 Task: Buy 4 Sensors from Replacement Parts section under best seller category for shipping address: Loretta Young, 304 Lake Floyd Circle, Hockessin, Delaware 19707, Cell Number 3022398079. Pay from credit card ending with 7965, CVV 549
Action: Mouse moved to (250, 0)
Screenshot: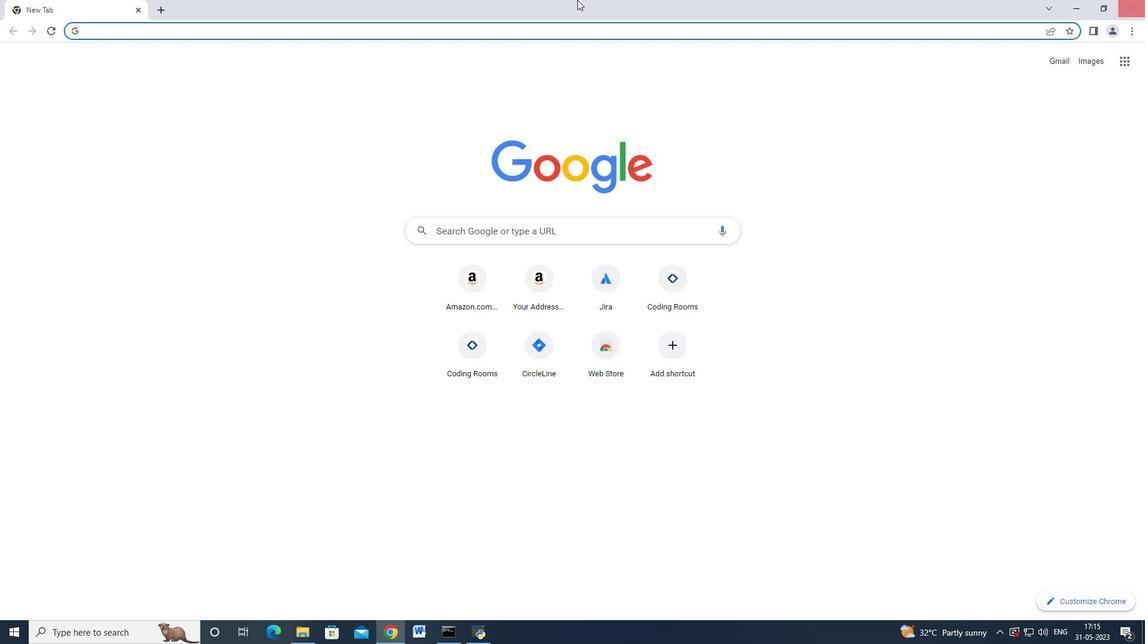 
Action: Key pressed amazon.com<Key.enter>
Screenshot: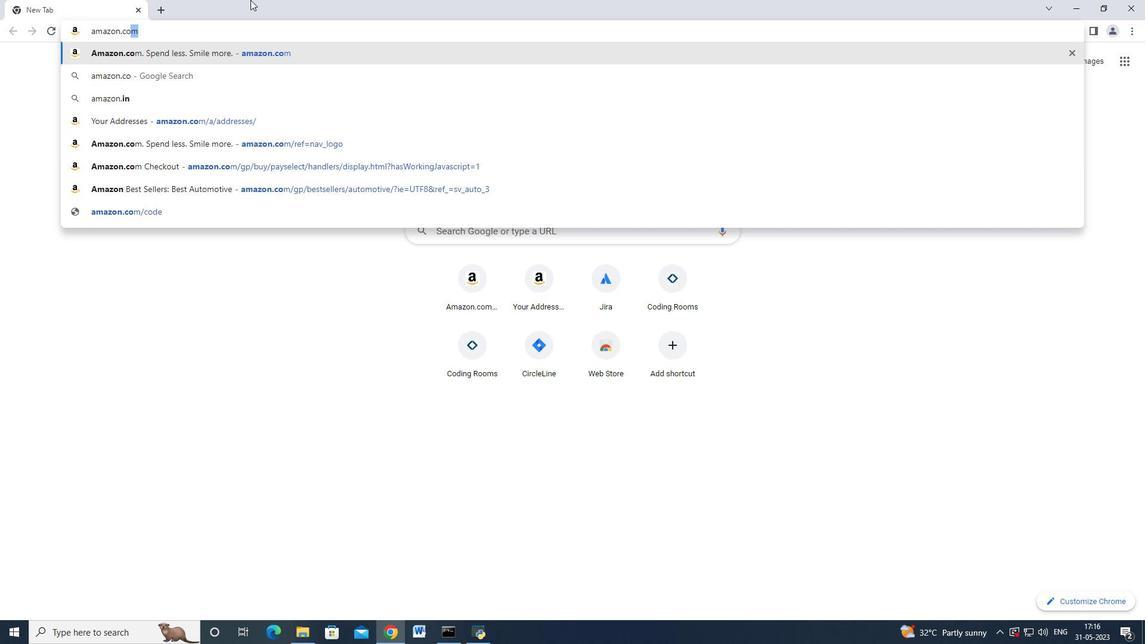 
Action: Mouse moved to (18, 89)
Screenshot: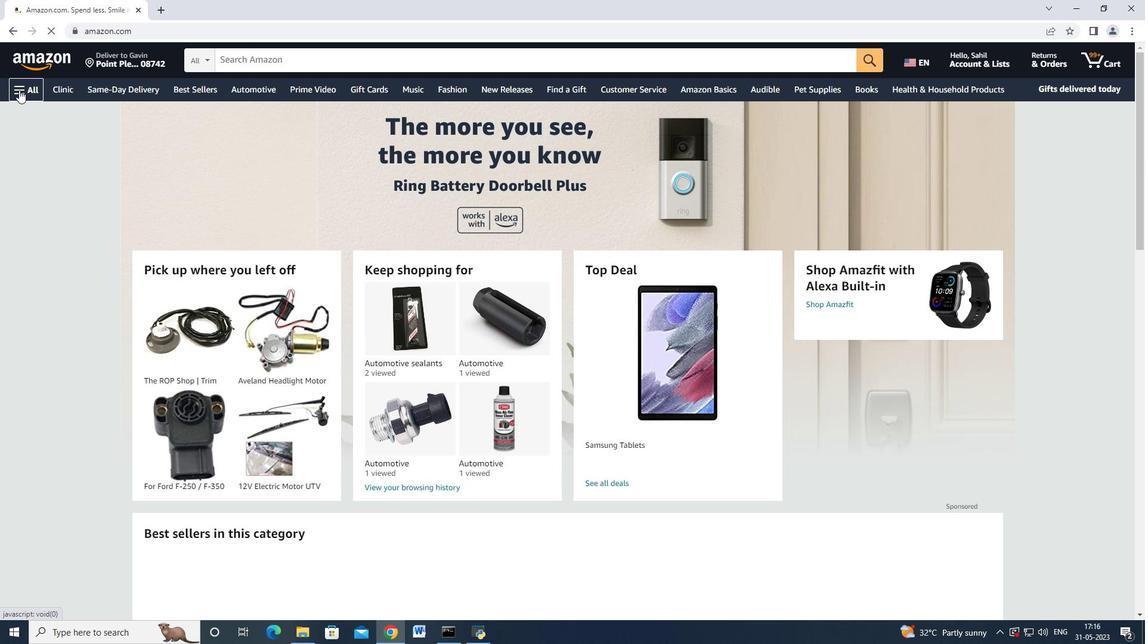 
Action: Mouse pressed left at (18, 89)
Screenshot: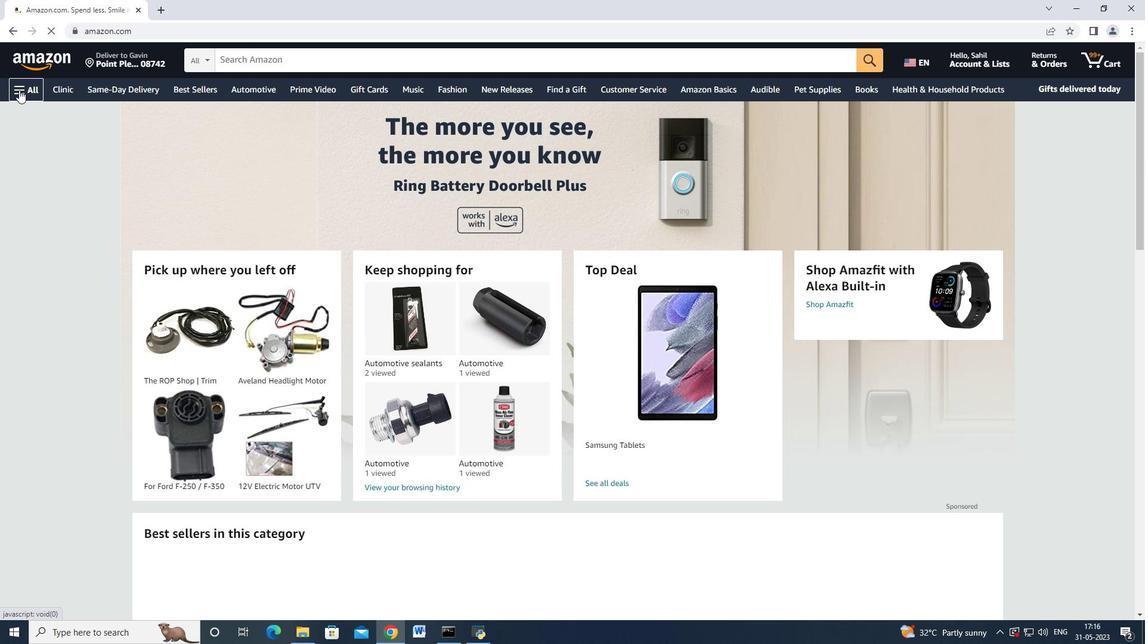 
Action: Mouse moved to (74, 243)
Screenshot: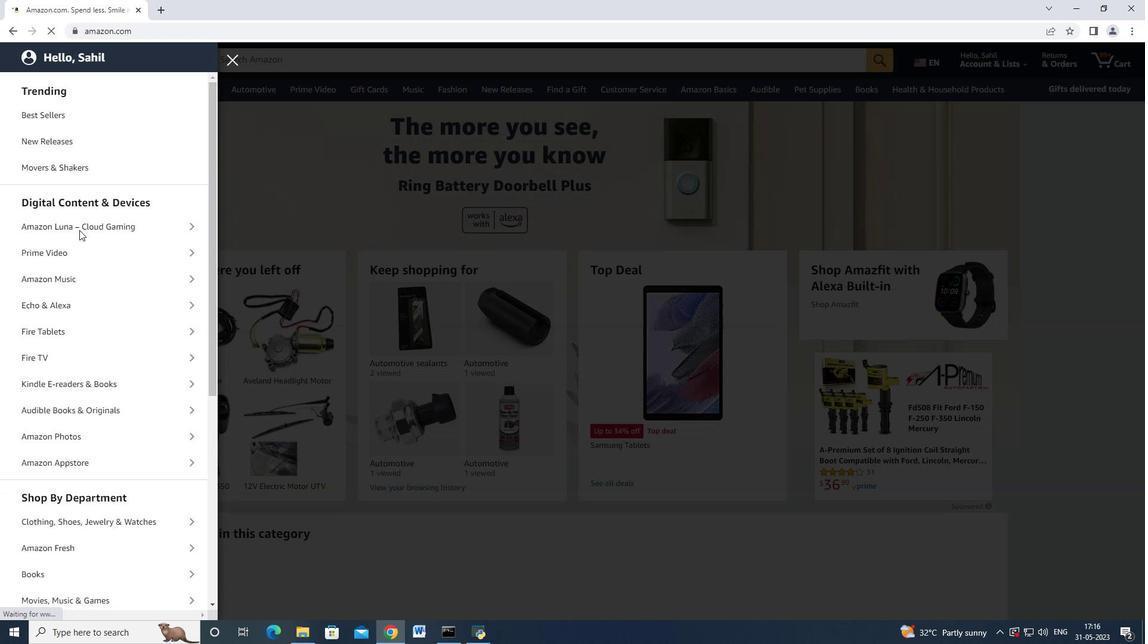
Action: Mouse scrolled (74, 242) with delta (0, 0)
Screenshot: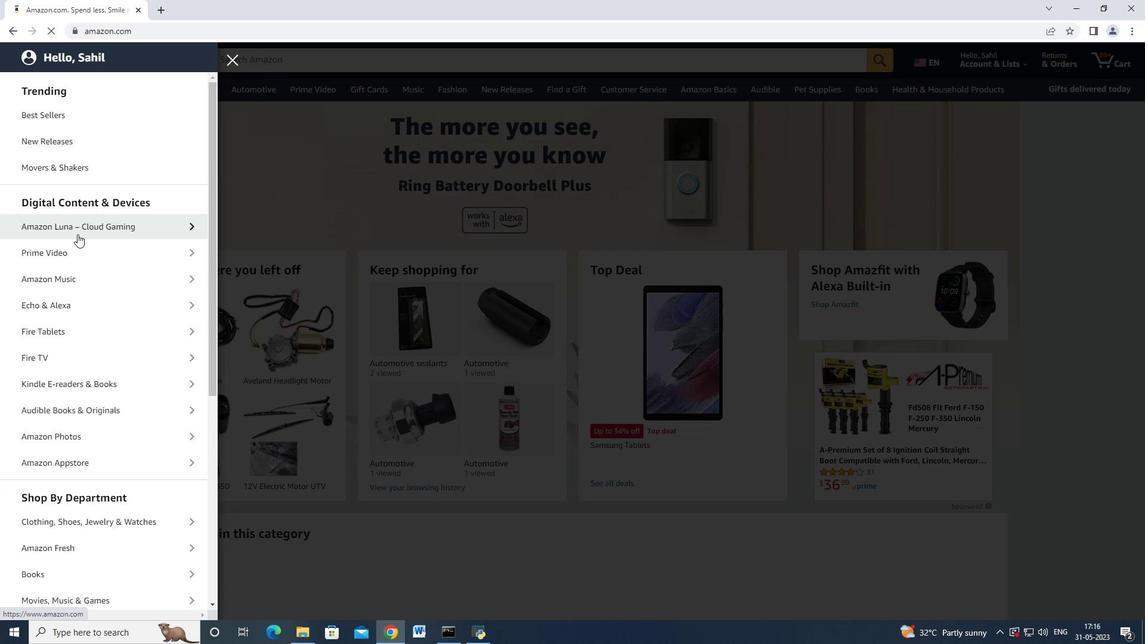 
Action: Mouse scrolled (74, 242) with delta (0, 0)
Screenshot: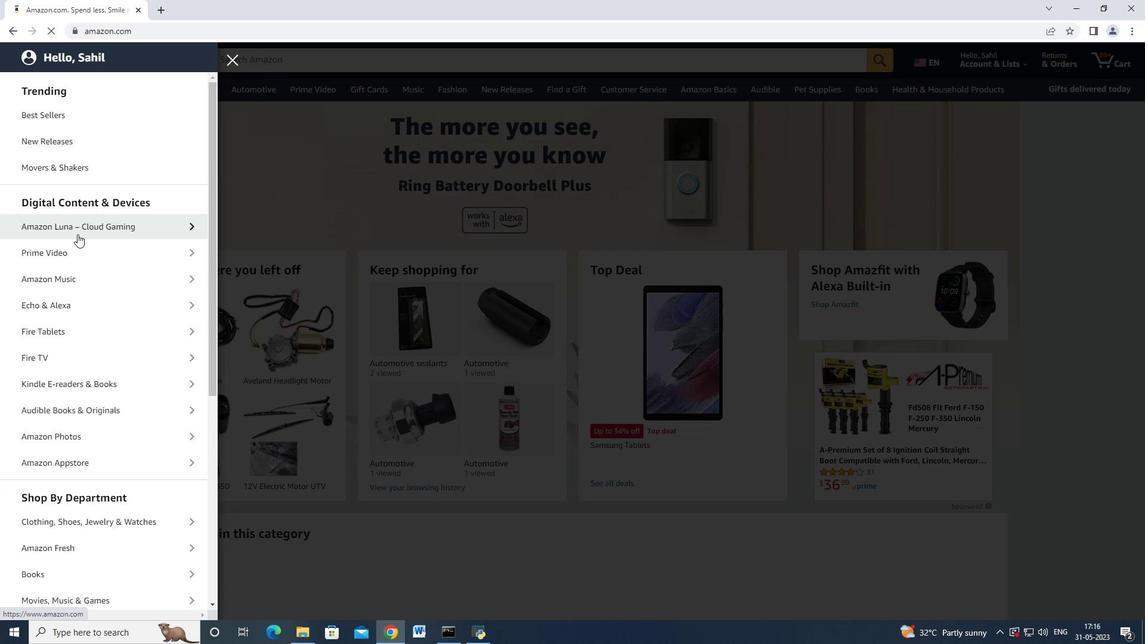 
Action: Mouse scrolled (74, 242) with delta (0, 0)
Screenshot: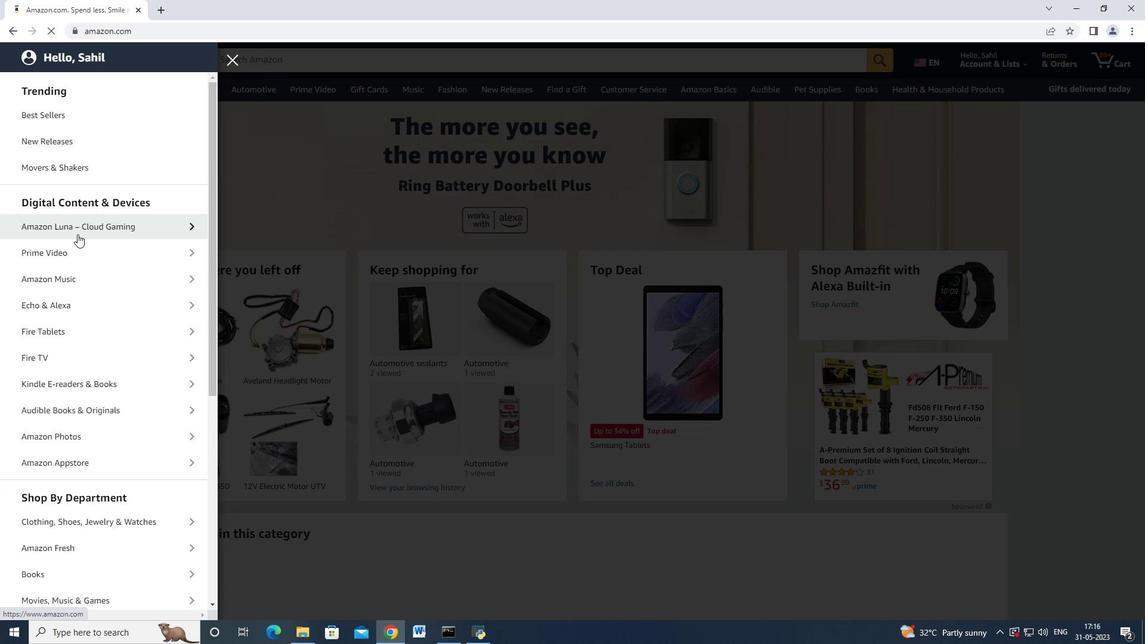 
Action: Mouse scrolled (74, 242) with delta (0, 0)
Screenshot: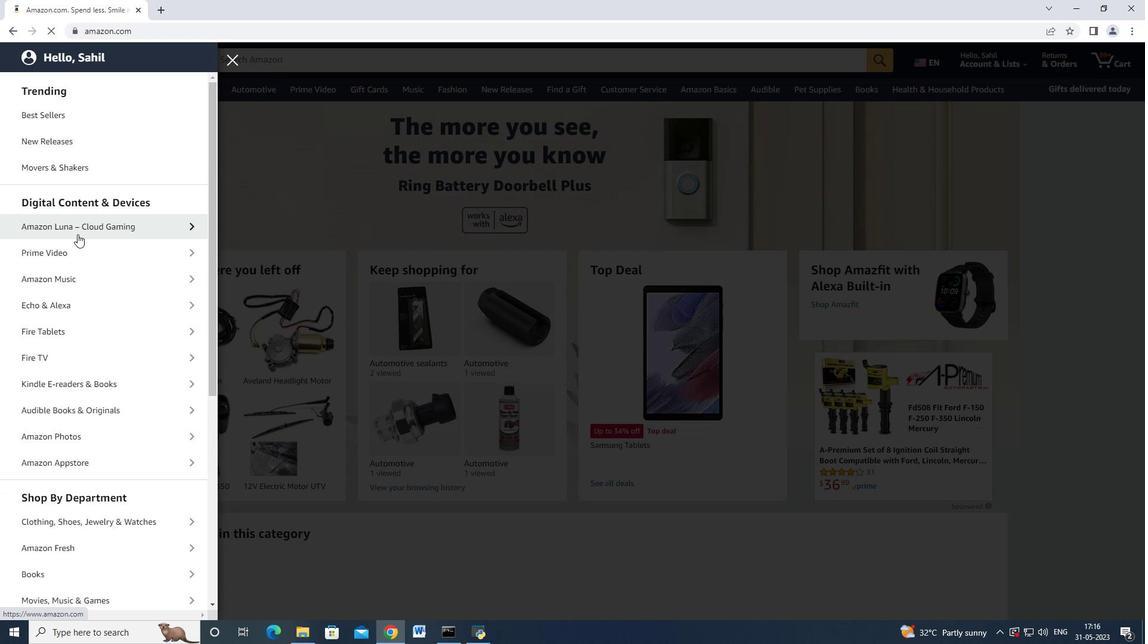 
Action: Mouse moved to (45, 389)
Screenshot: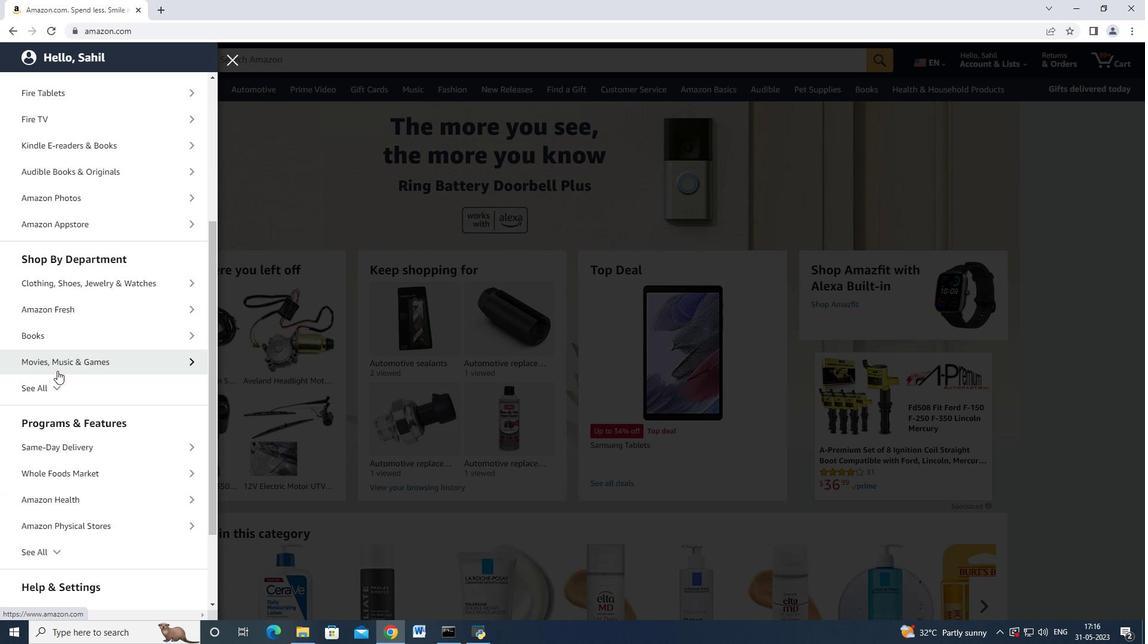 
Action: Mouse pressed left at (45, 389)
Screenshot: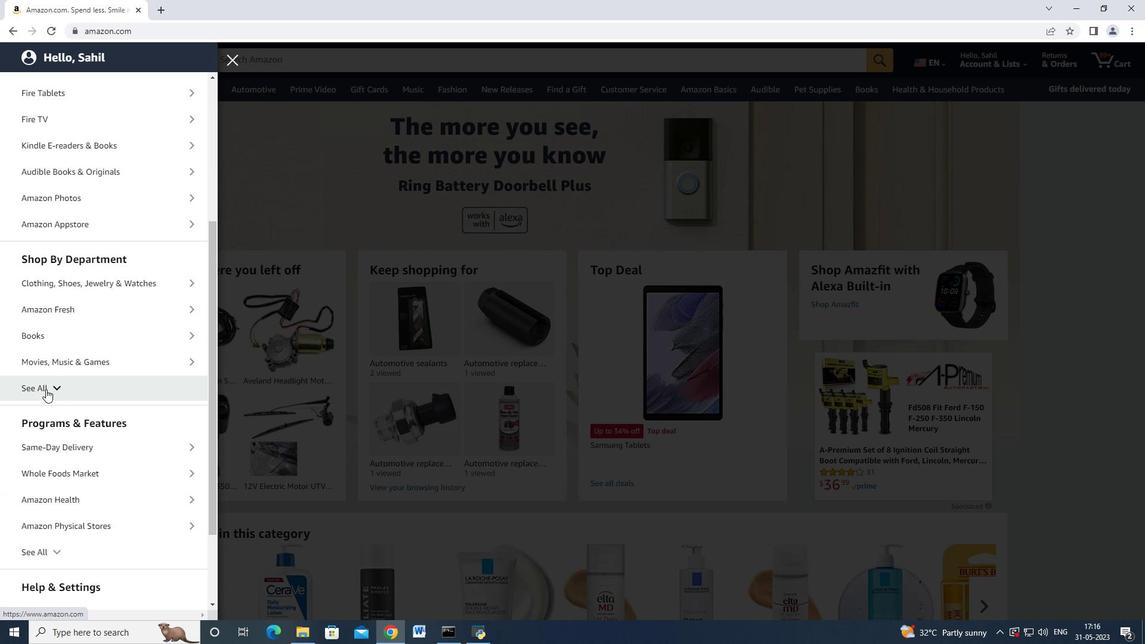 
Action: Mouse moved to (63, 365)
Screenshot: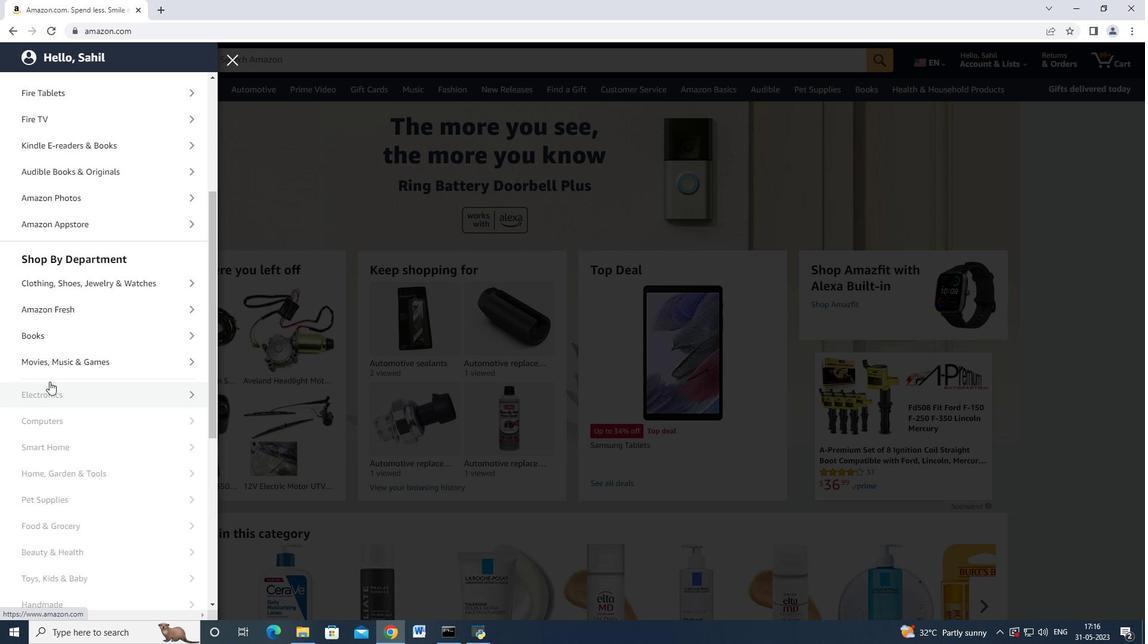 
Action: Mouse scrolled (63, 364) with delta (0, 0)
Screenshot: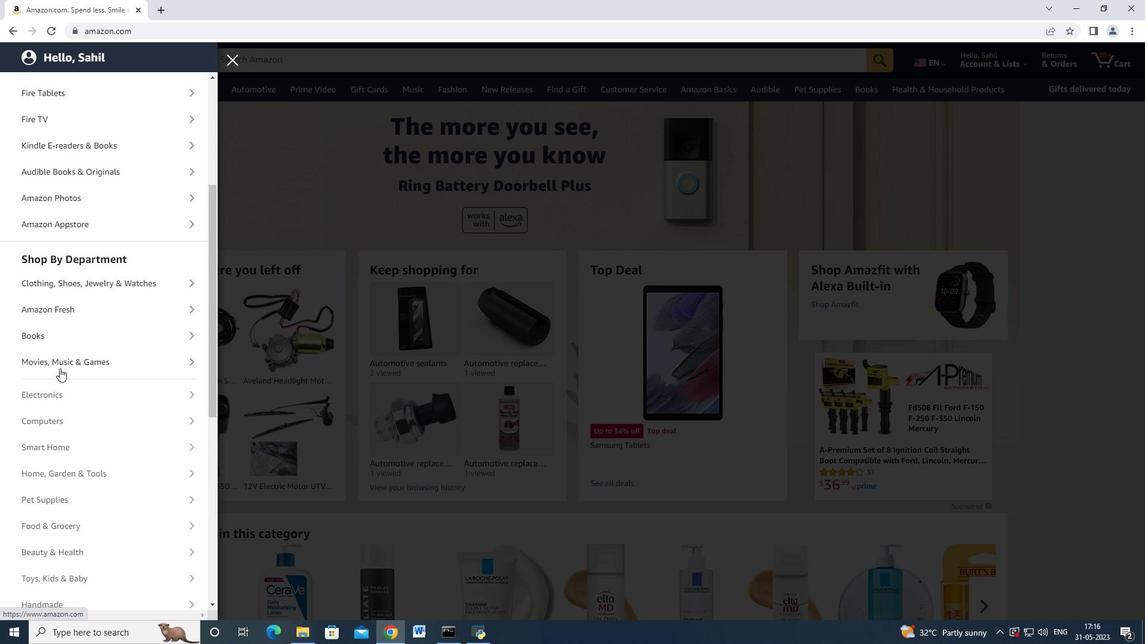
Action: Mouse moved to (63, 365)
Screenshot: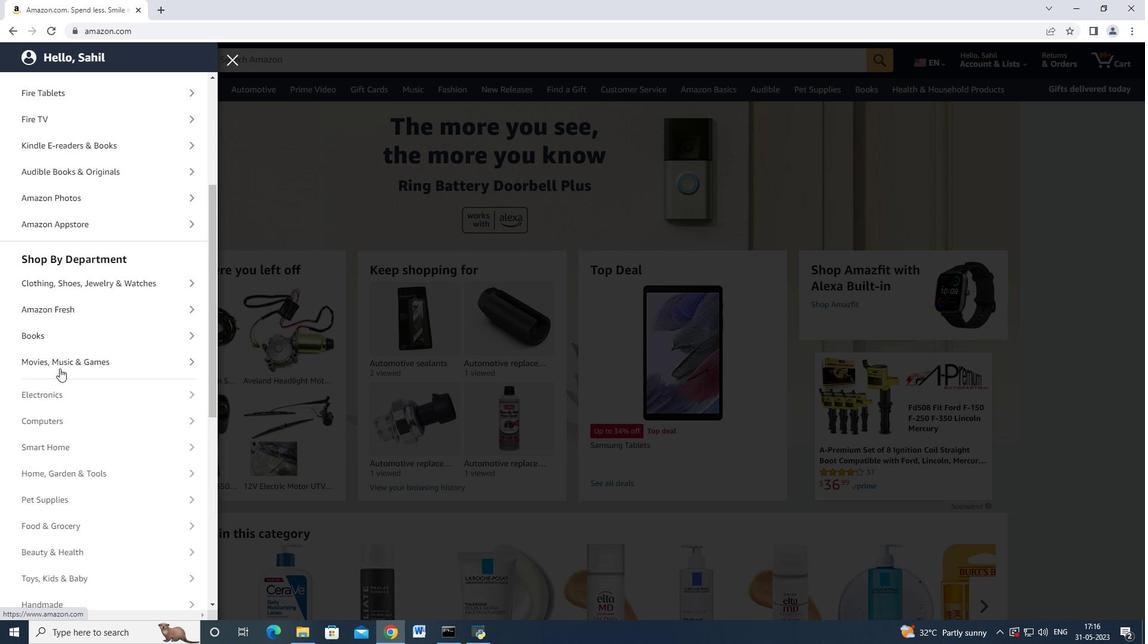 
Action: Mouse scrolled (63, 364) with delta (0, 0)
Screenshot: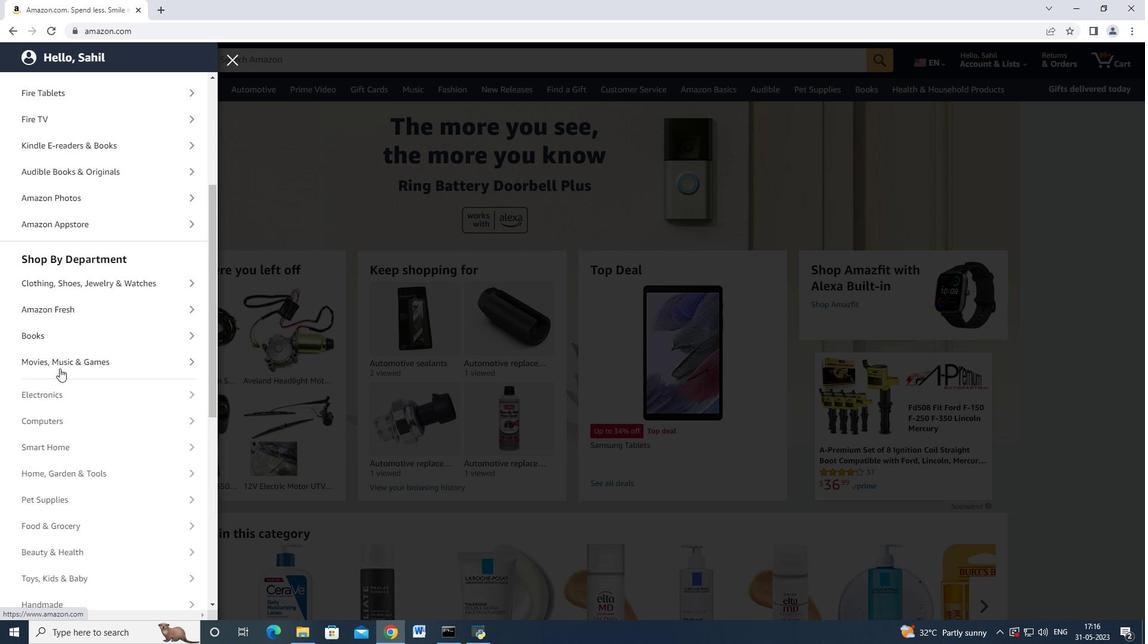 
Action: Mouse scrolled (63, 364) with delta (0, 0)
Screenshot: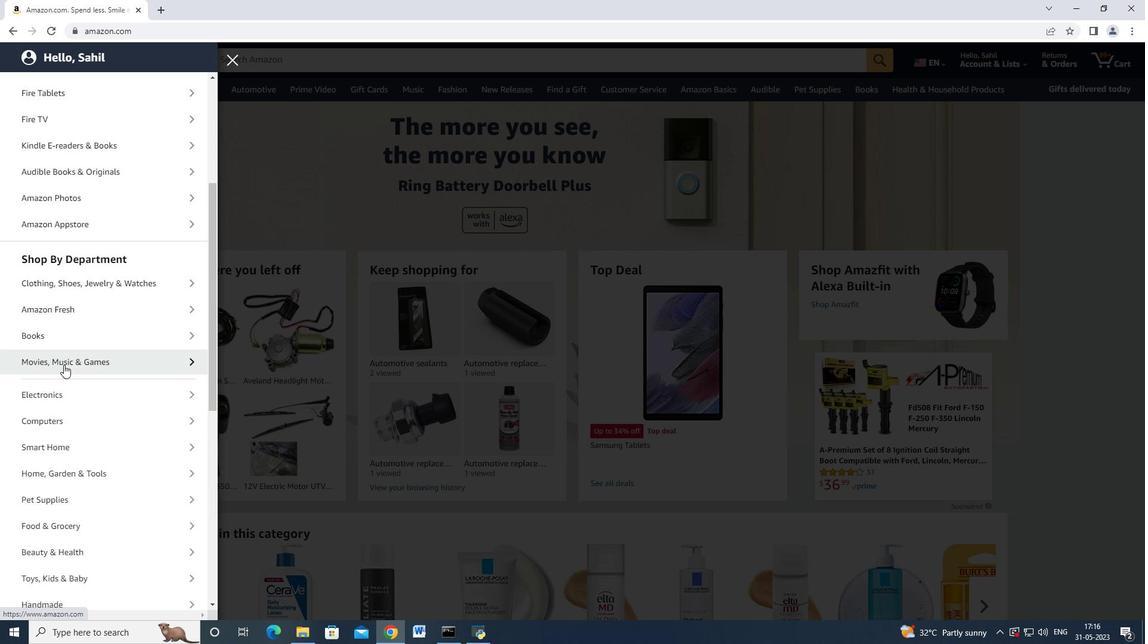 
Action: Mouse scrolled (63, 364) with delta (0, 0)
Screenshot: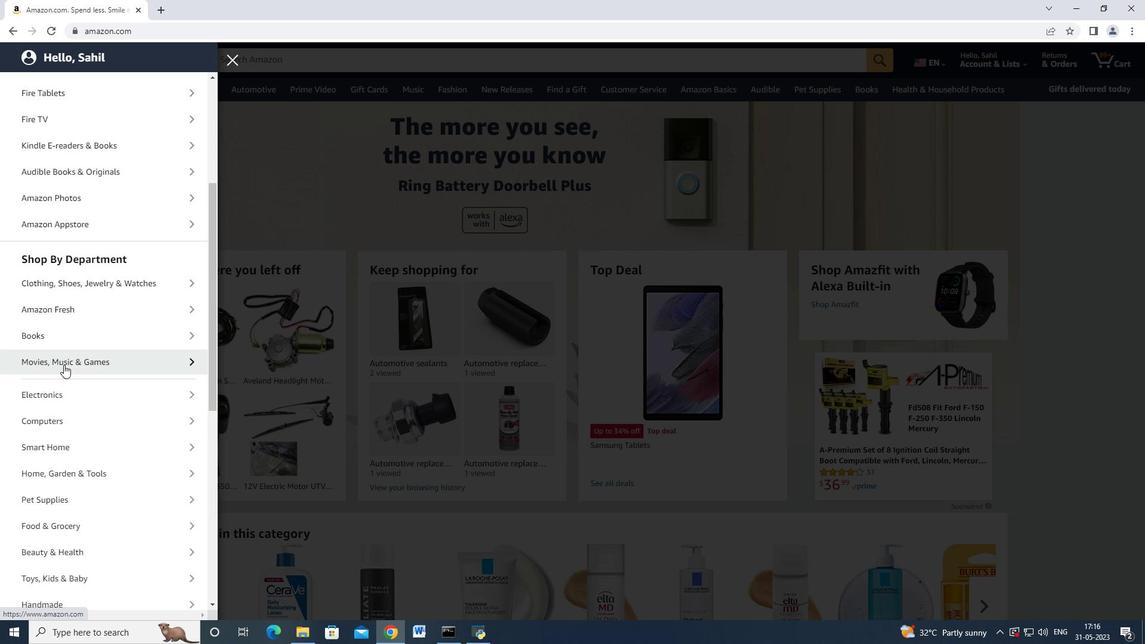 
Action: Mouse moved to (72, 438)
Screenshot: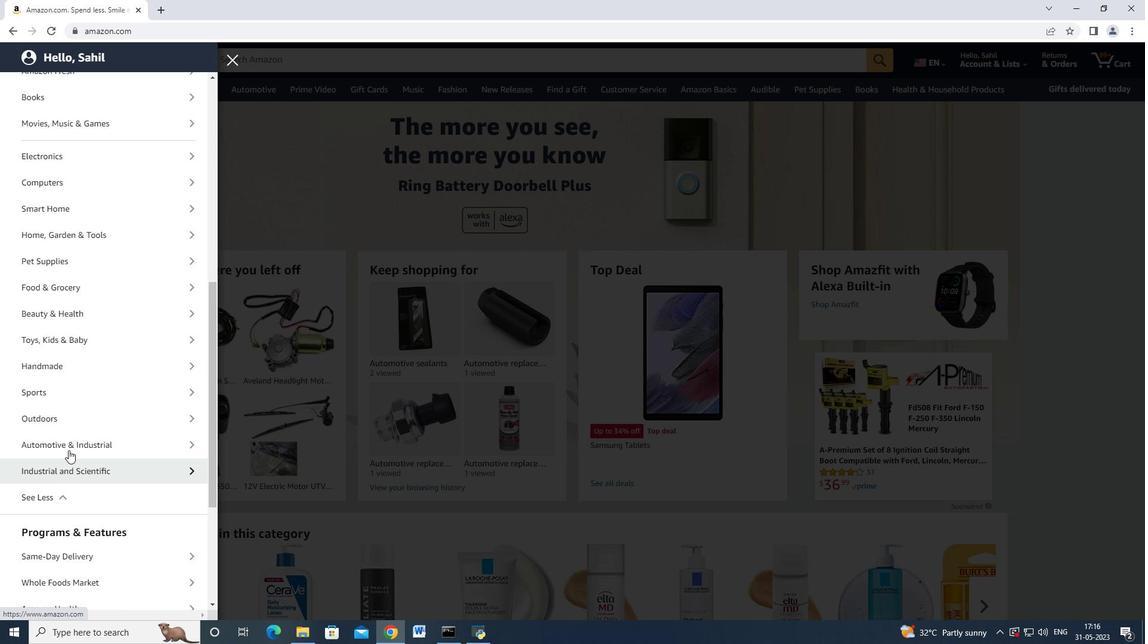 
Action: Mouse pressed left at (72, 438)
Screenshot: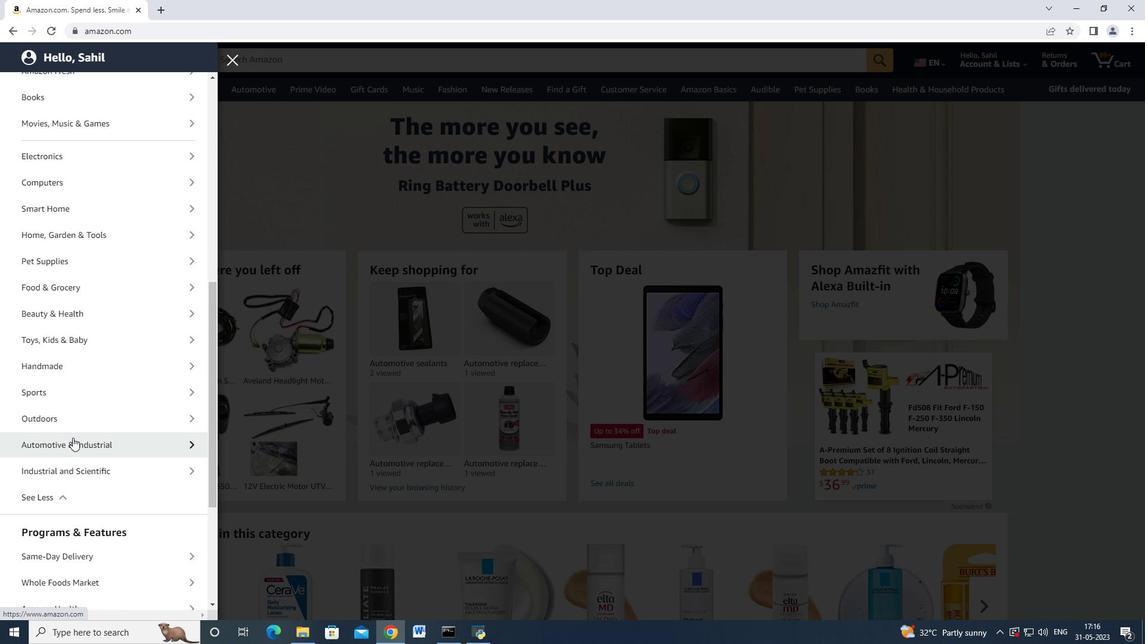
Action: Mouse moved to (81, 139)
Screenshot: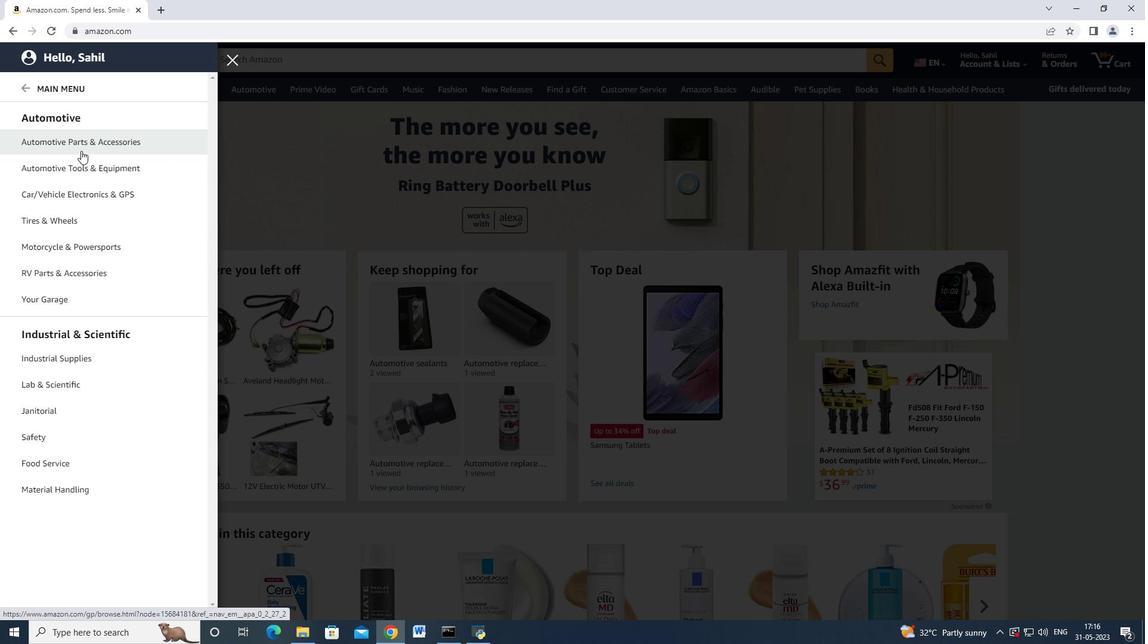 
Action: Mouse pressed left at (81, 139)
Screenshot: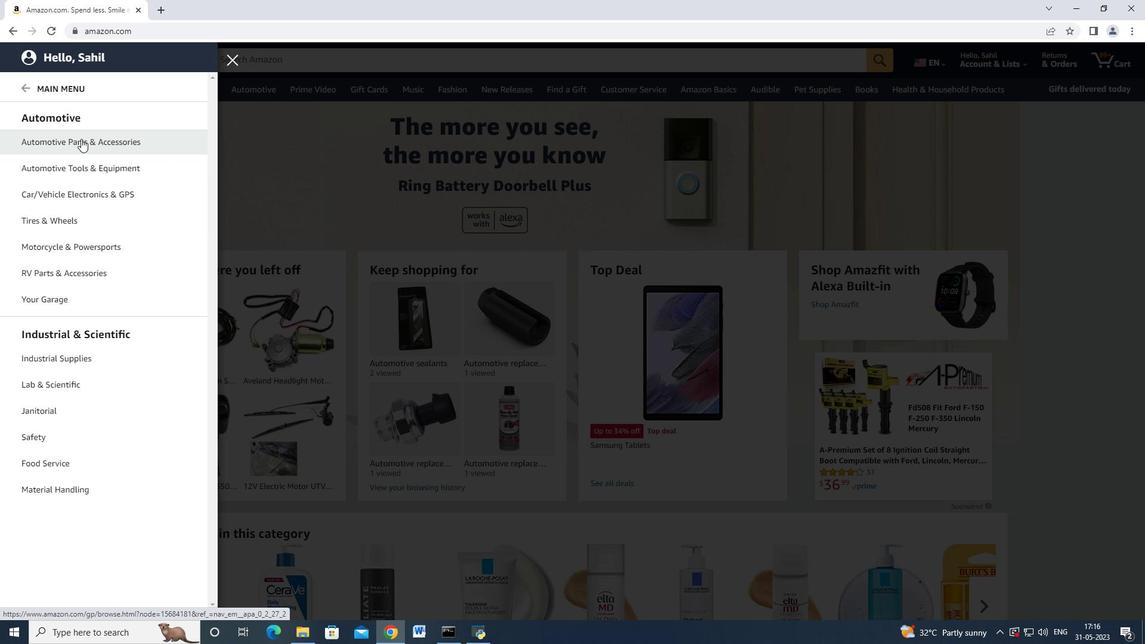 
Action: Mouse moved to (222, 111)
Screenshot: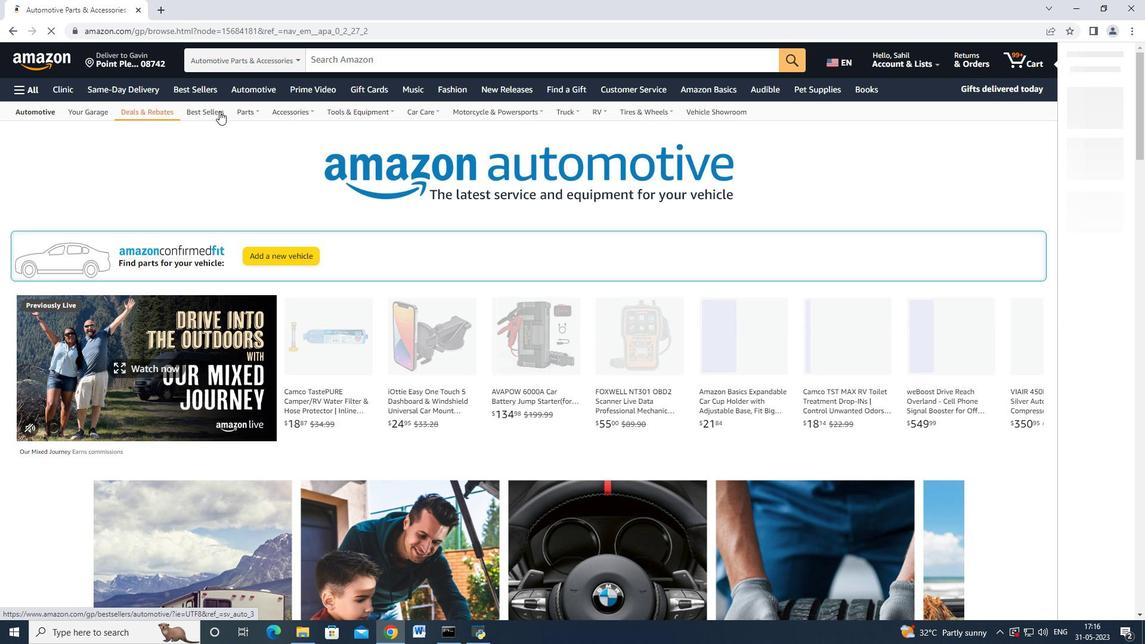 
Action: Mouse pressed left at (222, 111)
Screenshot: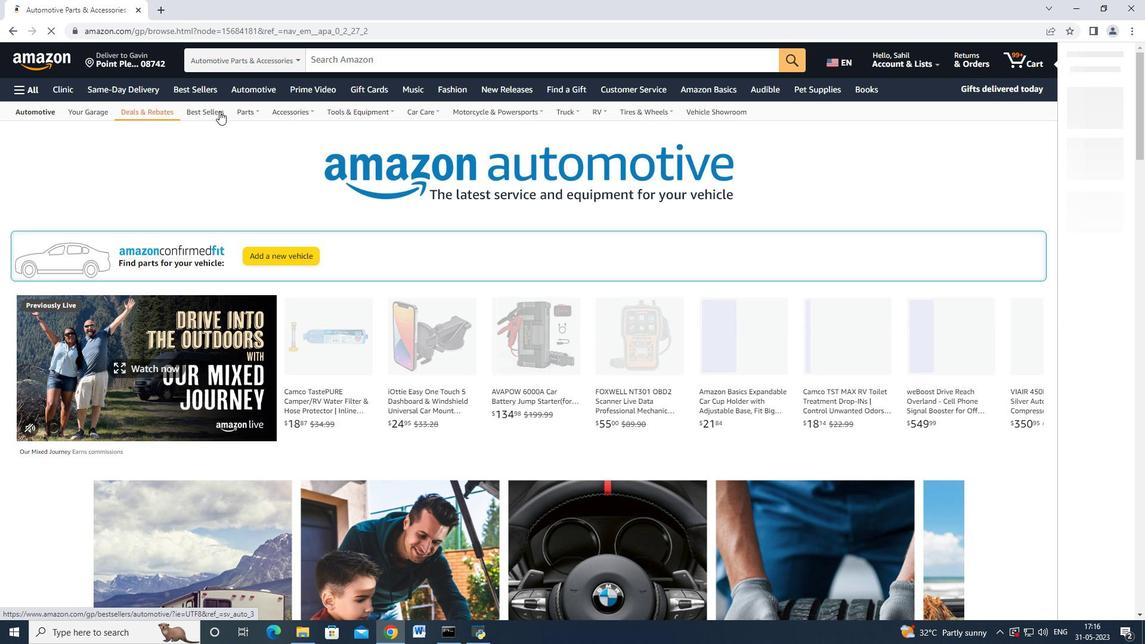 
Action: Mouse moved to (74, 380)
Screenshot: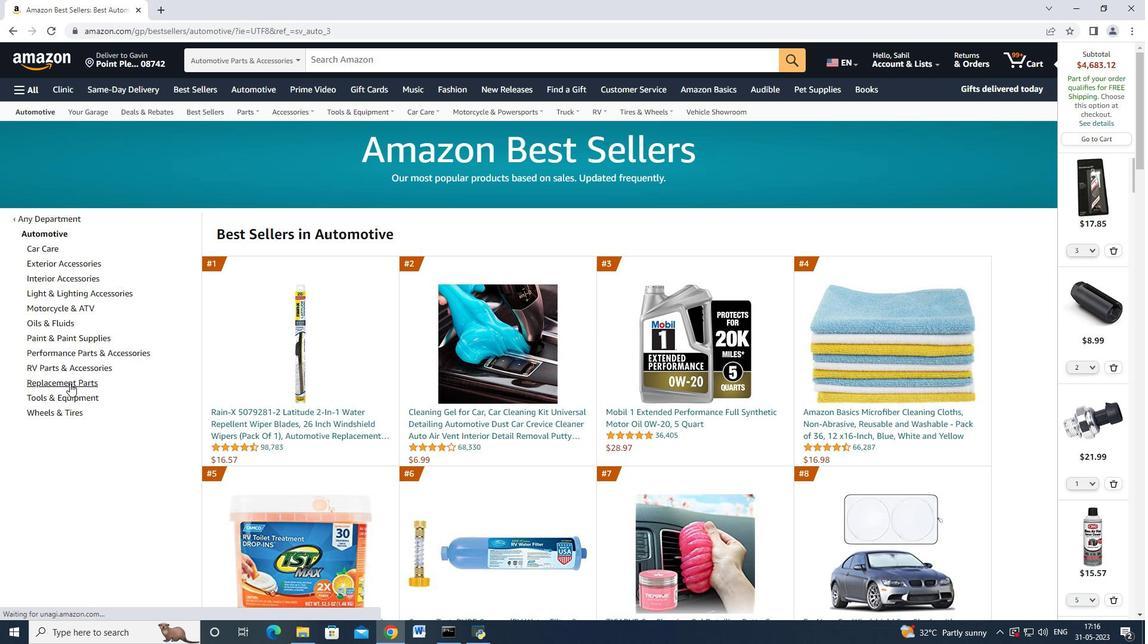 
Action: Mouse pressed left at (74, 380)
Screenshot: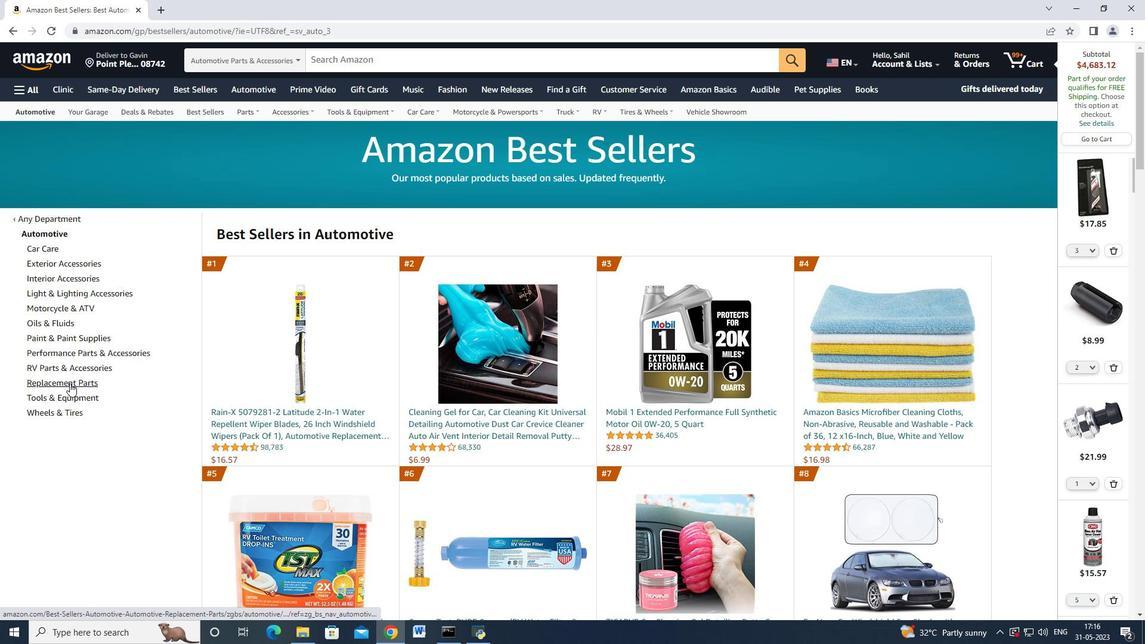 
Action: Mouse moved to (137, 235)
Screenshot: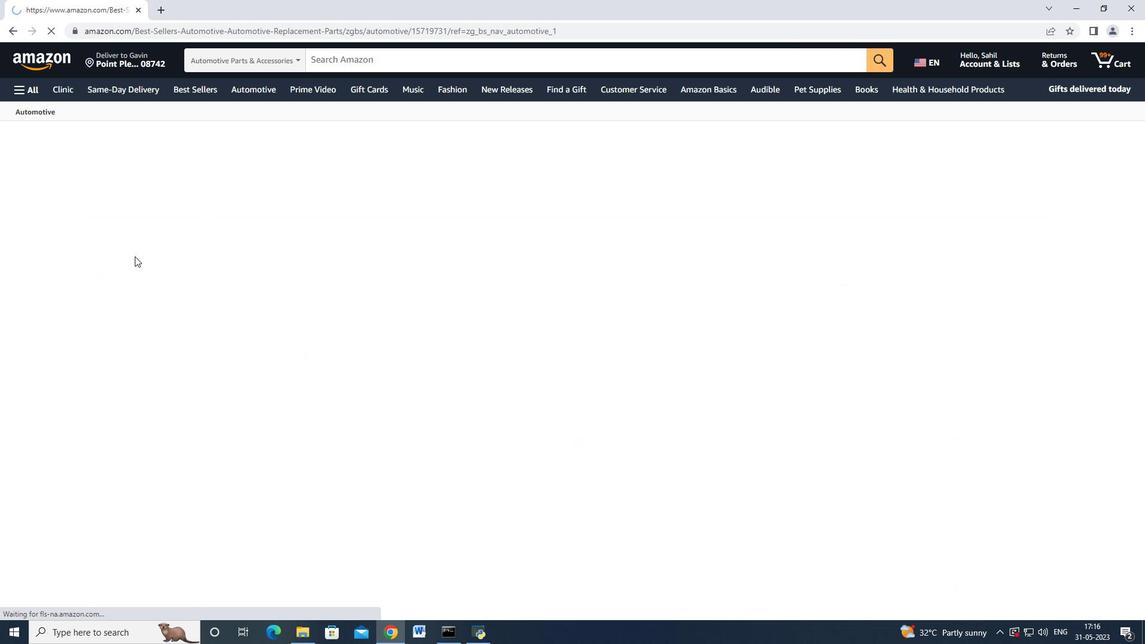 
Action: Mouse scrolled (137, 234) with delta (0, 0)
Screenshot: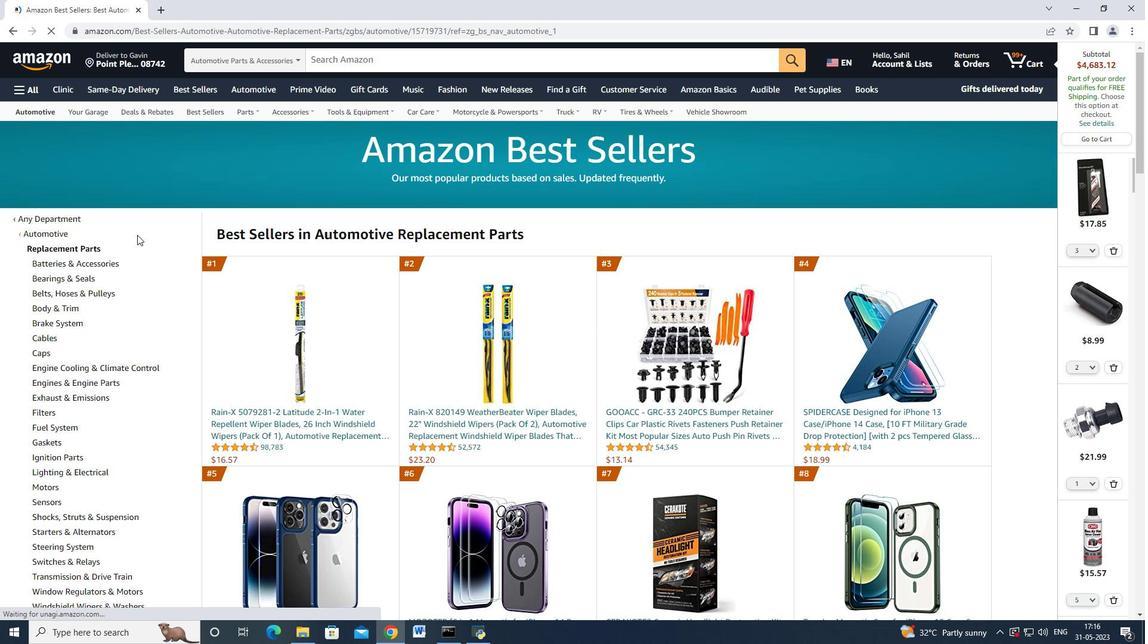 
Action: Mouse moved to (53, 439)
Screenshot: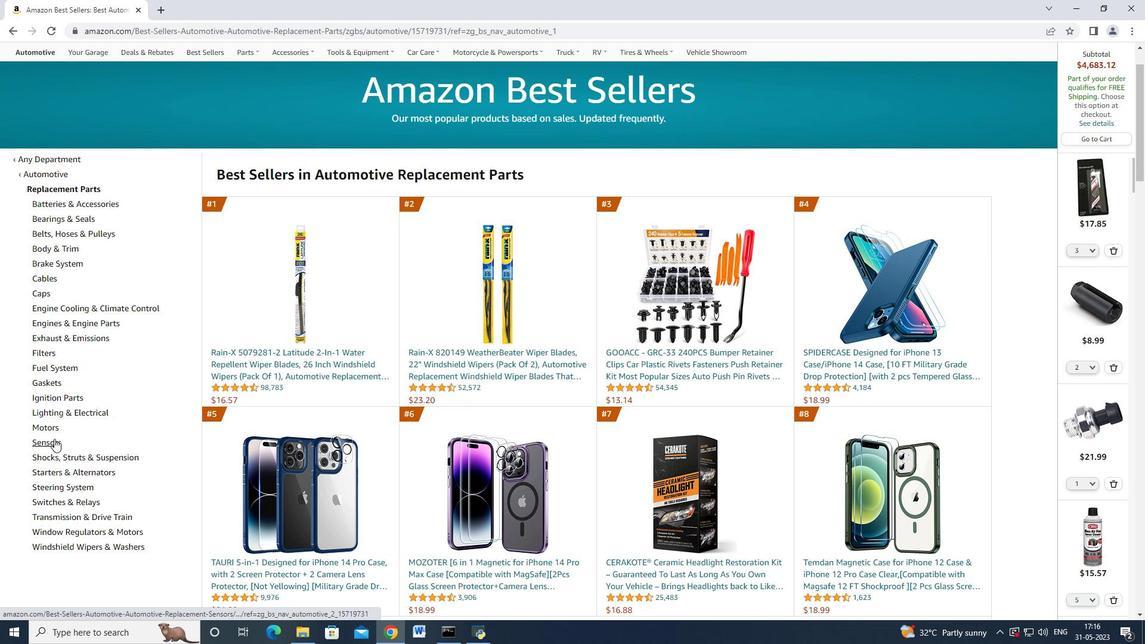 
Action: Mouse pressed left at (53, 439)
Screenshot: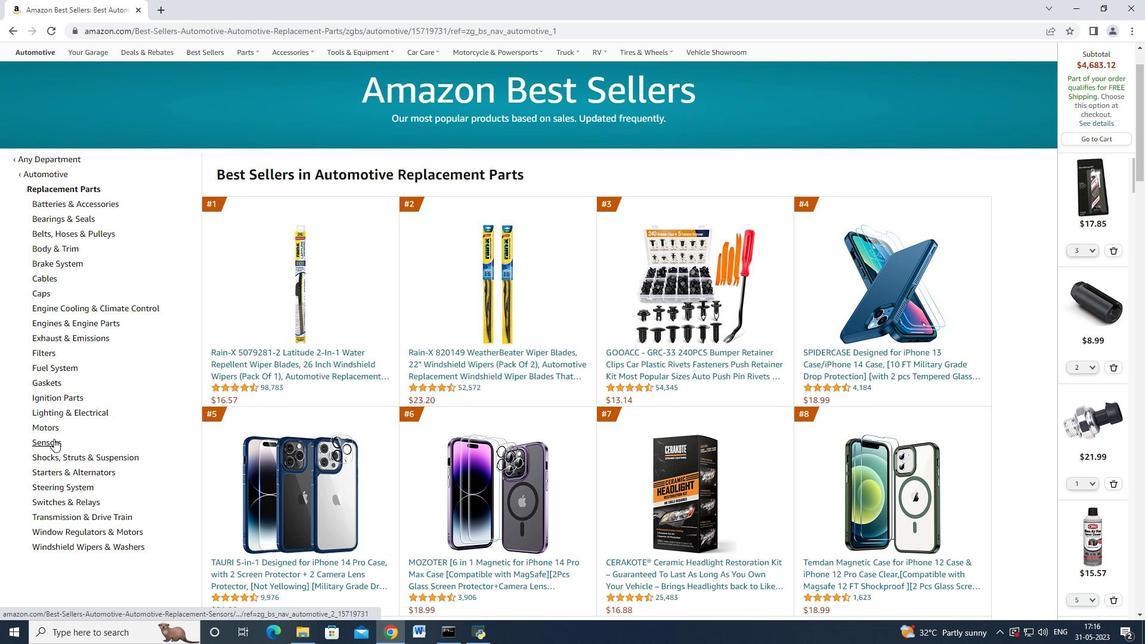 
Action: Mouse moved to (142, 333)
Screenshot: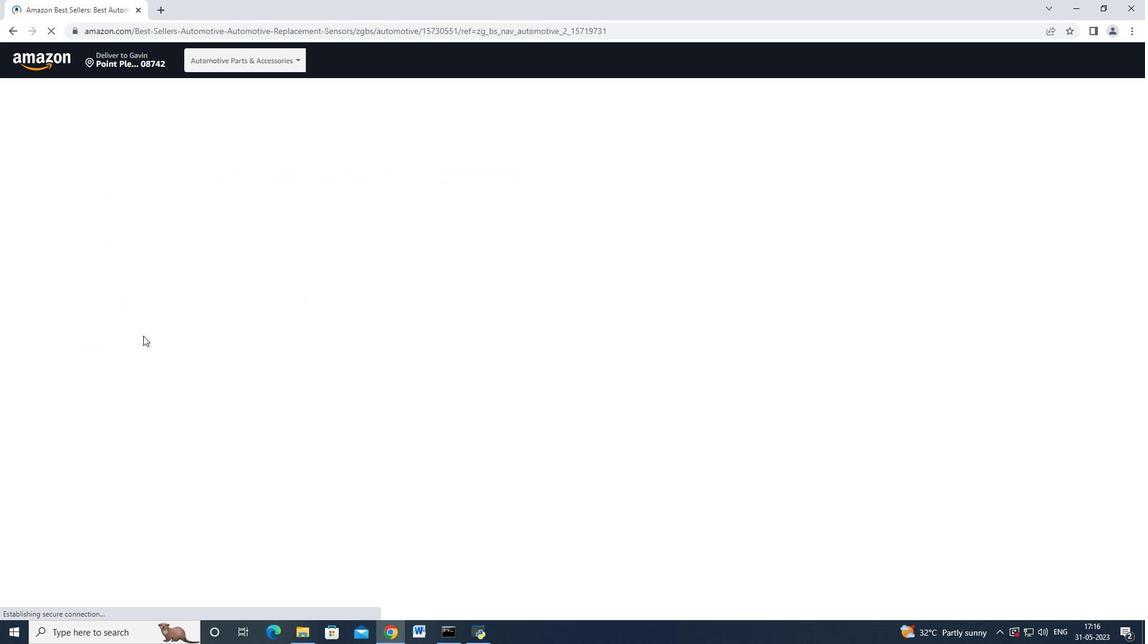 
Action: Mouse scrolled (142, 333) with delta (0, 0)
Screenshot: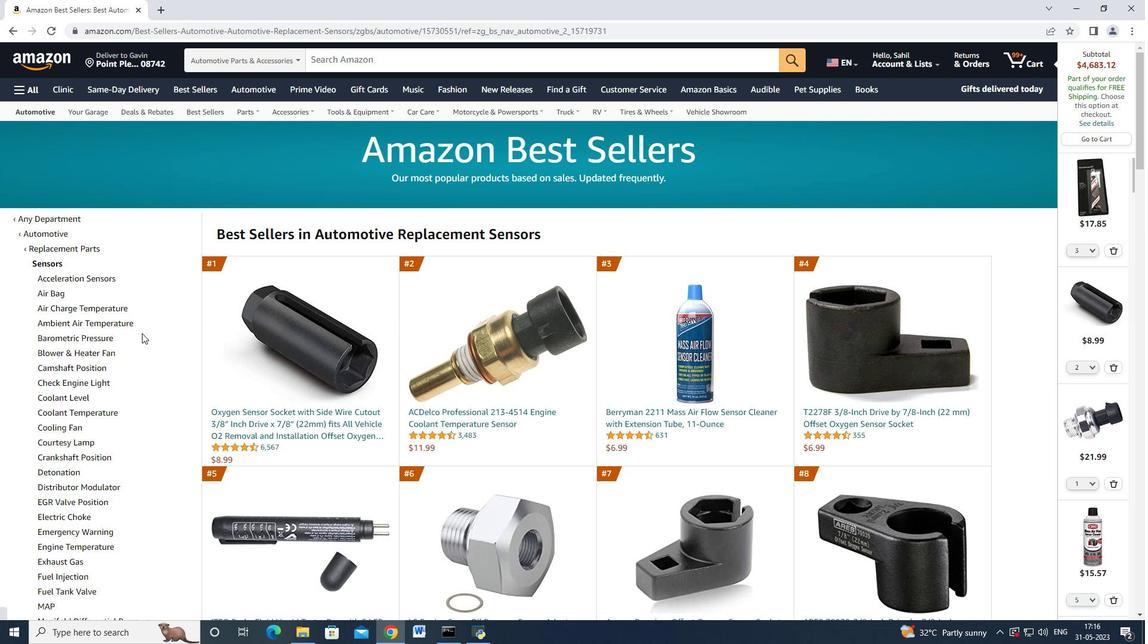 
Action: Mouse scrolled (142, 333) with delta (0, 0)
Screenshot: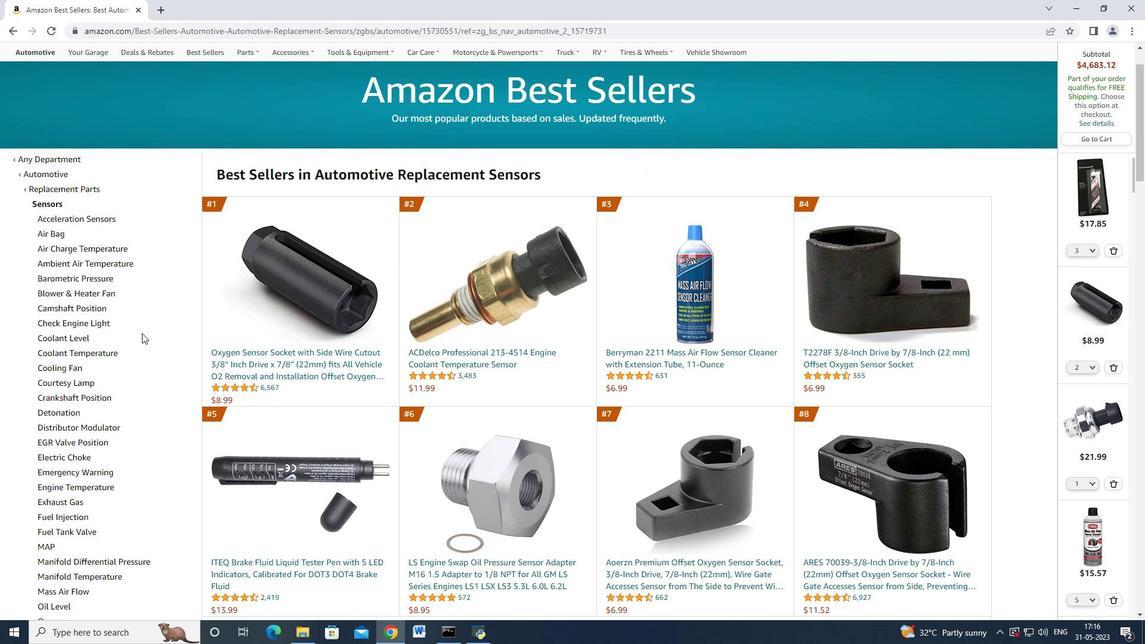 
Action: Mouse scrolled (142, 333) with delta (0, 0)
Screenshot: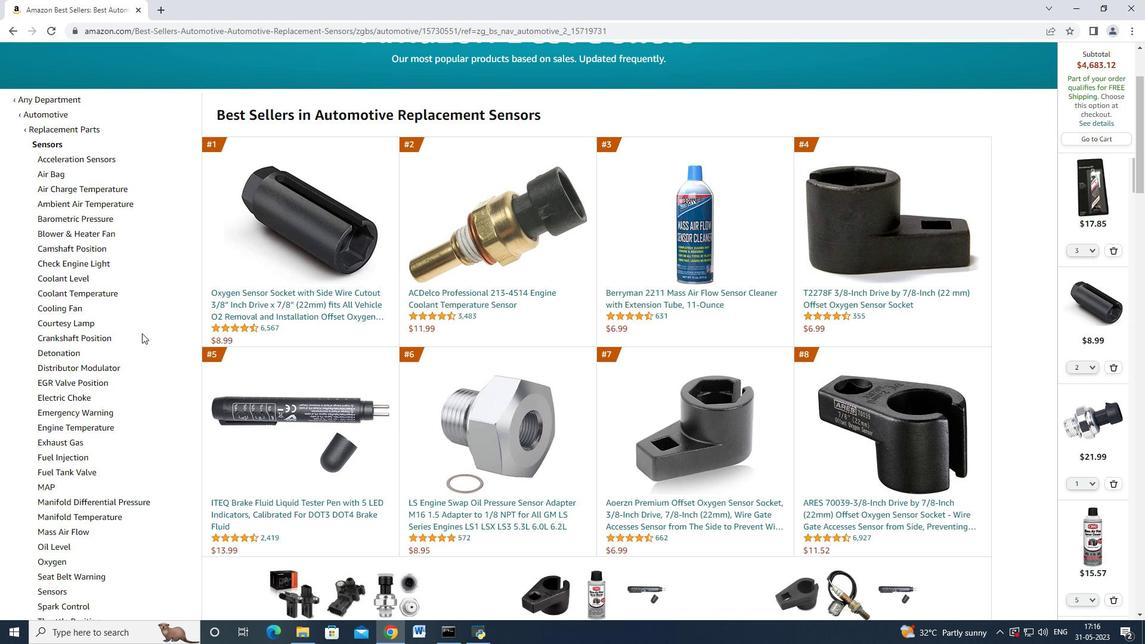 
Action: Mouse scrolled (142, 333) with delta (0, 0)
Screenshot: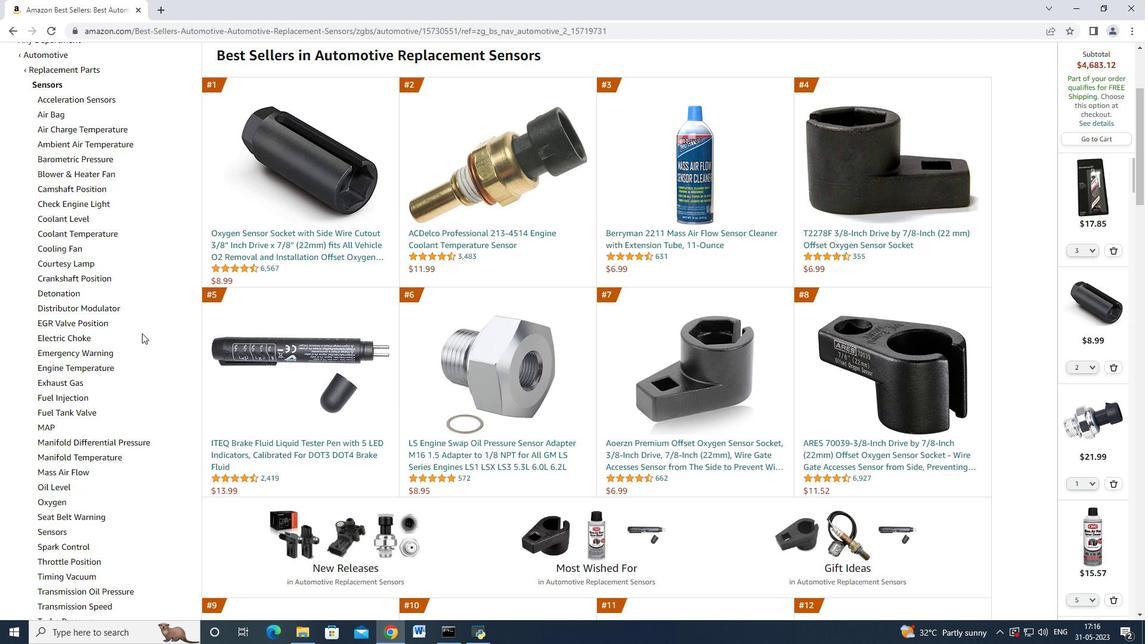 
Action: Mouse scrolled (142, 333) with delta (0, 0)
Screenshot: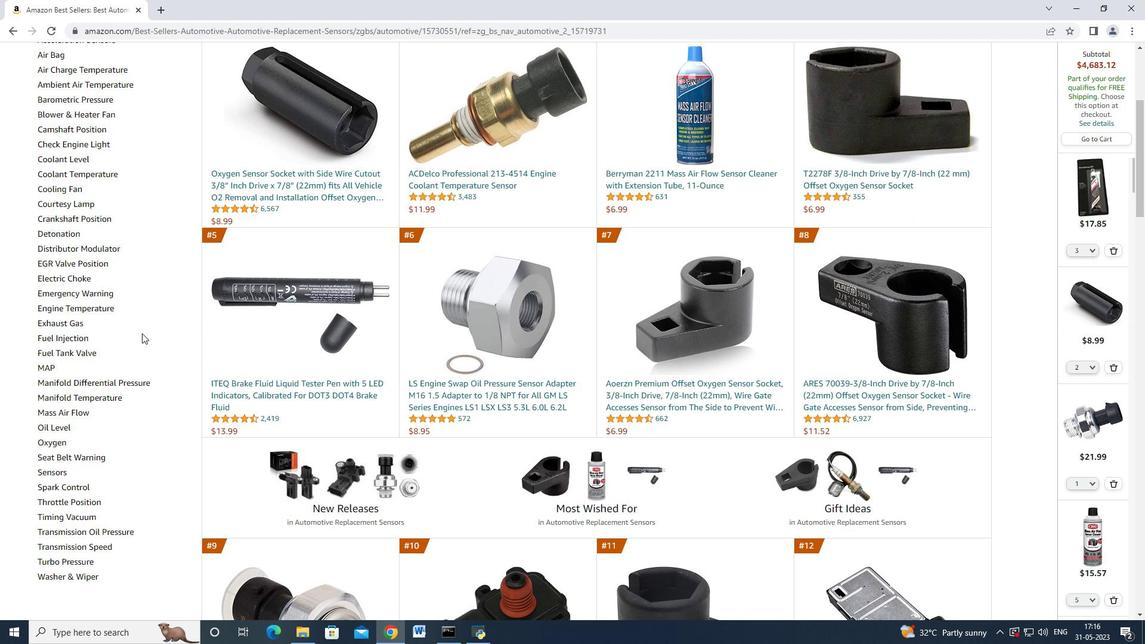 
Action: Mouse scrolled (142, 334) with delta (0, 0)
Screenshot: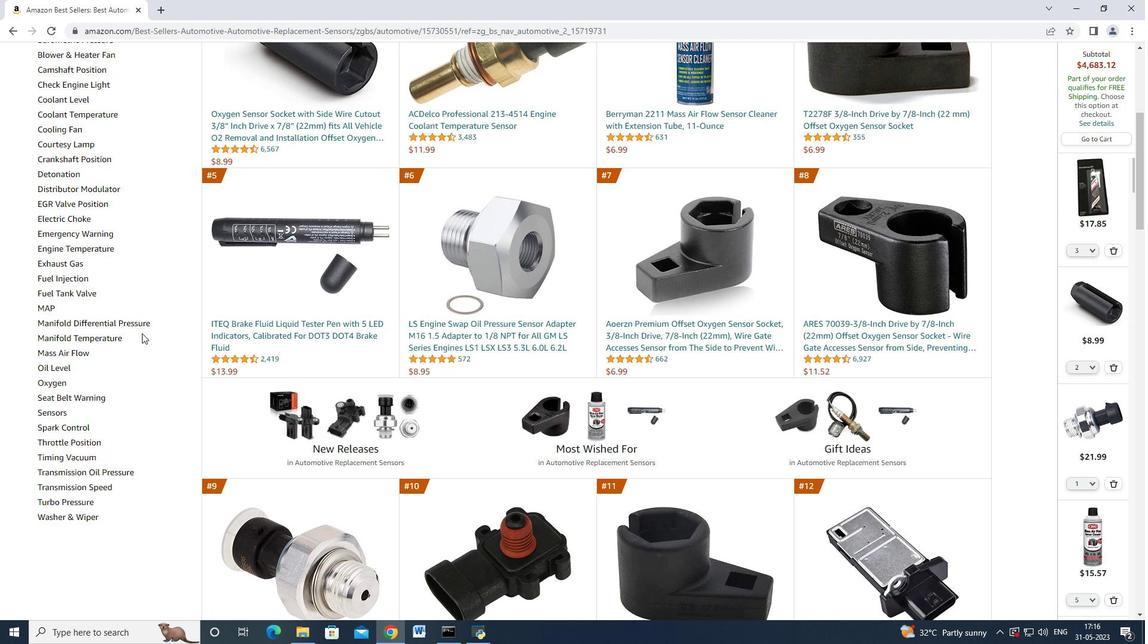 
Action: Mouse moved to (65, 469)
Screenshot: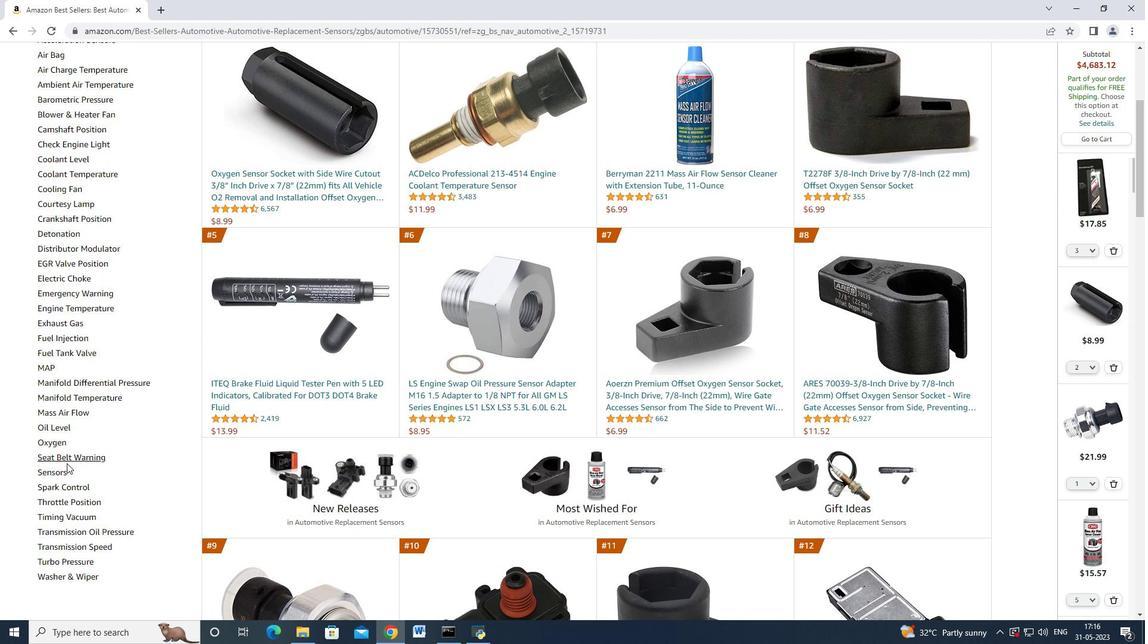 
Action: Mouse pressed left at (65, 469)
Screenshot: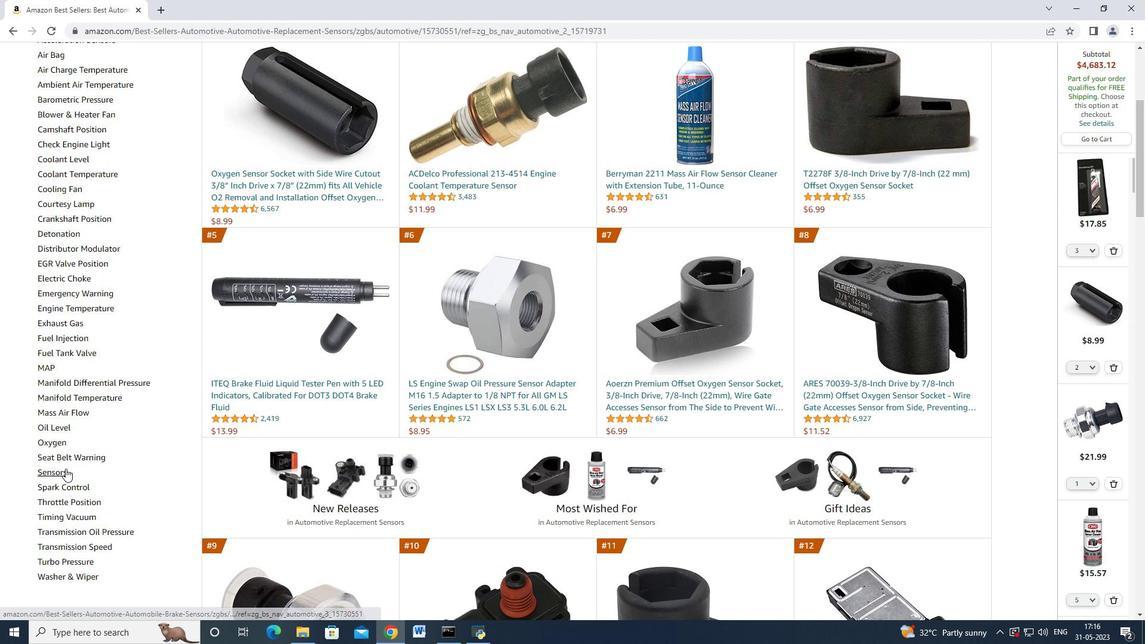 
Action: Mouse moved to (82, 369)
Screenshot: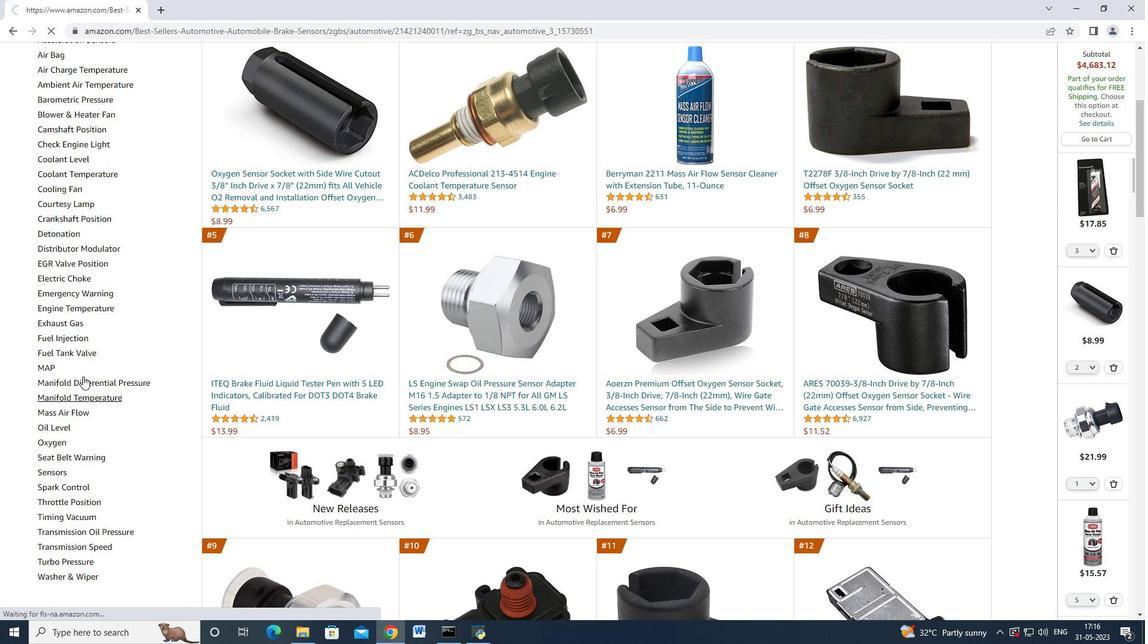 
Action: Mouse scrolled (82, 370) with delta (0, 0)
Screenshot: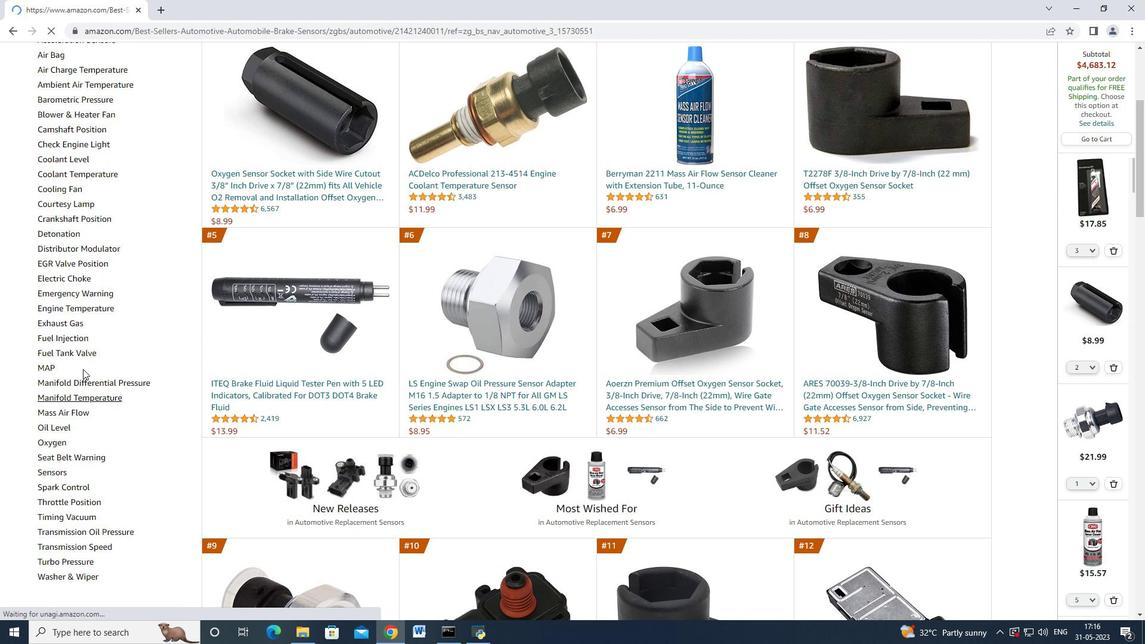 
Action: Mouse moved to (82, 368)
Screenshot: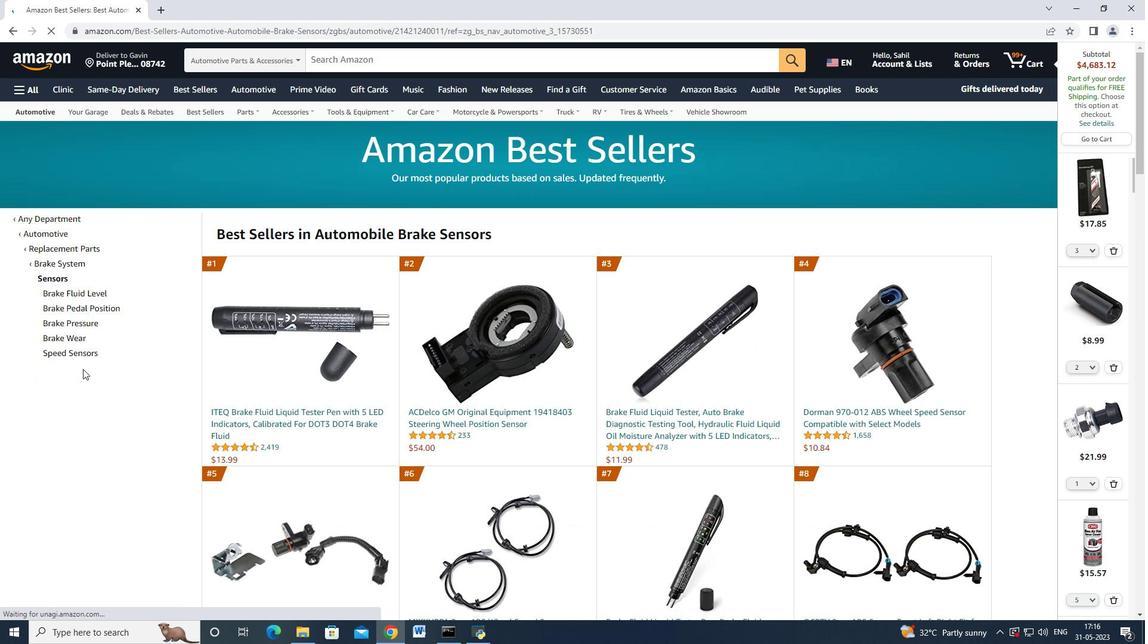 
Action: Mouse scrolled (82, 369) with delta (0, 0)
Screenshot: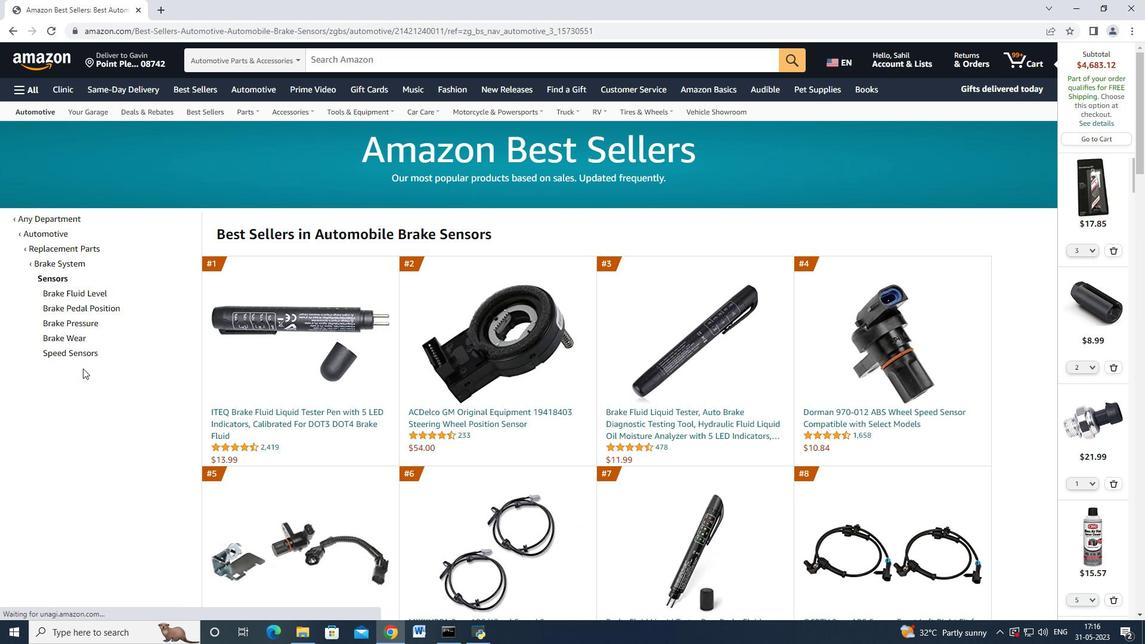 
Action: Mouse moved to (128, 287)
Screenshot: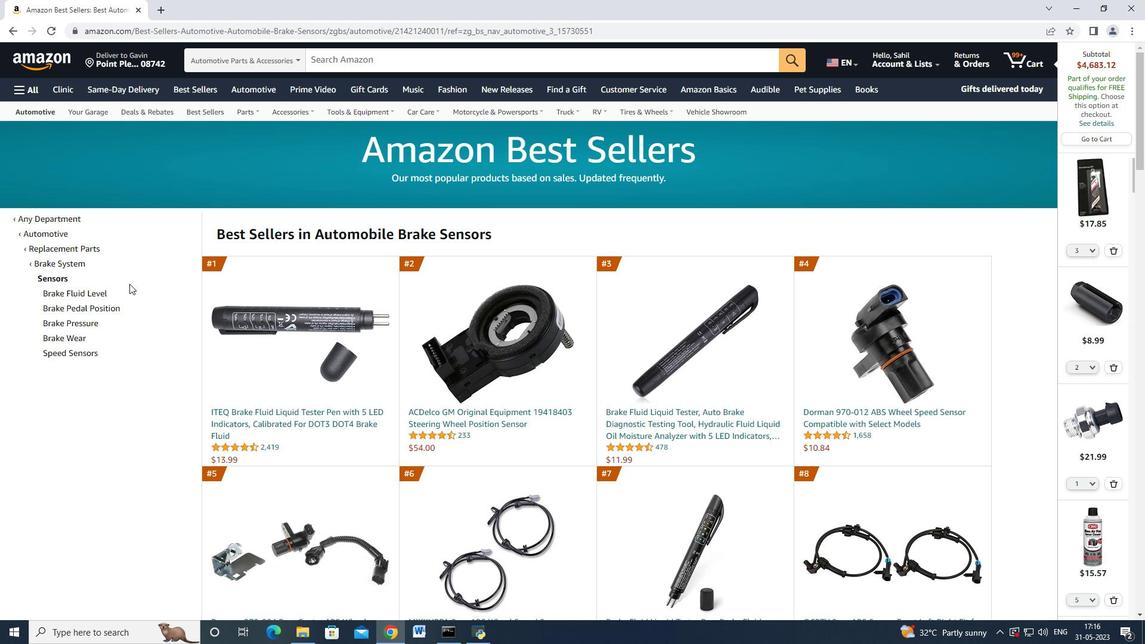 
Action: Mouse scrolled (128, 287) with delta (0, 0)
Screenshot: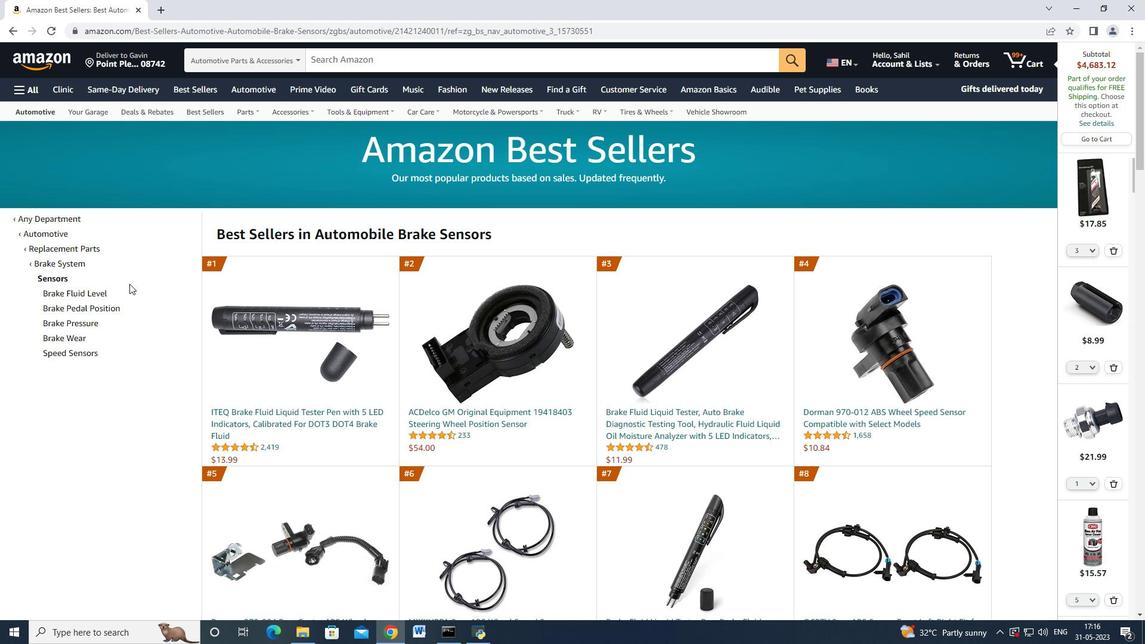 
Action: Mouse moved to (111, 313)
Screenshot: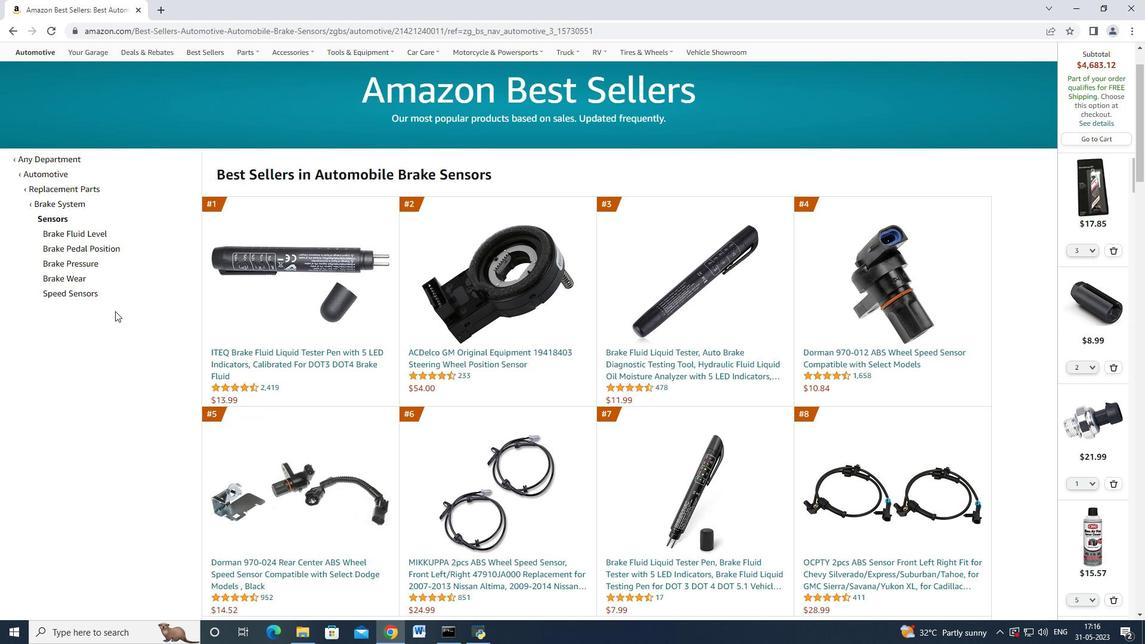 
Action: Mouse scrolled (111, 314) with delta (0, 0)
Screenshot: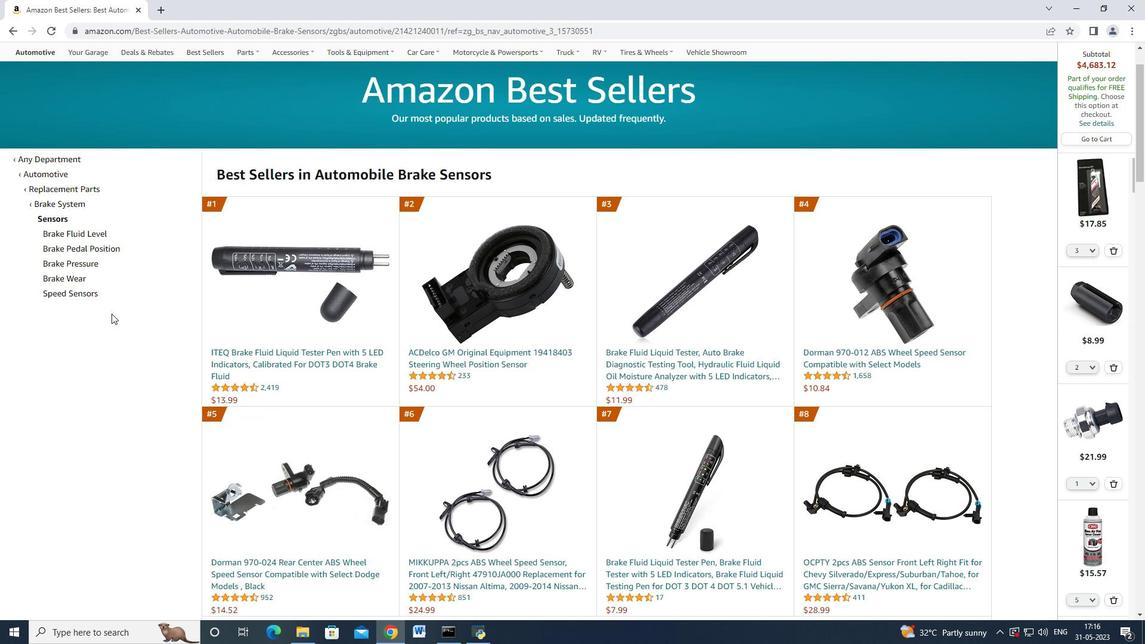 
Action: Mouse moved to (116, 319)
Screenshot: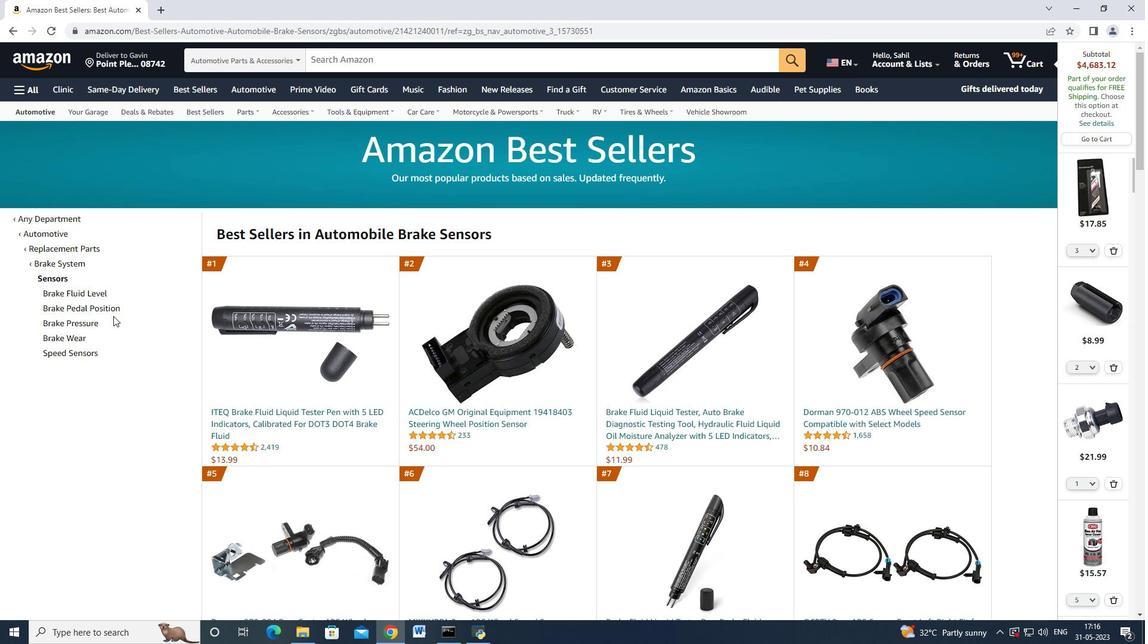 
Action: Mouse scrolled (116, 318) with delta (0, 0)
Screenshot: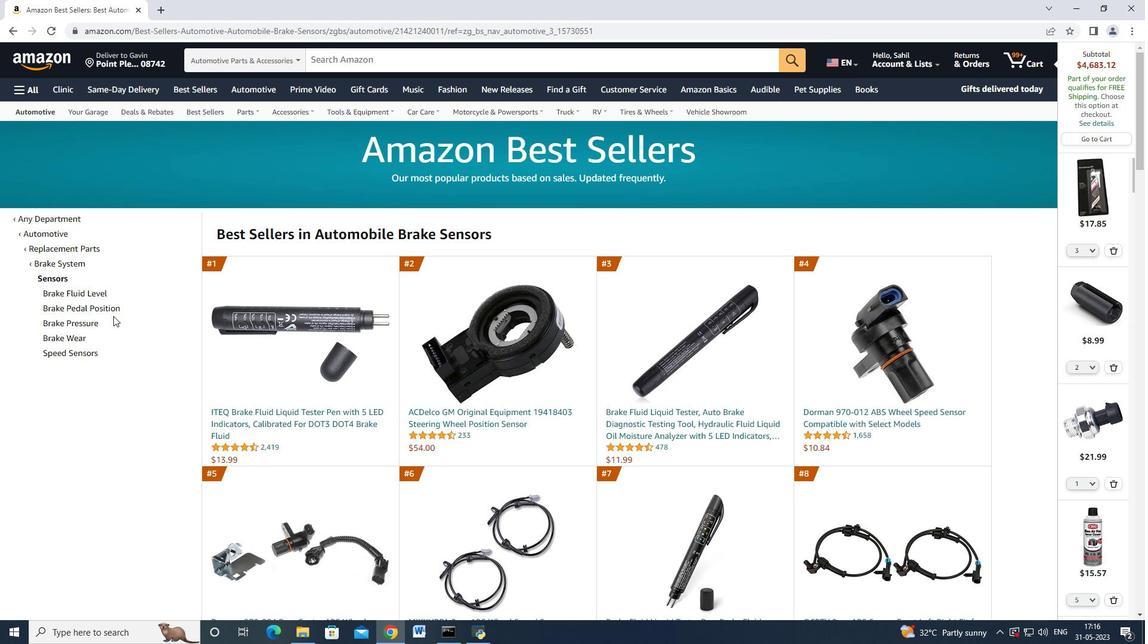 
Action: Mouse moved to (63, 186)
Screenshot: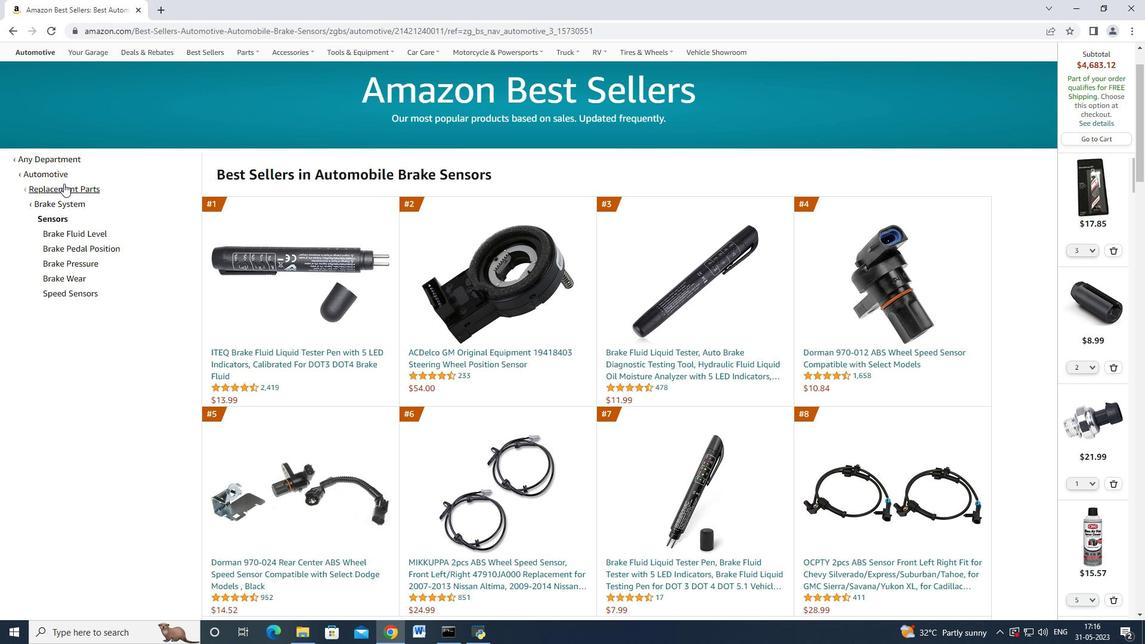 
Action: Mouse pressed left at (63, 186)
Screenshot: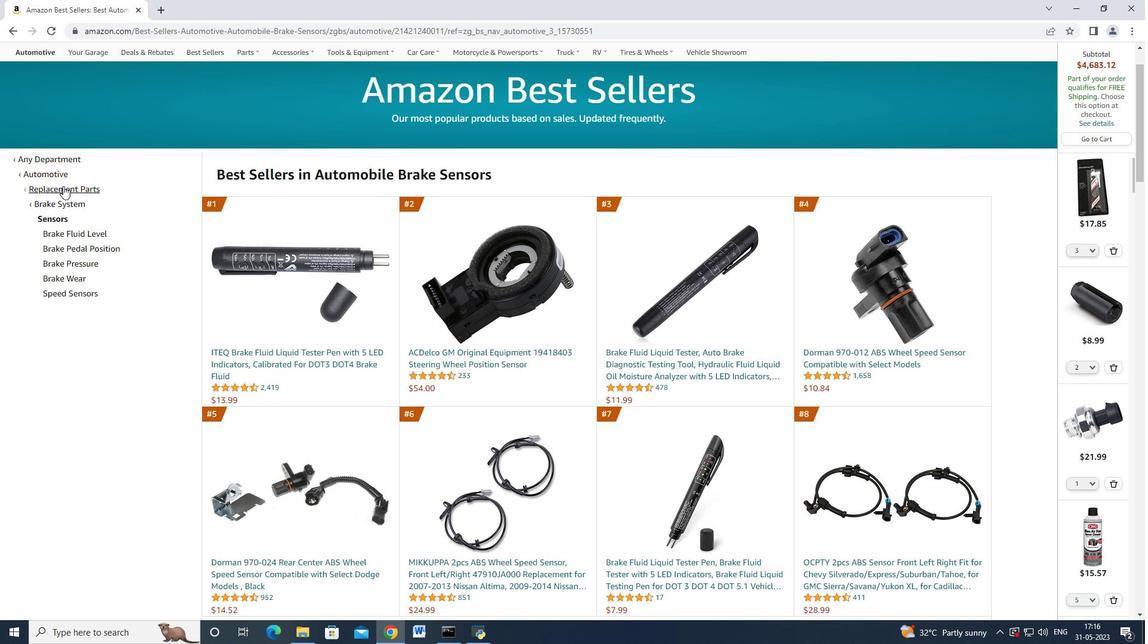 
Action: Mouse moved to (78, 341)
Screenshot: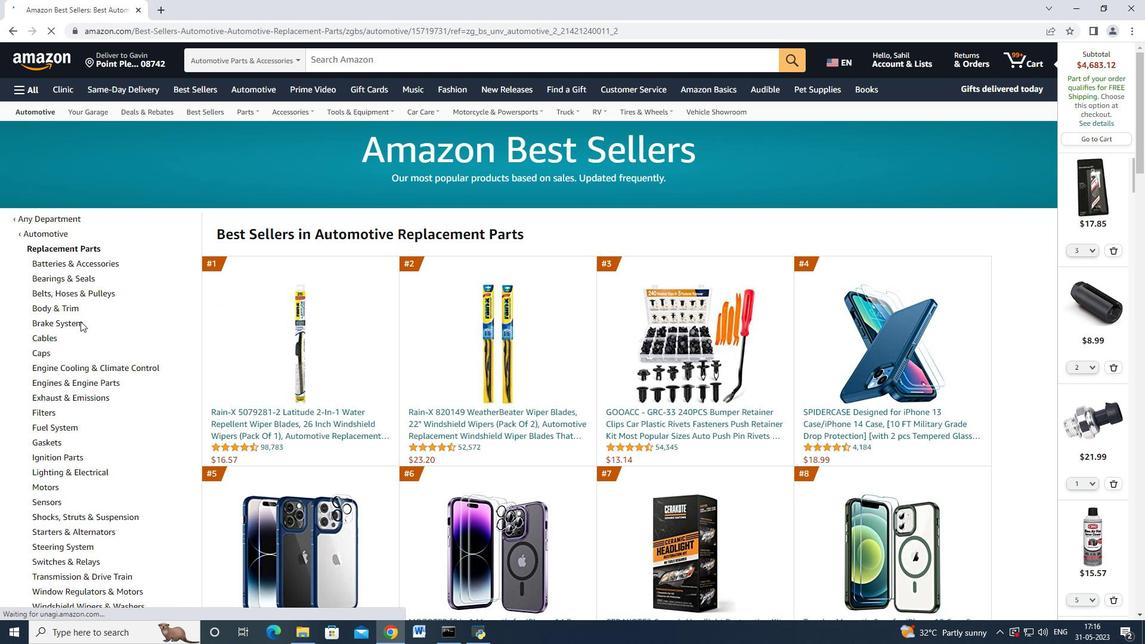 
Action: Mouse scrolled (78, 340) with delta (0, 0)
Screenshot: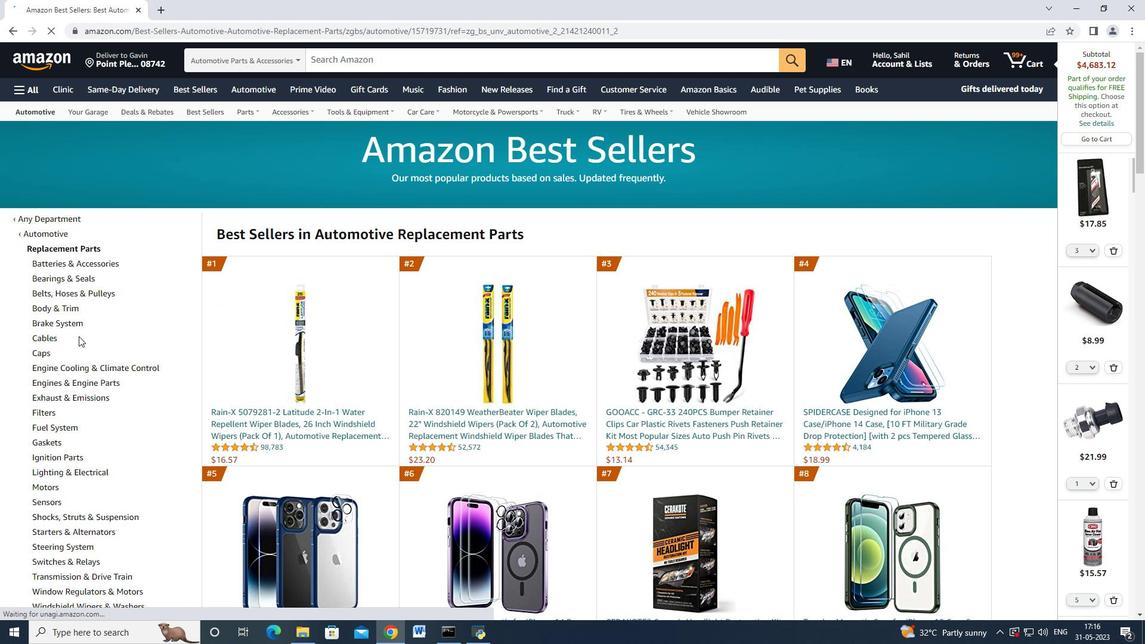 
Action: Mouse scrolled (78, 340) with delta (0, 0)
Screenshot: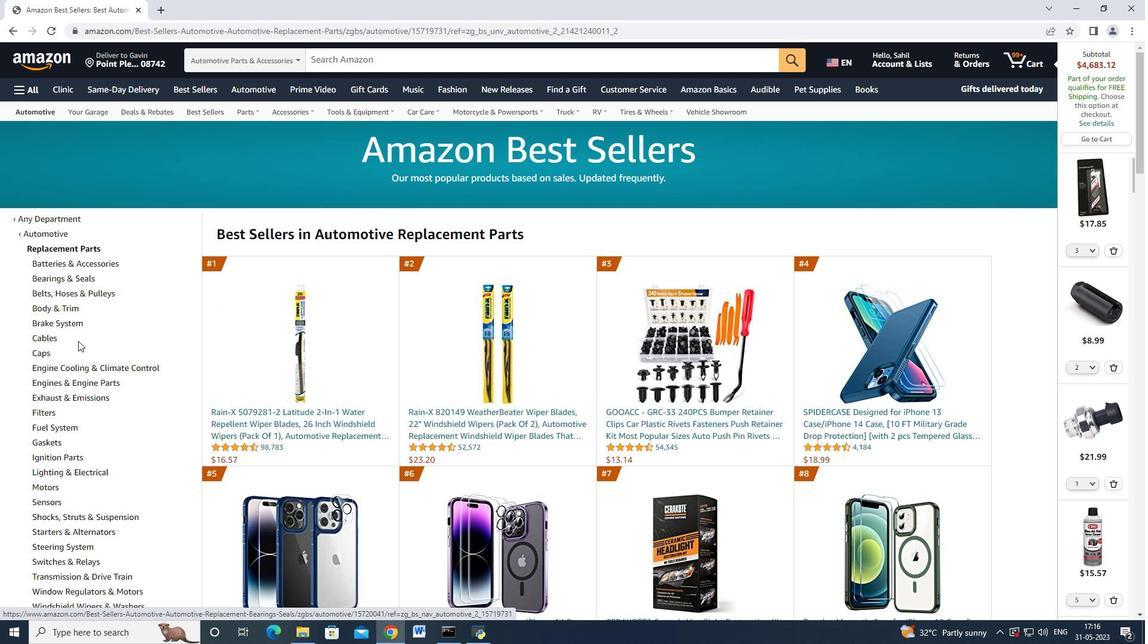 
Action: Mouse moved to (48, 377)
Screenshot: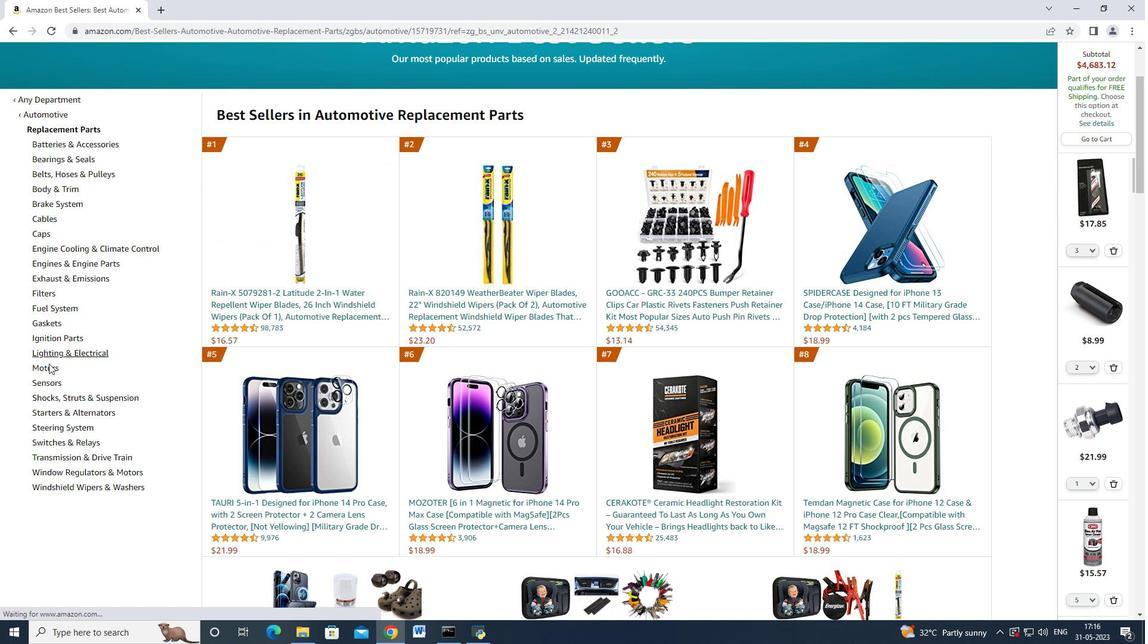 
Action: Mouse pressed left at (48, 377)
Screenshot: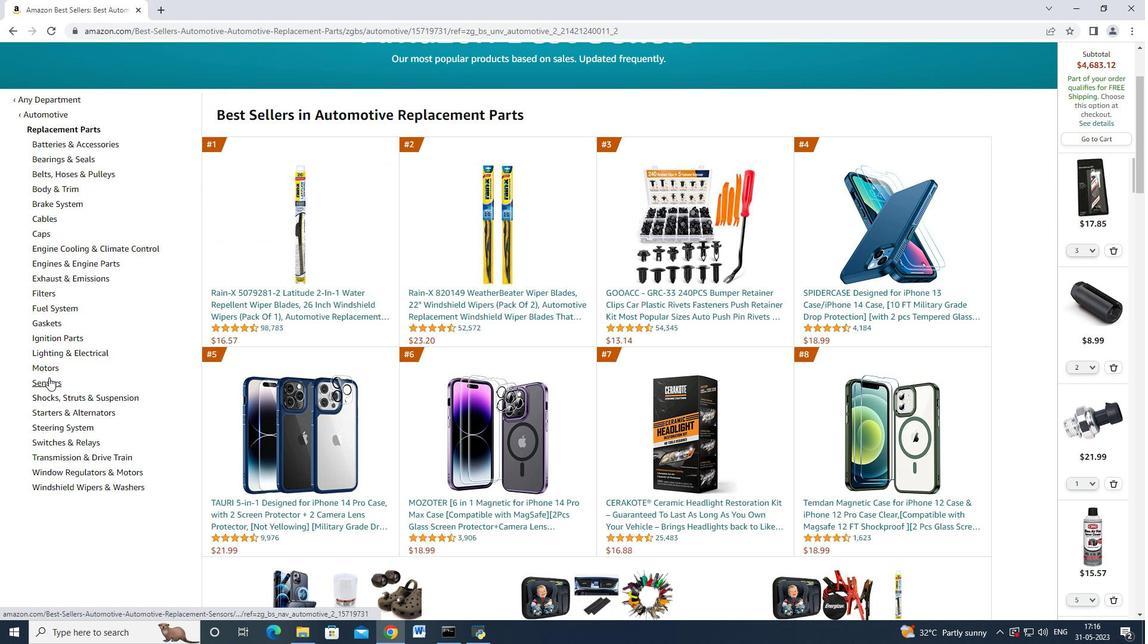 
Action: Mouse moved to (131, 324)
Screenshot: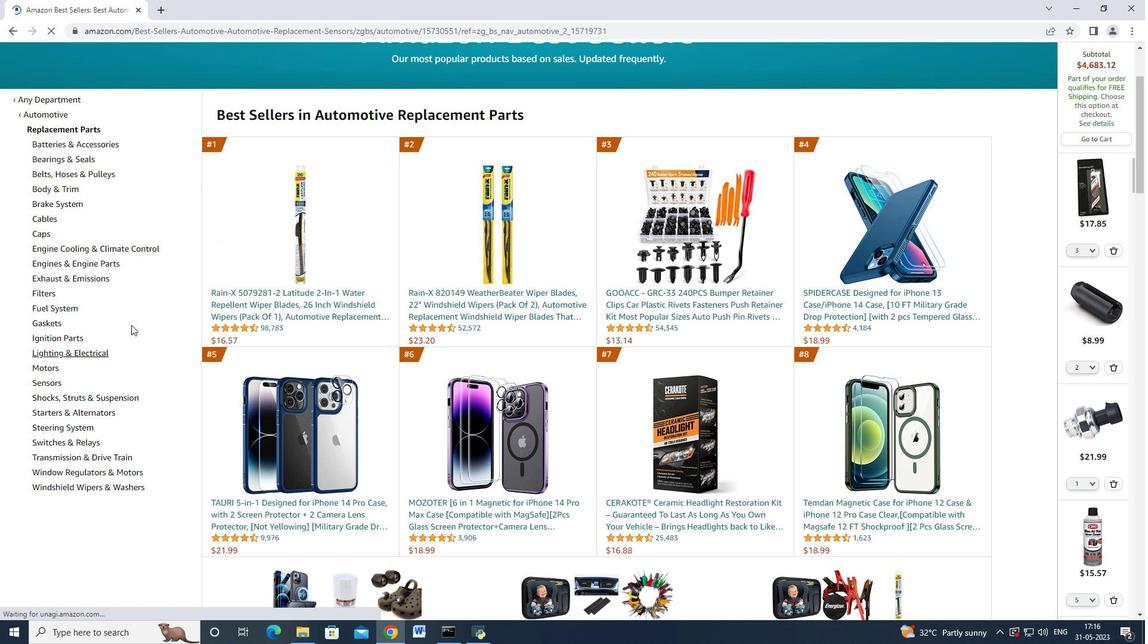 
Action: Mouse scrolled (131, 323) with delta (0, 0)
Screenshot: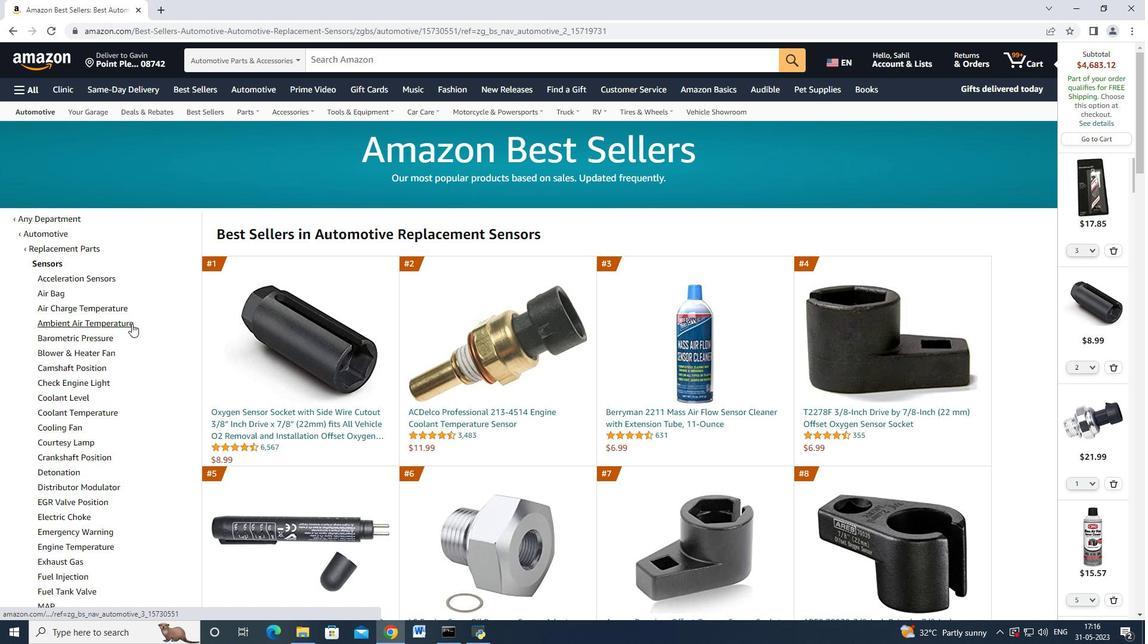
Action: Mouse moved to (129, 327)
Screenshot: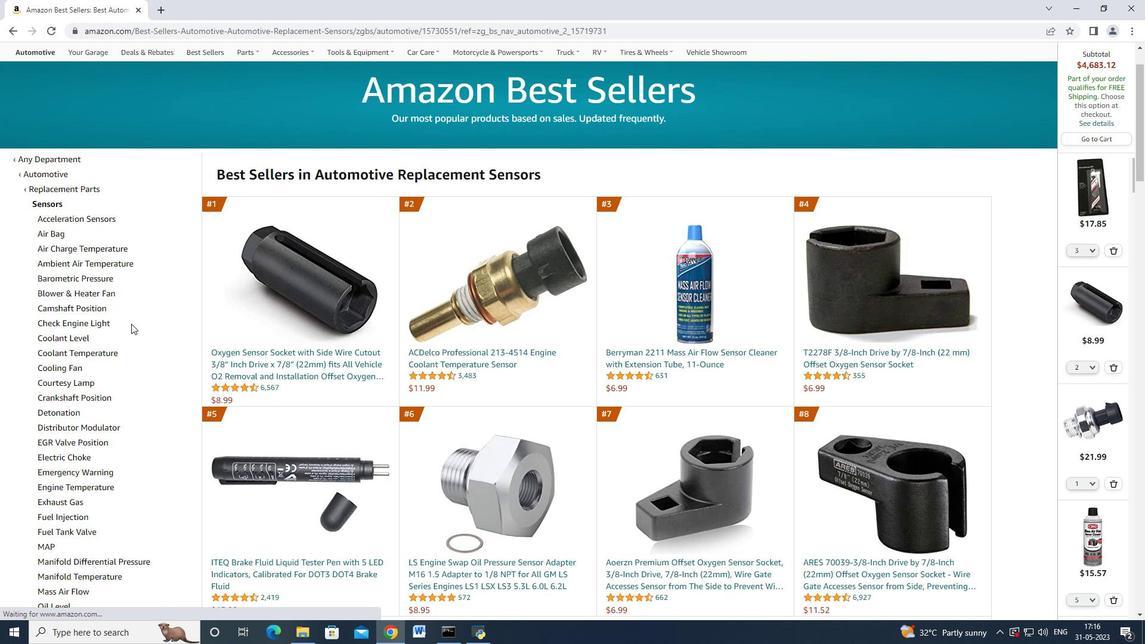 
Action: Mouse scrolled (129, 326) with delta (0, 0)
Screenshot: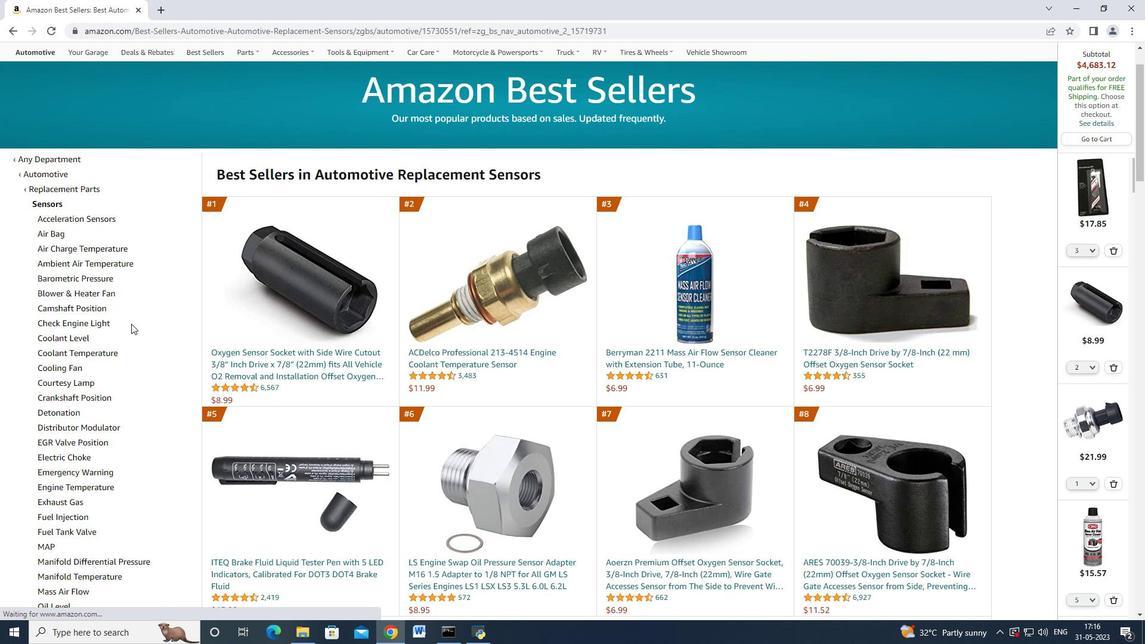 
Action: Mouse scrolled (129, 326) with delta (0, 0)
Screenshot: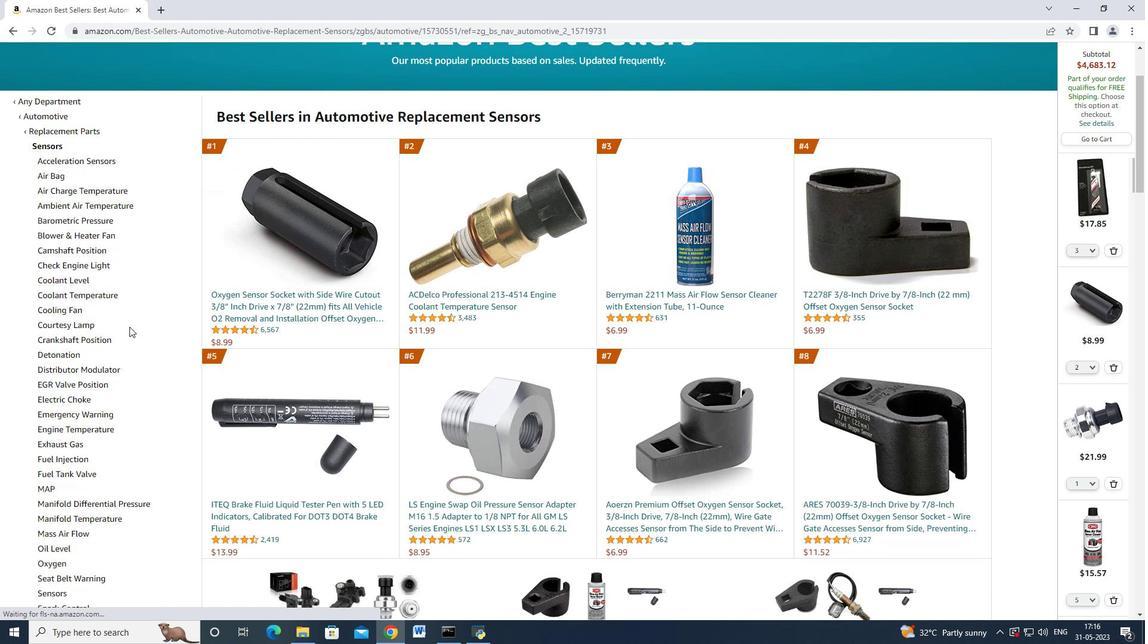 
Action: Mouse moved to (99, 331)
Screenshot: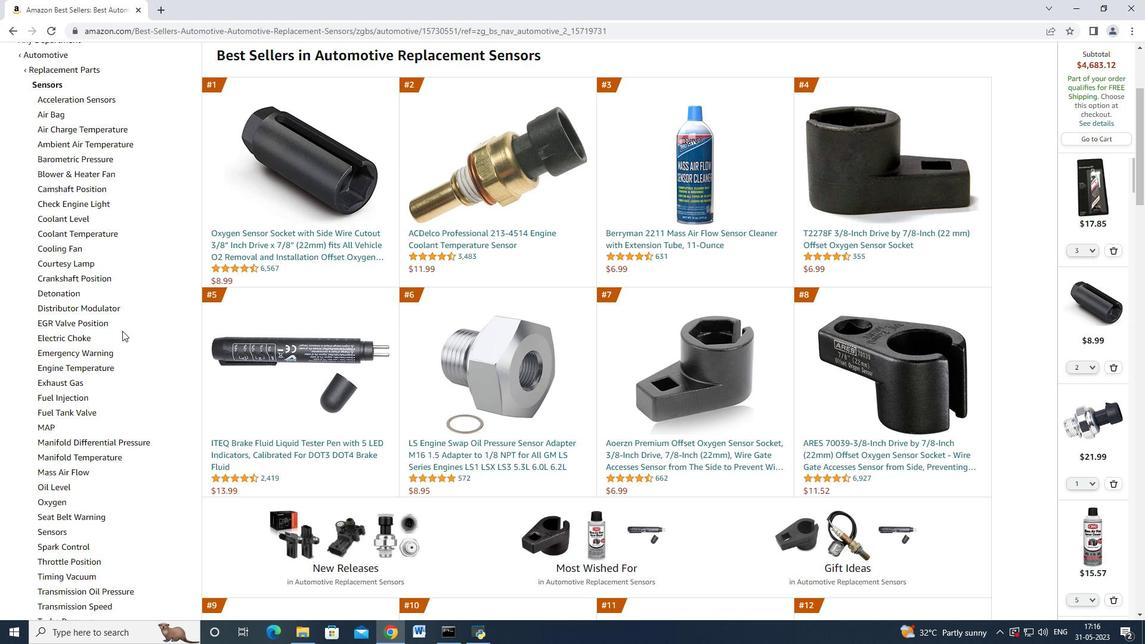 
Action: Mouse scrolled (99, 330) with delta (0, 0)
Screenshot: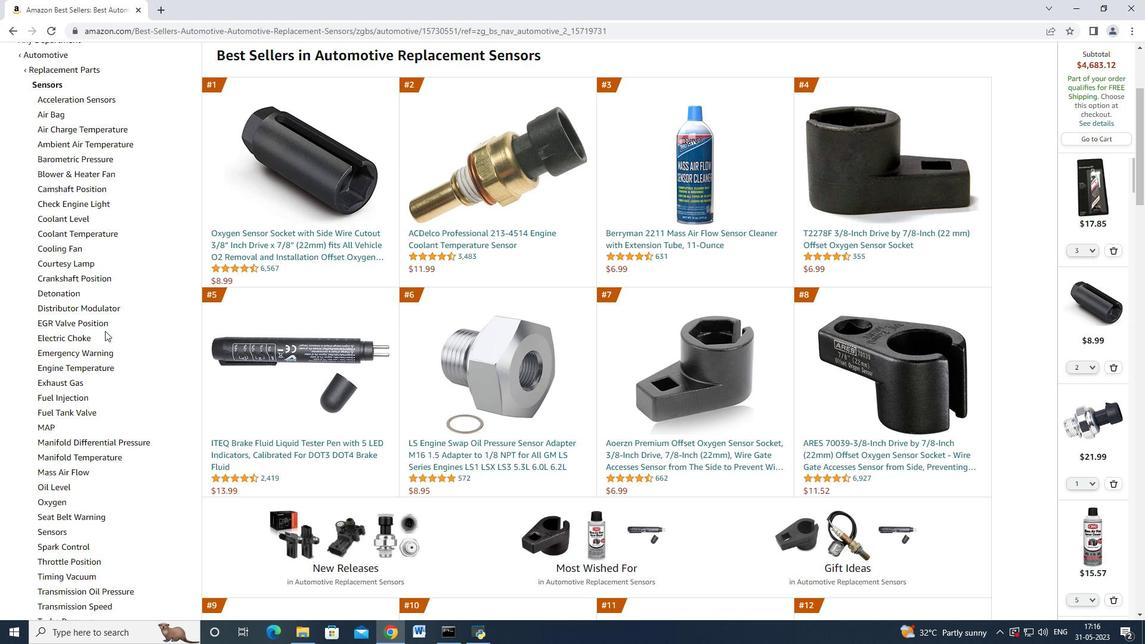 
Action: Mouse moved to (92, 321)
Screenshot: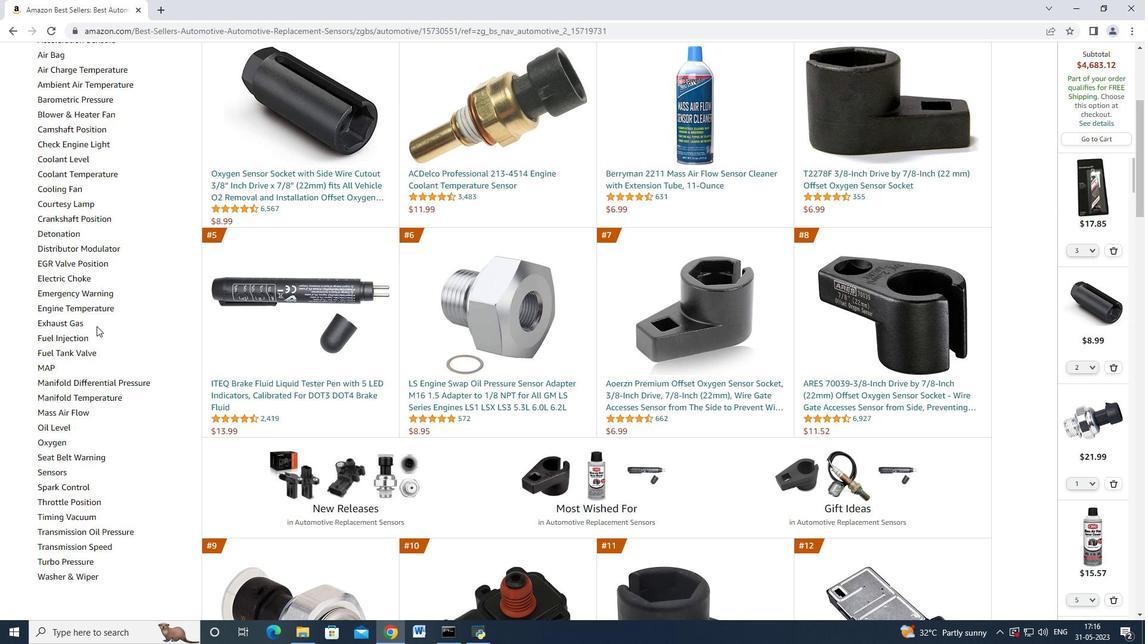 
Action: Mouse scrolled (92, 320) with delta (0, 0)
Screenshot: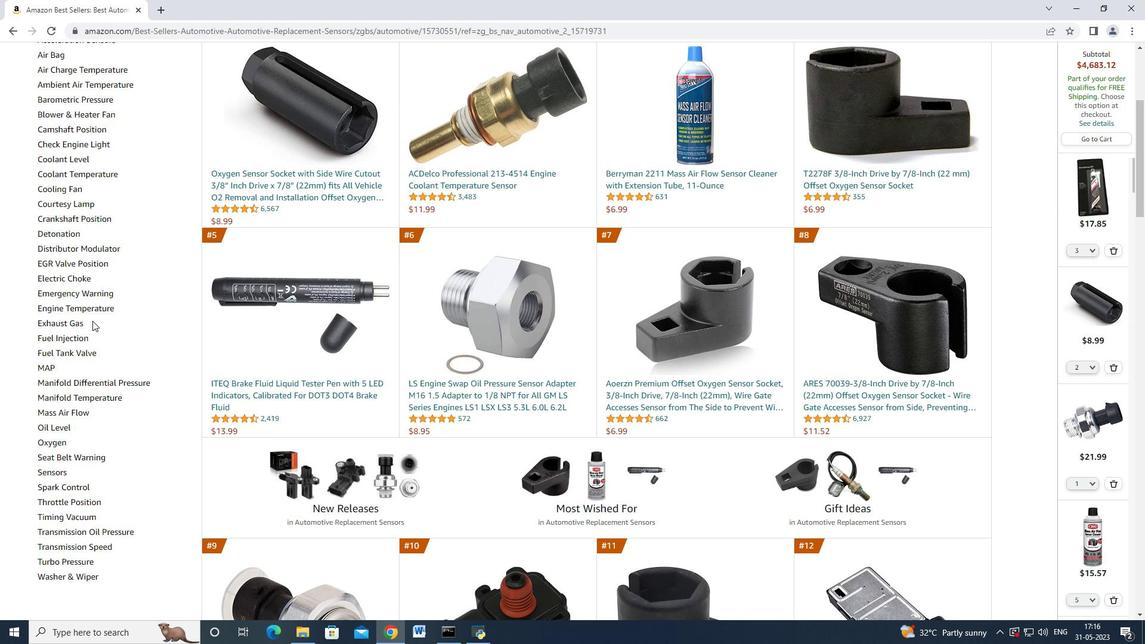 
Action: Mouse moved to (108, 291)
Screenshot: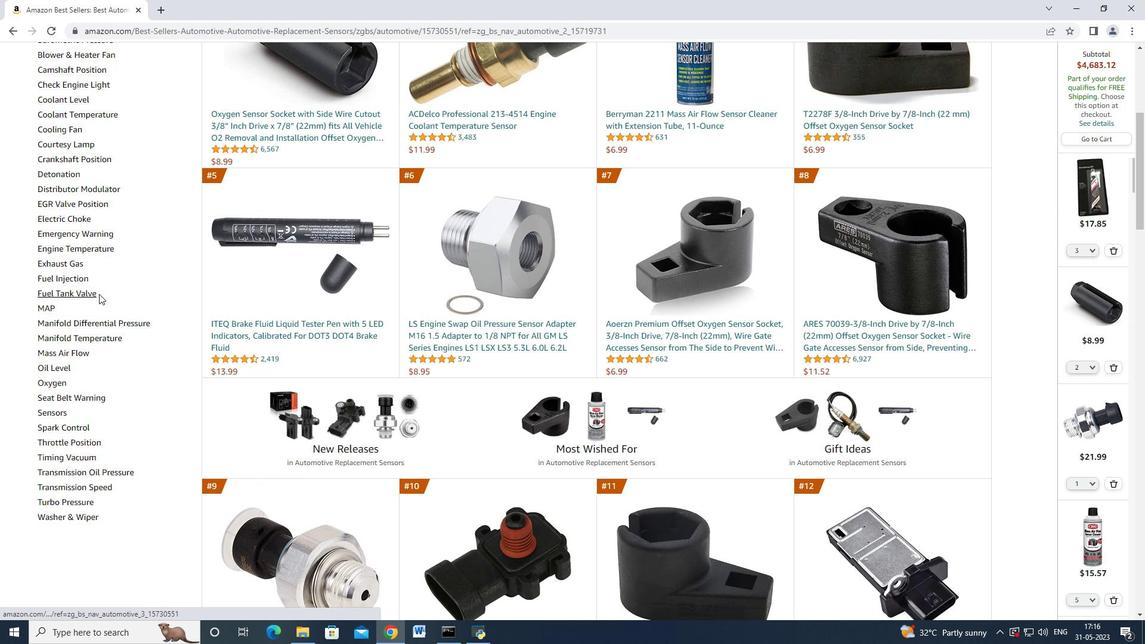 
Action: Mouse scrolled (108, 291) with delta (0, 0)
Screenshot: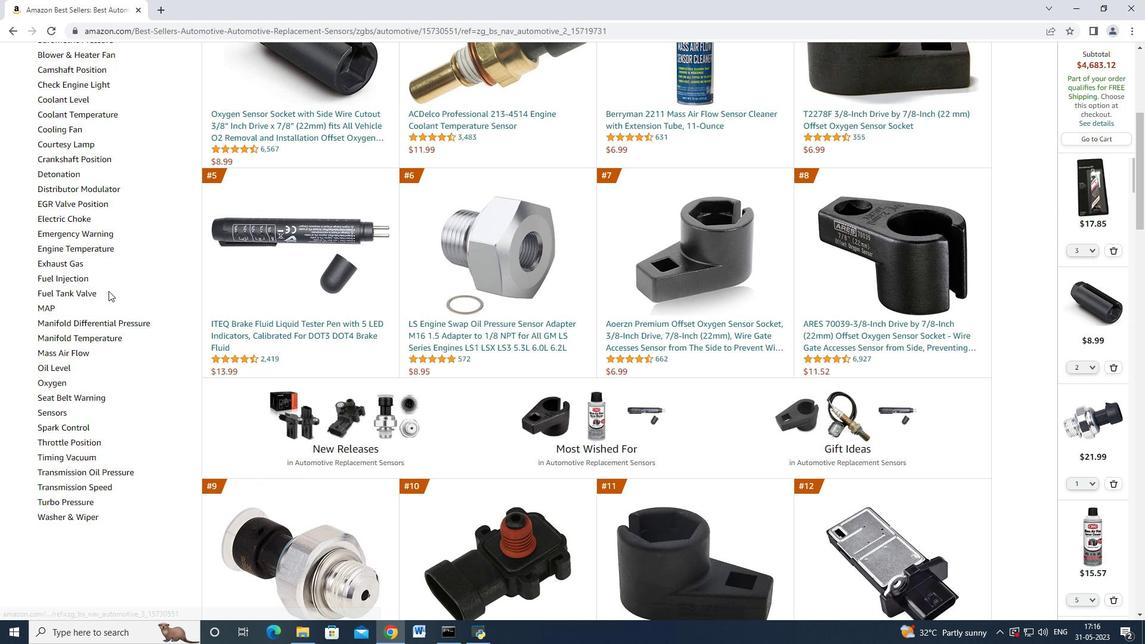 
Action: Mouse moved to (109, 291)
Screenshot: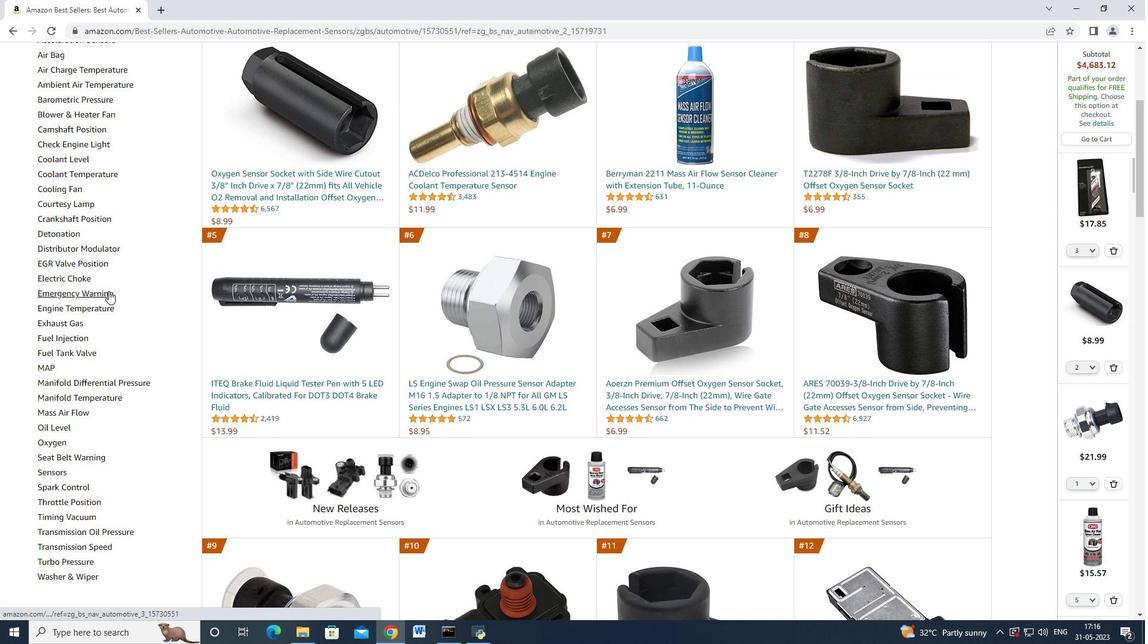 
Action: Mouse scrolled (109, 291) with delta (0, 0)
Screenshot: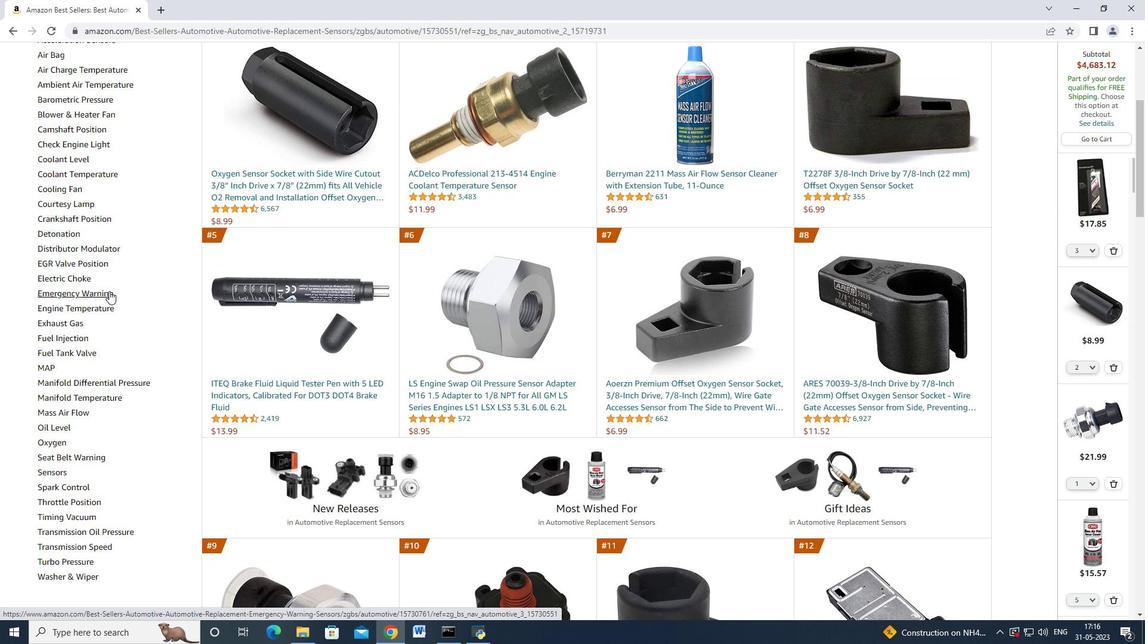 
Action: Mouse scrolled (109, 291) with delta (0, 0)
Screenshot: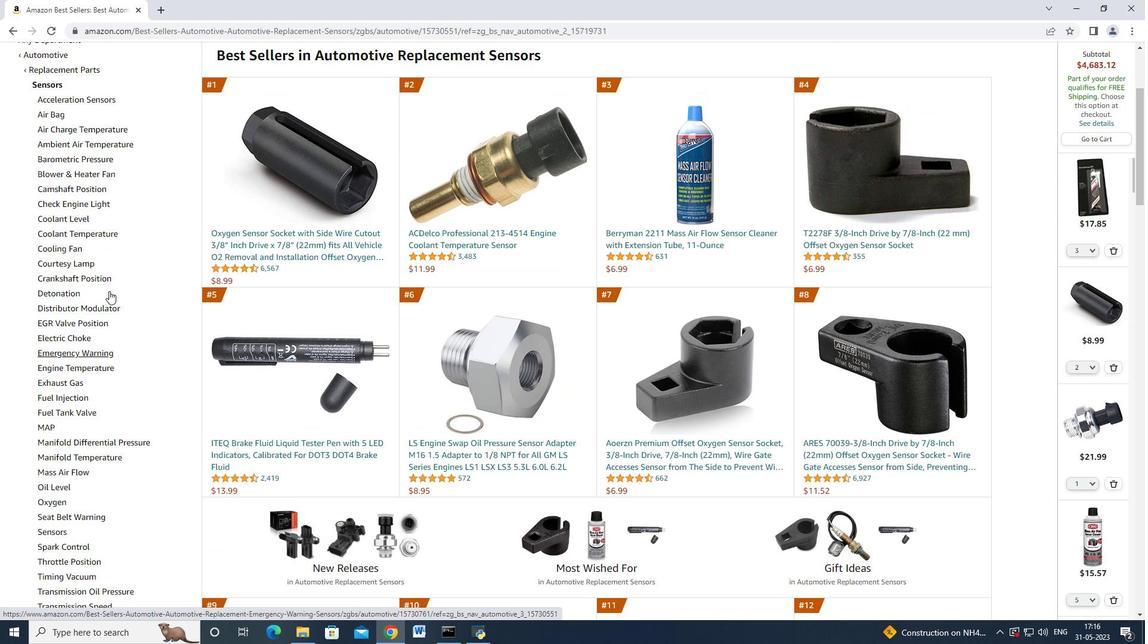 
Action: Mouse scrolled (109, 291) with delta (0, 0)
Screenshot: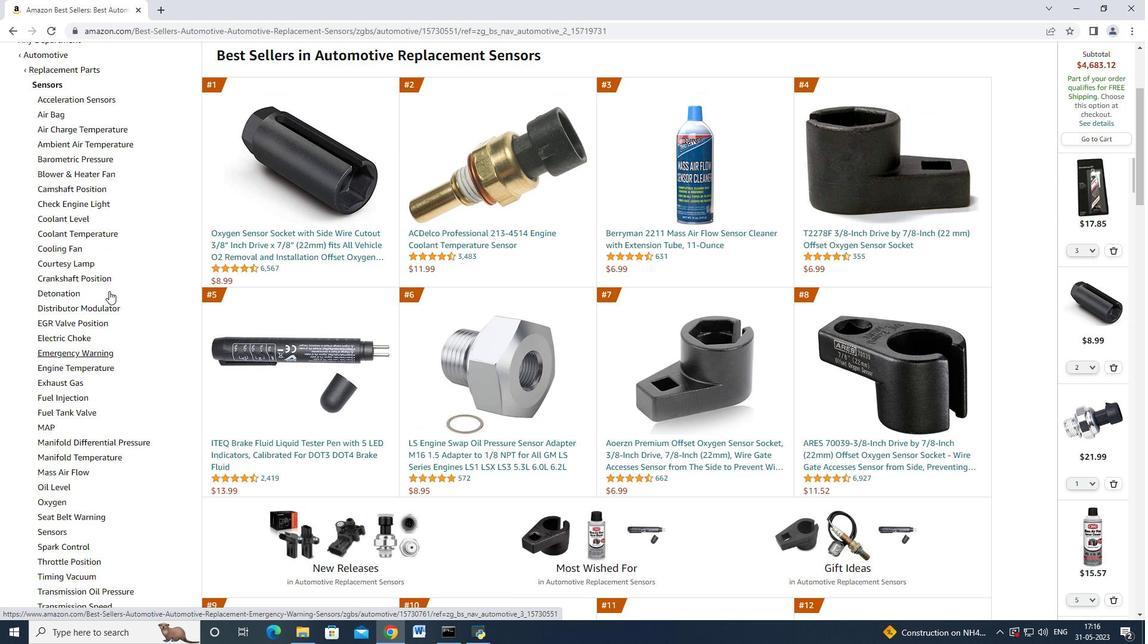 
Action: Mouse scrolled (109, 290) with delta (0, 0)
Screenshot: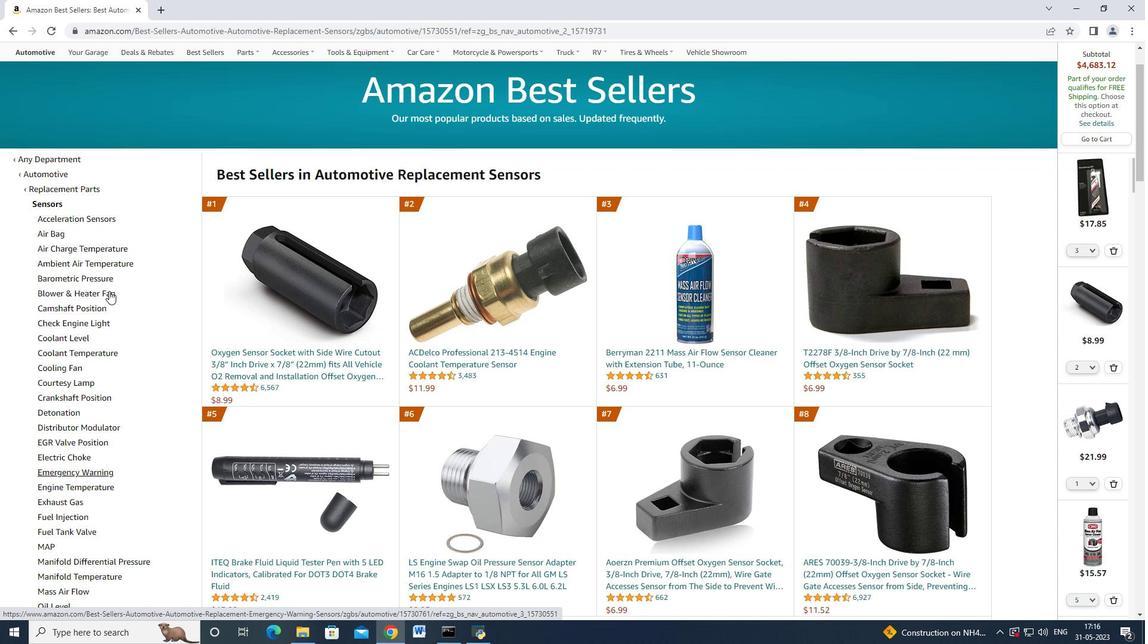 
Action: Mouse moved to (332, 304)
Screenshot: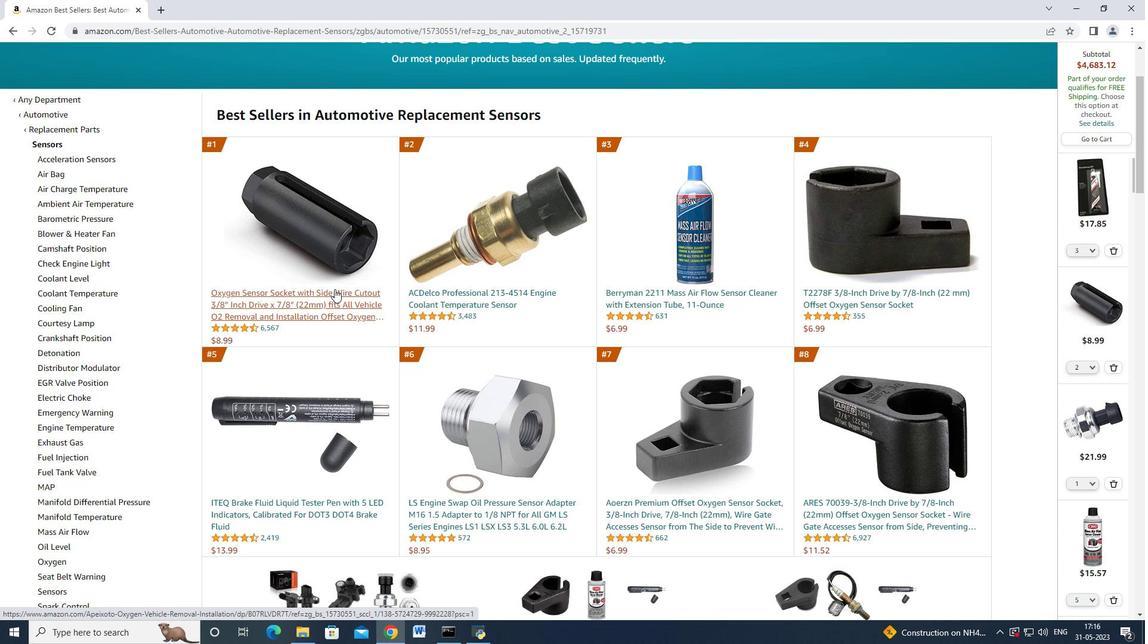 
Action: Mouse scrolled (332, 303) with delta (0, 0)
Screenshot: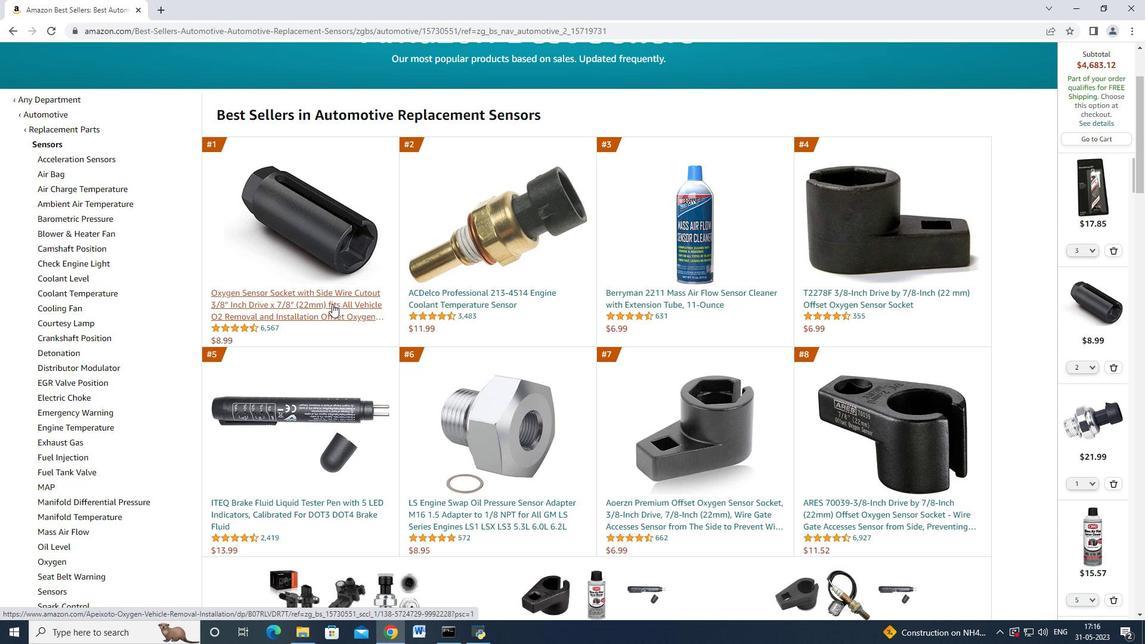 
Action: Mouse scrolled (332, 303) with delta (0, 0)
Screenshot: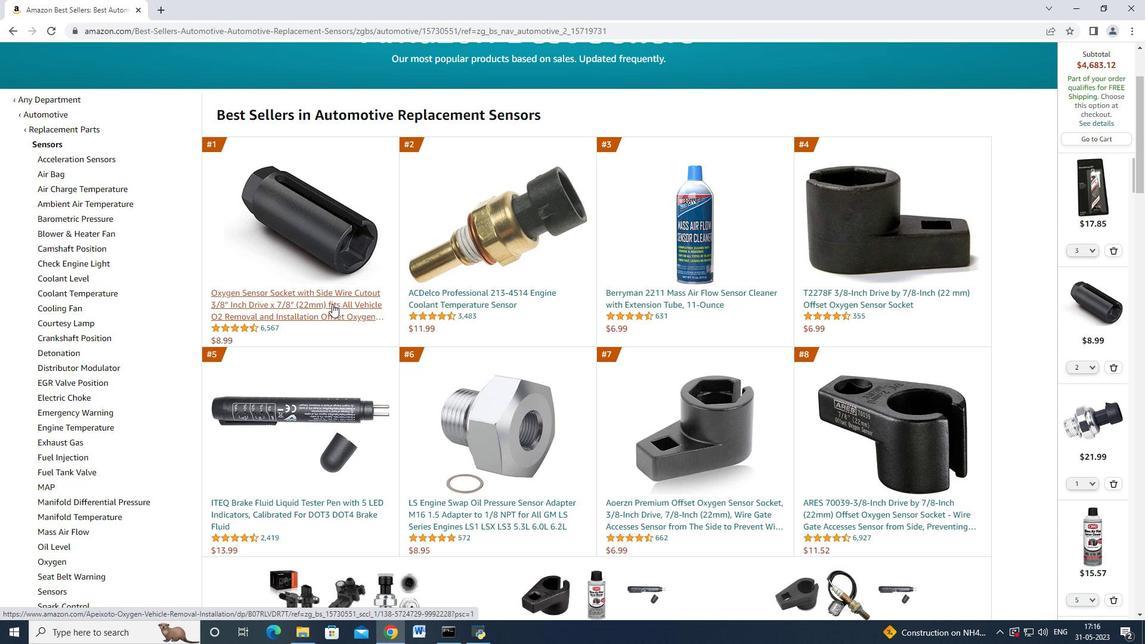 
Action: Mouse scrolled (332, 304) with delta (0, 0)
Screenshot: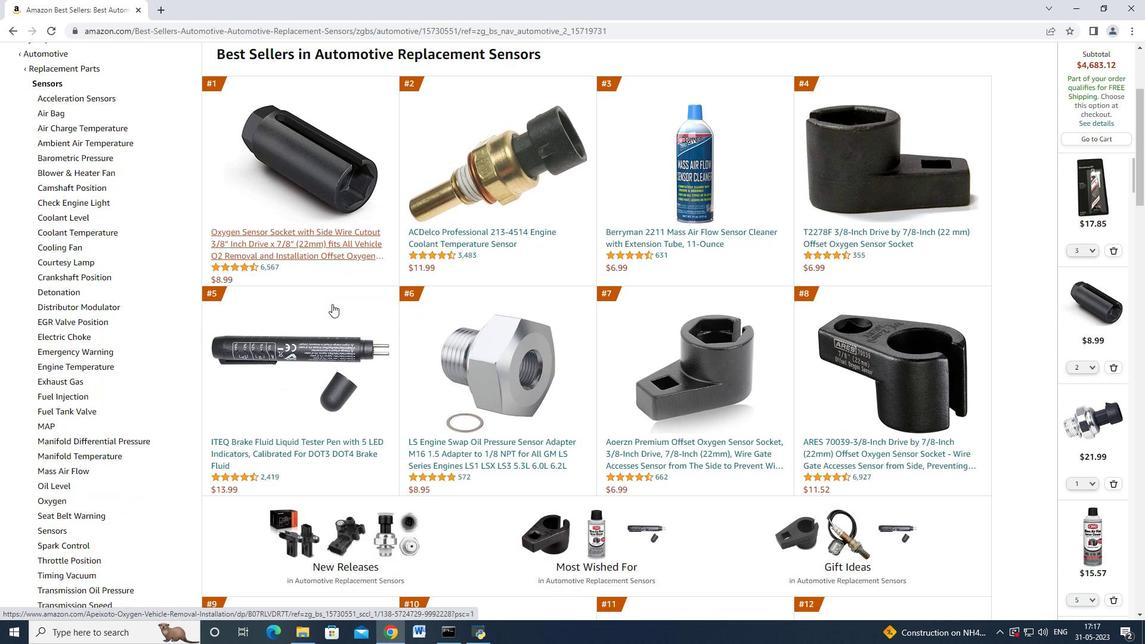 
Action: Mouse scrolled (332, 304) with delta (0, 0)
Screenshot: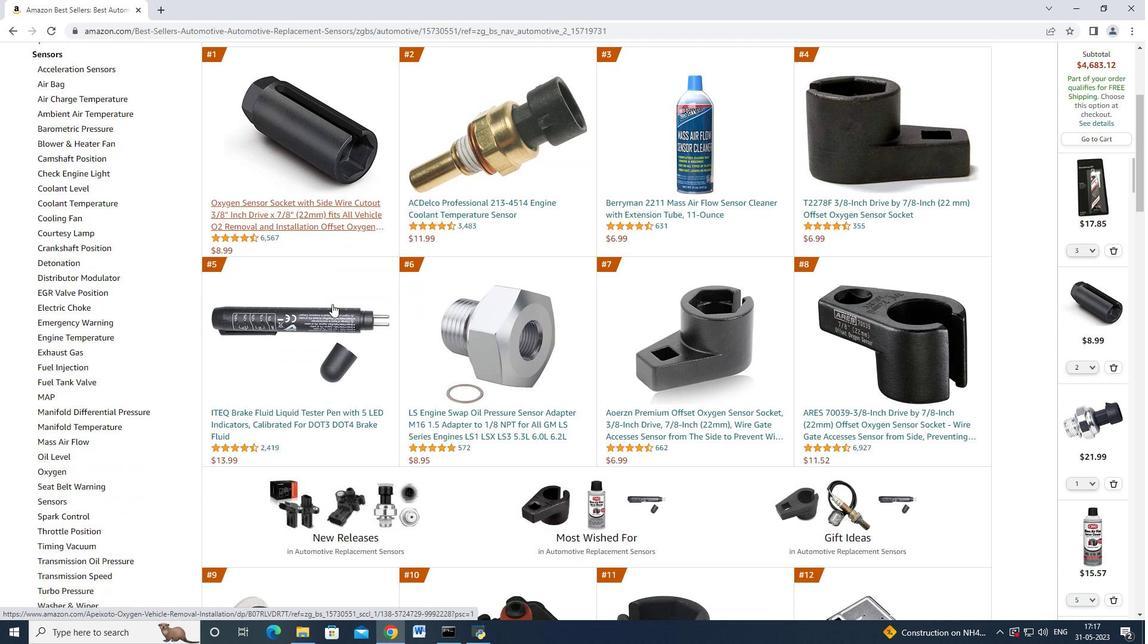 
Action: Mouse moved to (333, 302)
Screenshot: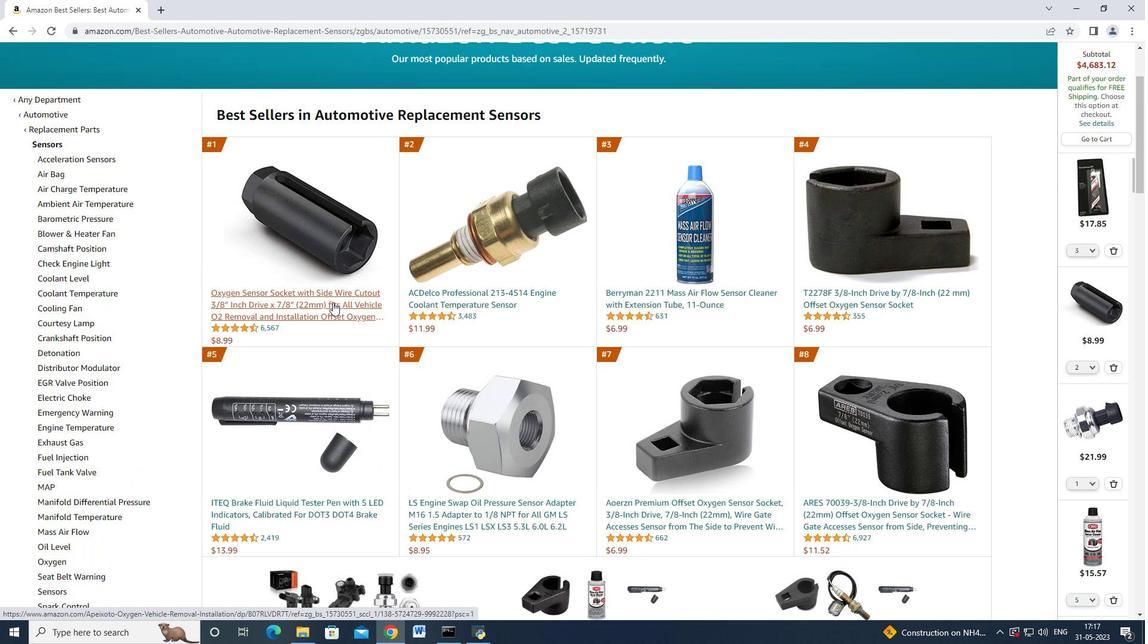
Action: Mouse scrolled (333, 301) with delta (0, 0)
Screenshot: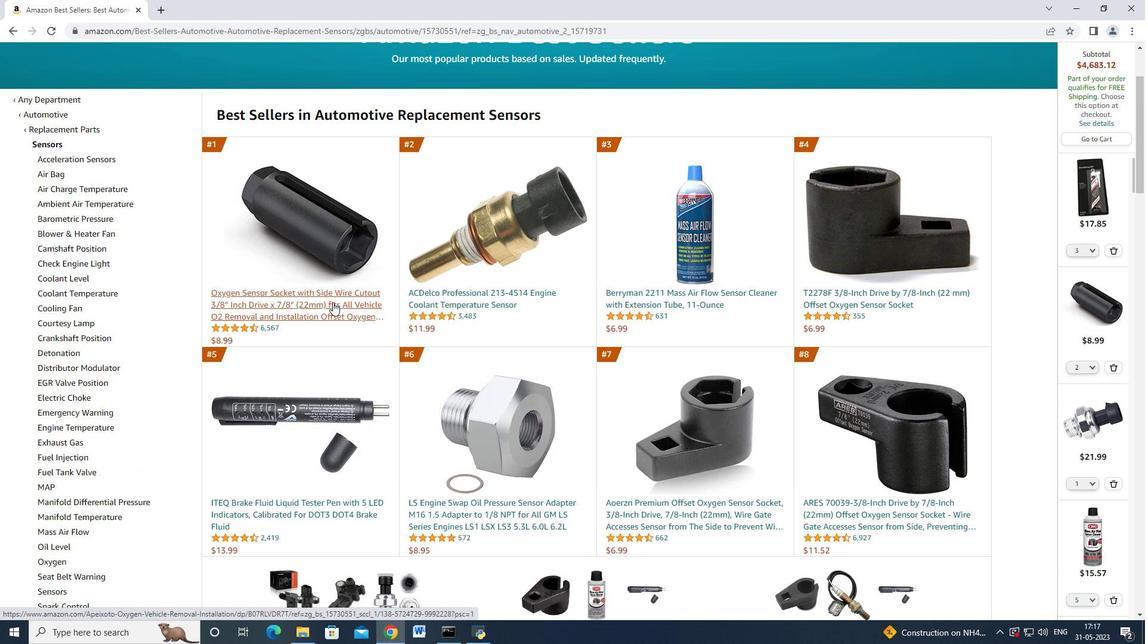 
Action: Mouse moved to (54, 531)
Screenshot: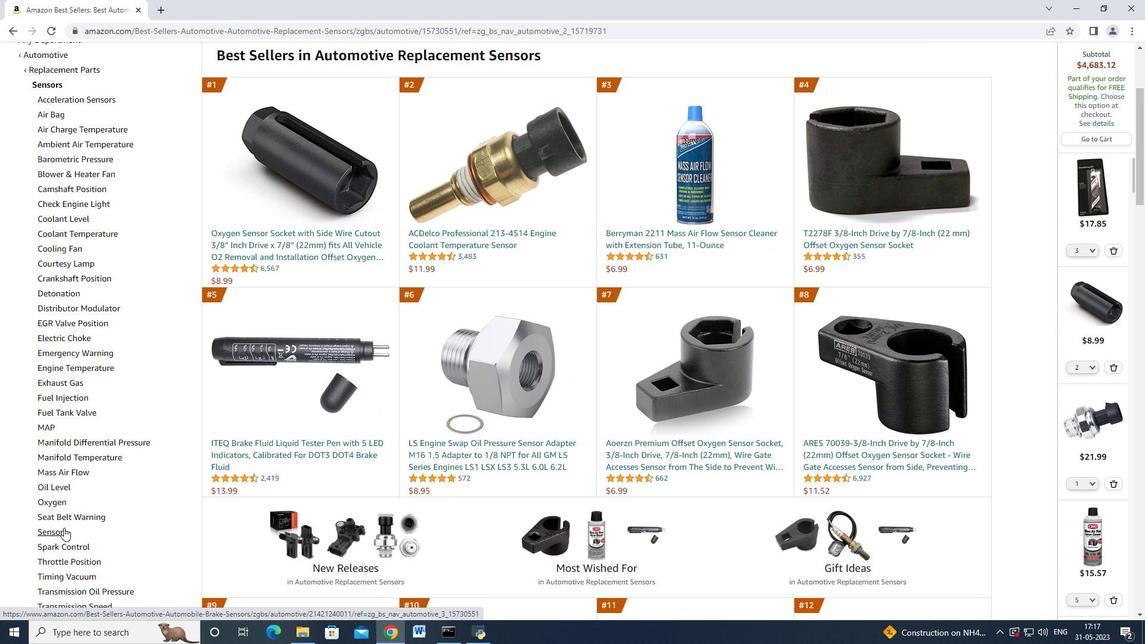 
Action: Mouse pressed left at (54, 531)
Screenshot: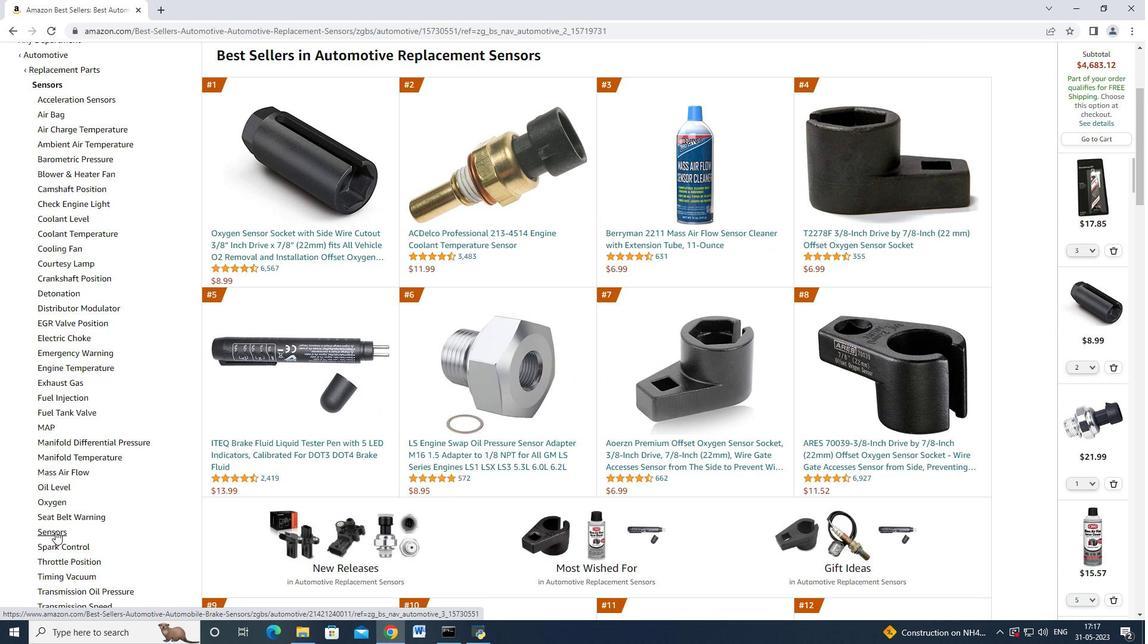 
Action: Mouse moved to (251, 370)
Screenshot: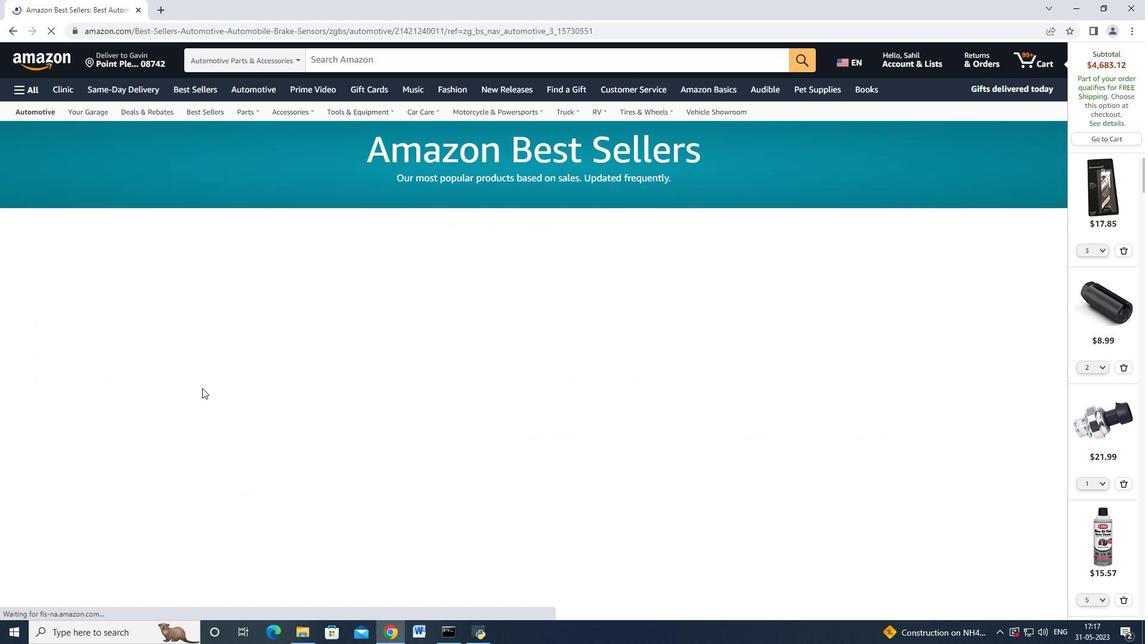 
Action: Mouse scrolled (251, 369) with delta (0, 0)
Screenshot: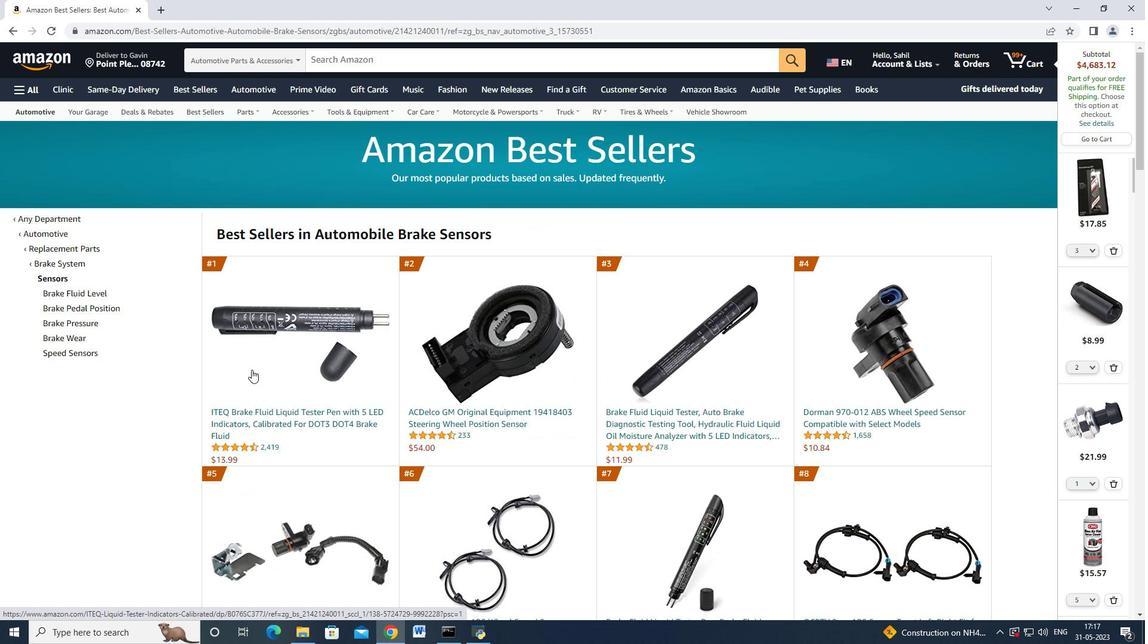 
Action: Mouse moved to (441, 362)
Screenshot: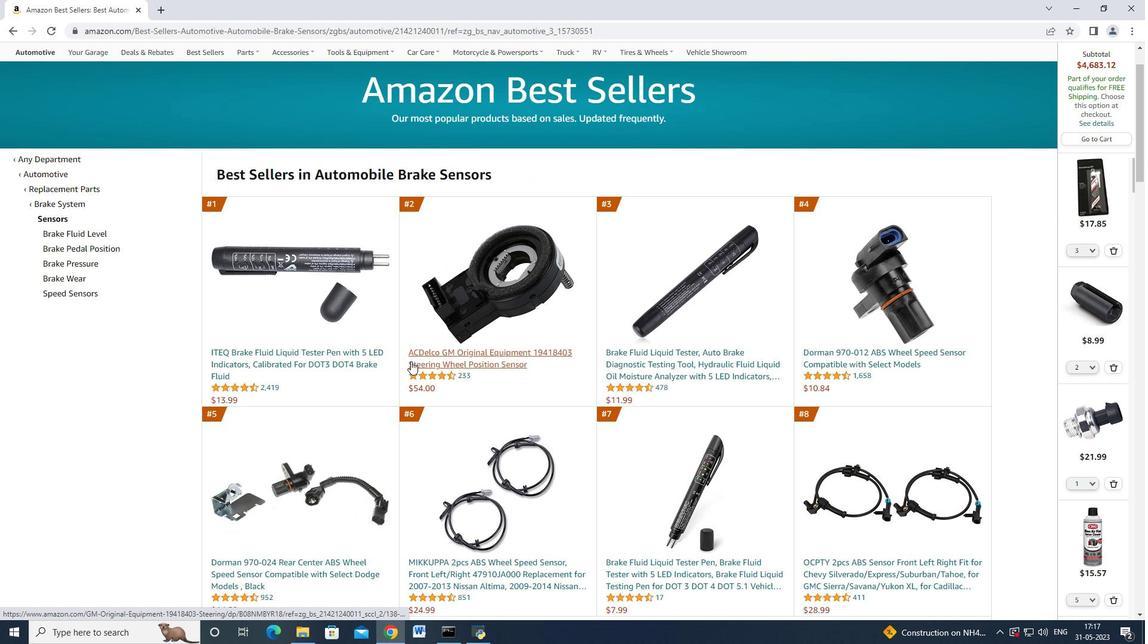 
Action: Mouse pressed left at (441, 362)
Screenshot: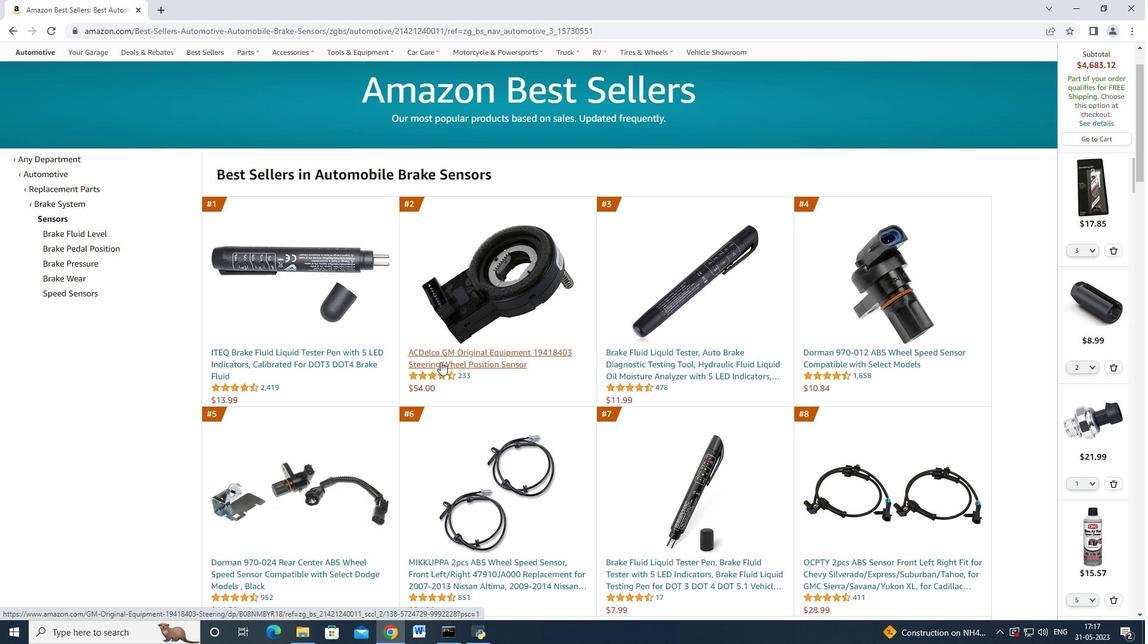 
Action: Mouse moved to (451, 325)
Screenshot: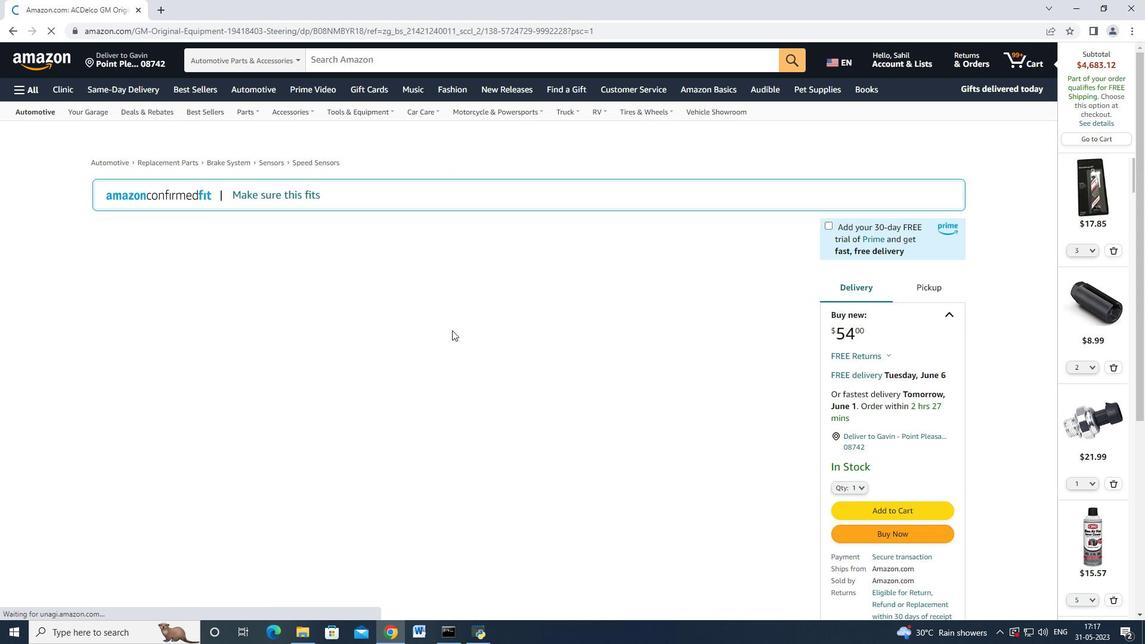 
Action: Mouse scrolled (451, 325) with delta (0, 0)
Screenshot: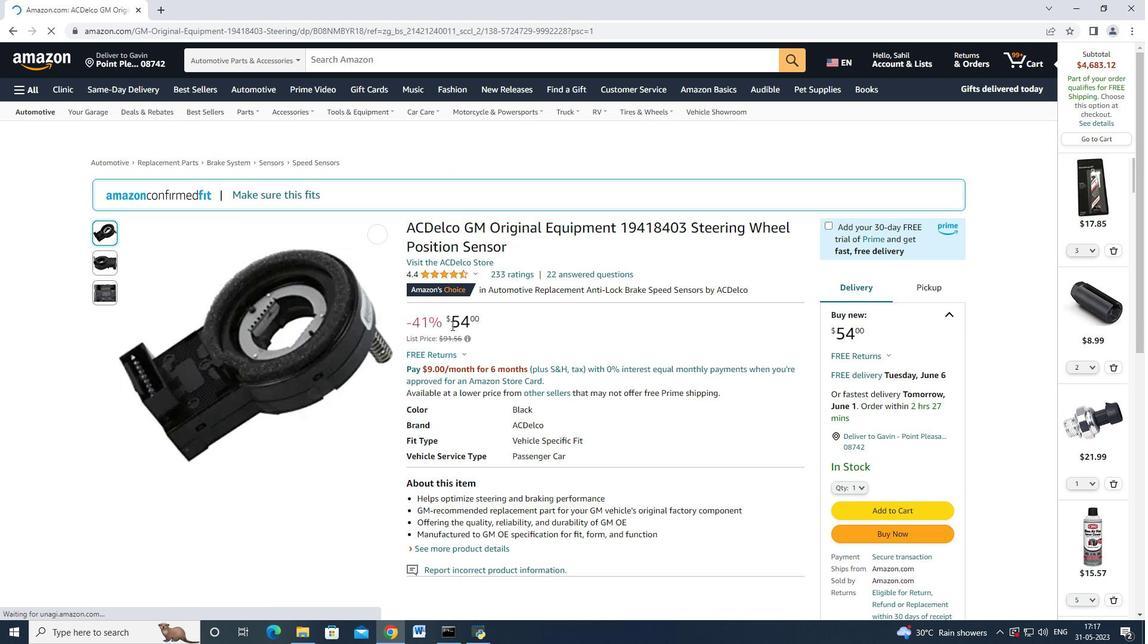 
Action: Mouse scrolled (451, 325) with delta (0, 0)
Screenshot: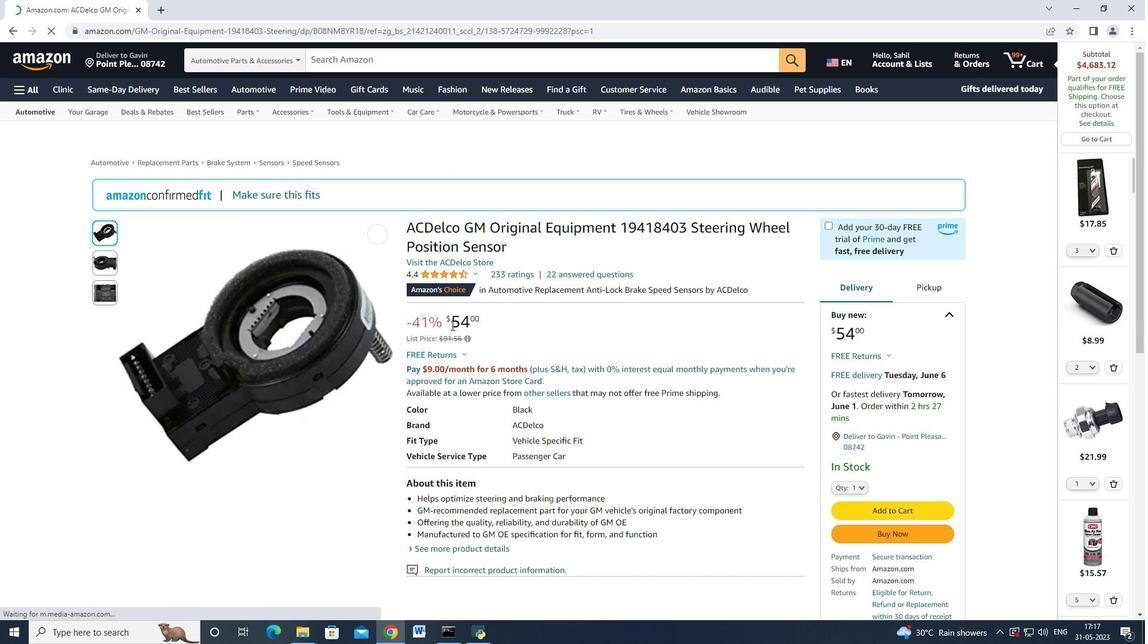 
Action: Mouse moved to (846, 368)
Screenshot: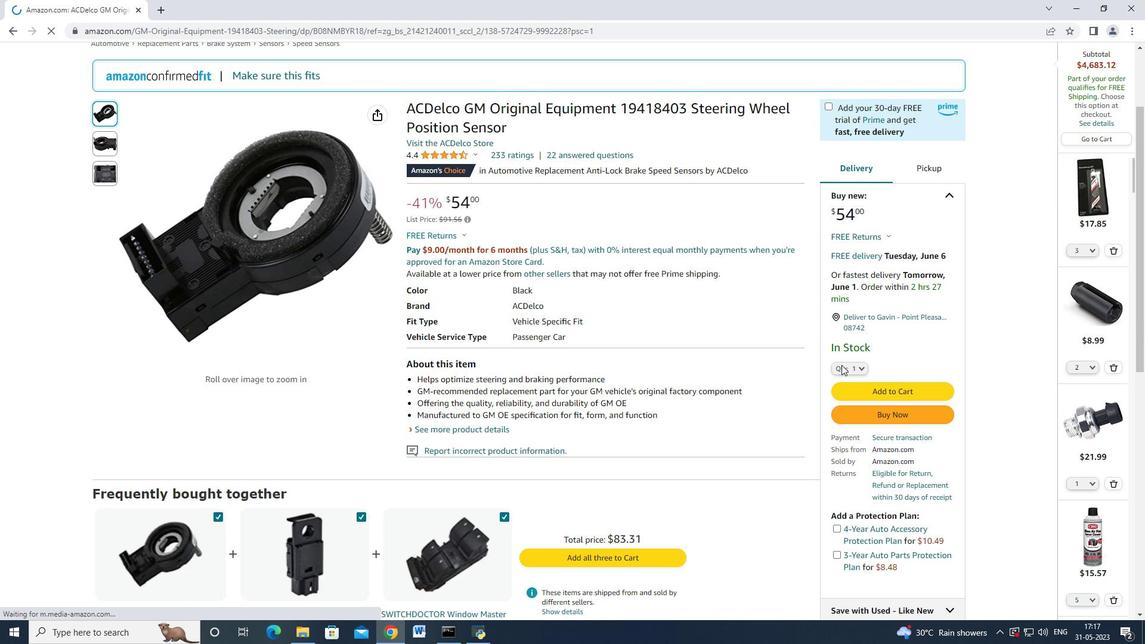 
Action: Mouse pressed left at (846, 368)
Screenshot: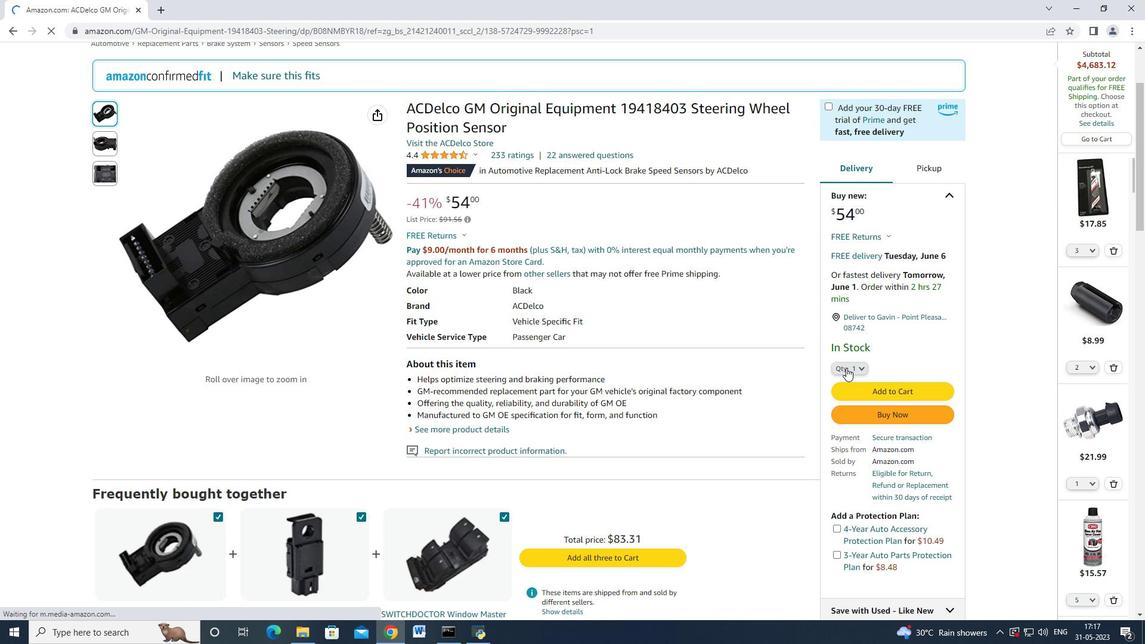 
Action: Mouse moved to (854, 111)
Screenshot: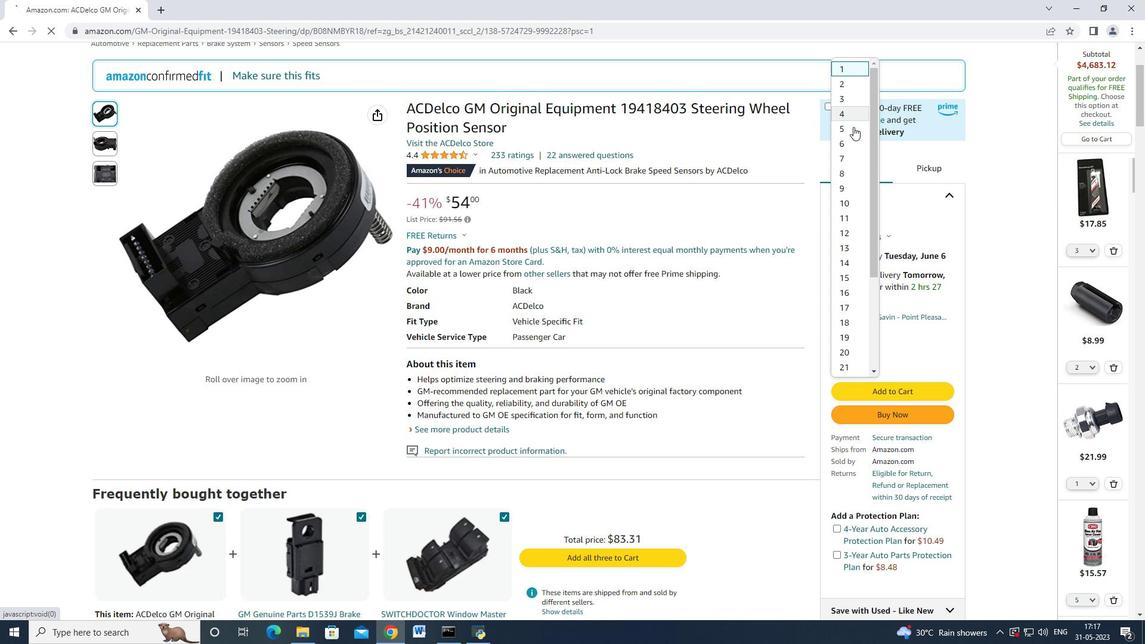 
Action: Mouse pressed left at (854, 111)
Screenshot: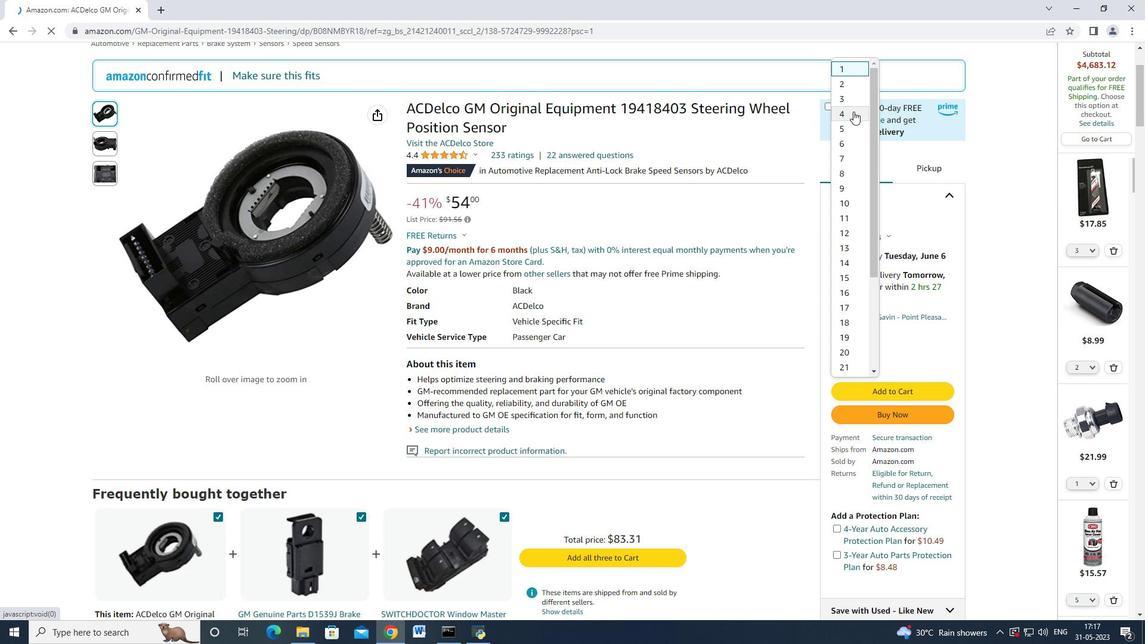 
Action: Mouse moved to (873, 411)
Screenshot: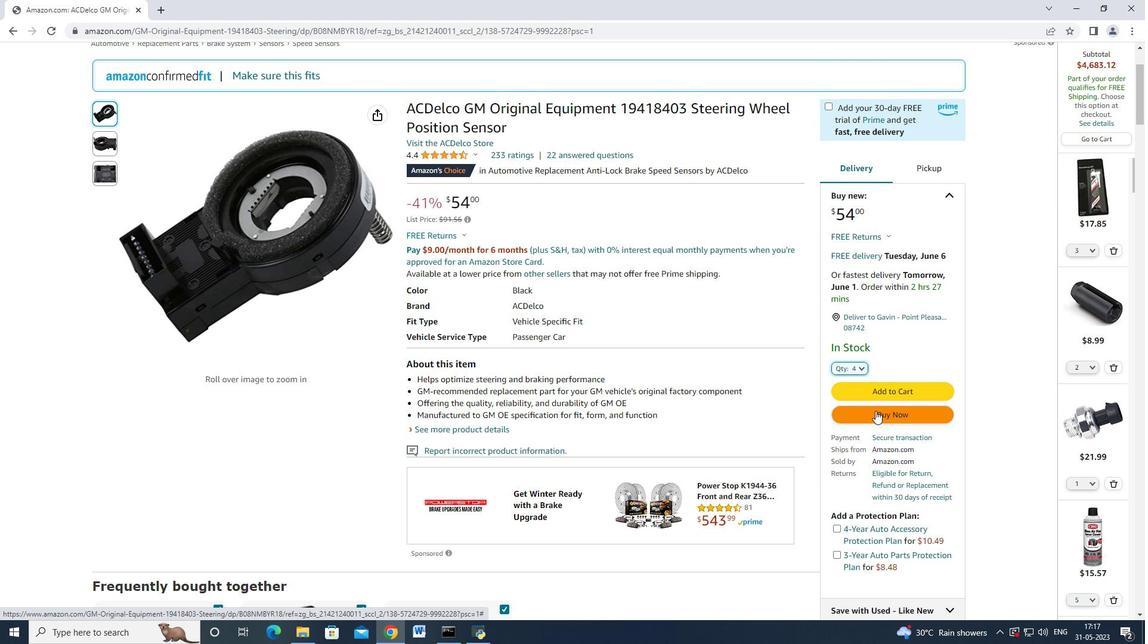 
Action: Mouse pressed left at (873, 411)
Screenshot: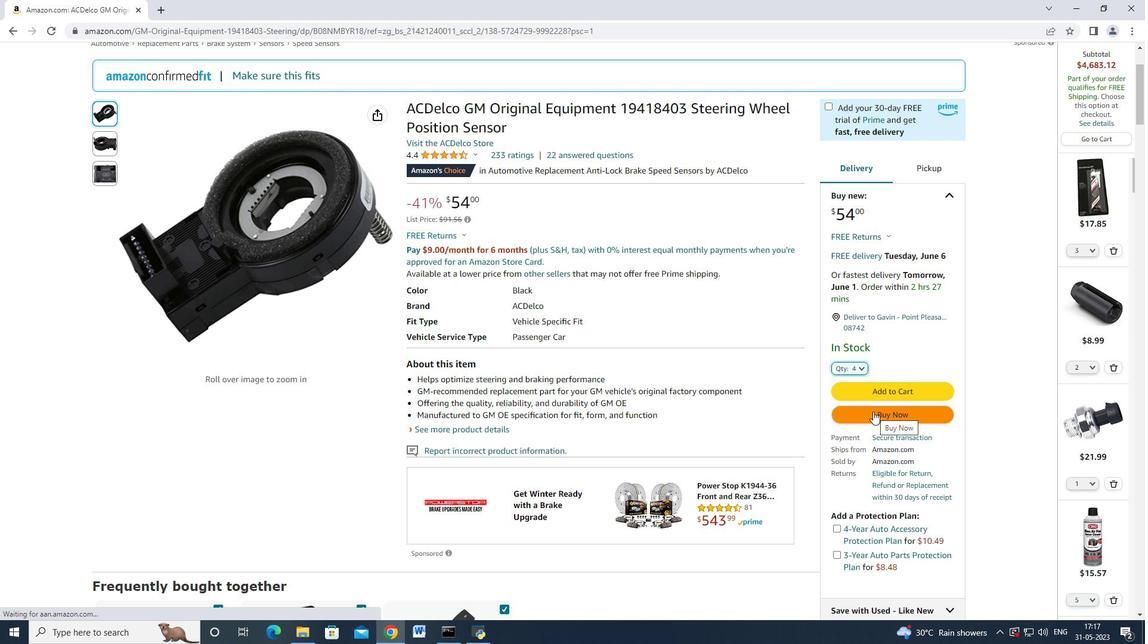 
Action: Mouse moved to (676, 99)
Screenshot: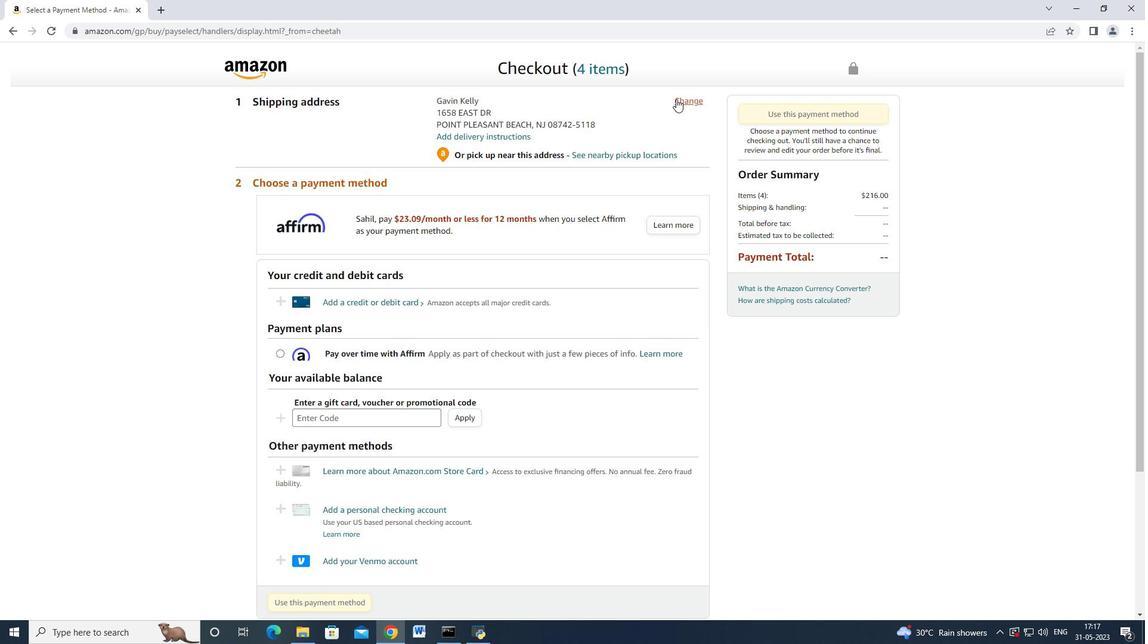 
Action: Mouse pressed left at (676, 99)
Screenshot: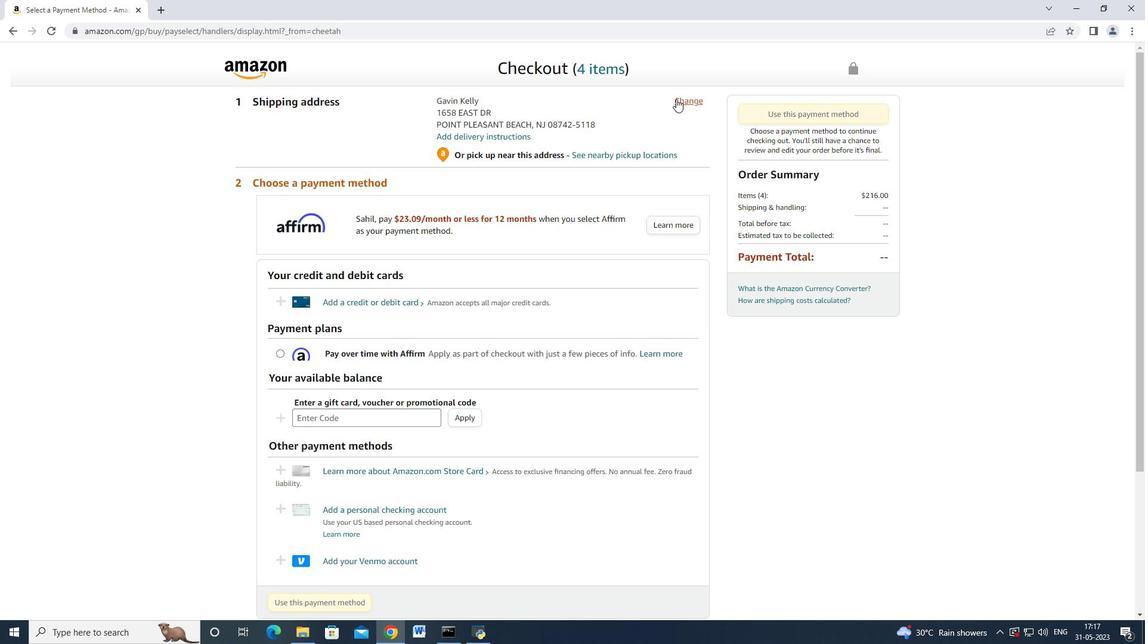 
Action: Mouse moved to (500, 267)
Screenshot: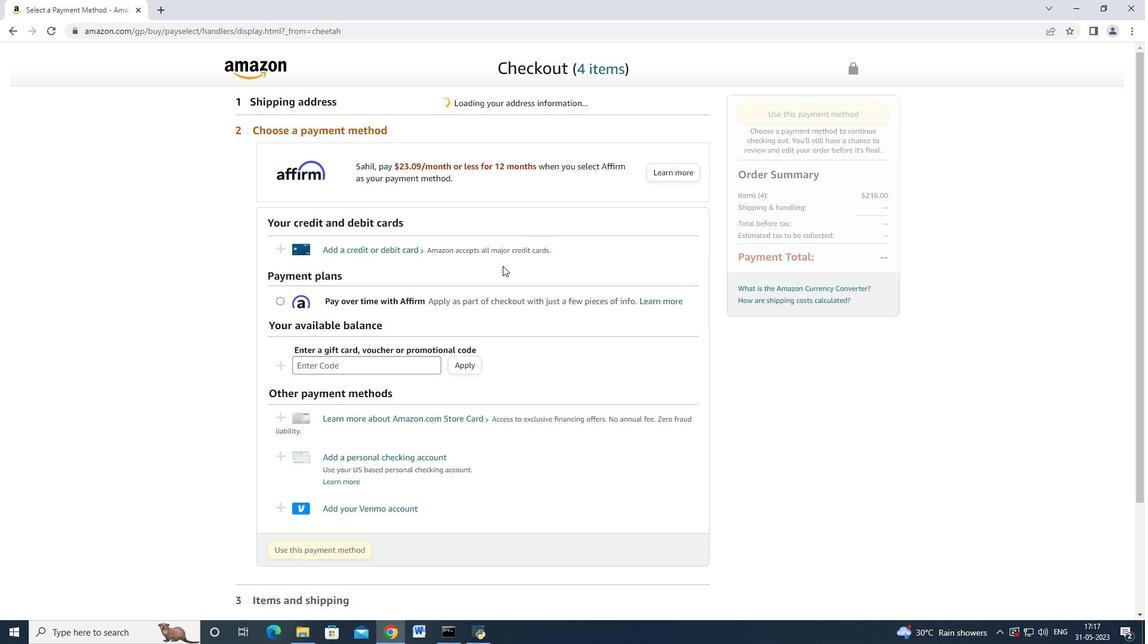 
Action: Mouse scrolled (500, 266) with delta (0, 0)
Screenshot: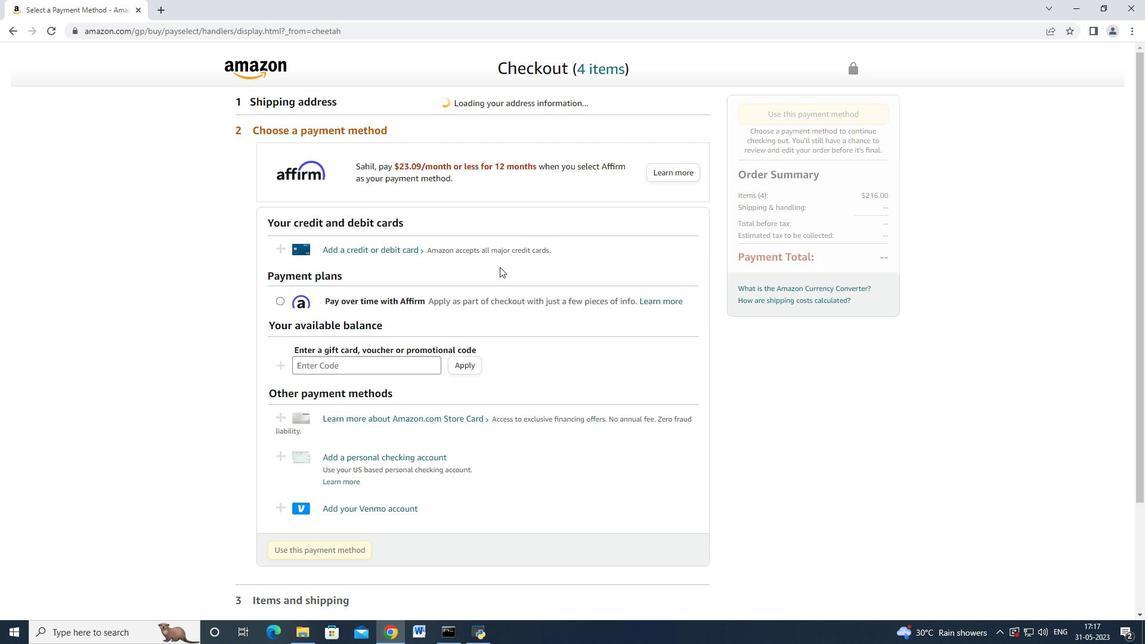 
Action: Mouse scrolled (500, 267) with delta (0, 0)
Screenshot: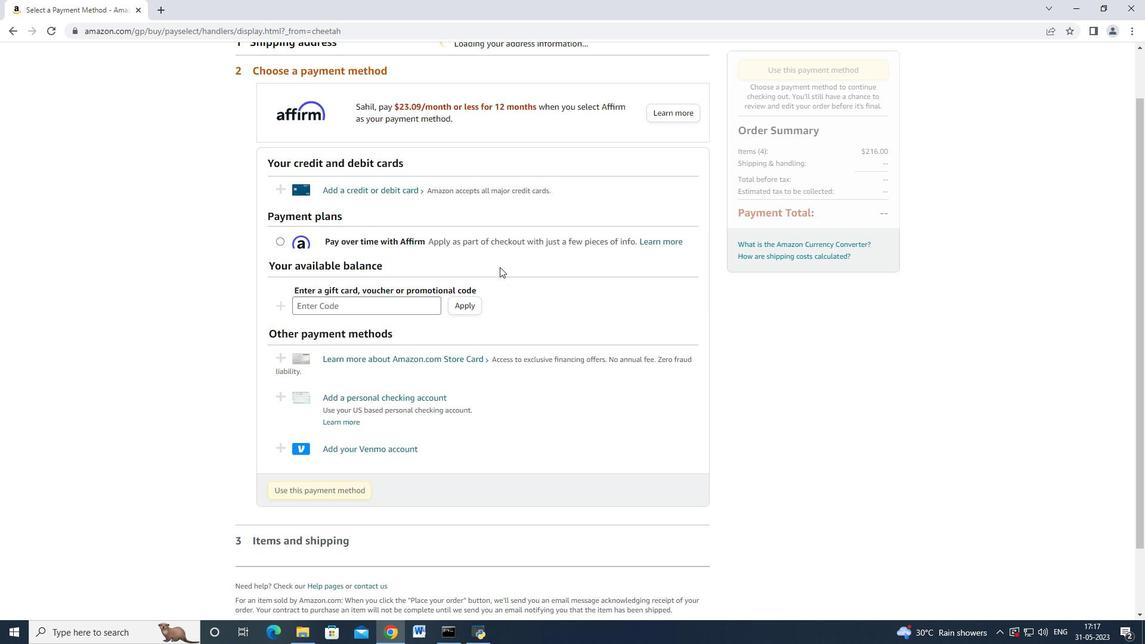 
Action: Mouse scrolled (500, 266) with delta (0, 0)
Screenshot: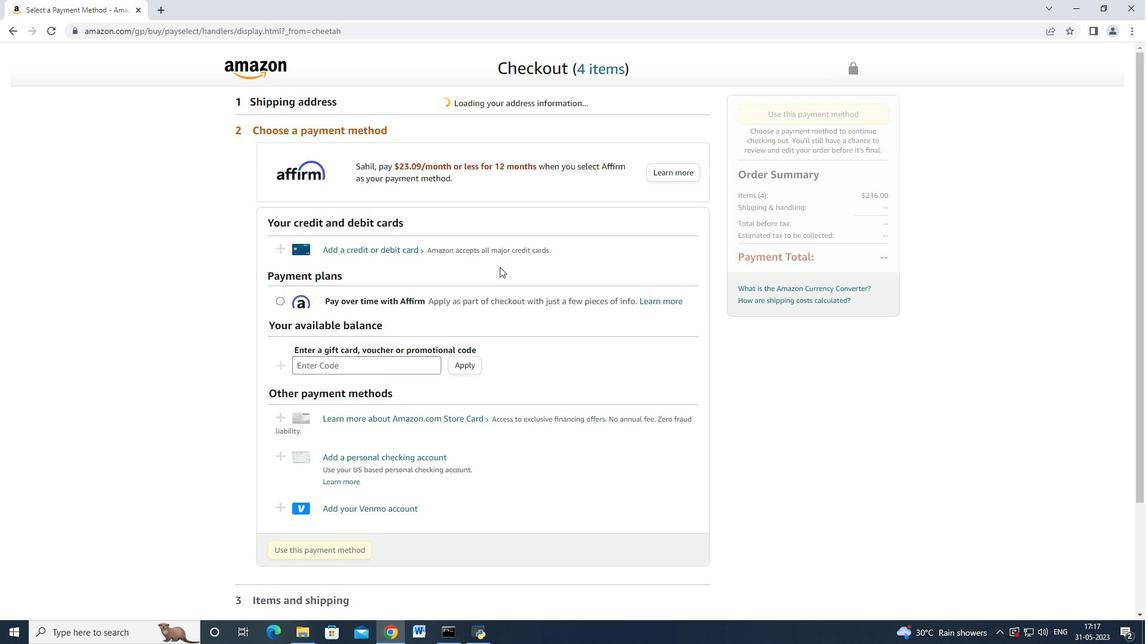 
Action: Mouse scrolled (500, 266) with delta (0, 0)
Screenshot: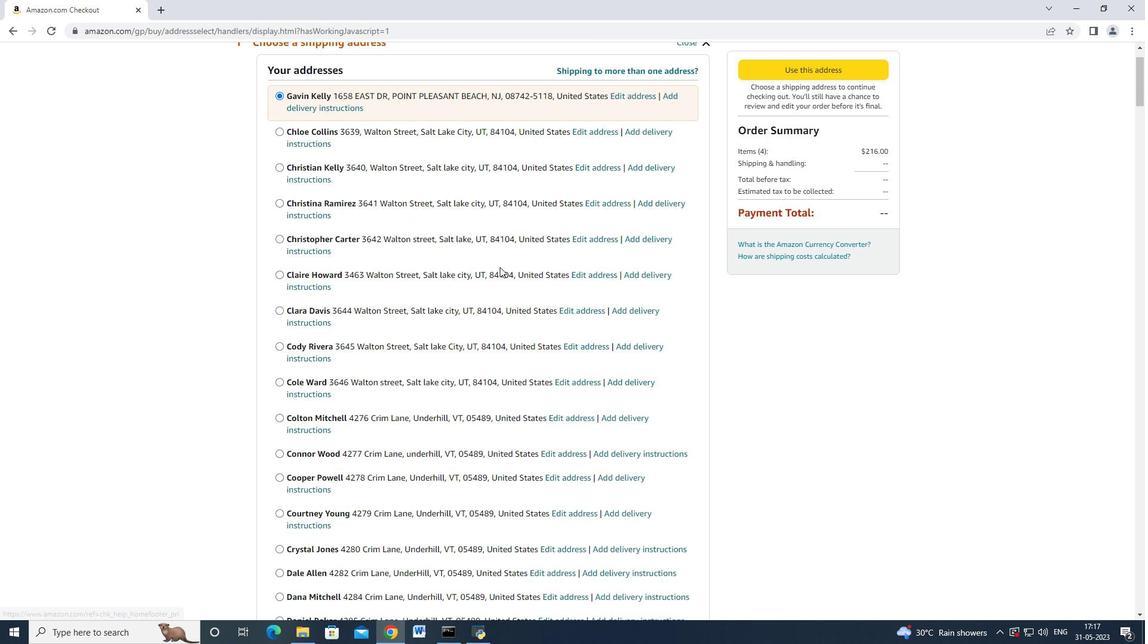 
Action: Mouse scrolled (500, 266) with delta (0, 0)
Screenshot: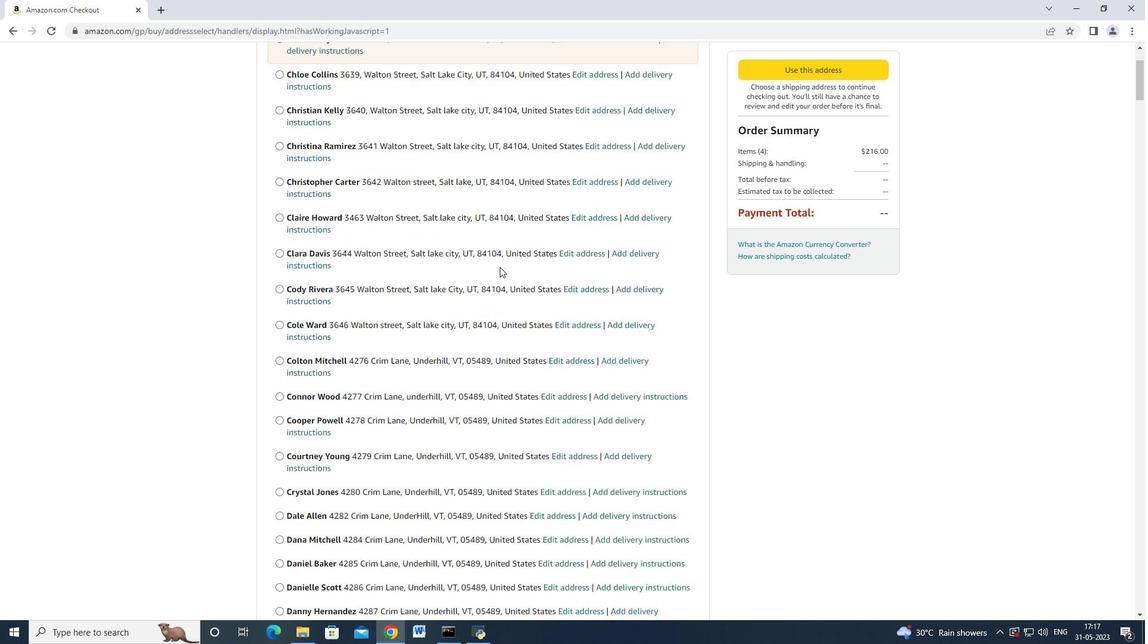
Action: Mouse scrolled (500, 266) with delta (0, 0)
Screenshot: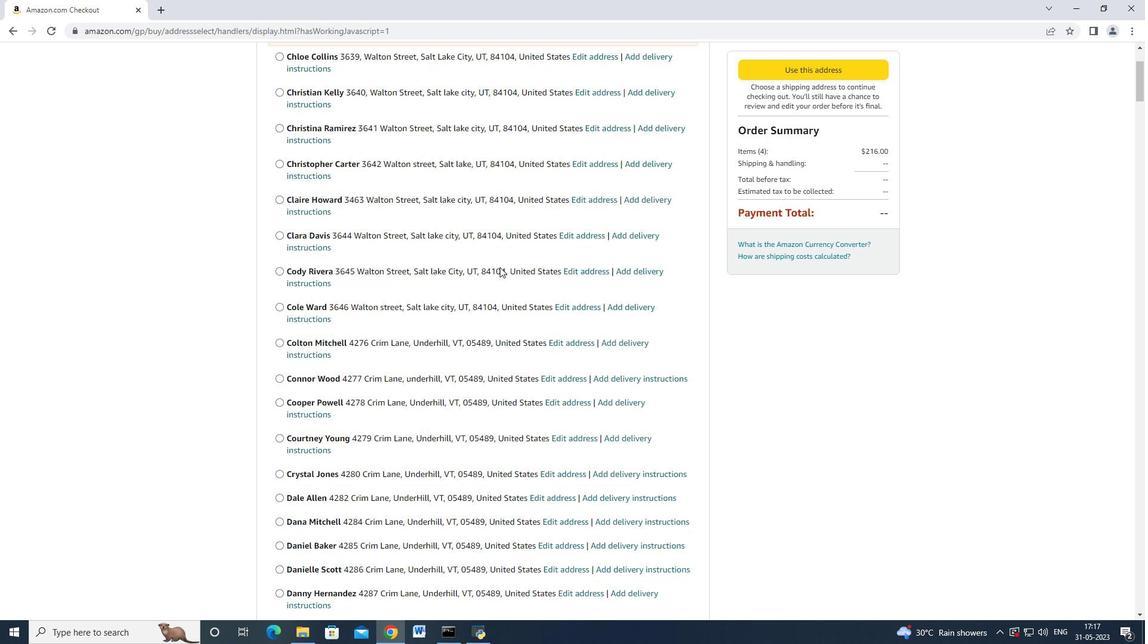 
Action: Mouse scrolled (500, 266) with delta (0, 0)
Screenshot: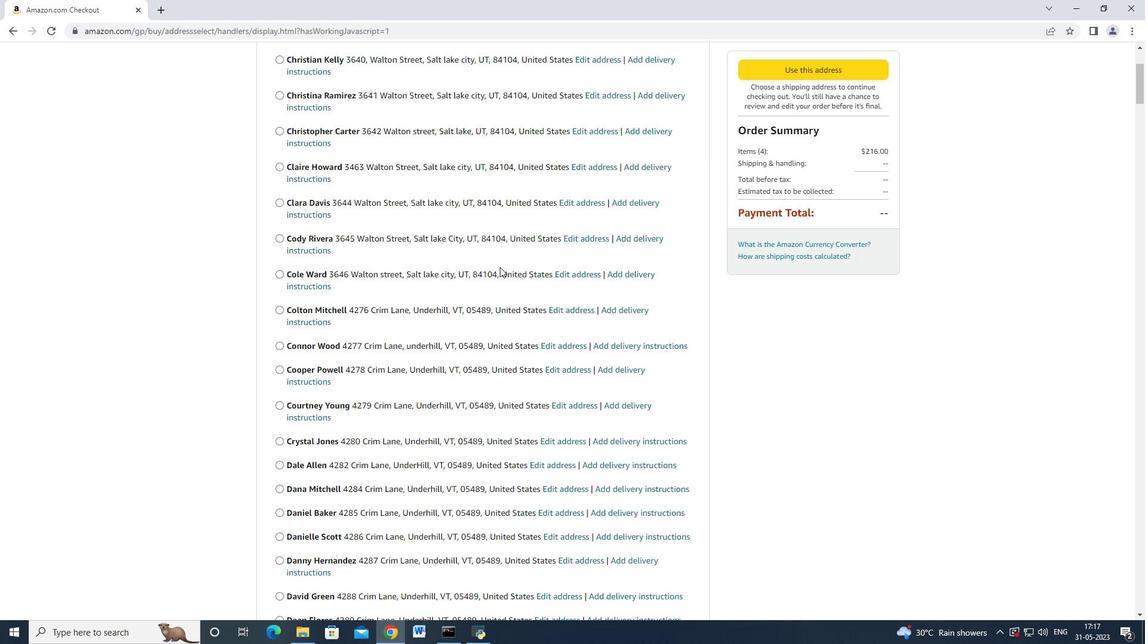 
Action: Mouse scrolled (500, 266) with delta (0, 0)
Screenshot: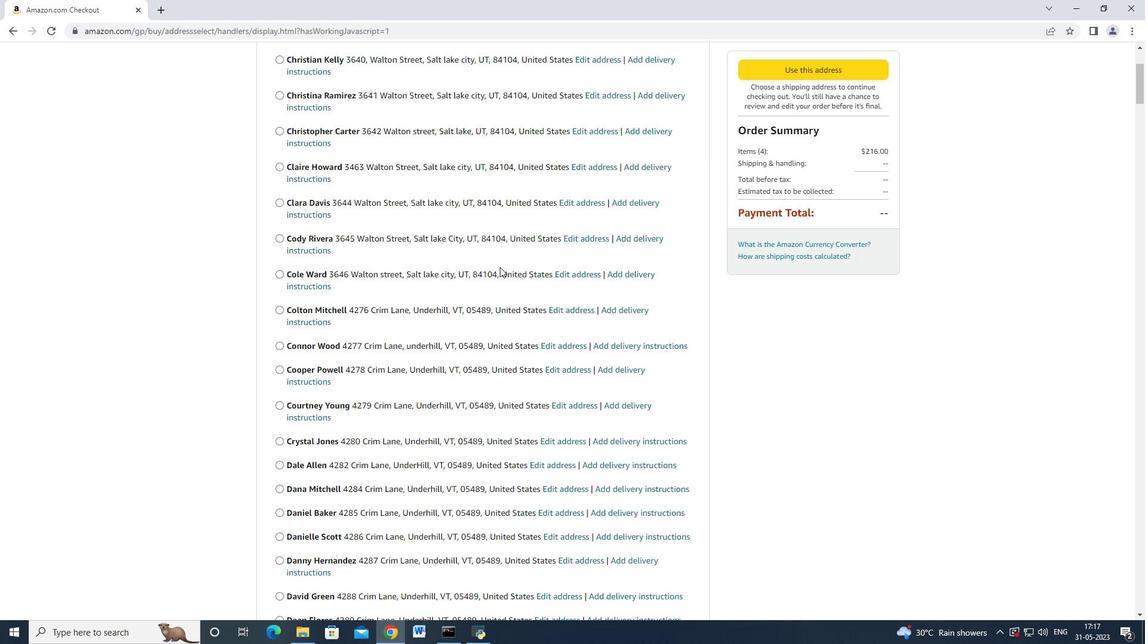 
Action: Mouse moved to (497, 265)
Screenshot: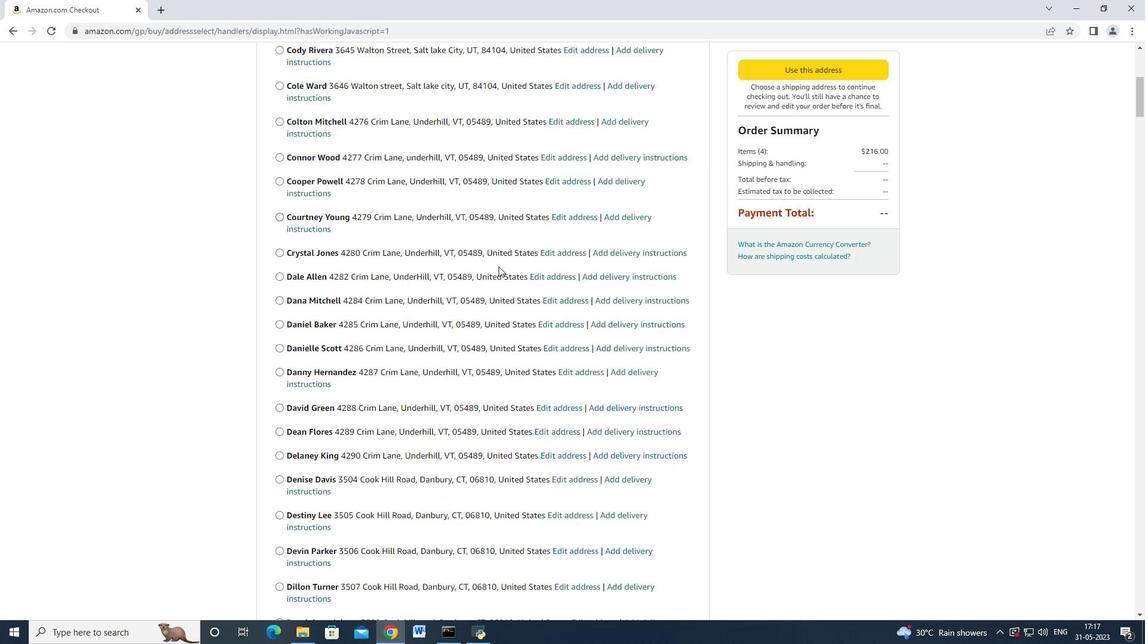 
Action: Mouse scrolled (497, 264) with delta (0, 0)
Screenshot: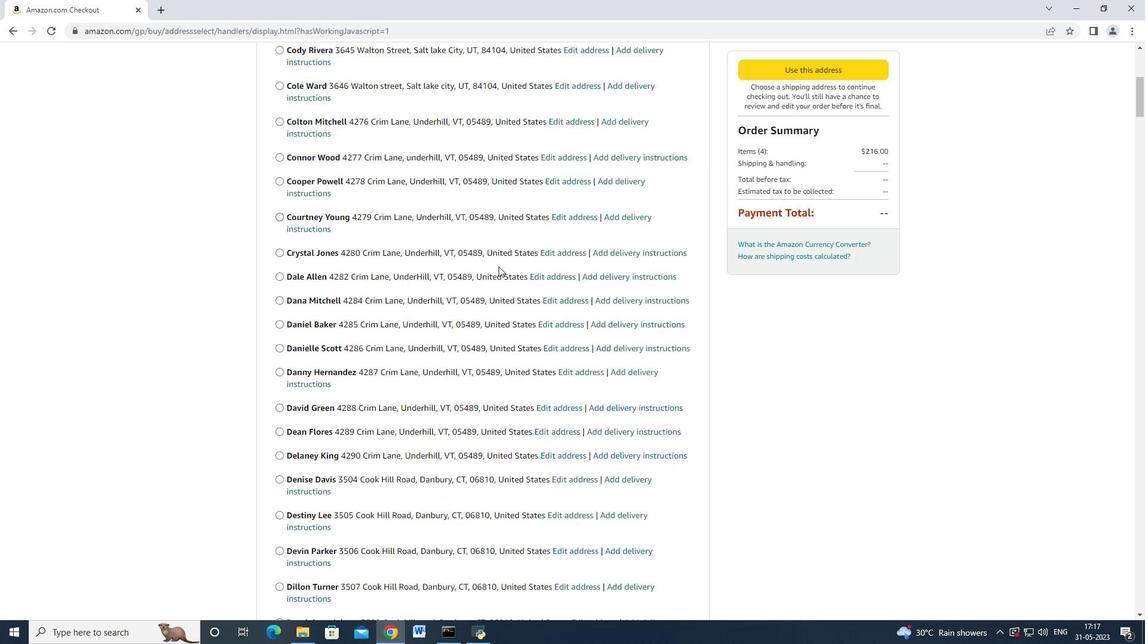 
Action: Mouse scrolled (497, 264) with delta (0, 0)
Screenshot: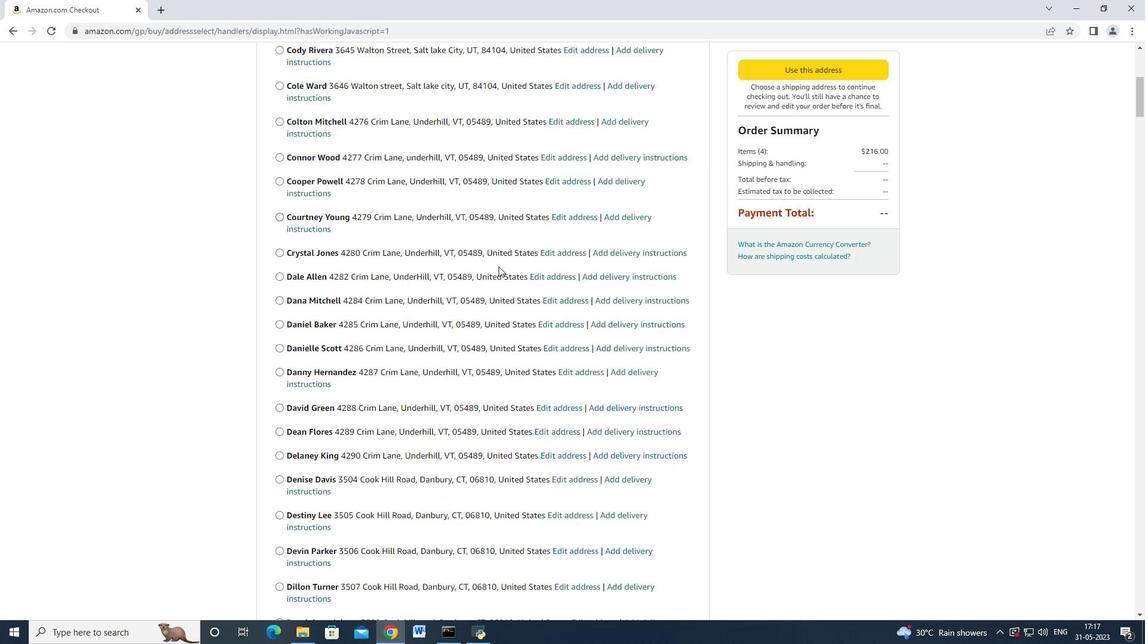 
Action: Mouse scrolled (497, 264) with delta (0, 0)
Screenshot: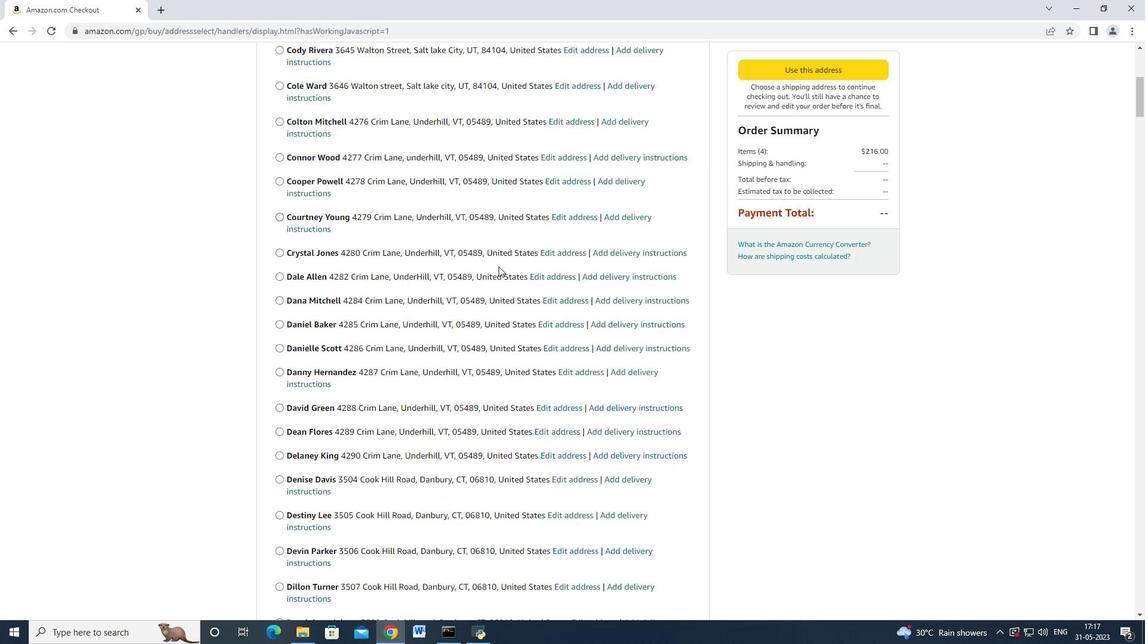 
Action: Mouse scrolled (497, 264) with delta (0, 0)
Screenshot: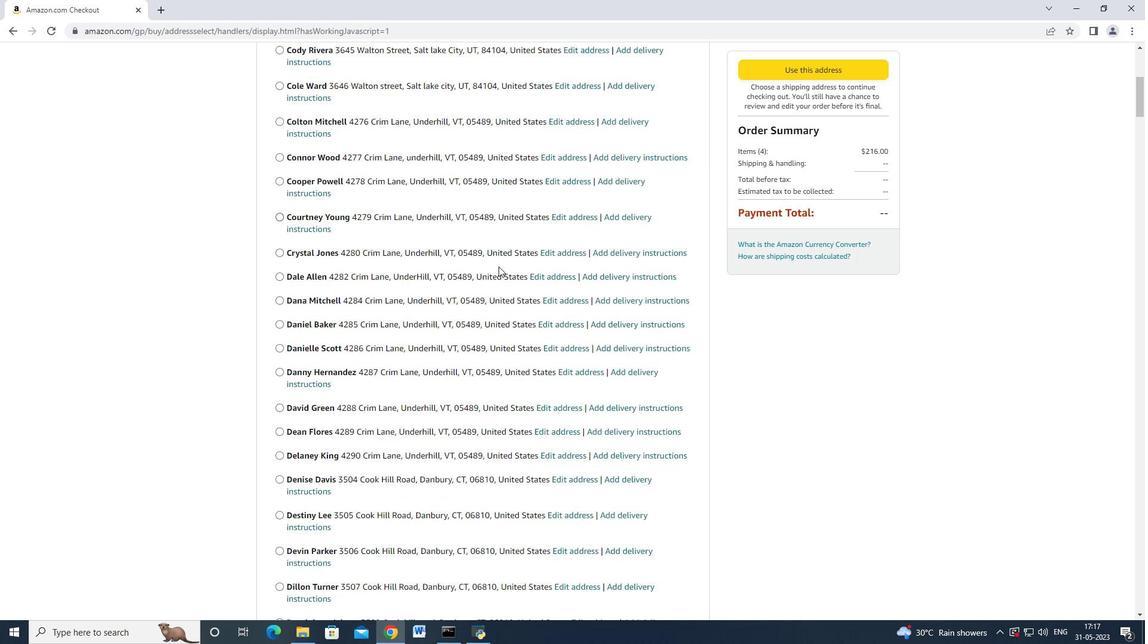 
Action: Mouse scrolled (497, 264) with delta (0, 0)
Screenshot: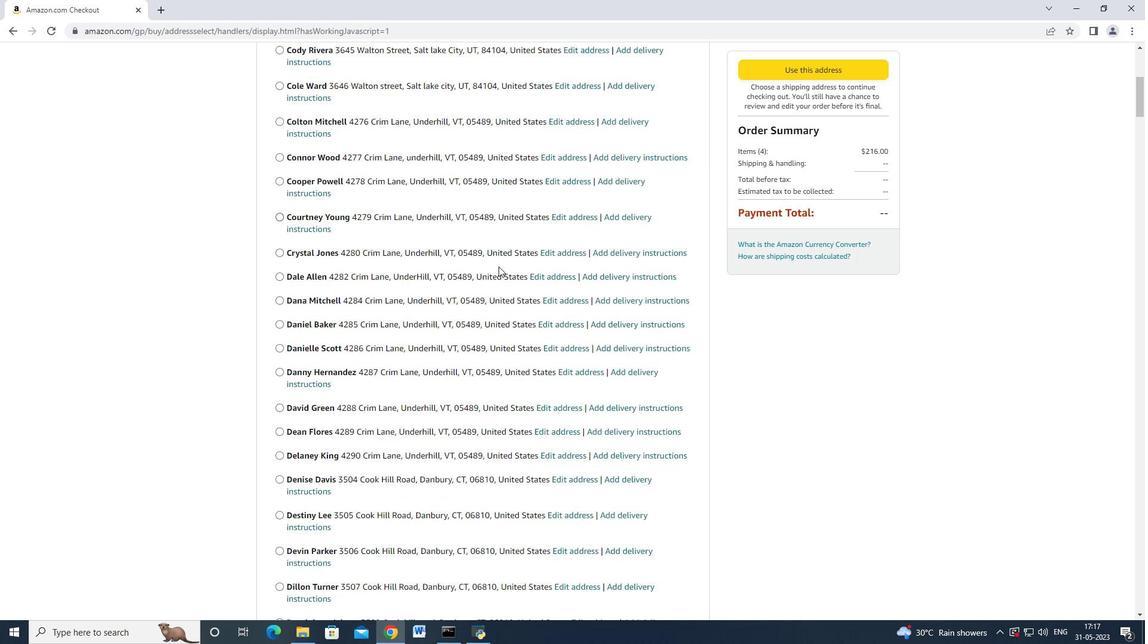 
Action: Mouse scrolled (497, 264) with delta (0, 0)
Screenshot: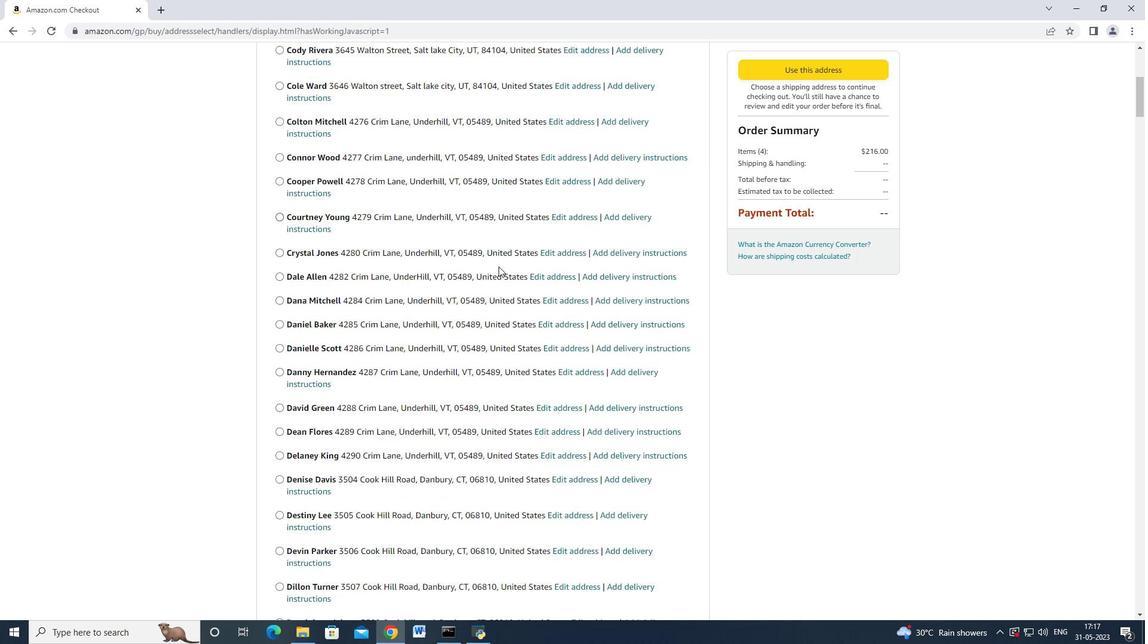 
Action: Mouse moved to (495, 265)
Screenshot: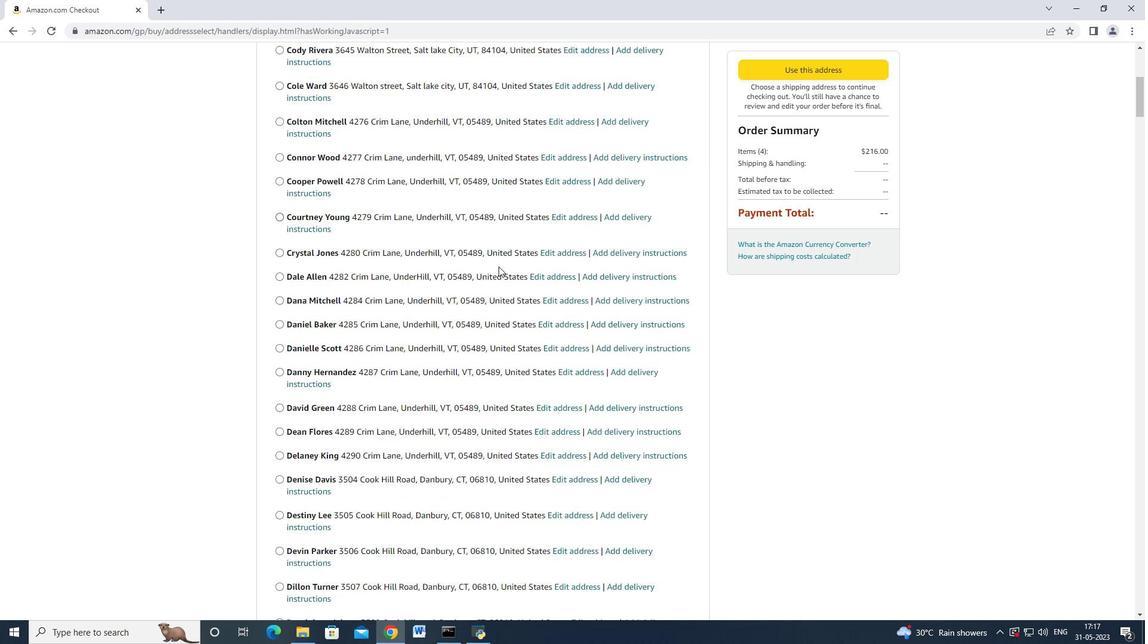 
Action: Mouse scrolled (497, 264) with delta (0, 0)
Screenshot: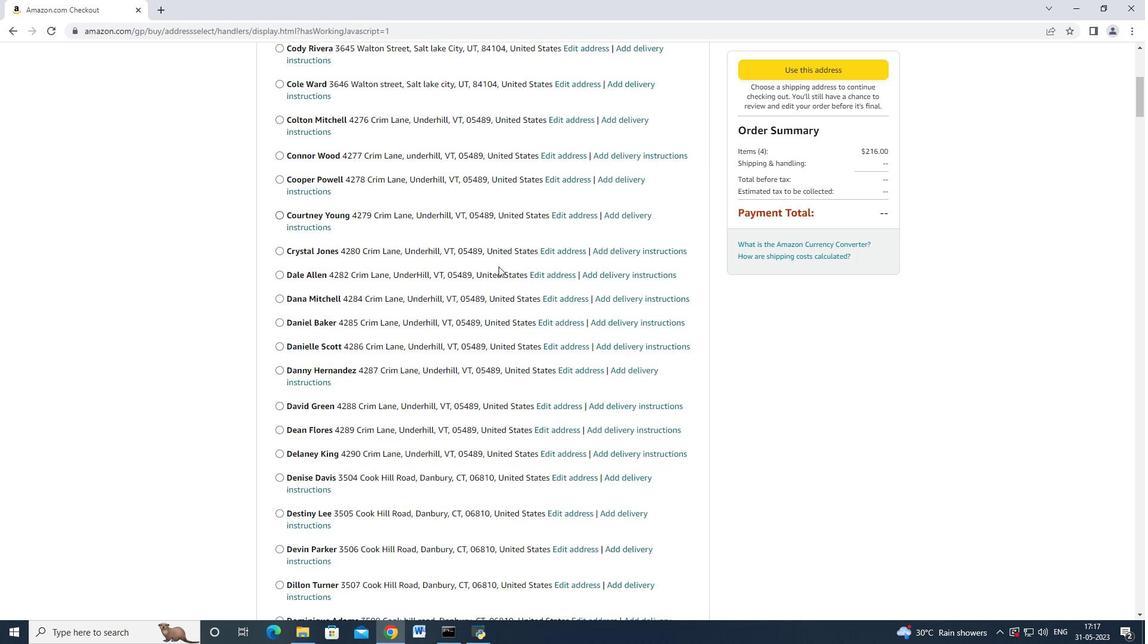 
Action: Mouse moved to (489, 266)
Screenshot: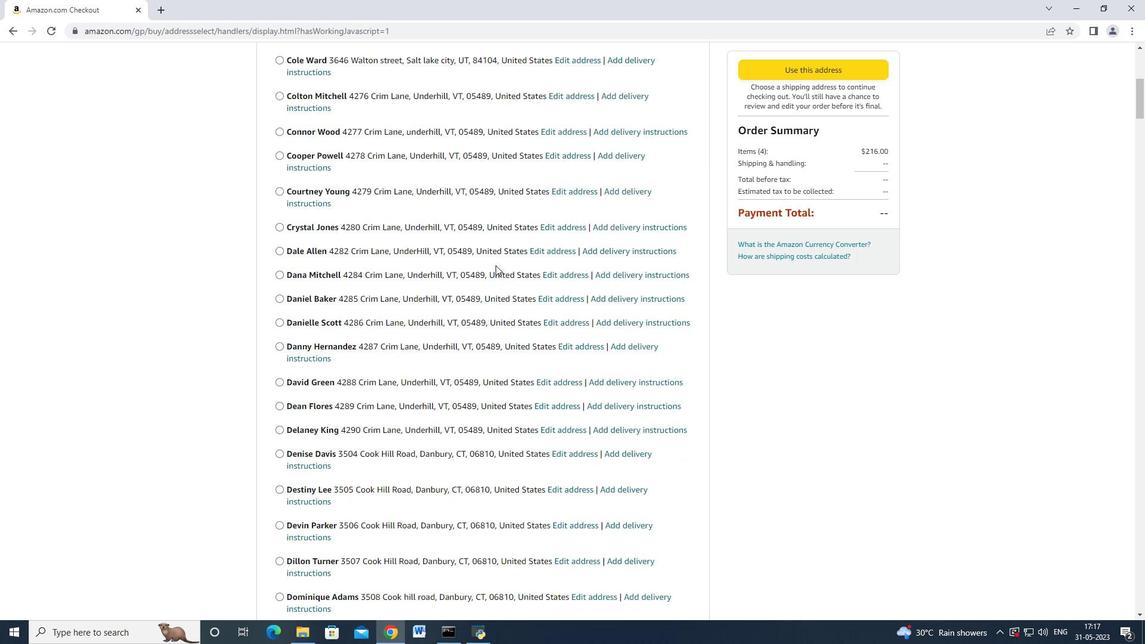 
Action: Mouse scrolled (489, 266) with delta (0, 0)
Screenshot: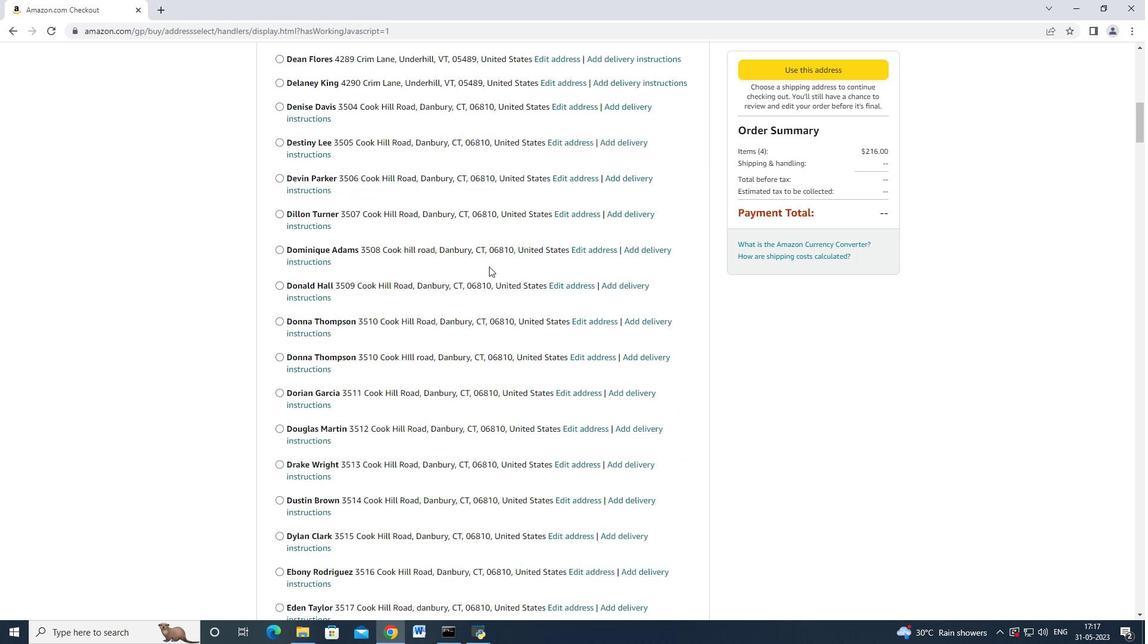 
Action: Mouse scrolled (489, 266) with delta (0, 0)
Screenshot: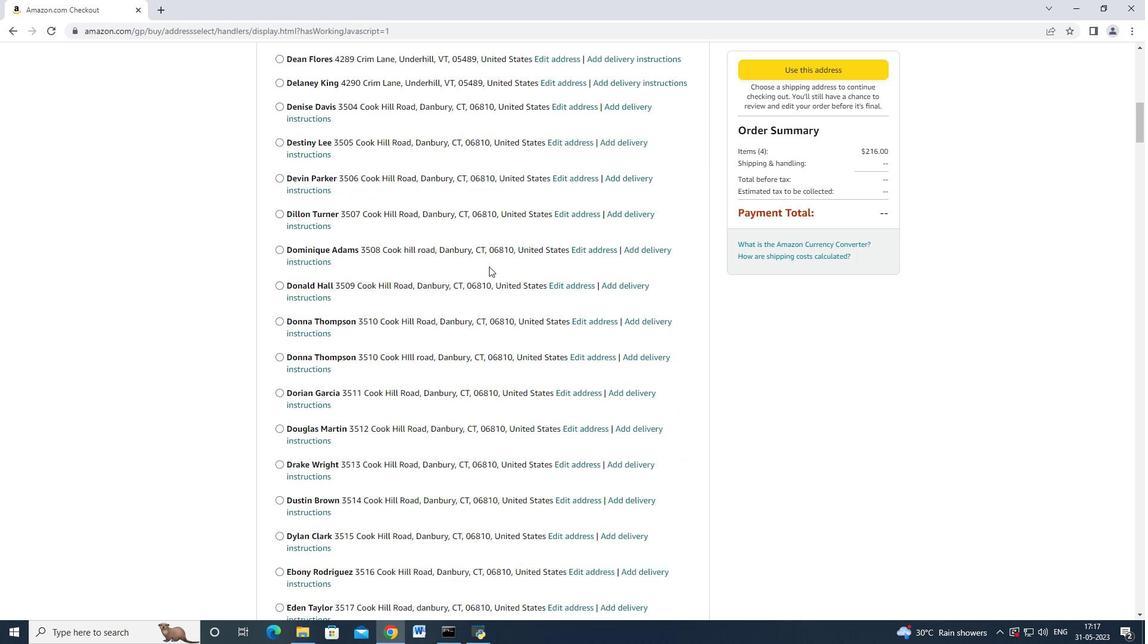 
Action: Mouse scrolled (489, 266) with delta (0, 0)
Screenshot: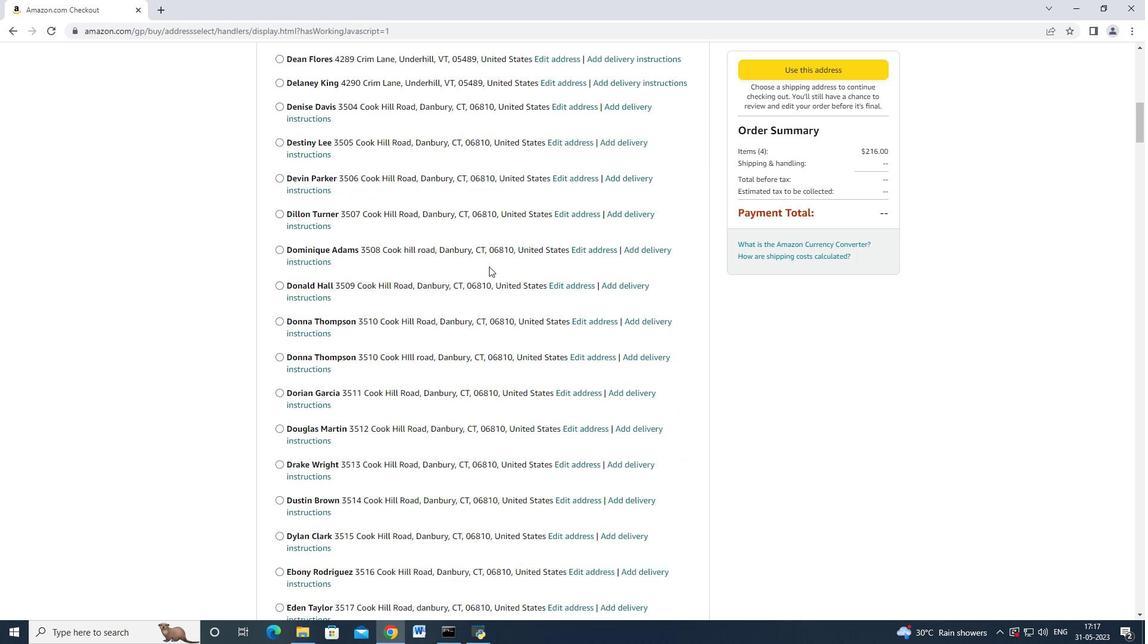 
Action: Mouse scrolled (489, 266) with delta (0, 0)
Screenshot: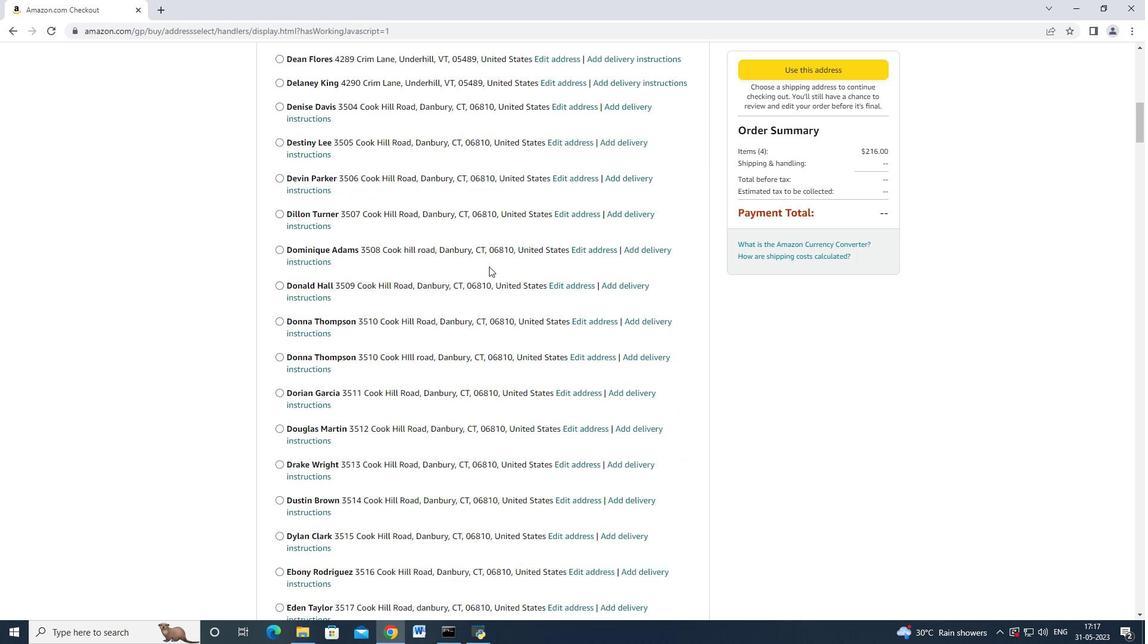 
Action: Mouse scrolled (489, 266) with delta (0, 0)
Screenshot: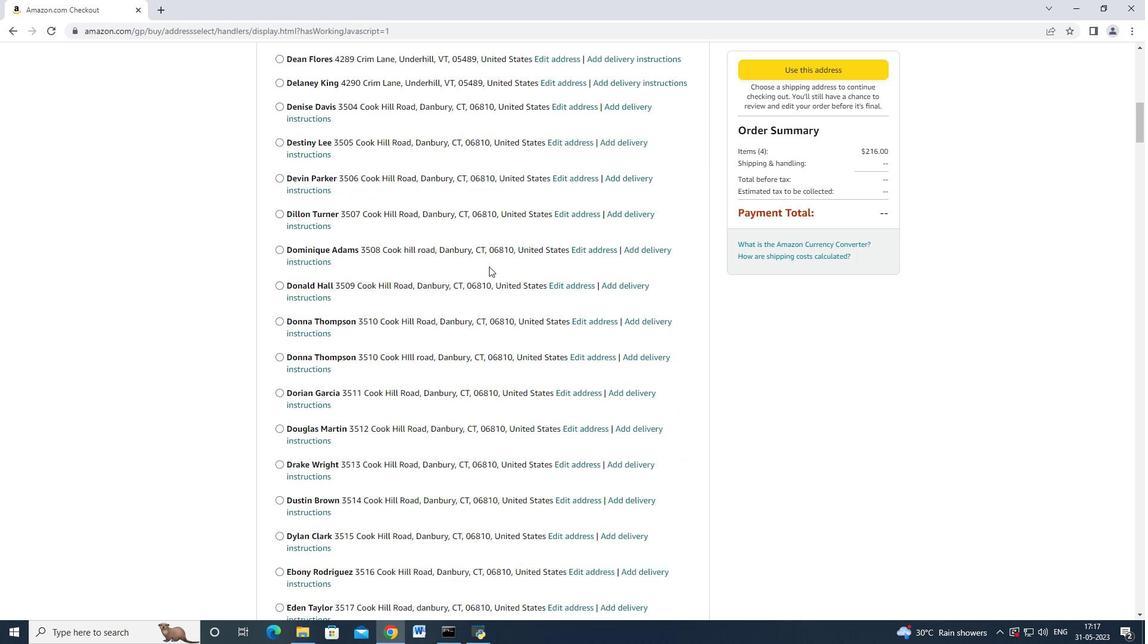 
Action: Mouse moved to (488, 266)
Screenshot: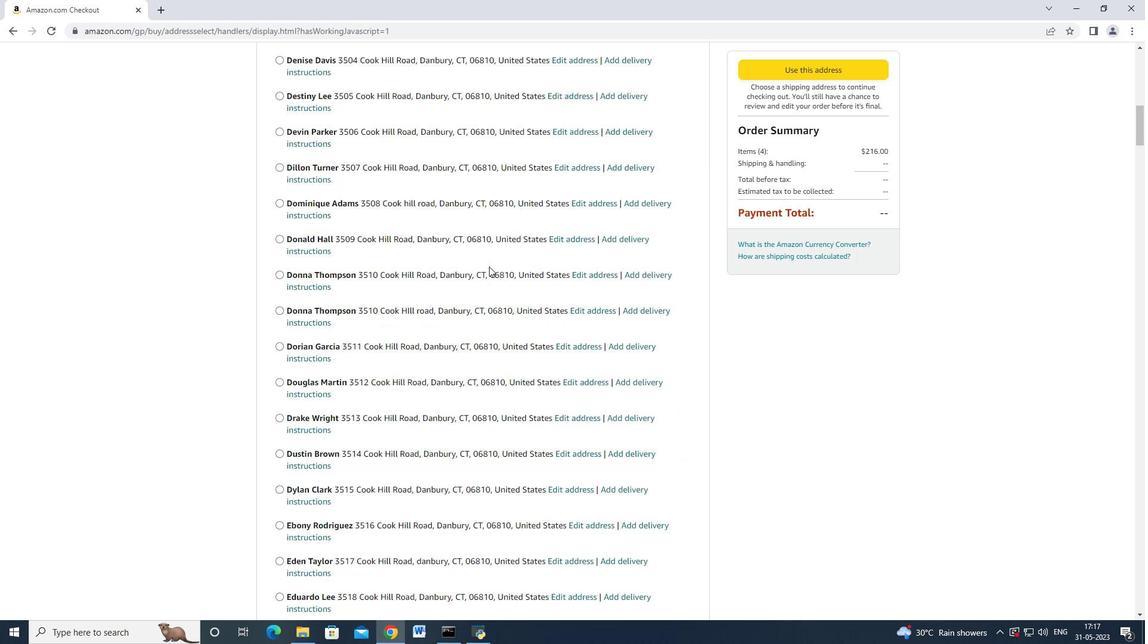 
Action: Mouse scrolled (488, 266) with delta (0, 0)
Screenshot: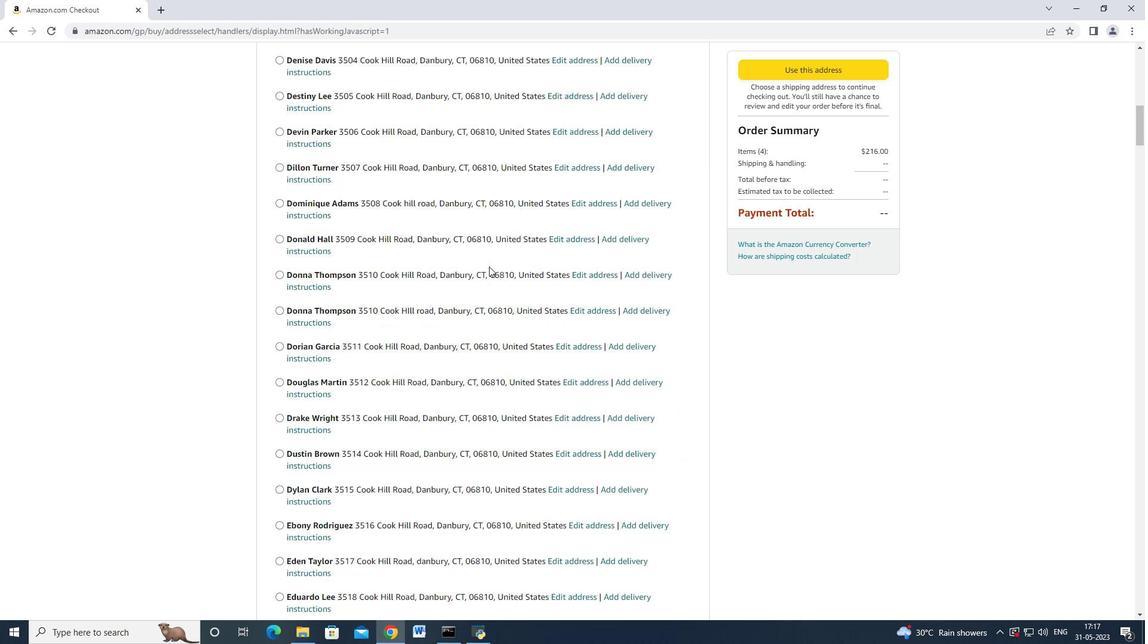 
Action: Mouse moved to (486, 265)
Screenshot: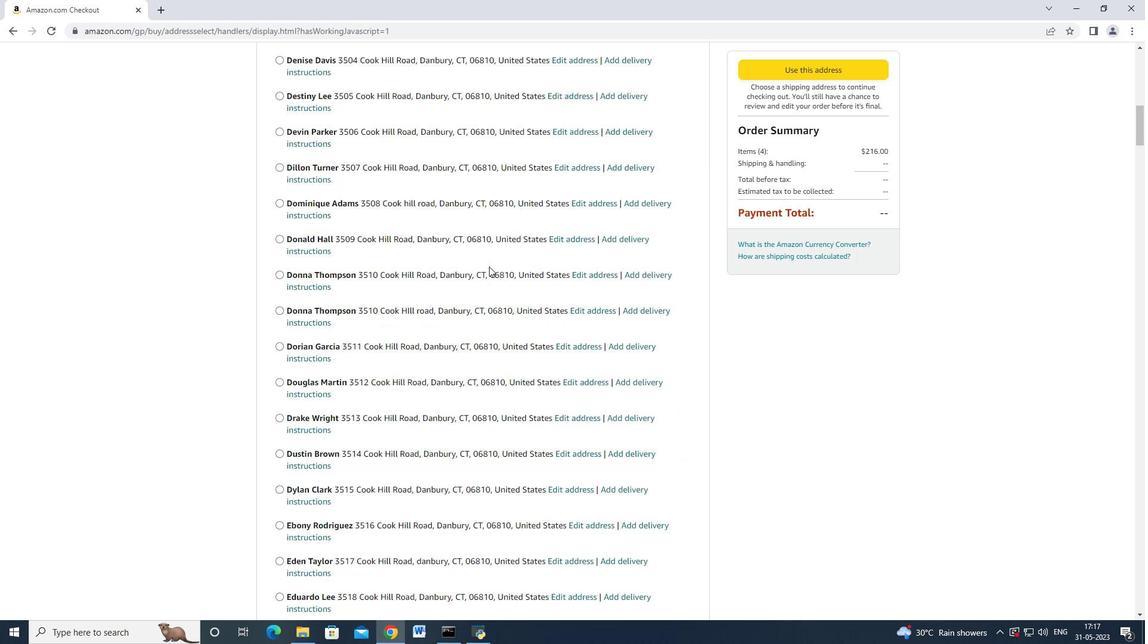 
Action: Mouse scrolled (486, 264) with delta (0, 0)
Screenshot: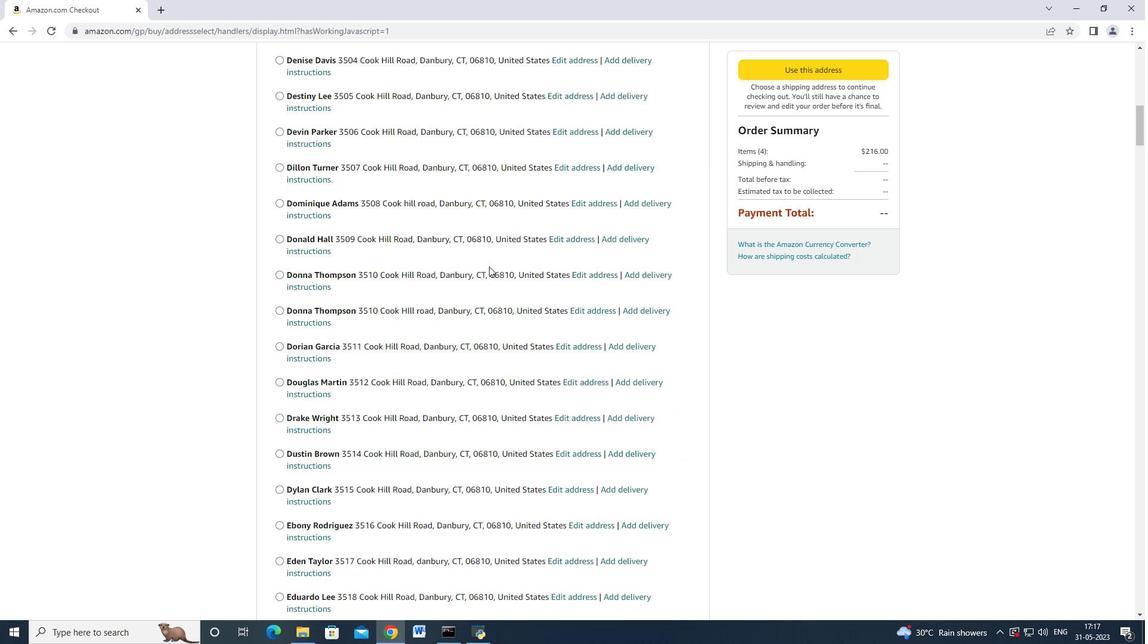 
Action: Mouse moved to (478, 277)
Screenshot: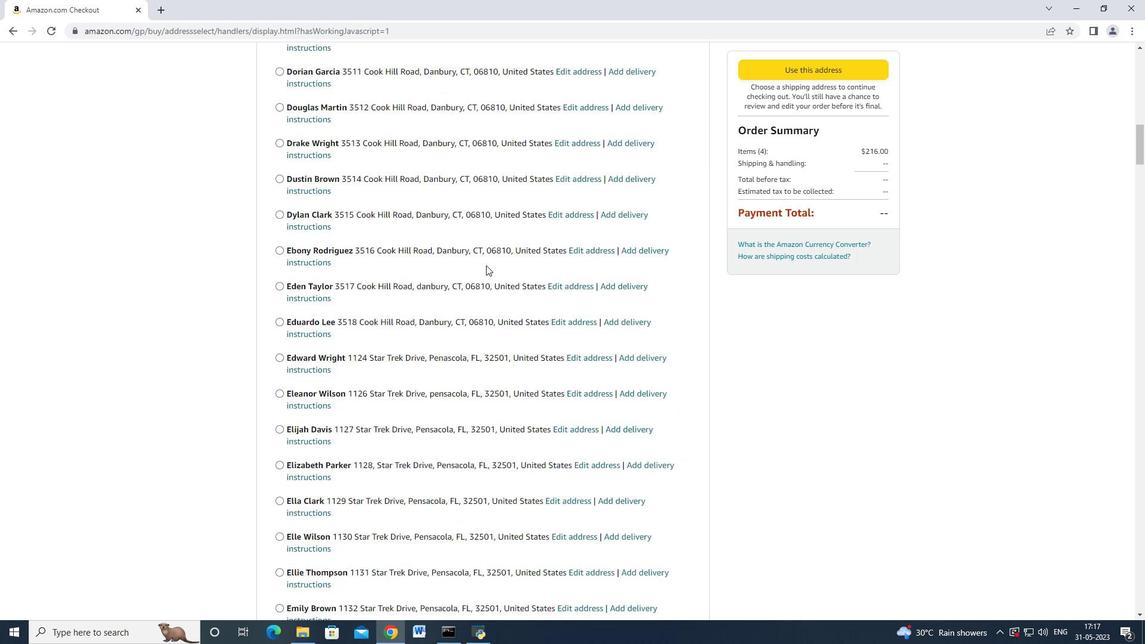 
Action: Mouse scrolled (478, 276) with delta (0, 0)
Screenshot: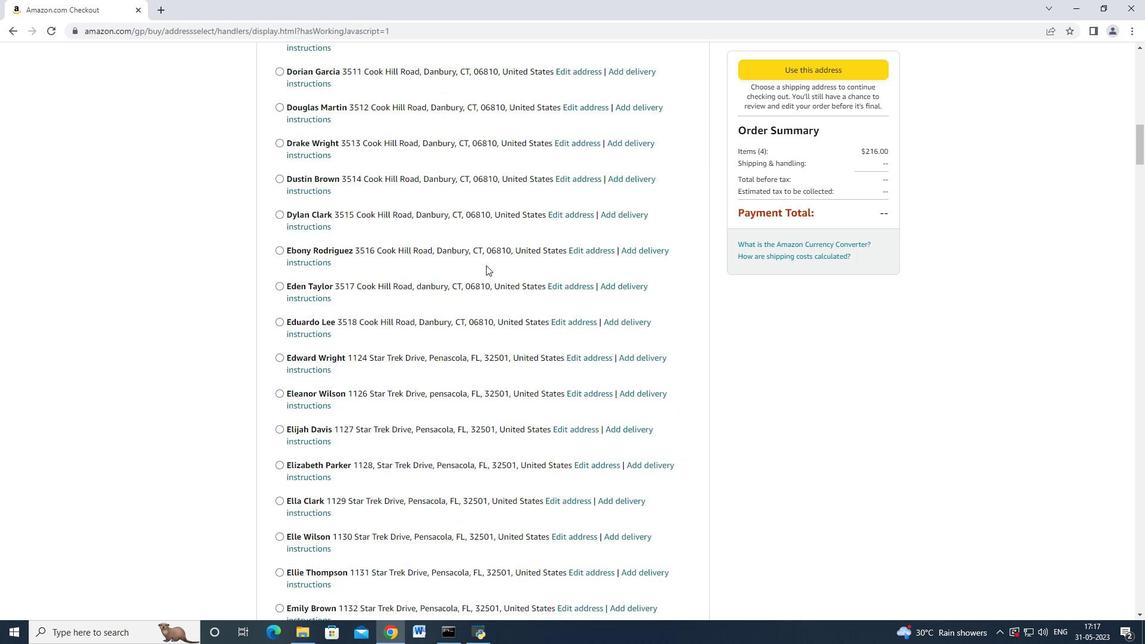 
Action: Mouse scrolled (478, 276) with delta (0, 0)
Screenshot: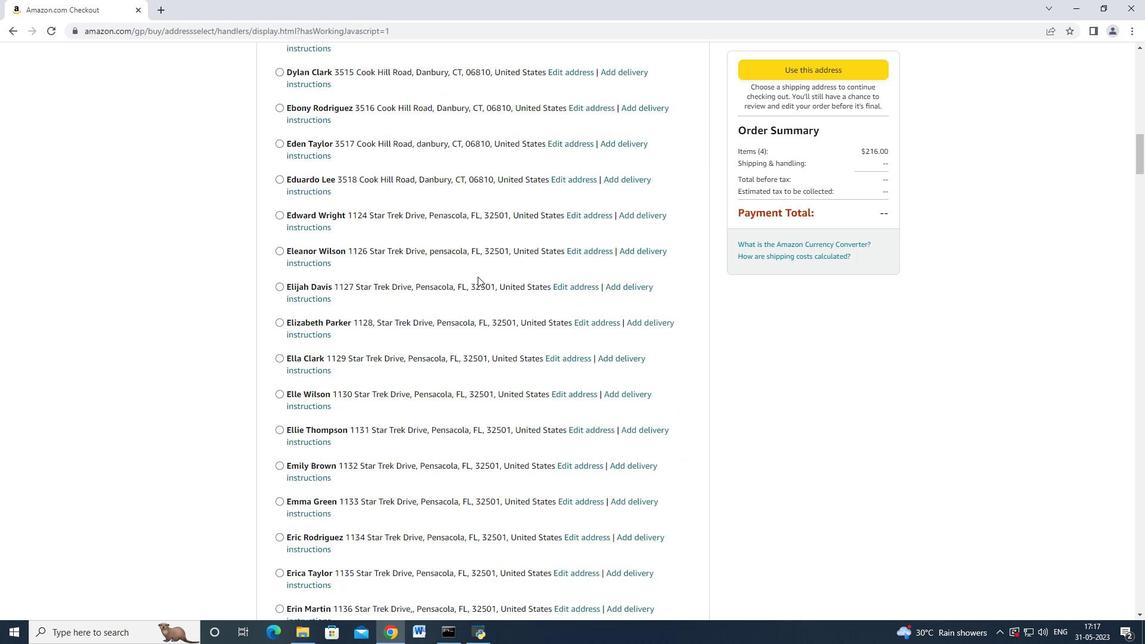 
Action: Mouse scrolled (478, 276) with delta (0, 0)
Screenshot: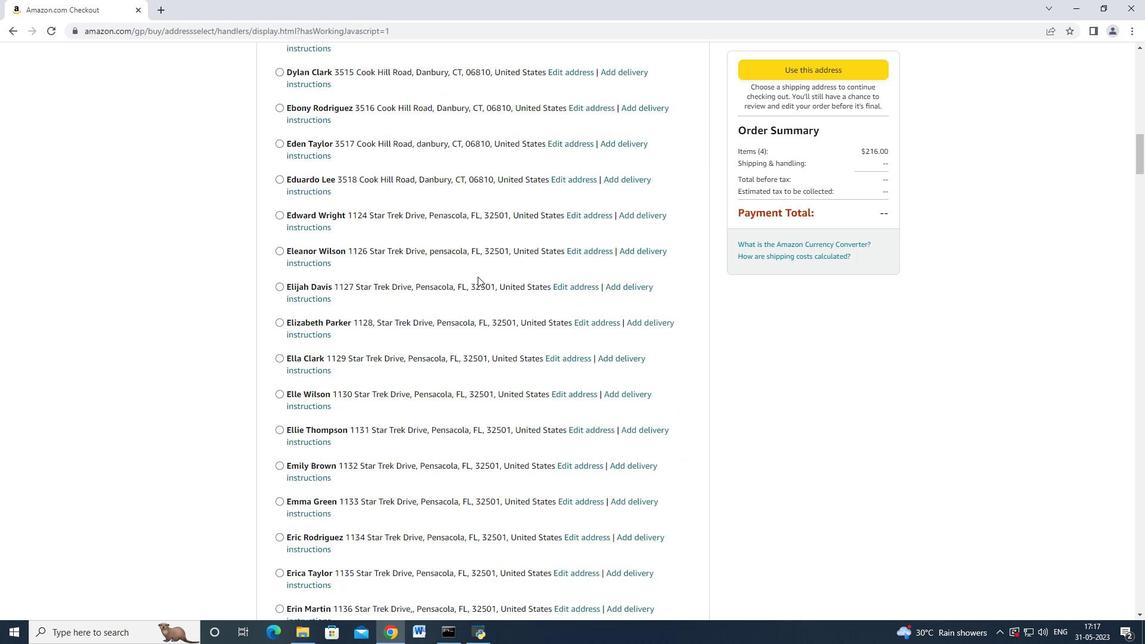 
Action: Mouse scrolled (478, 276) with delta (0, 0)
Screenshot: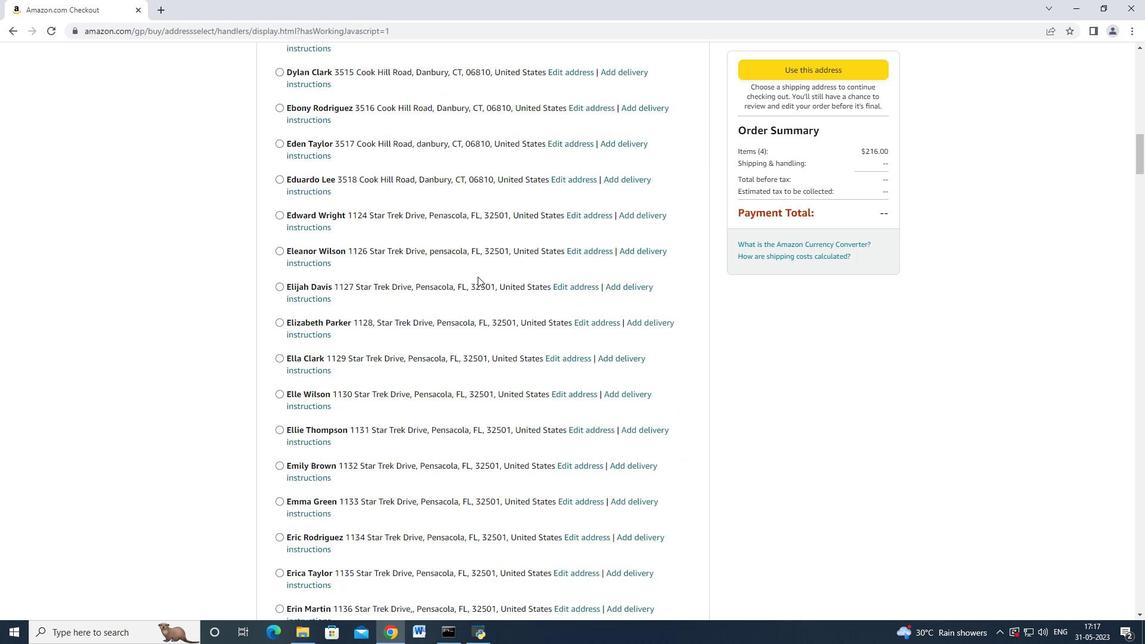 
Action: Mouse scrolled (478, 276) with delta (0, 0)
Screenshot: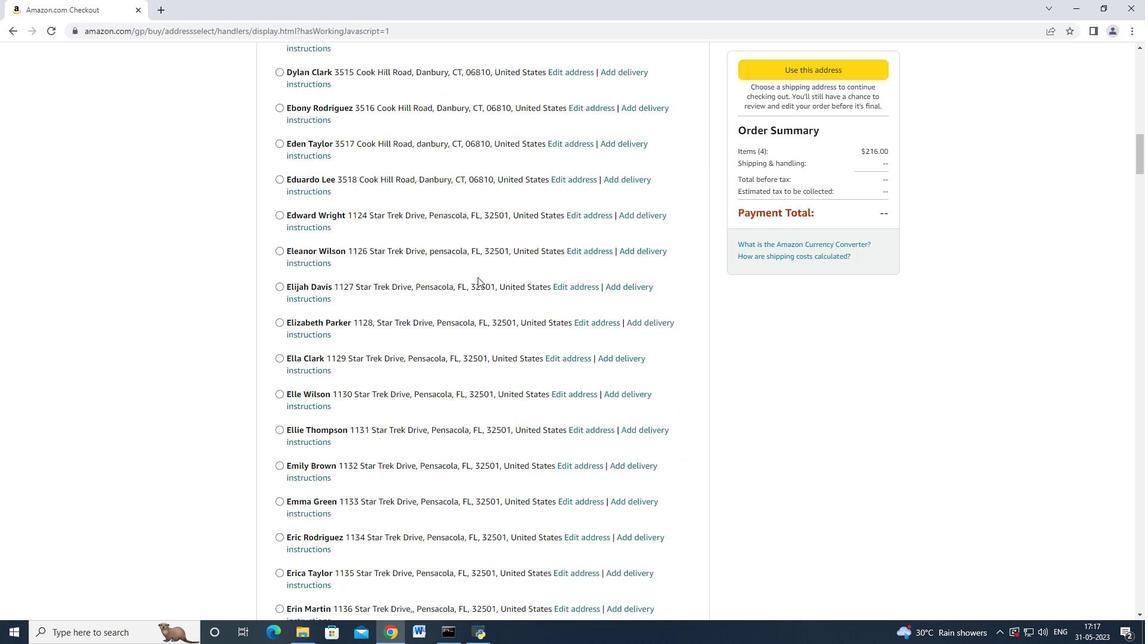 
Action: Mouse scrolled (478, 276) with delta (0, 0)
Screenshot: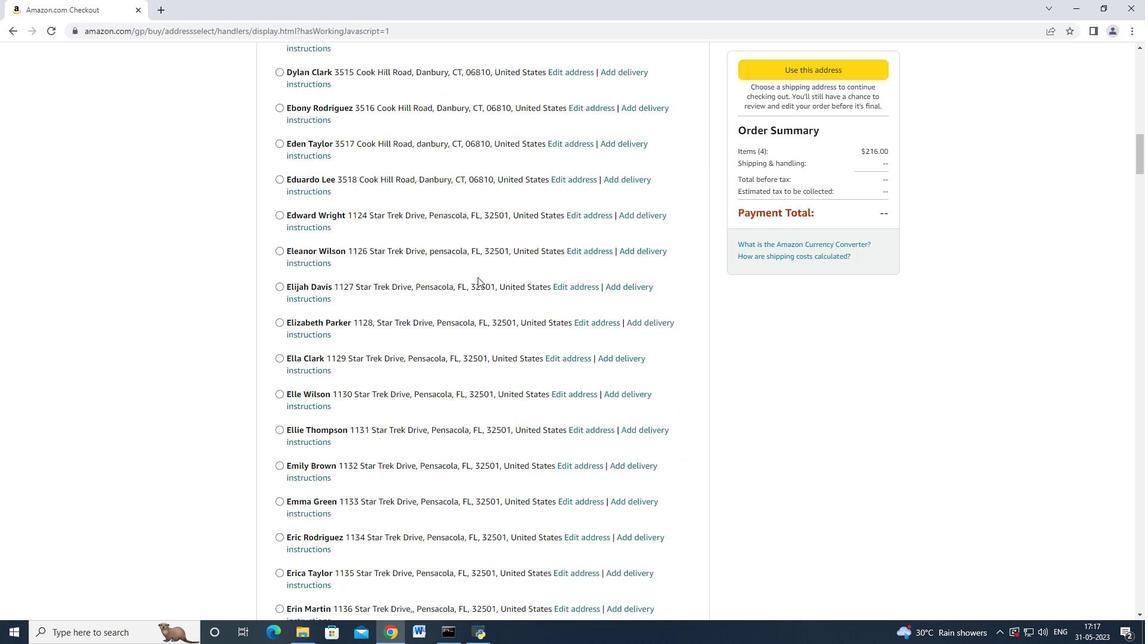 
Action: Mouse scrolled (478, 276) with delta (0, 0)
Screenshot: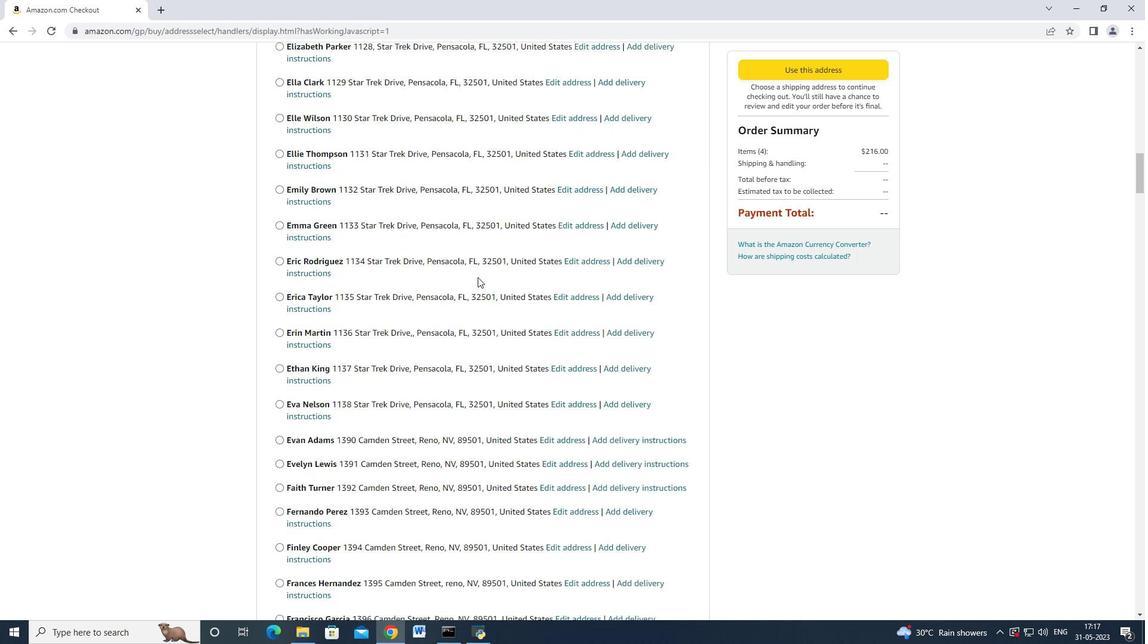 
Action: Mouse scrolled (478, 276) with delta (0, 0)
Screenshot: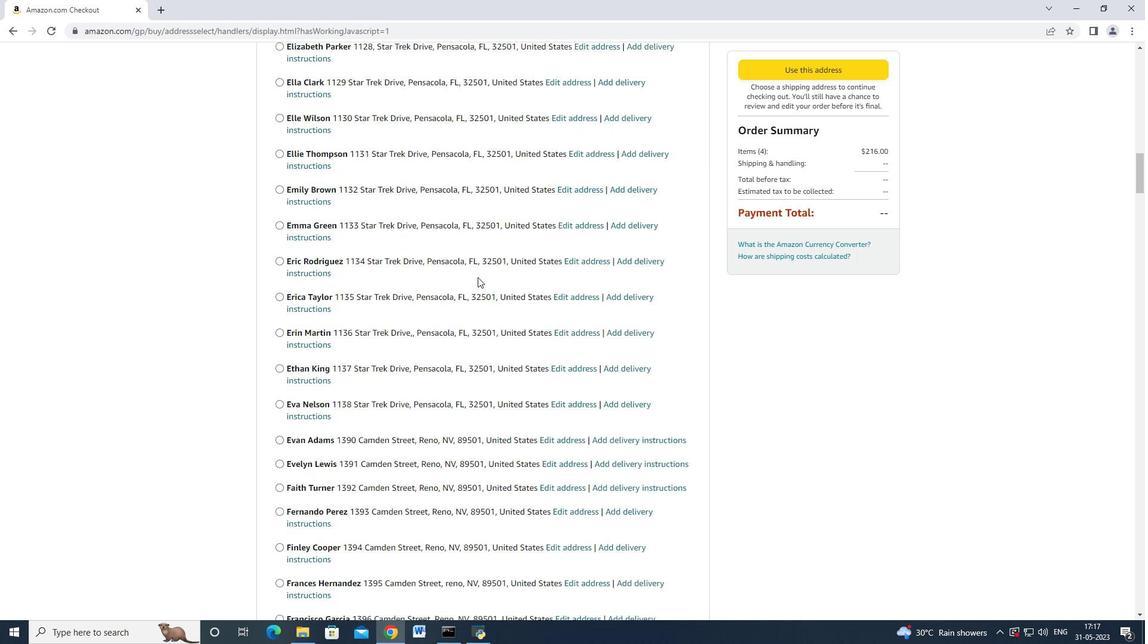 
Action: Mouse scrolled (478, 276) with delta (0, 0)
Screenshot: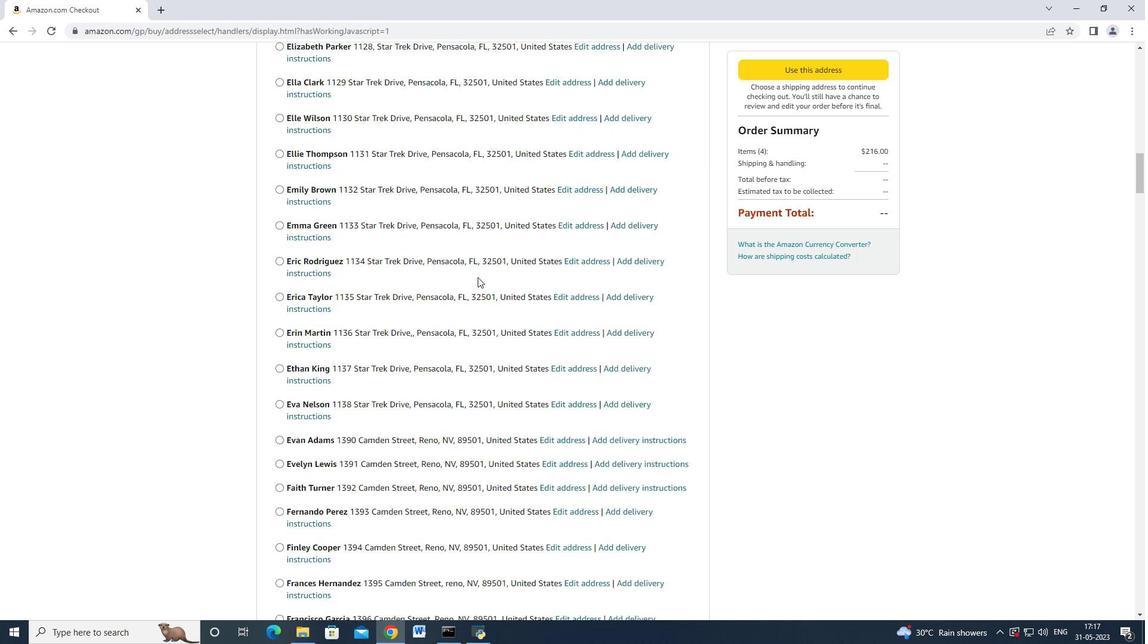 
Action: Mouse scrolled (478, 276) with delta (0, 0)
Screenshot: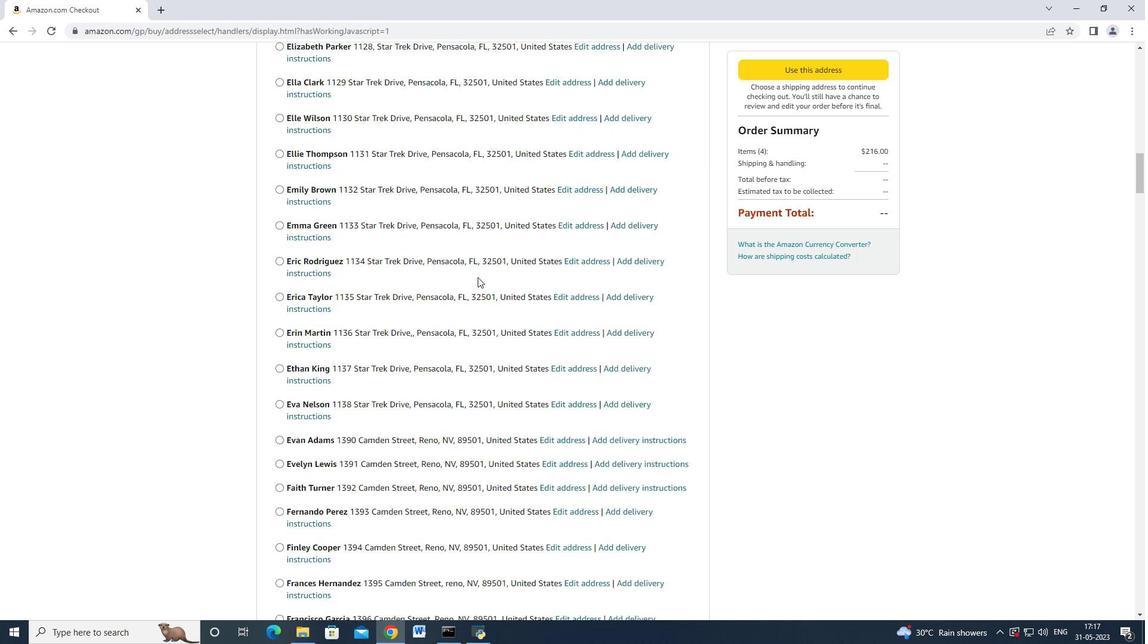 
Action: Mouse scrolled (478, 276) with delta (0, 0)
Screenshot: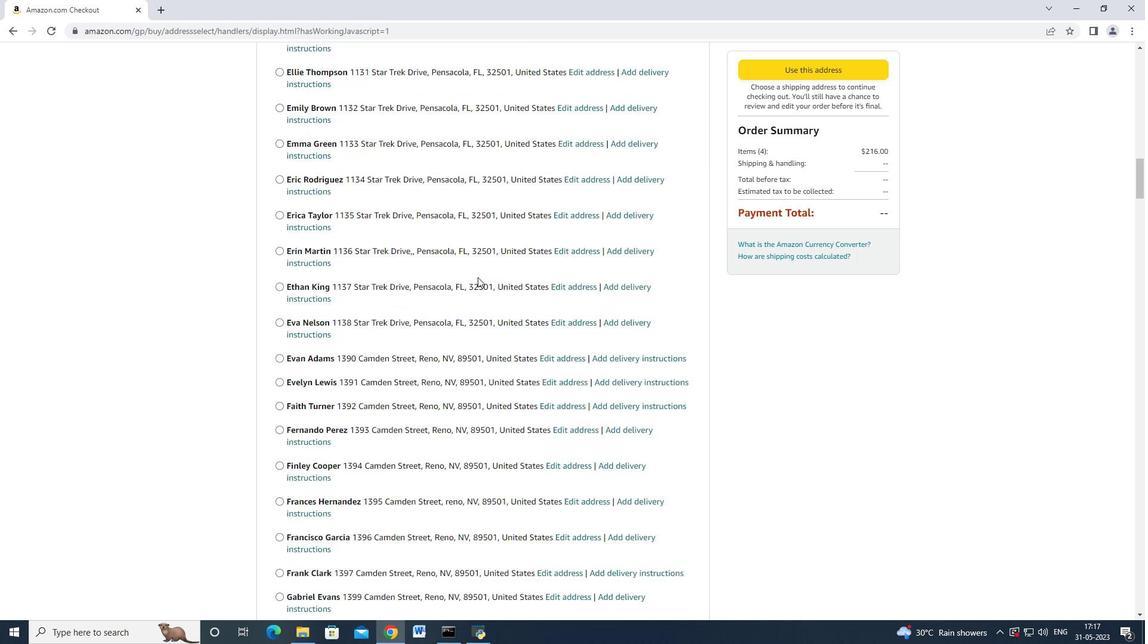 
Action: Mouse moved to (412, 325)
Screenshot: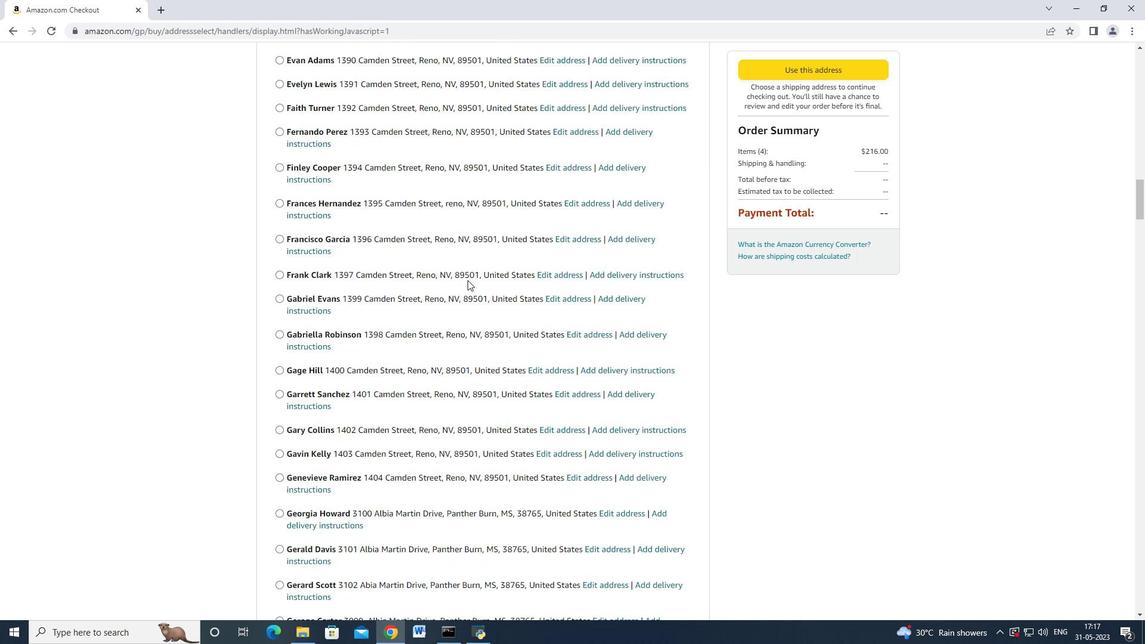 
Action: Mouse scrolled (415, 321) with delta (0, 0)
Screenshot: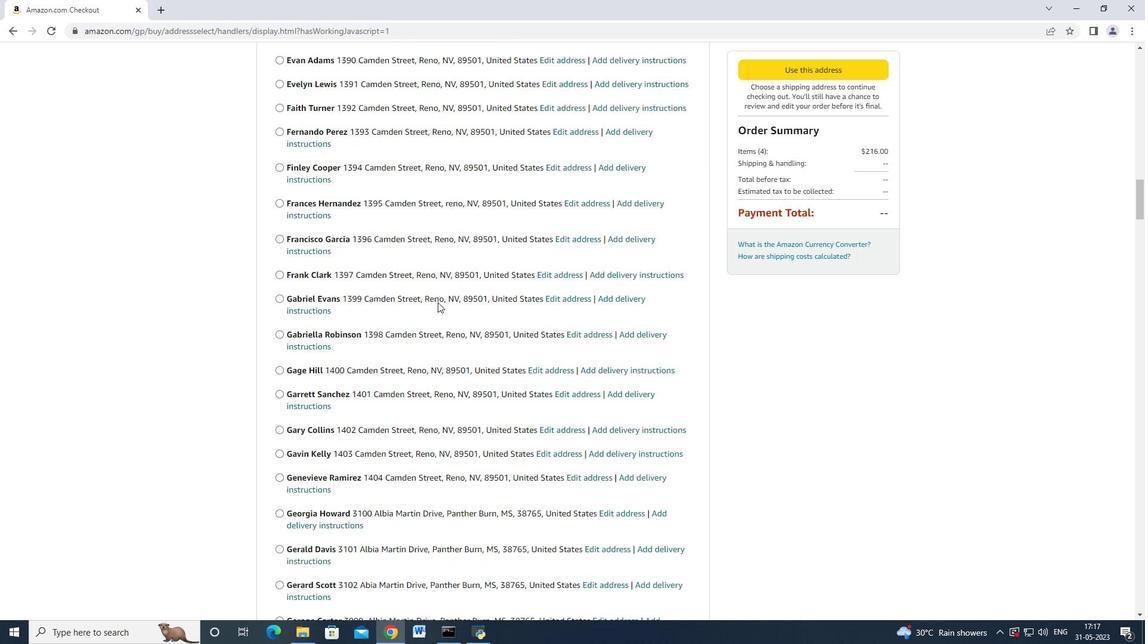 
Action: Mouse moved to (412, 325)
Screenshot: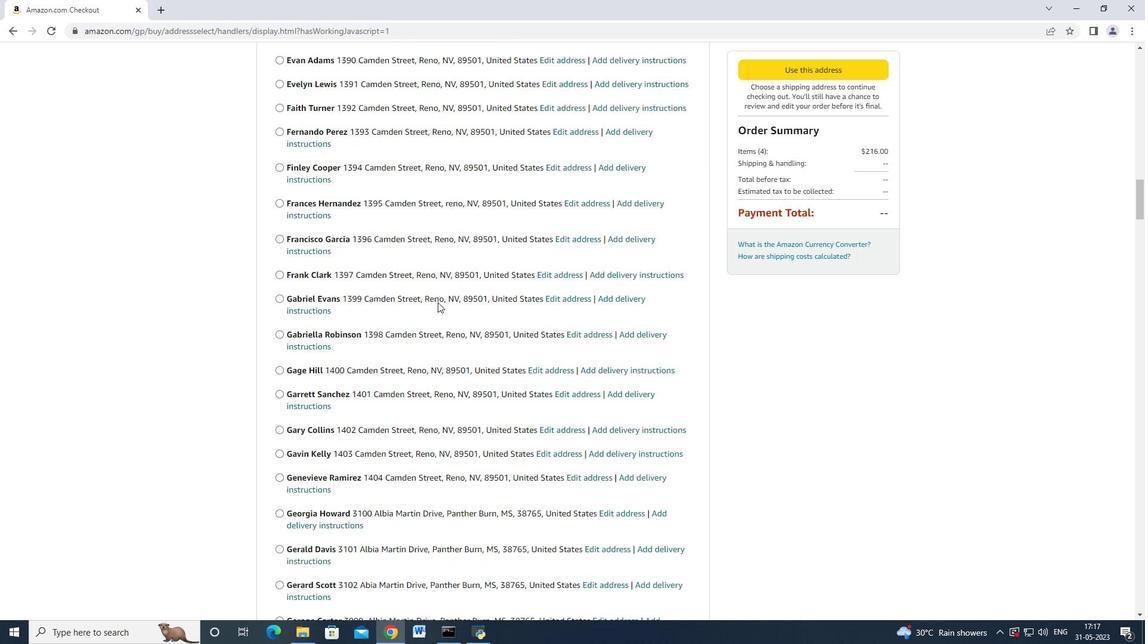 
Action: Mouse scrolled (412, 324) with delta (0, 0)
Screenshot: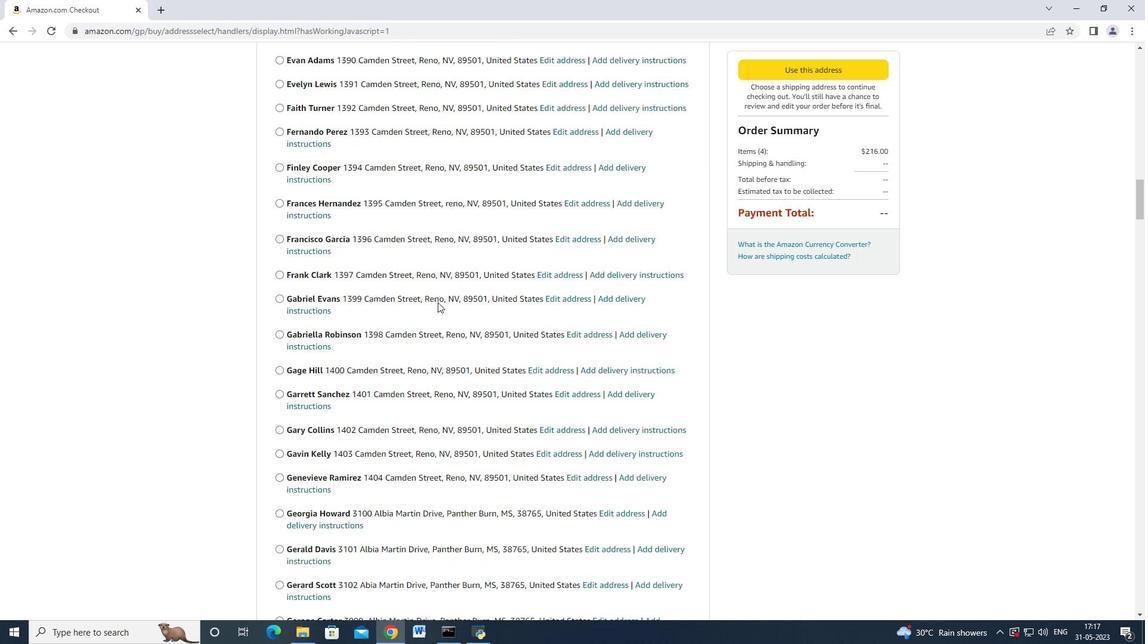 
Action: Mouse moved to (411, 326)
Screenshot: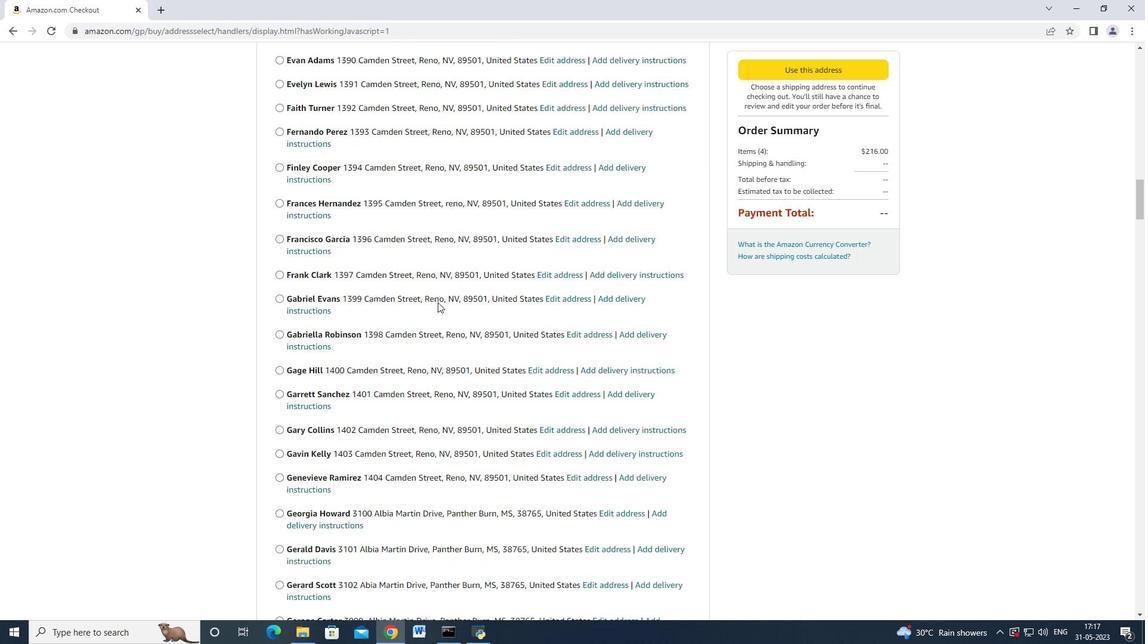 
Action: Mouse scrolled (412, 325) with delta (0, 0)
Screenshot: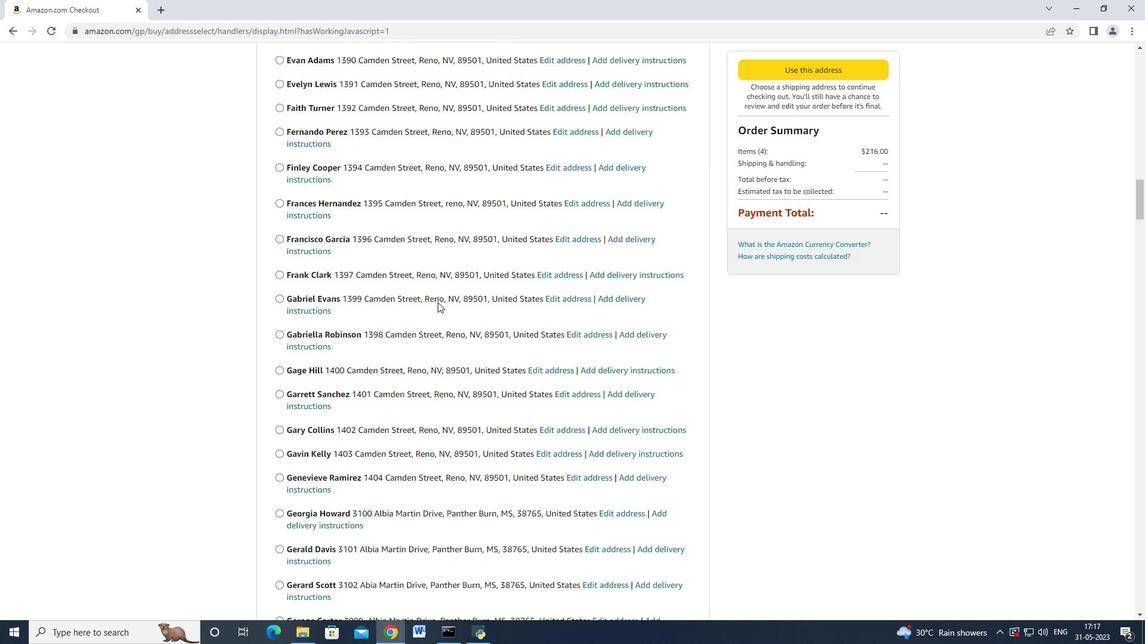
Action: Mouse scrolled (411, 325) with delta (0, 0)
Screenshot: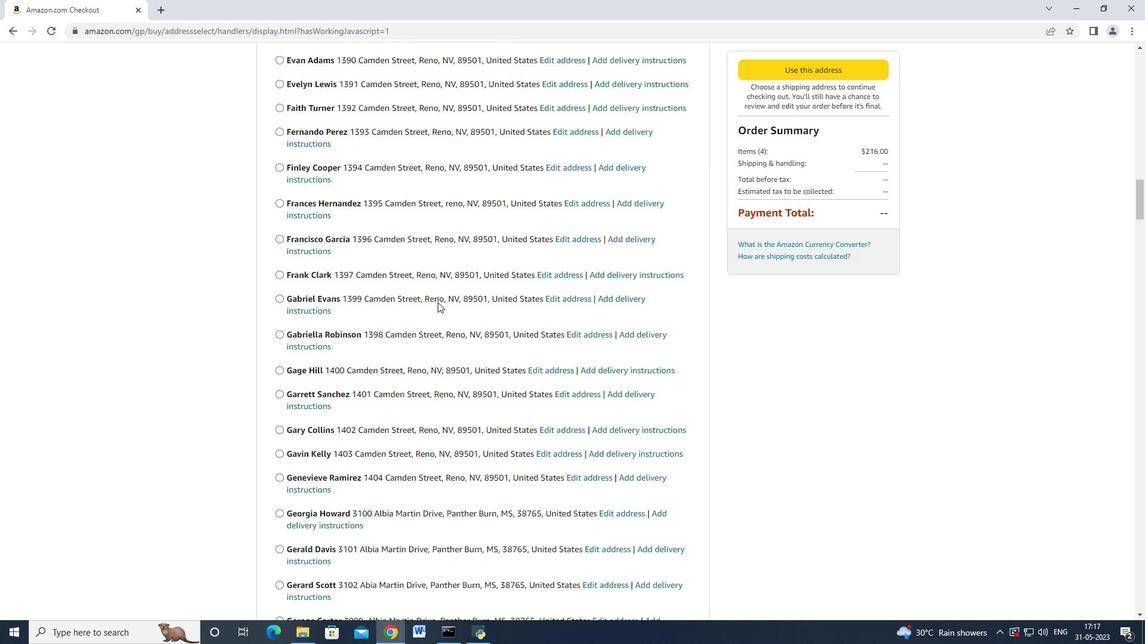 
Action: Mouse scrolled (411, 325) with delta (0, 0)
Screenshot: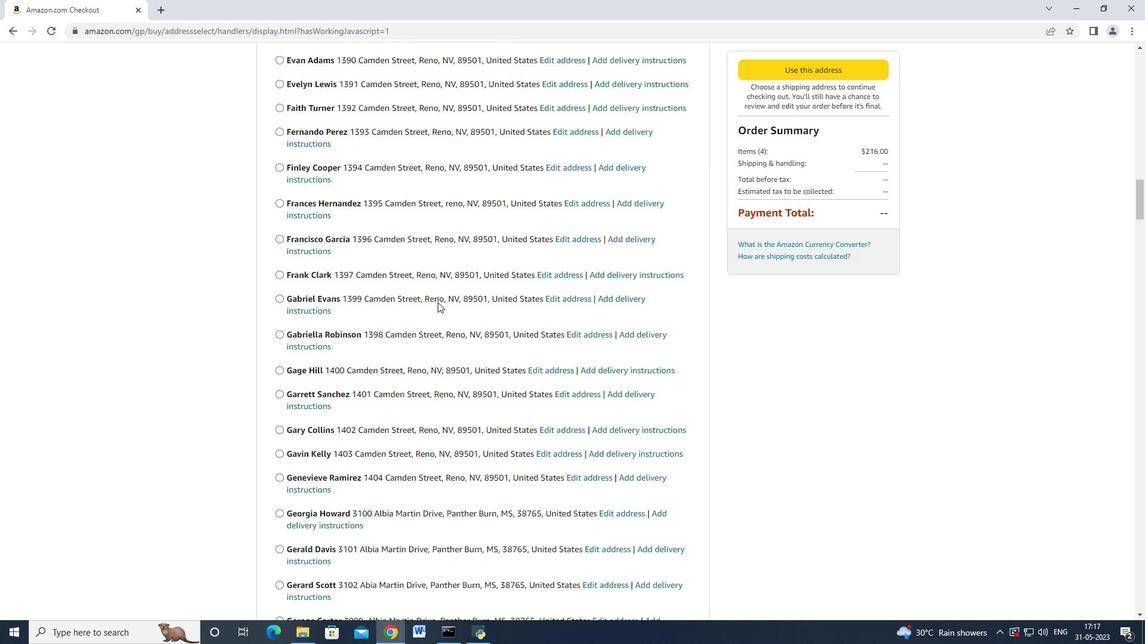 
Action: Mouse scrolled (411, 325) with delta (0, 0)
Screenshot: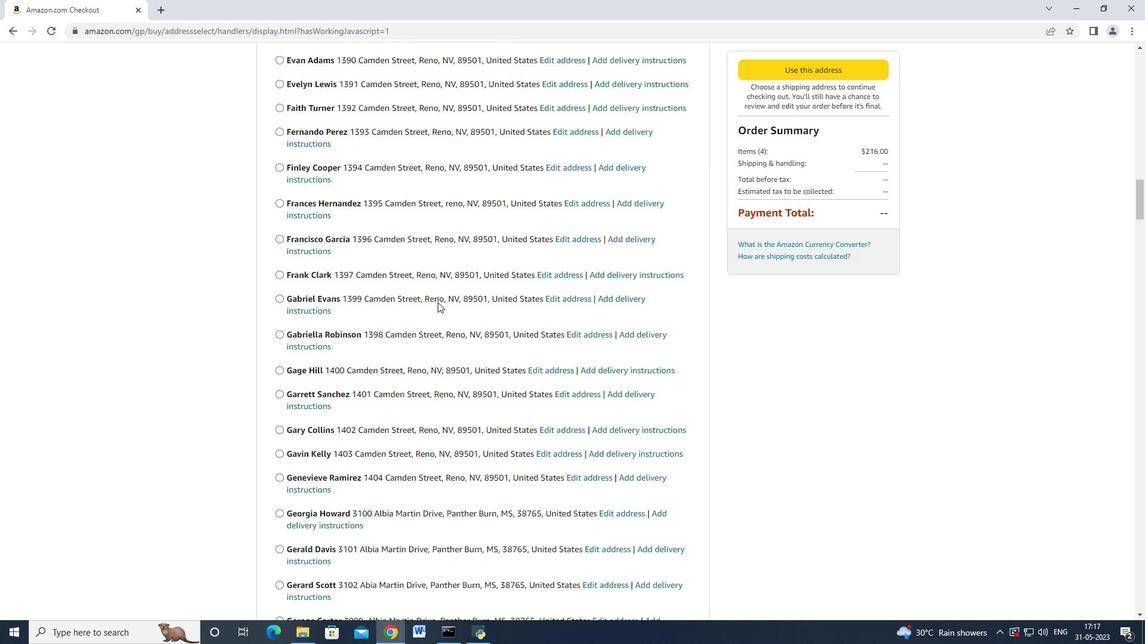 
Action: Mouse scrolled (411, 325) with delta (0, 0)
Screenshot: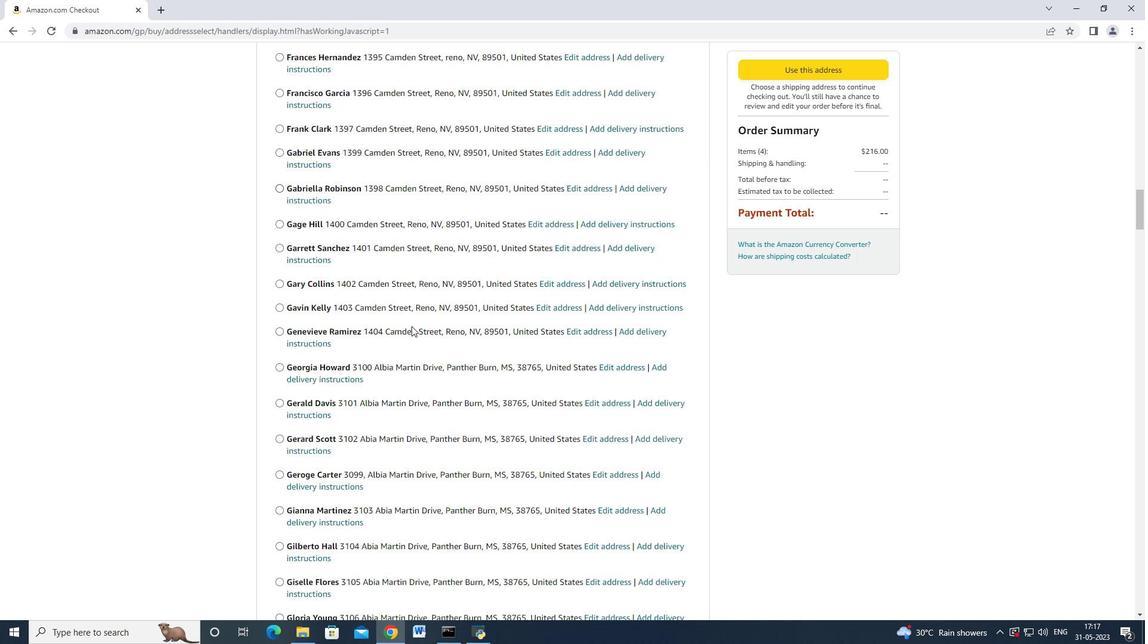 
Action: Mouse scrolled (411, 325) with delta (0, 0)
Screenshot: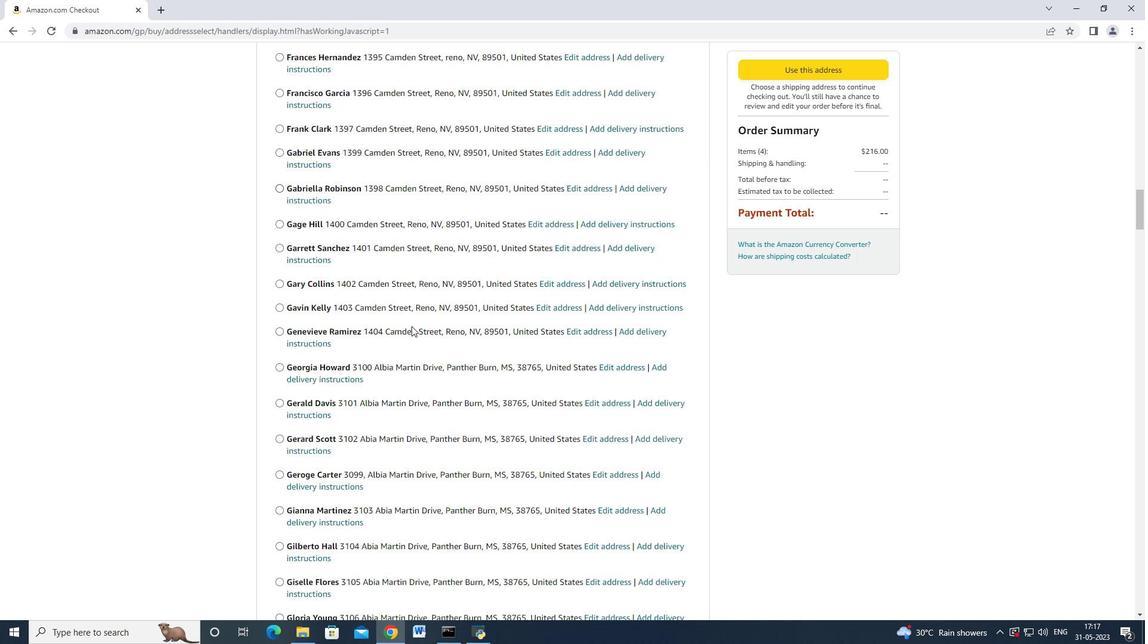 
Action: Mouse scrolled (411, 325) with delta (0, 0)
Screenshot: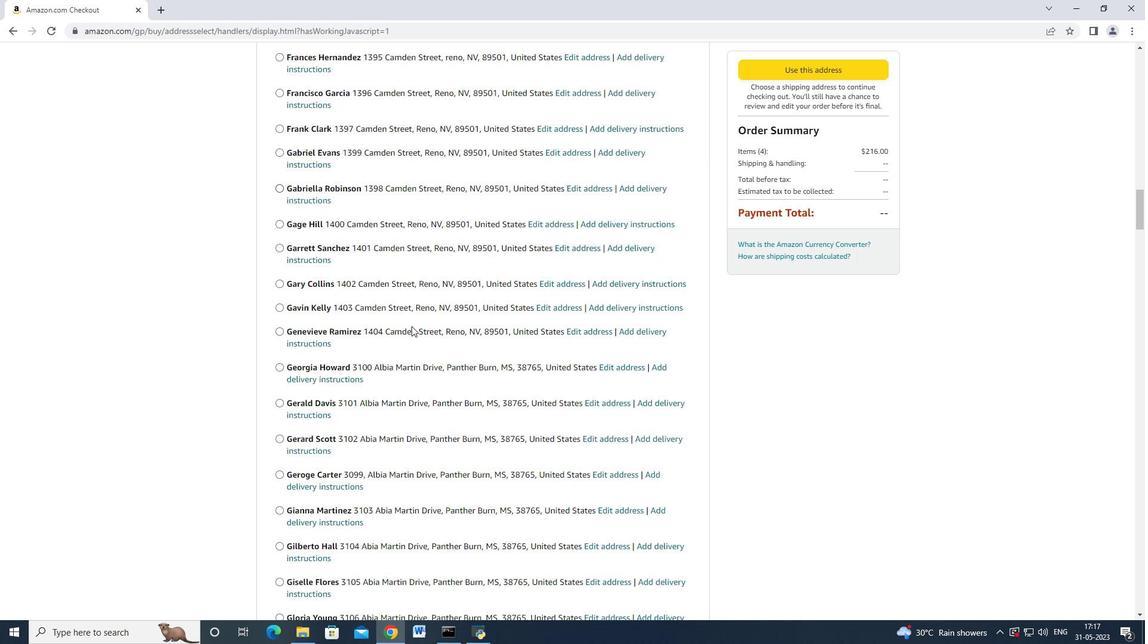 
Action: Mouse scrolled (411, 325) with delta (0, 0)
Screenshot: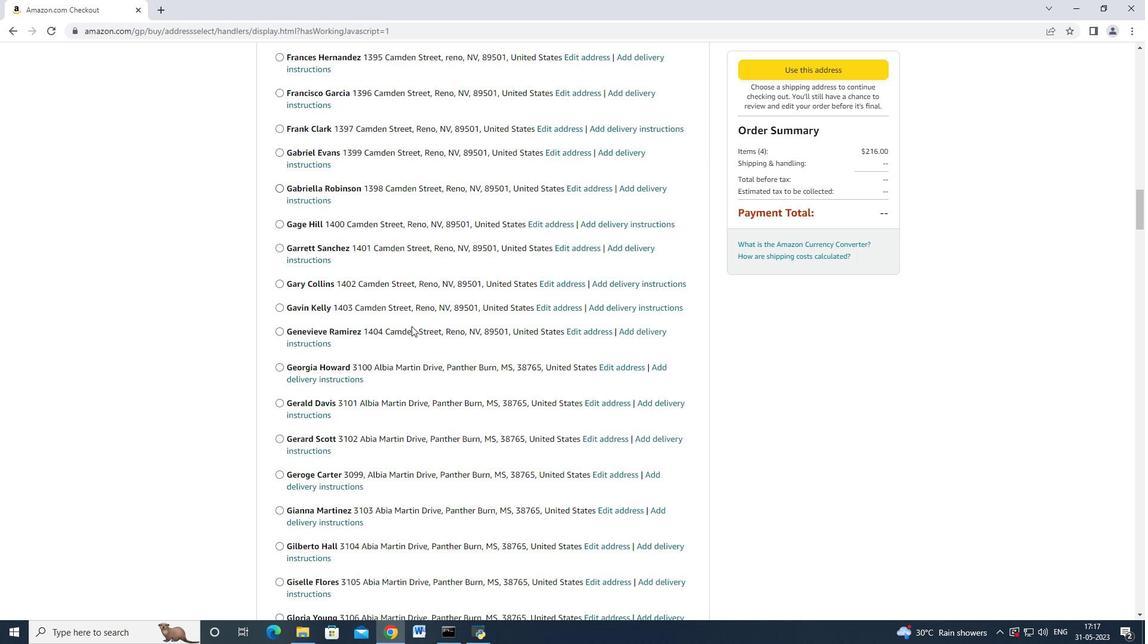 
Action: Mouse scrolled (411, 325) with delta (0, -1)
Screenshot: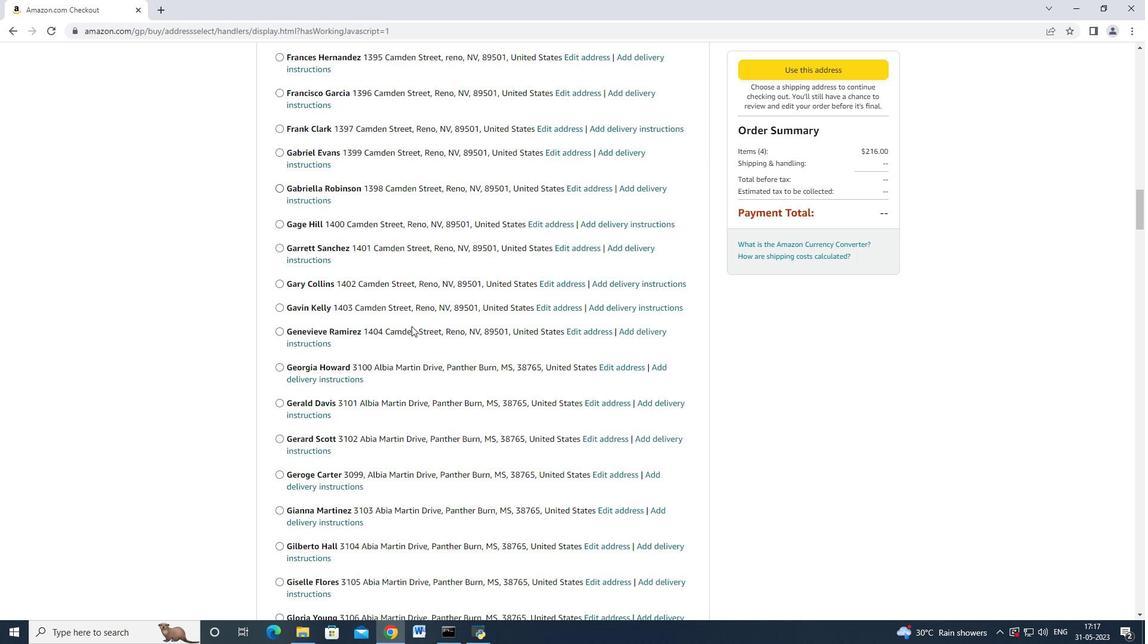 
Action: Mouse scrolled (411, 325) with delta (0, 0)
Screenshot: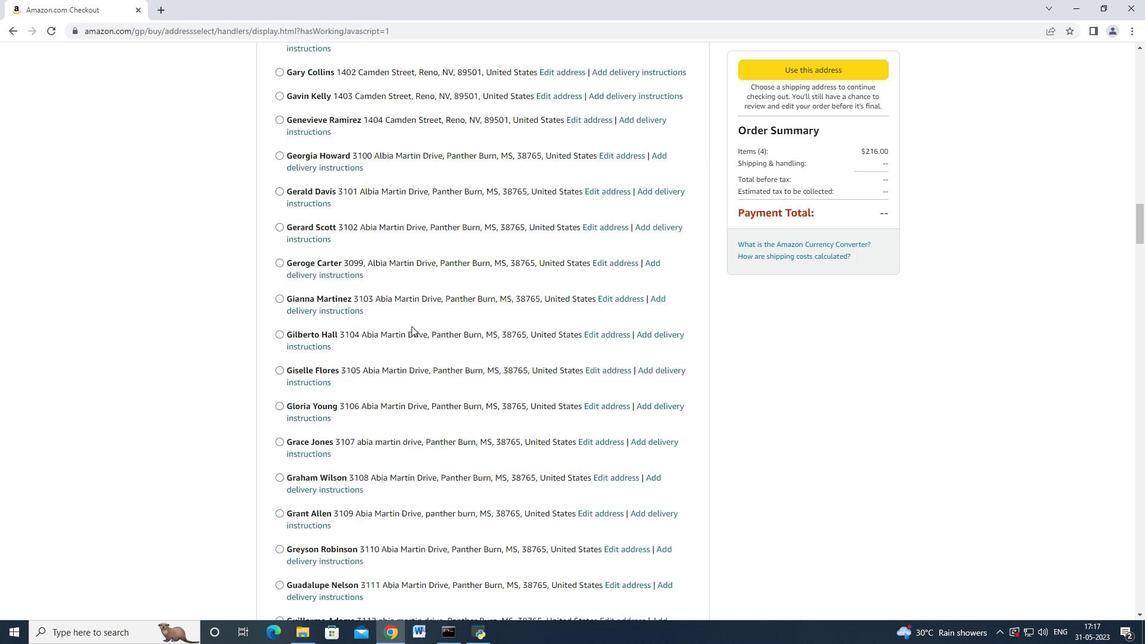
Action: Mouse scrolled (411, 325) with delta (0, 0)
Screenshot: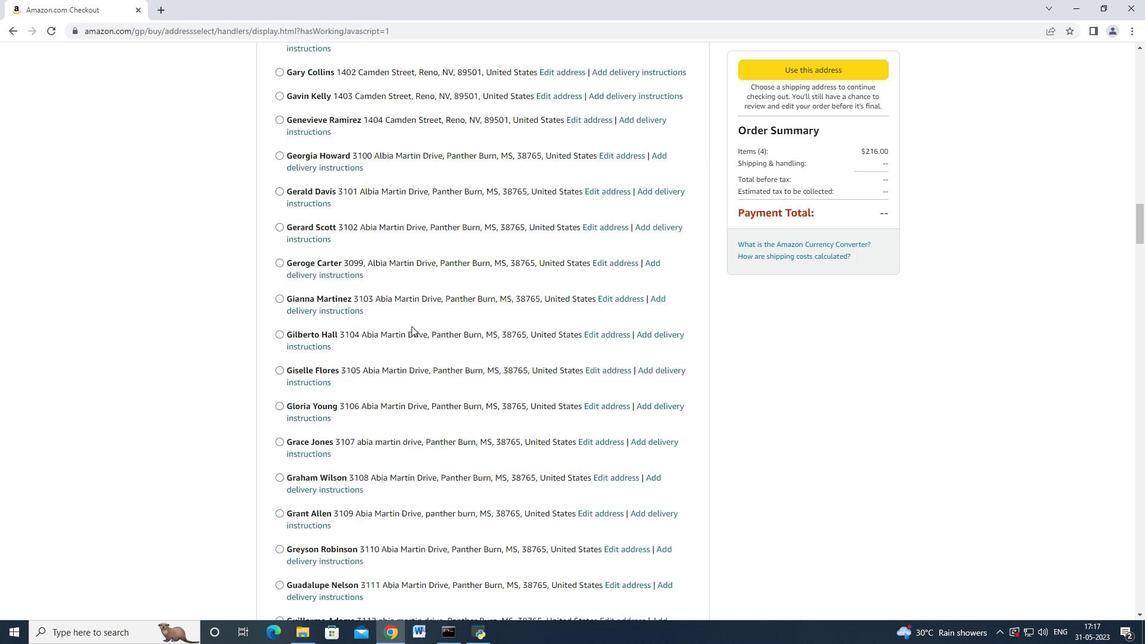 
Action: Mouse scrolled (411, 325) with delta (0, 0)
Screenshot: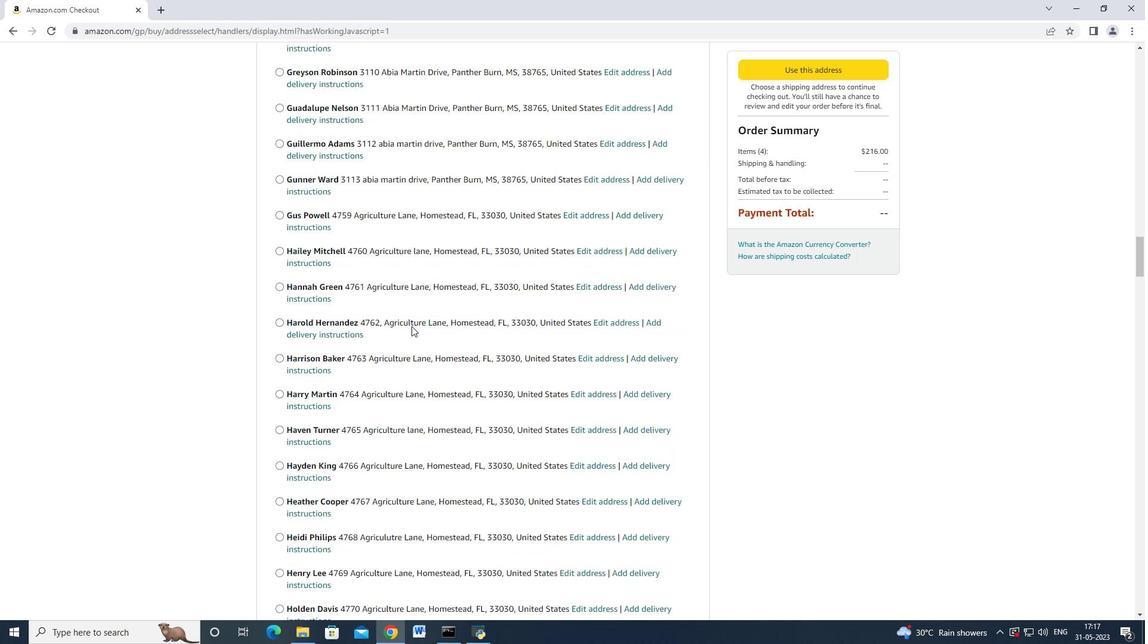 
Action: Mouse scrolled (411, 325) with delta (0, 0)
Screenshot: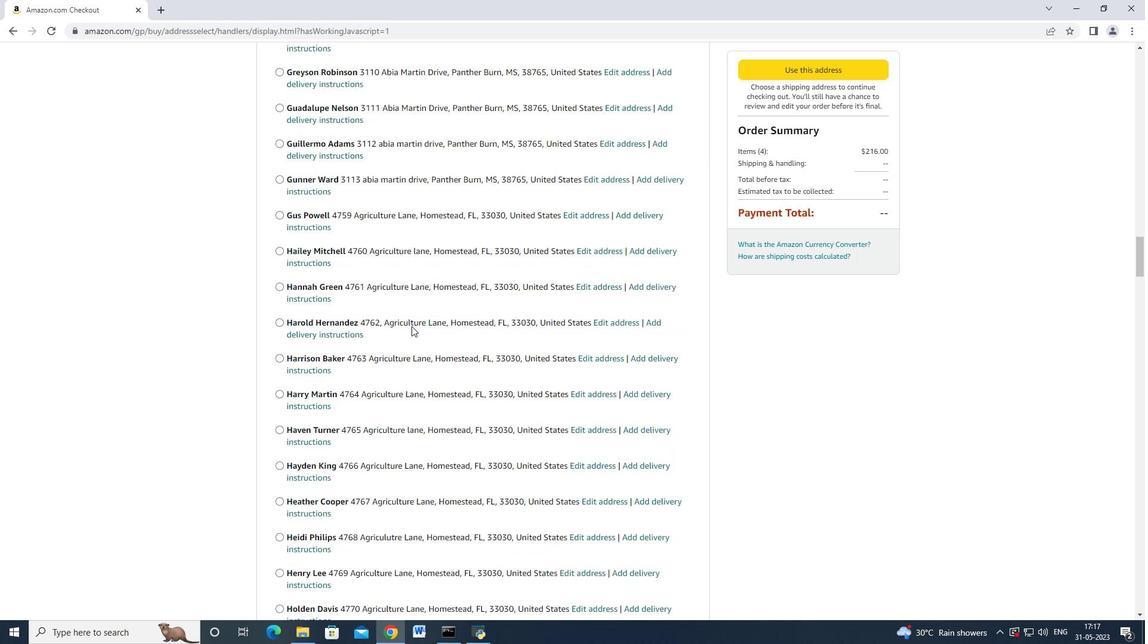 
Action: Mouse scrolled (411, 325) with delta (0, 0)
Screenshot: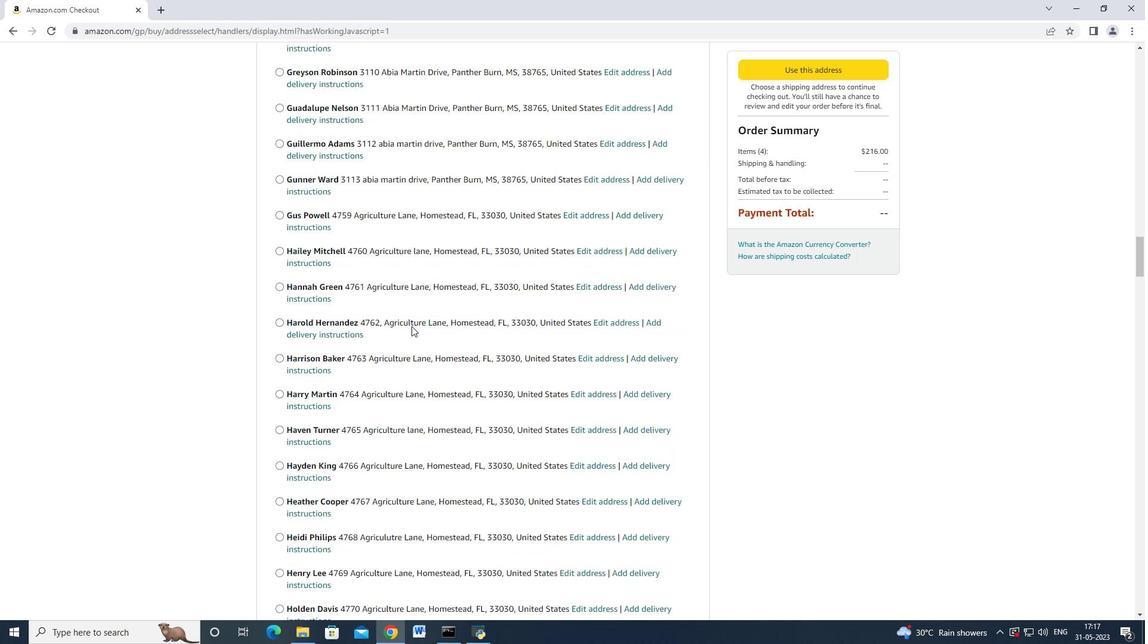 
Action: Mouse scrolled (411, 325) with delta (0, 0)
Screenshot: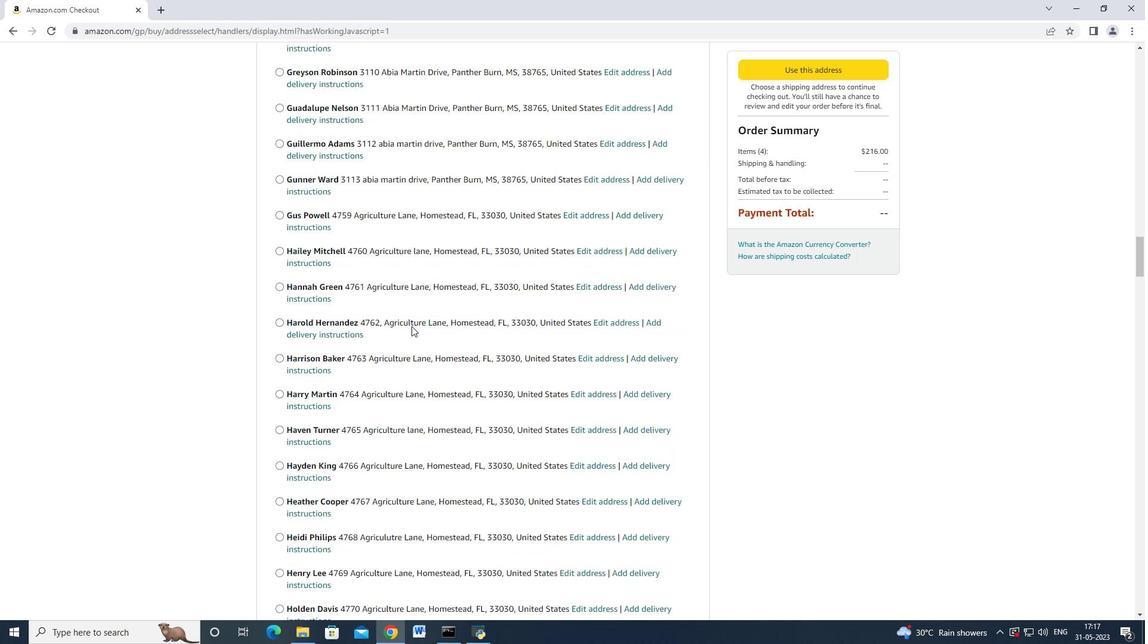 
Action: Mouse scrolled (411, 325) with delta (0, 0)
Screenshot: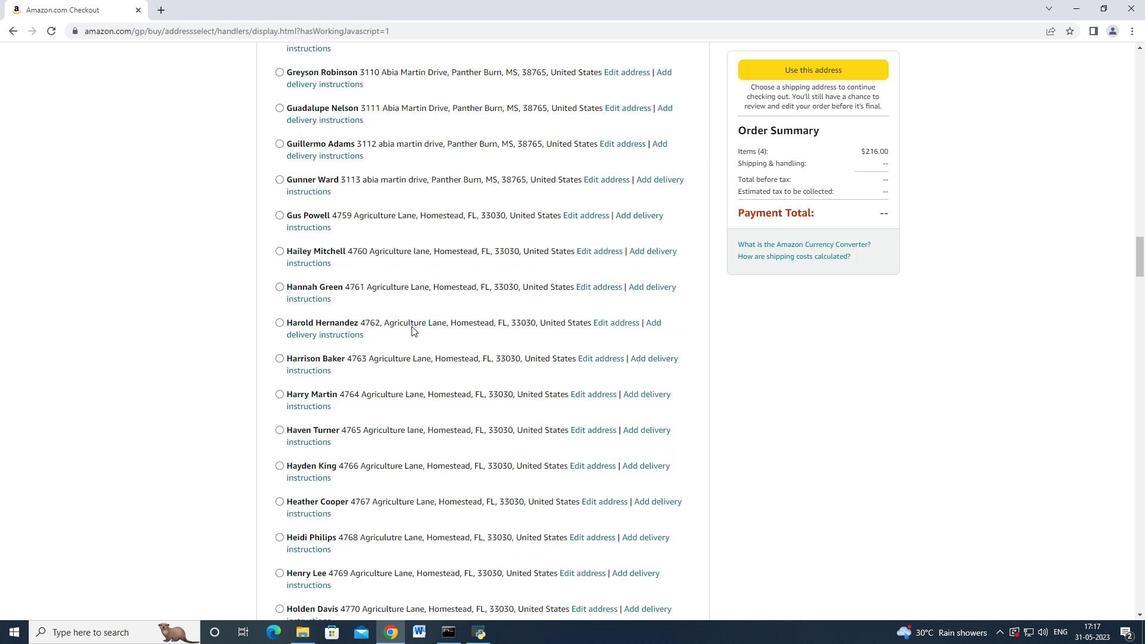 
Action: Mouse scrolled (411, 325) with delta (0, 0)
Screenshot: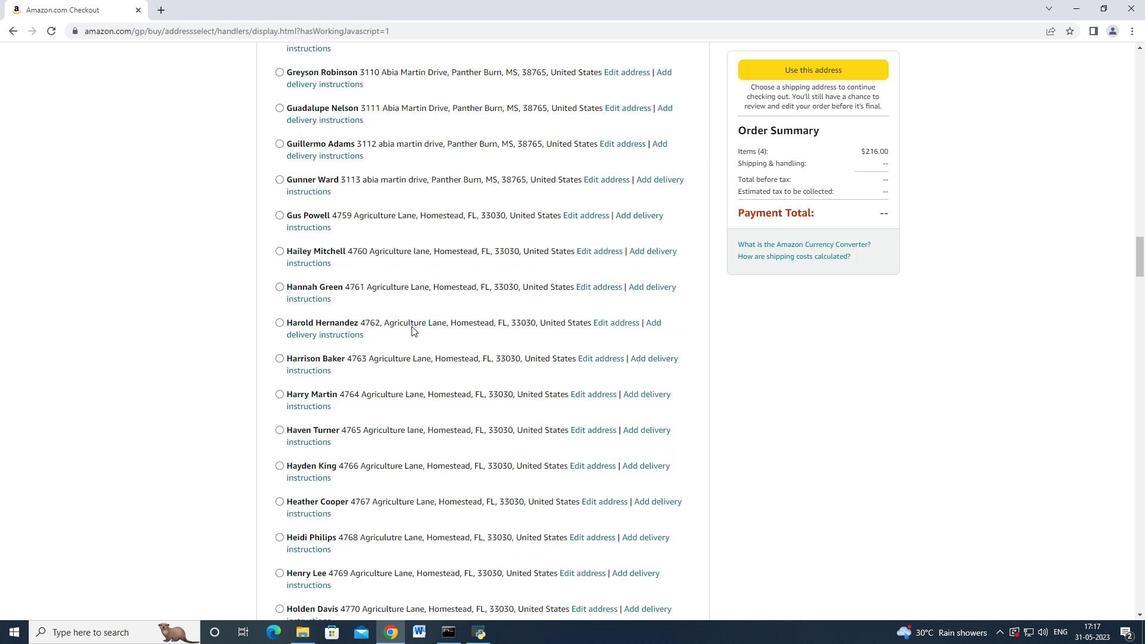 
Action: Mouse scrolled (411, 325) with delta (0, 0)
Screenshot: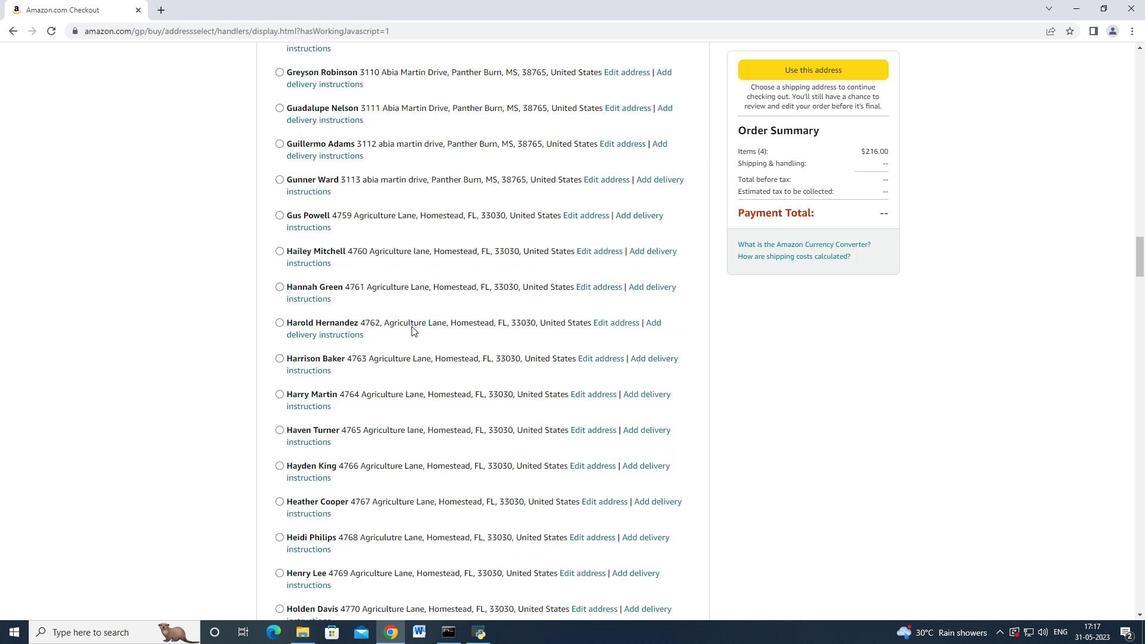 
Action: Mouse scrolled (411, 325) with delta (0, 0)
Screenshot: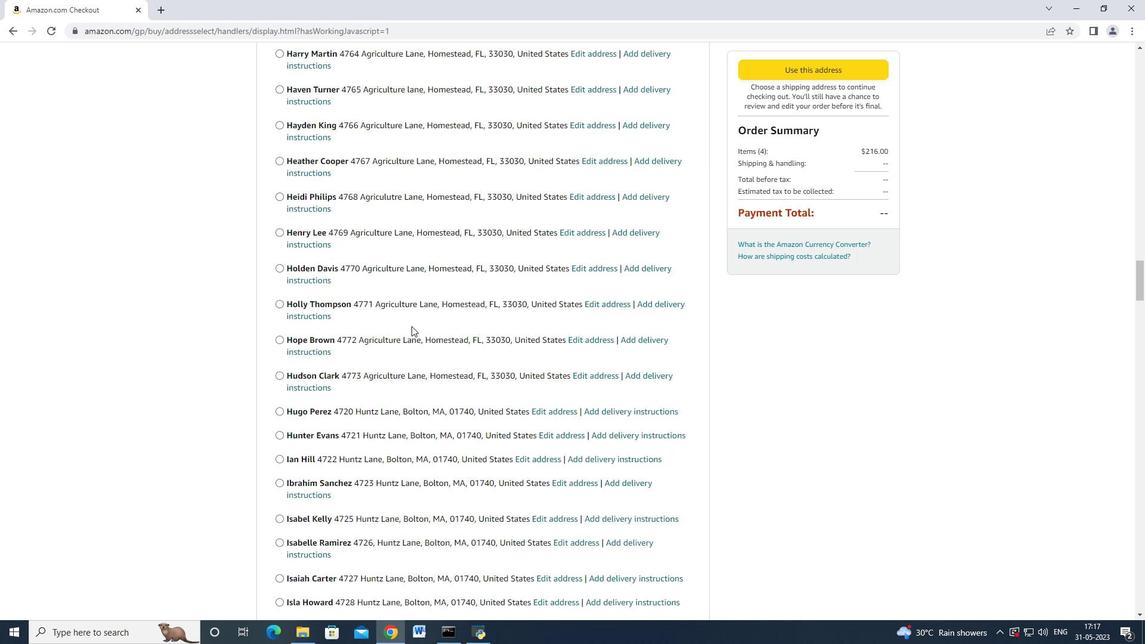 
Action: Mouse scrolled (411, 325) with delta (0, 0)
Screenshot: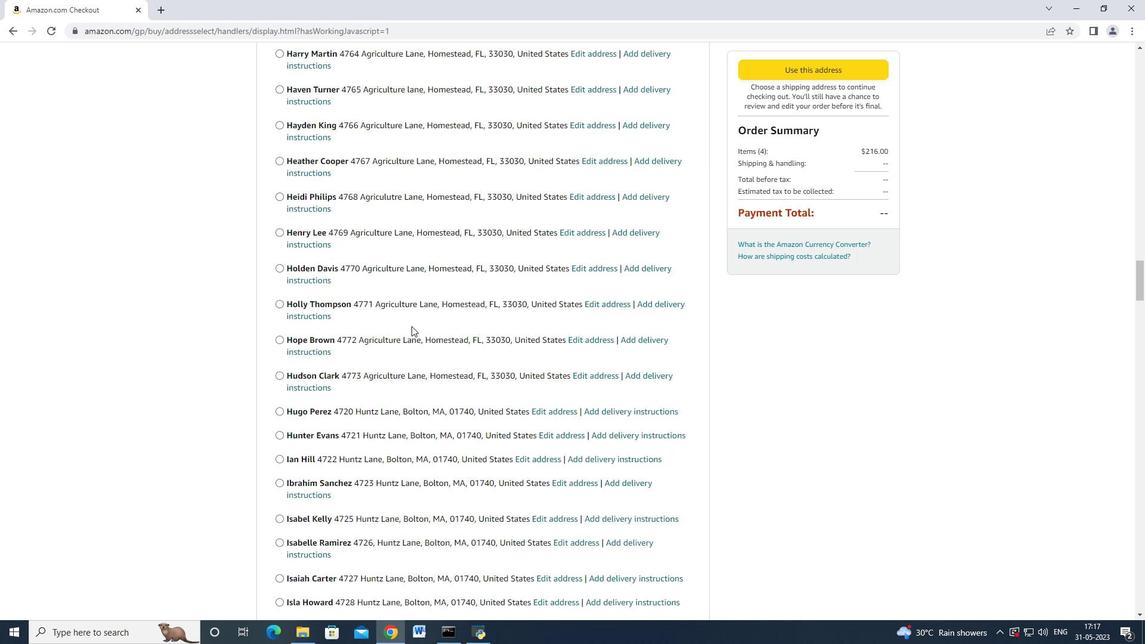 
Action: Mouse scrolled (411, 325) with delta (0, 0)
Screenshot: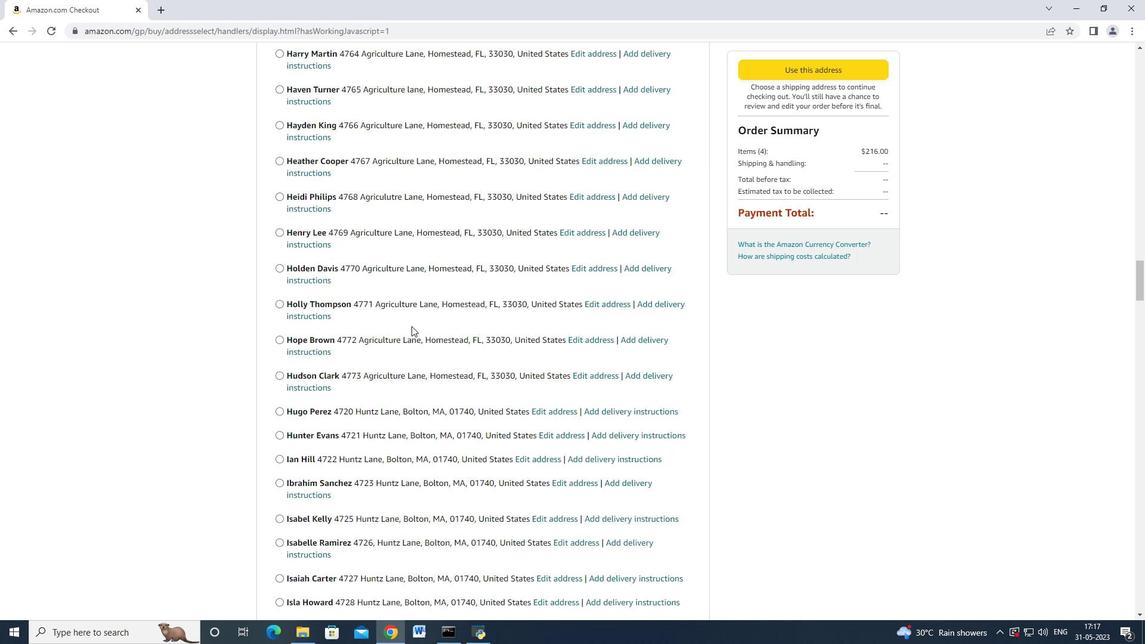 
Action: Mouse scrolled (411, 325) with delta (0, 0)
Screenshot: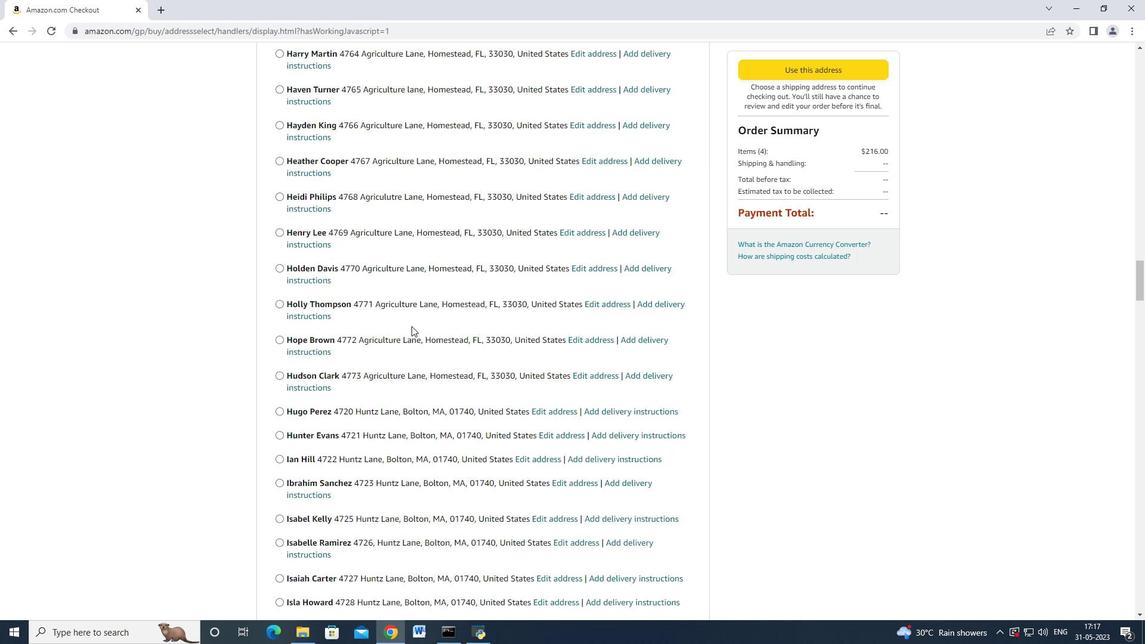 
Action: Mouse scrolled (411, 325) with delta (0, 0)
Screenshot: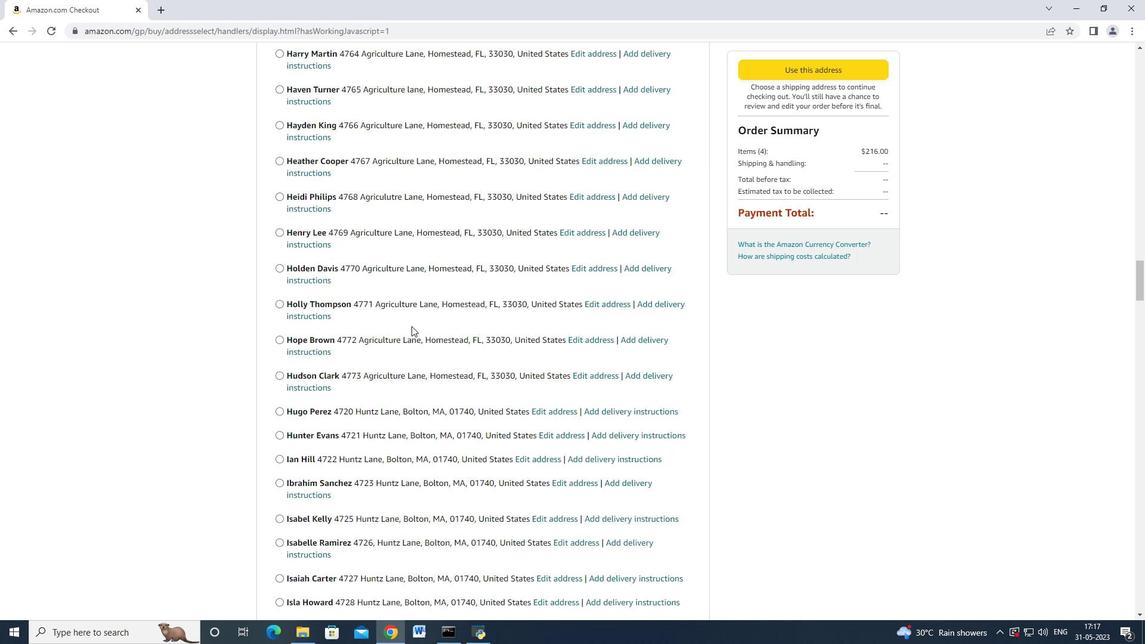 
Action: Mouse scrolled (411, 325) with delta (0, 0)
Screenshot: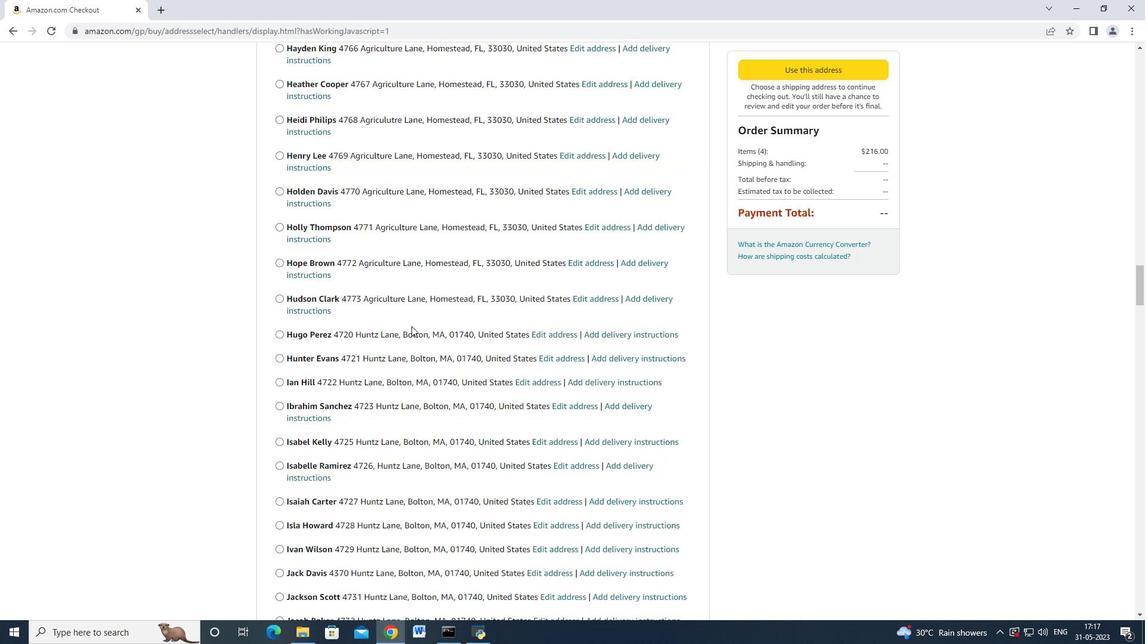 
Action: Mouse scrolled (411, 325) with delta (0, 0)
Screenshot: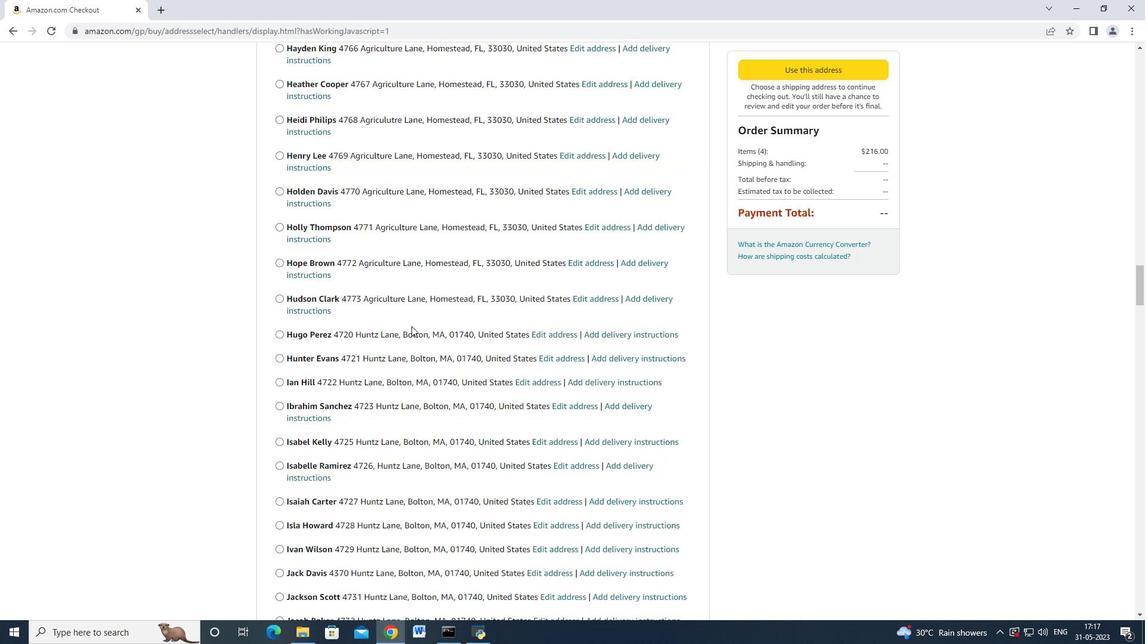 
Action: Mouse scrolled (411, 325) with delta (0, 0)
Screenshot: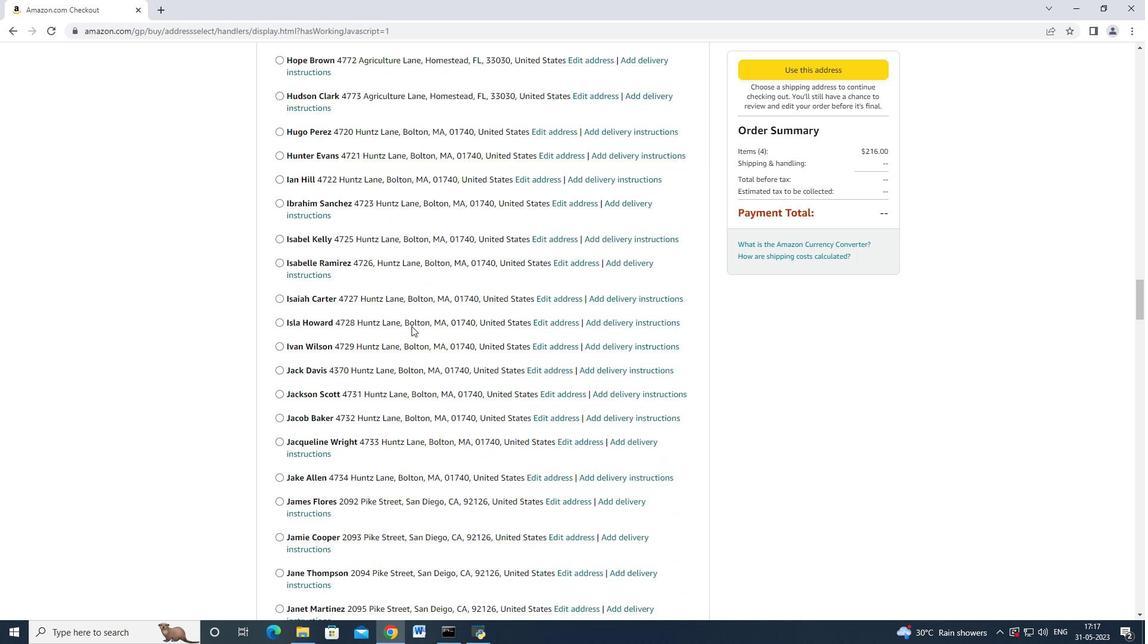 
Action: Mouse scrolled (411, 325) with delta (0, 0)
Screenshot: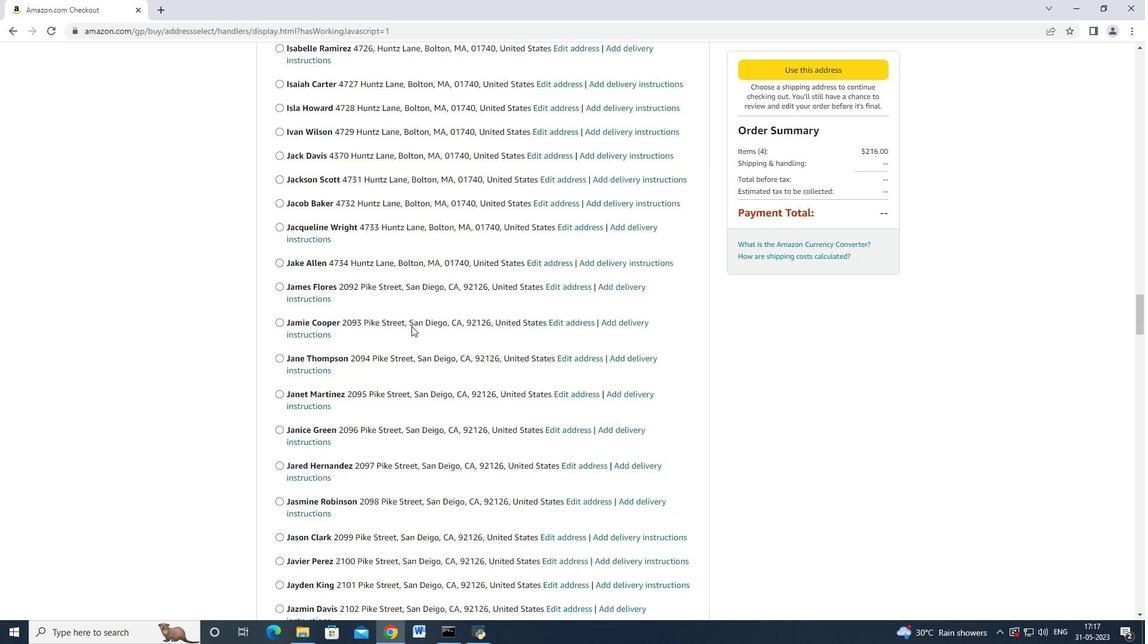 
Action: Mouse scrolled (411, 325) with delta (0, 0)
Screenshot: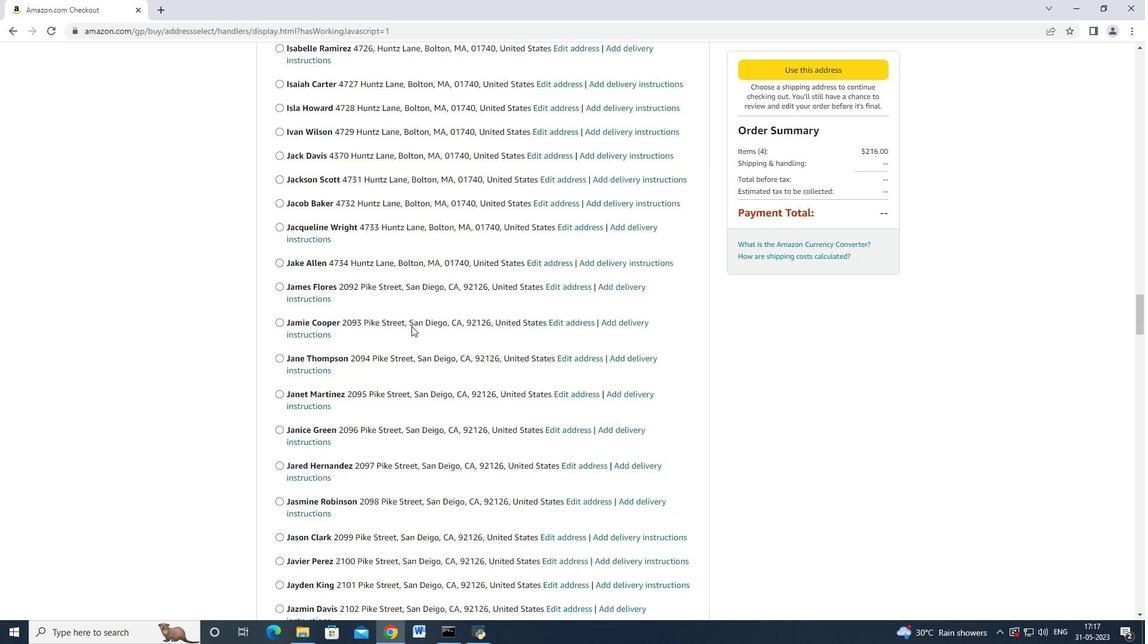 
Action: Mouse scrolled (411, 325) with delta (0, 0)
Screenshot: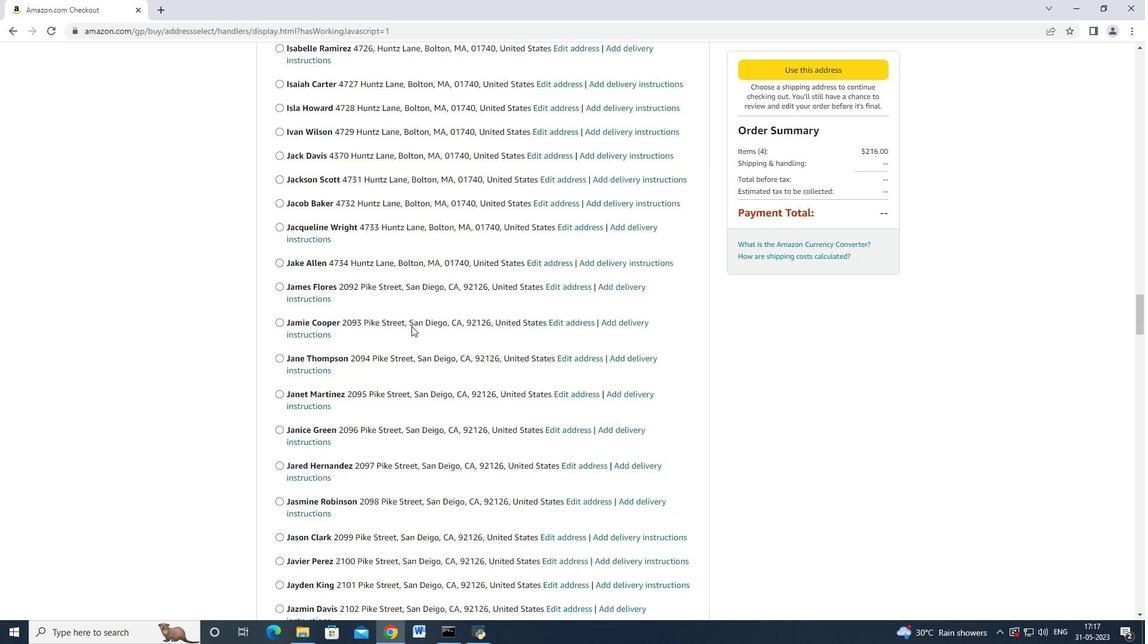 
Action: Mouse scrolled (411, 325) with delta (0, 0)
Screenshot: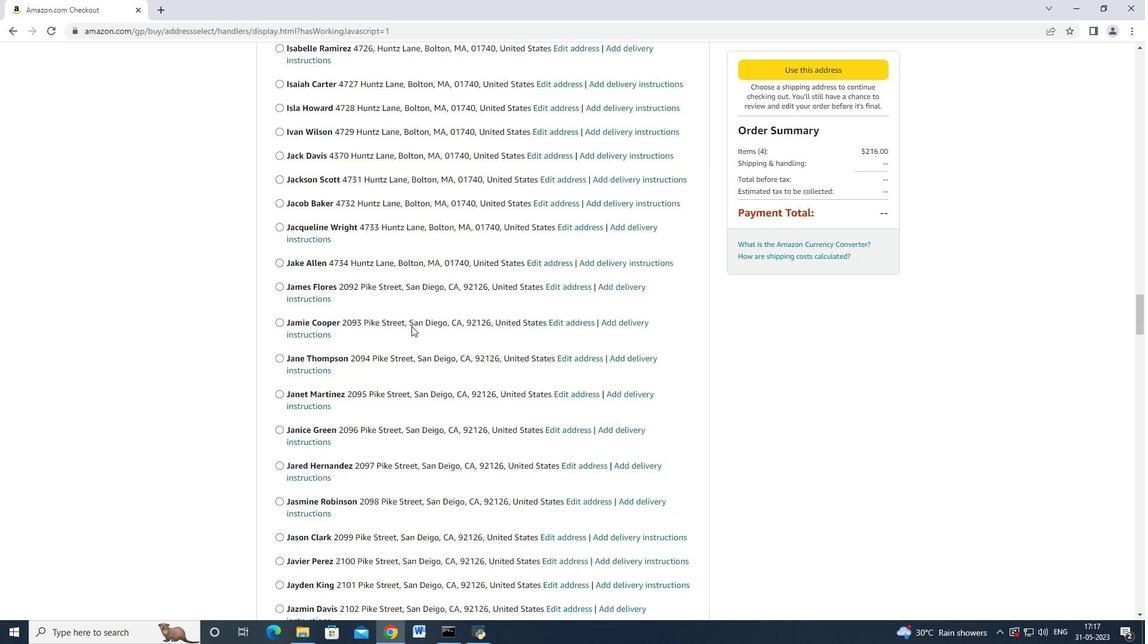 
Action: Mouse scrolled (411, 325) with delta (0, 0)
Screenshot: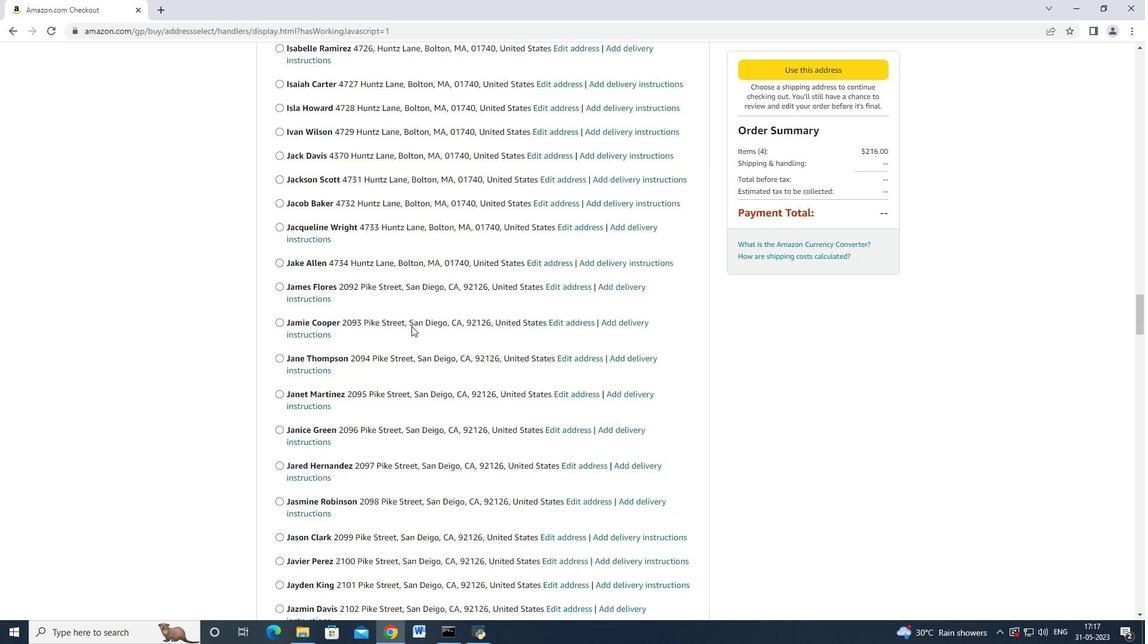 
Action: Mouse scrolled (411, 325) with delta (0, 0)
Screenshot: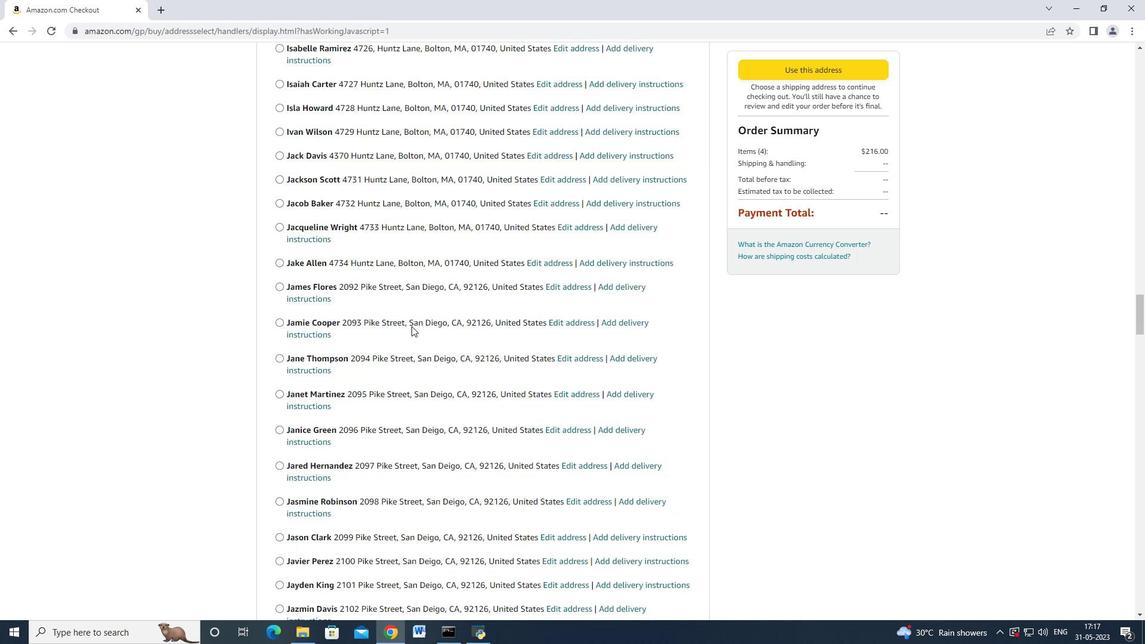 
Action: Mouse scrolled (411, 325) with delta (0, 0)
Screenshot: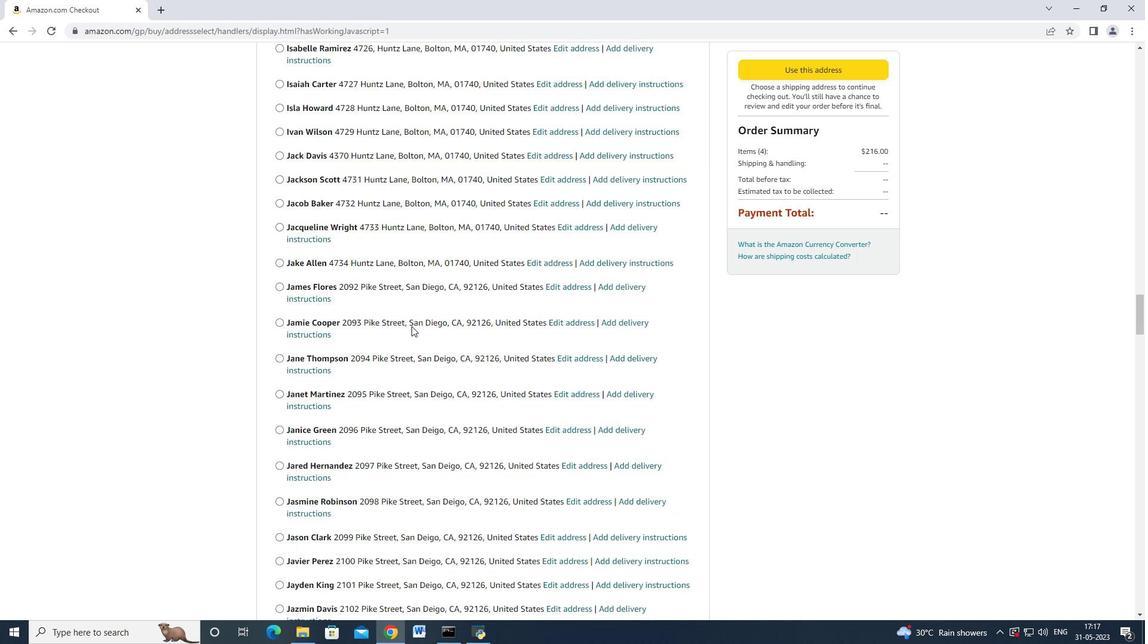
Action: Mouse scrolled (411, 325) with delta (0, 0)
Screenshot: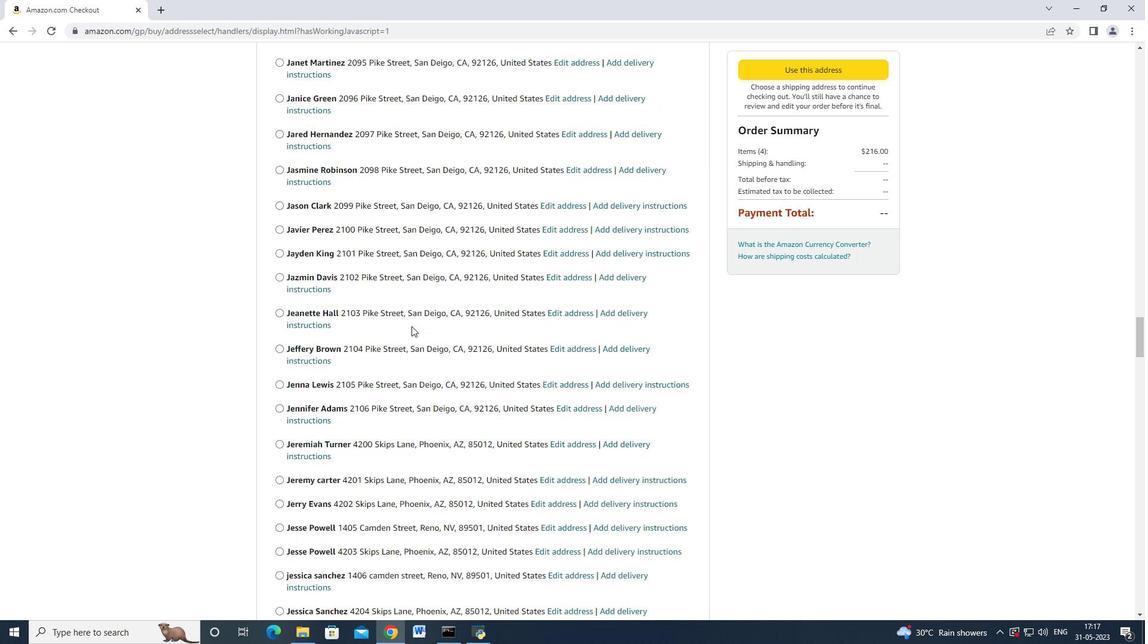 
Action: Mouse scrolled (411, 325) with delta (0, 0)
Screenshot: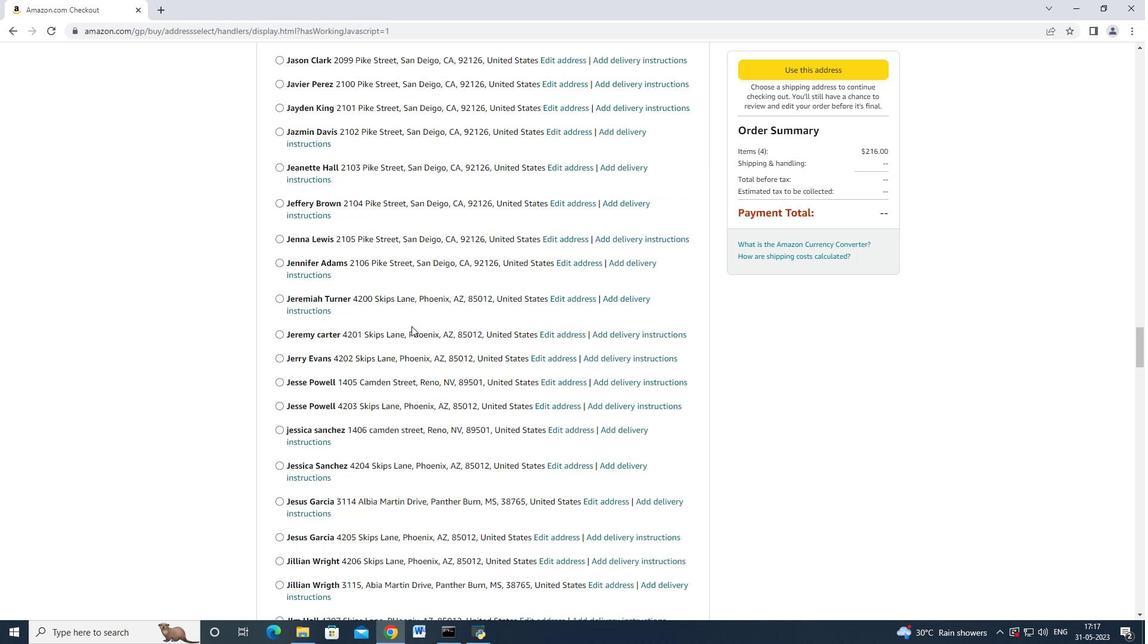 
Action: Mouse scrolled (411, 325) with delta (0, 0)
Screenshot: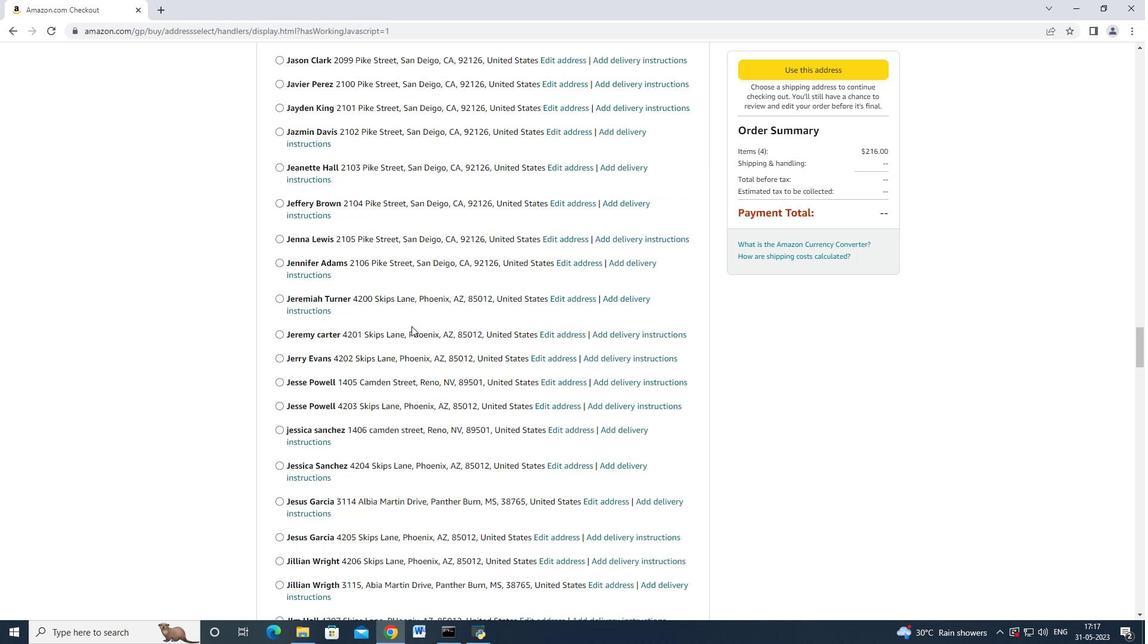 
Action: Mouse scrolled (411, 325) with delta (0, 0)
Screenshot: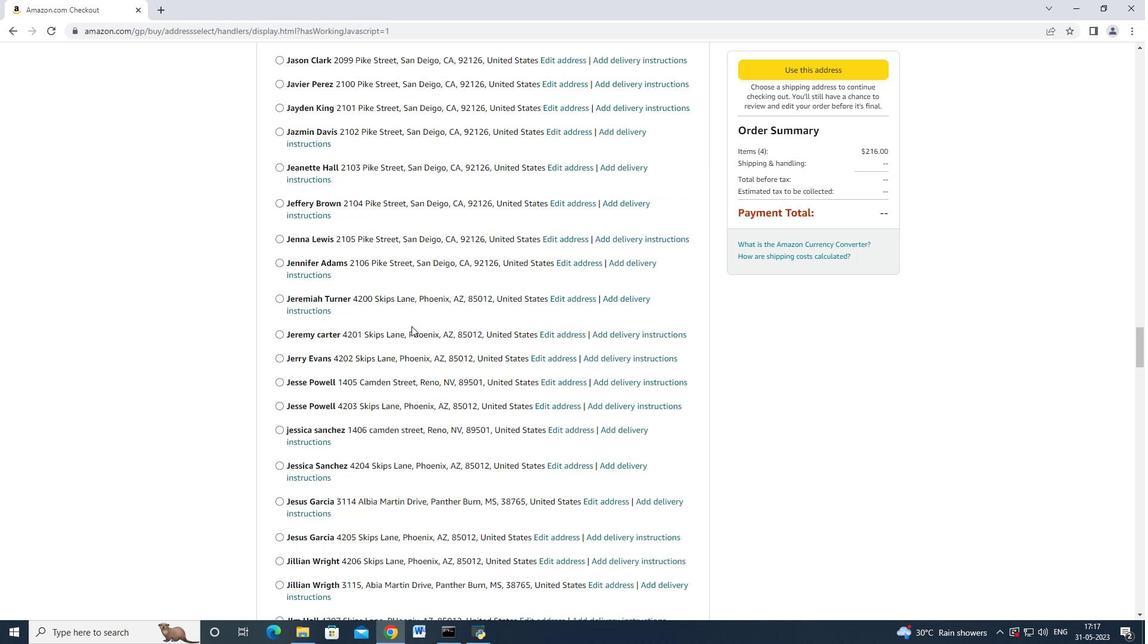 
Action: Mouse scrolled (411, 325) with delta (0, 0)
Screenshot: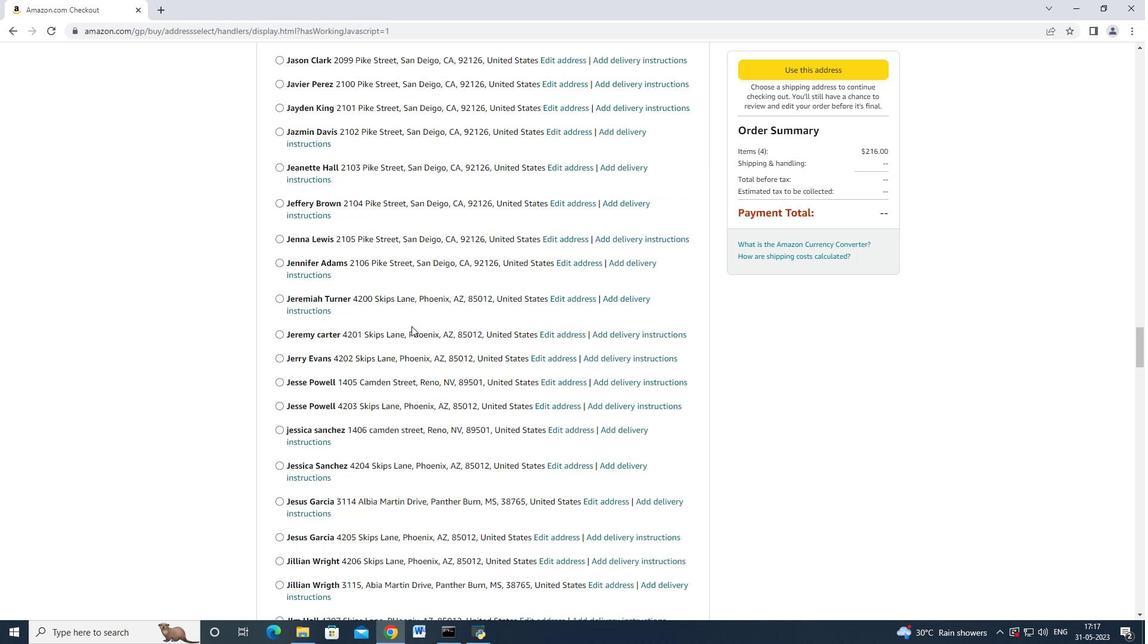 
Action: Mouse scrolled (411, 325) with delta (0, 0)
Screenshot: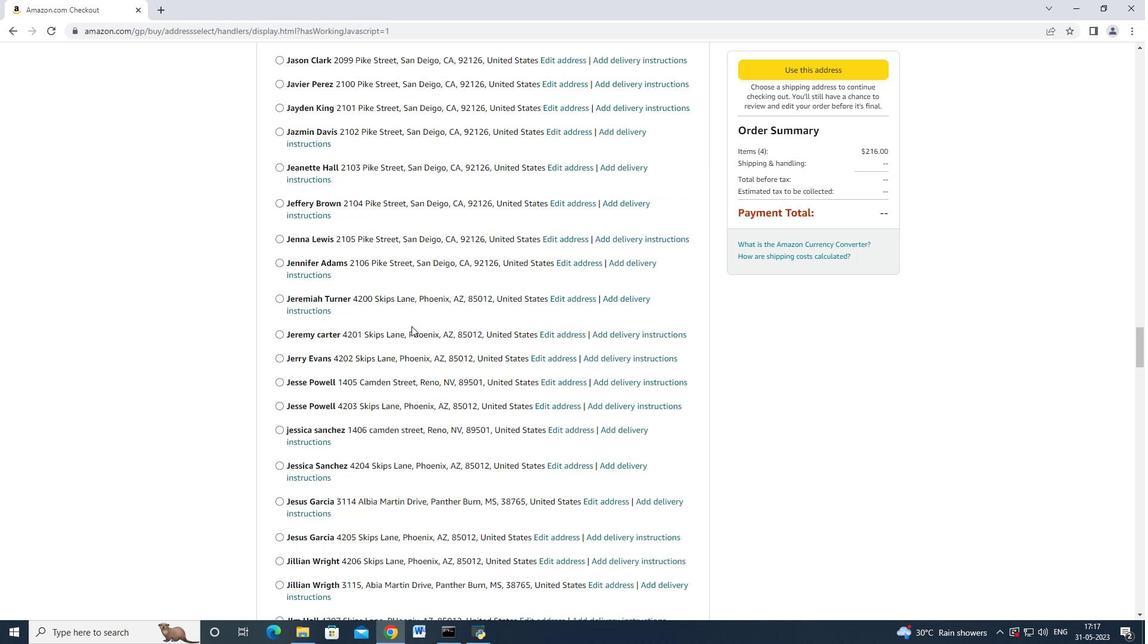 
Action: Mouse scrolled (411, 325) with delta (0, 0)
Screenshot: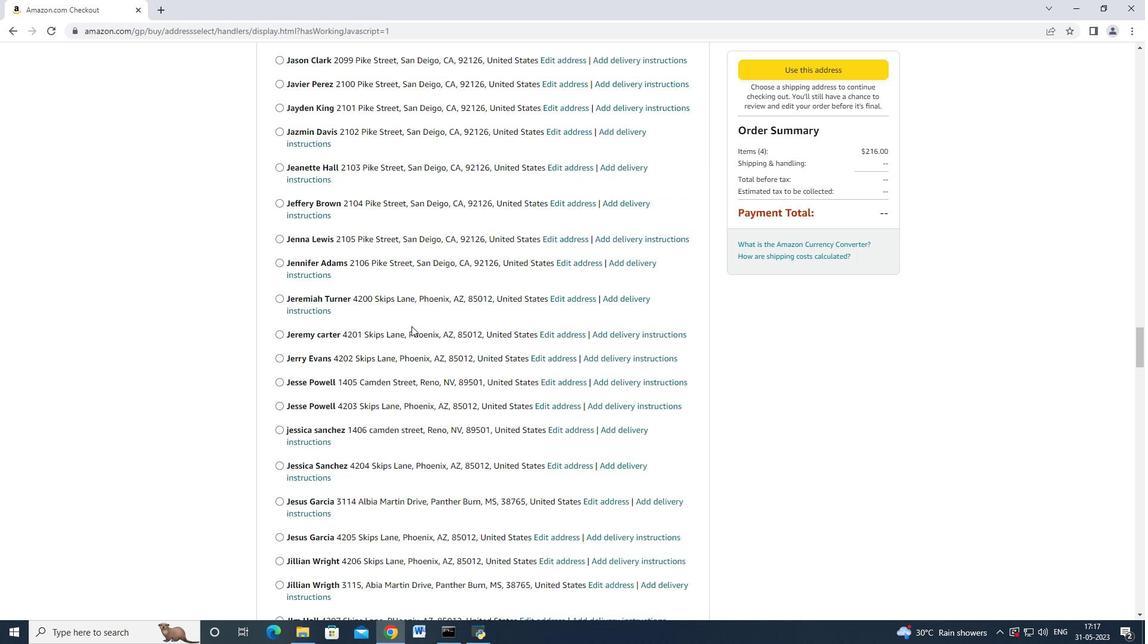 
Action: Mouse scrolled (411, 325) with delta (0, 0)
Screenshot: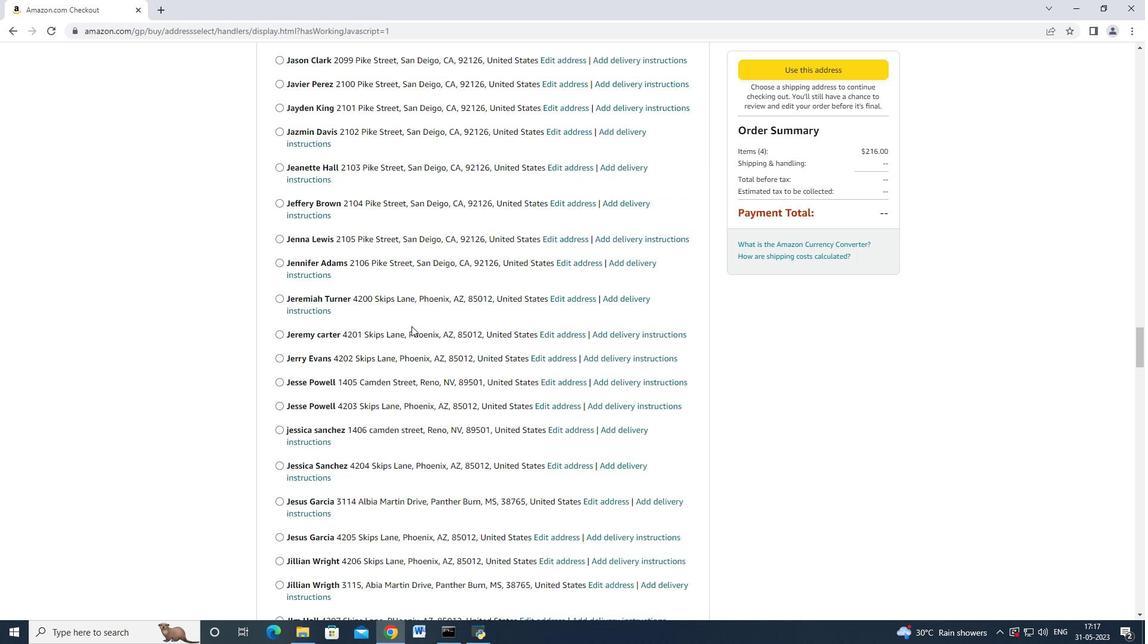 
Action: Mouse scrolled (411, 325) with delta (0, 0)
Screenshot: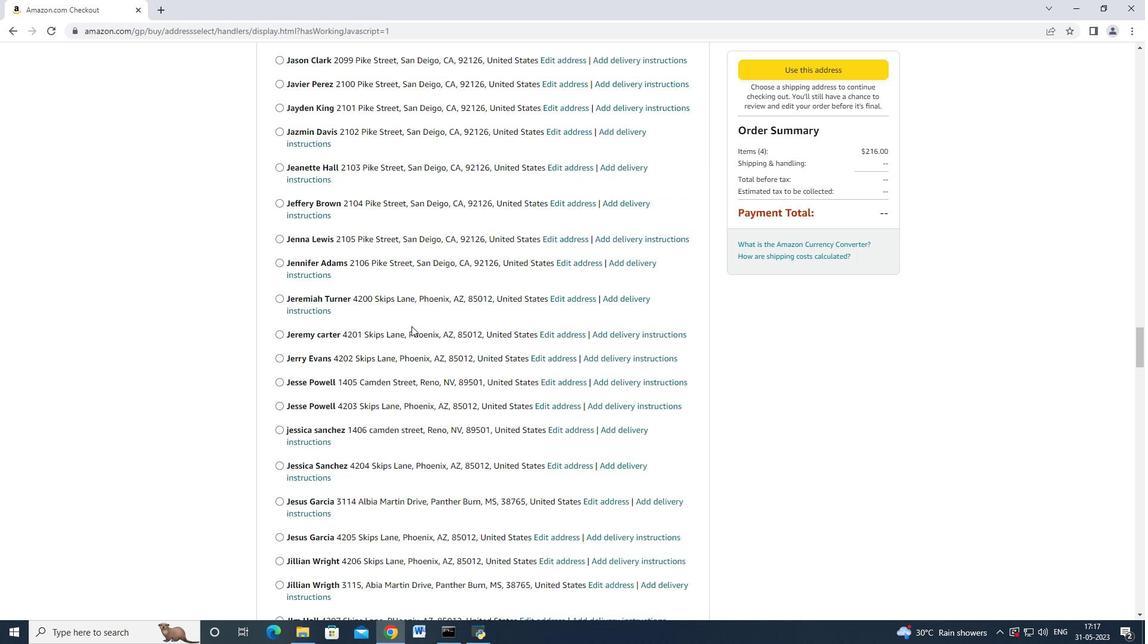 
Action: Mouse scrolled (411, 325) with delta (0, 0)
Screenshot: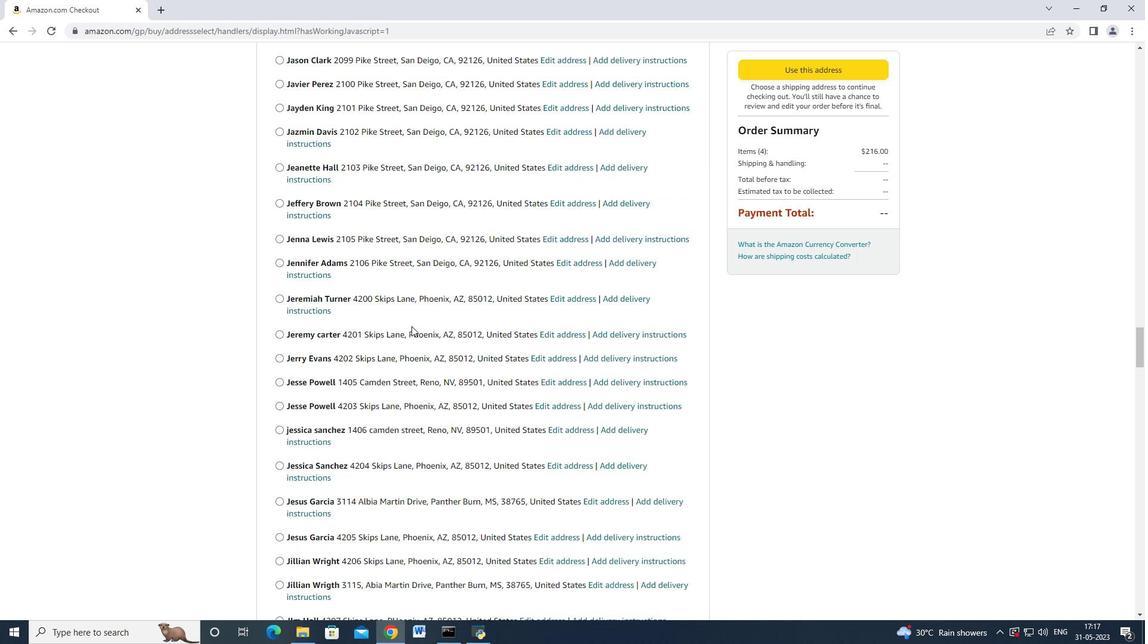 
Action: Mouse scrolled (411, 325) with delta (0, -1)
Screenshot: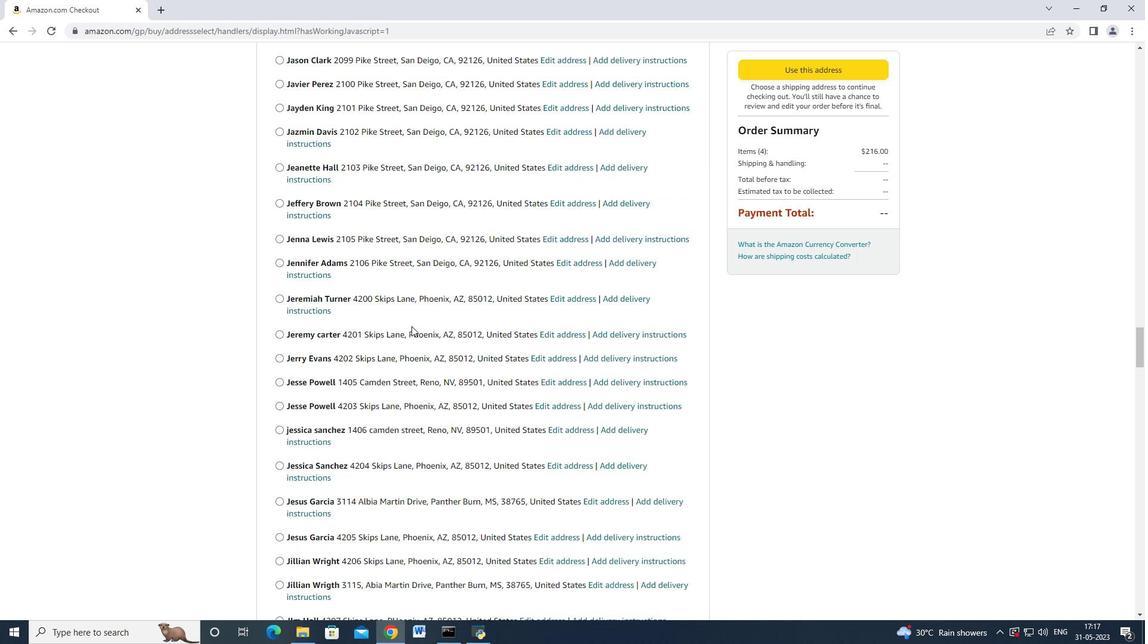 
Action: Mouse scrolled (411, 325) with delta (0, 0)
Screenshot: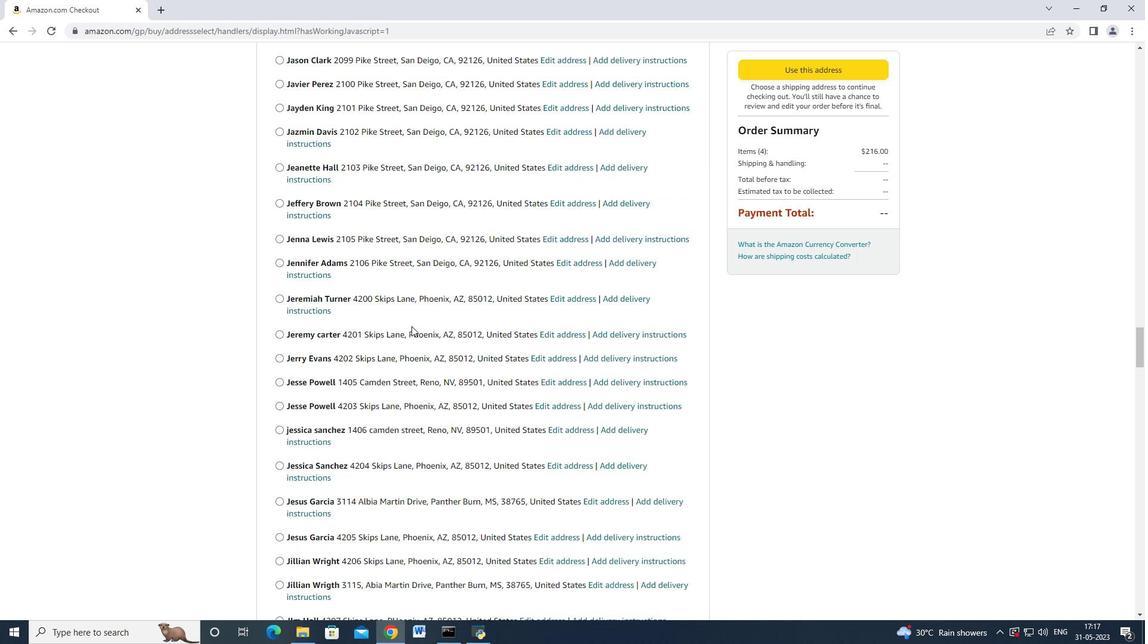 
Action: Mouse scrolled (411, 325) with delta (0, 0)
Screenshot: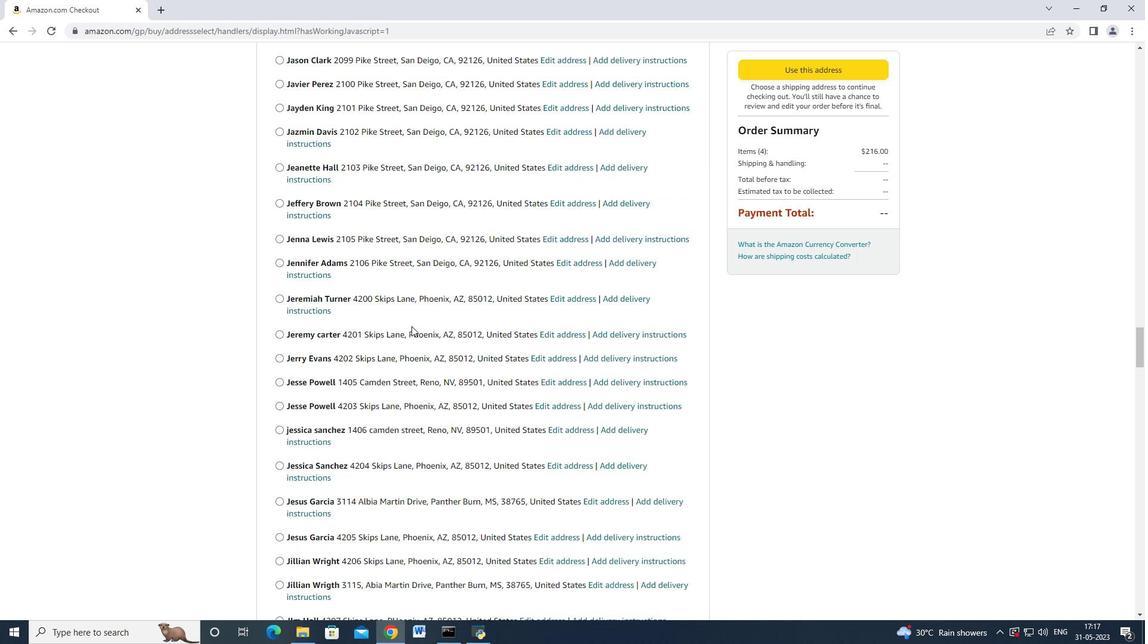
Action: Mouse scrolled (411, 325) with delta (0, 0)
Screenshot: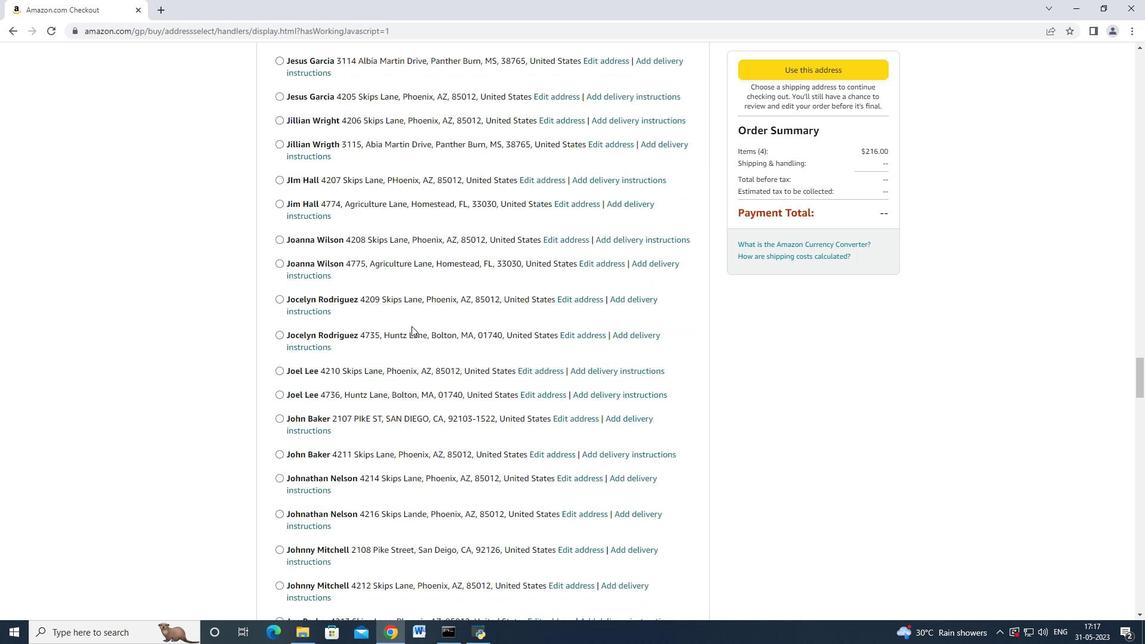 
Action: Mouse scrolled (411, 325) with delta (0, 0)
Screenshot: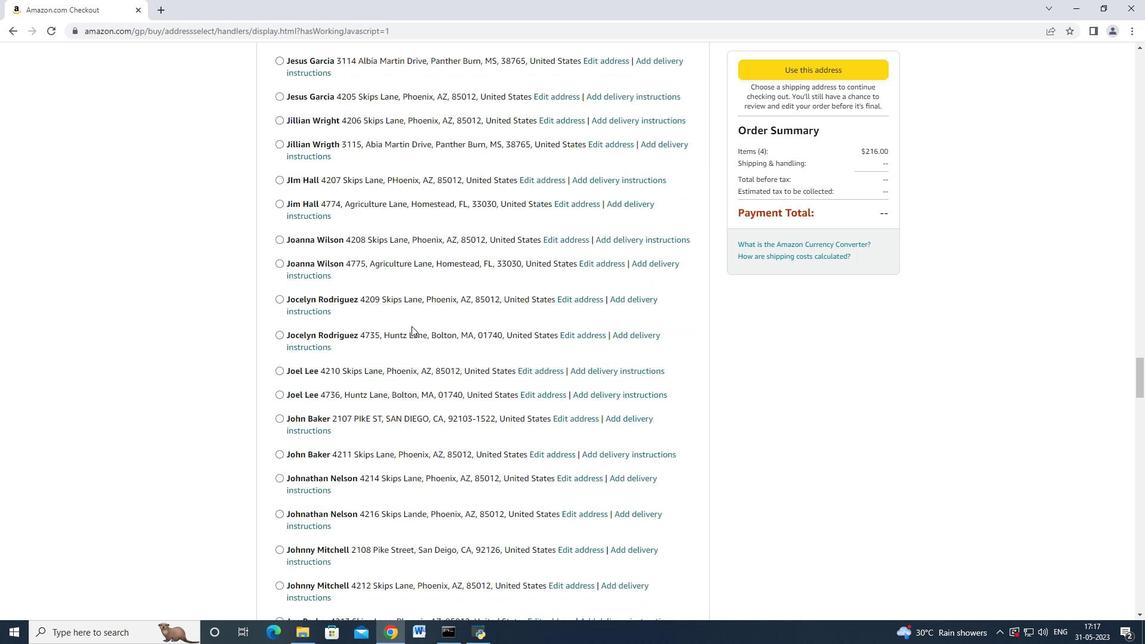 
Action: Mouse scrolled (411, 325) with delta (0, 0)
Screenshot: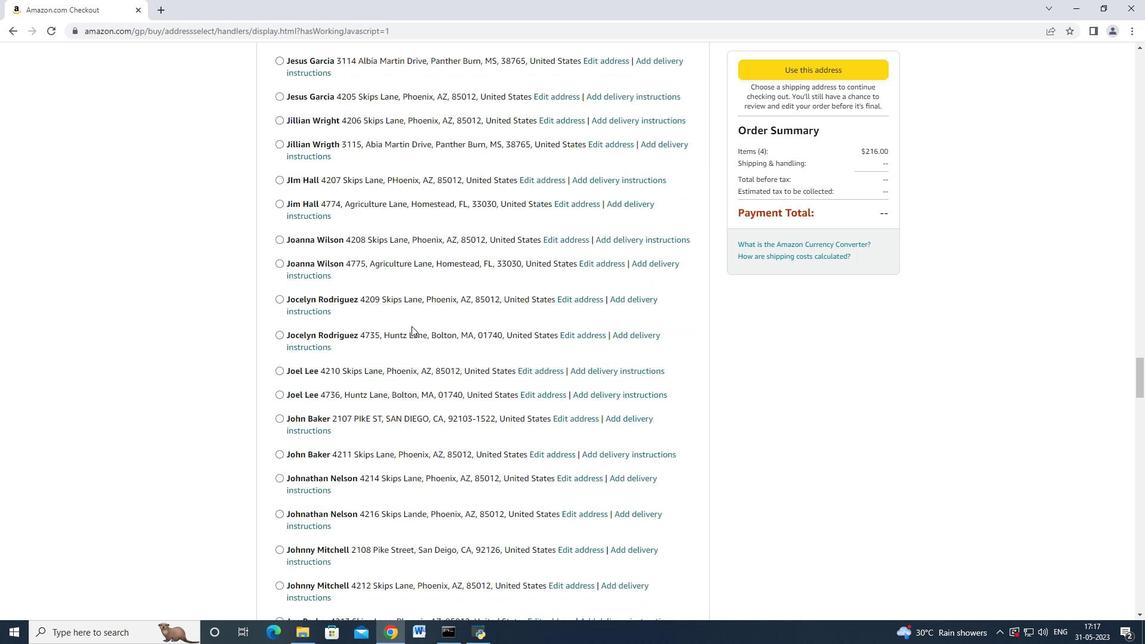 
Action: Mouse scrolled (411, 325) with delta (0, 0)
Screenshot: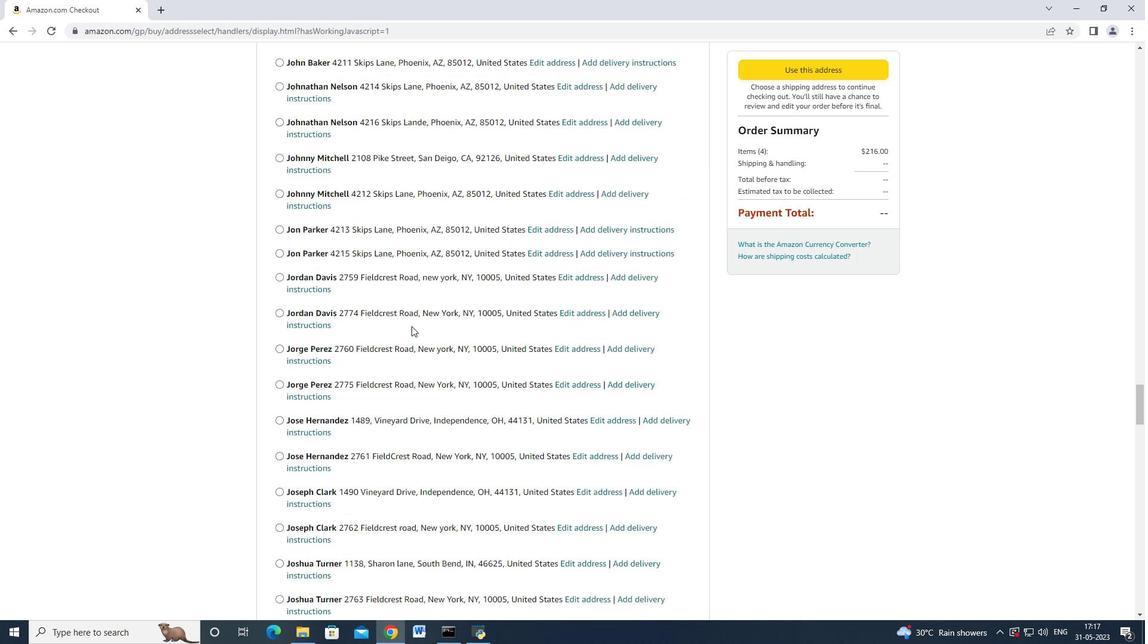 
Action: Mouse scrolled (411, 325) with delta (0, 0)
Screenshot: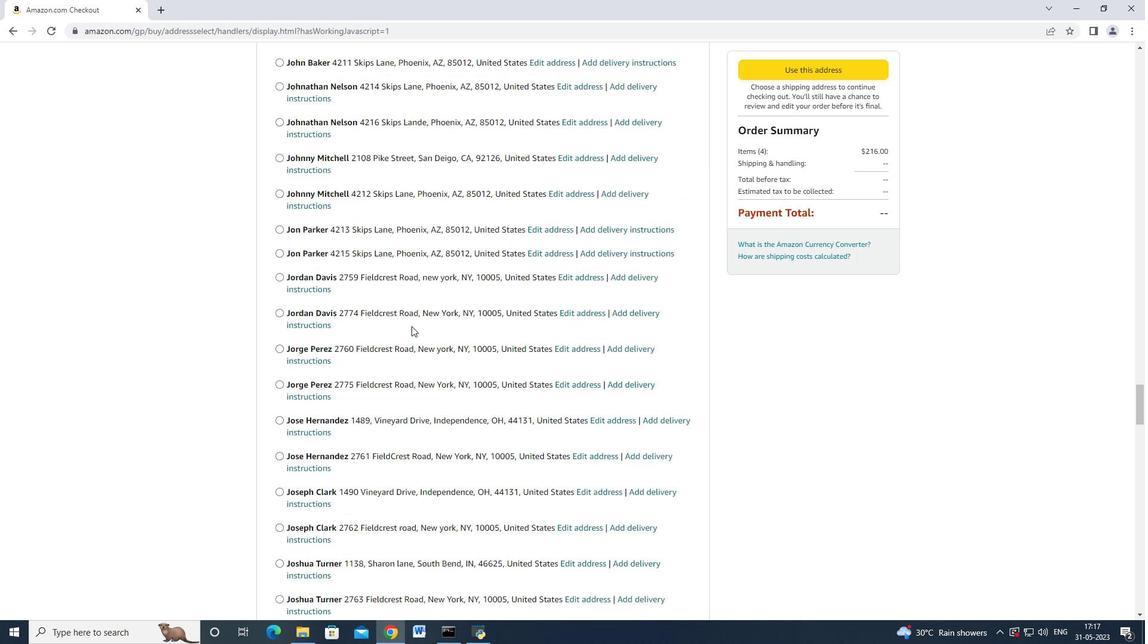 
Action: Mouse scrolled (411, 325) with delta (0, 0)
Screenshot: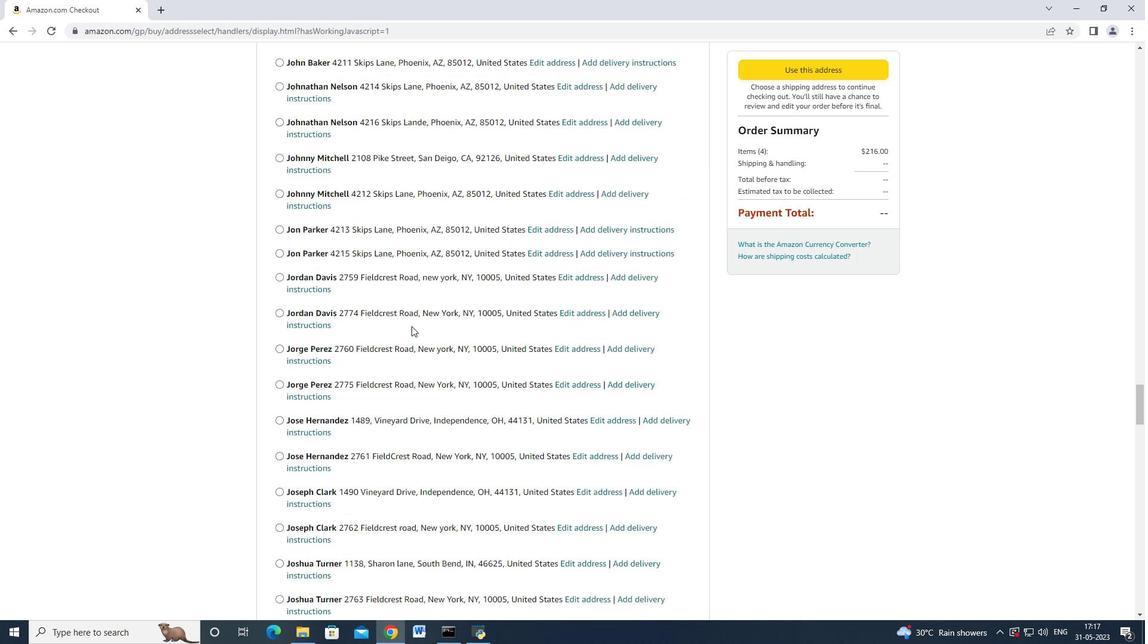 
Action: Mouse scrolled (411, 325) with delta (0, 0)
Screenshot: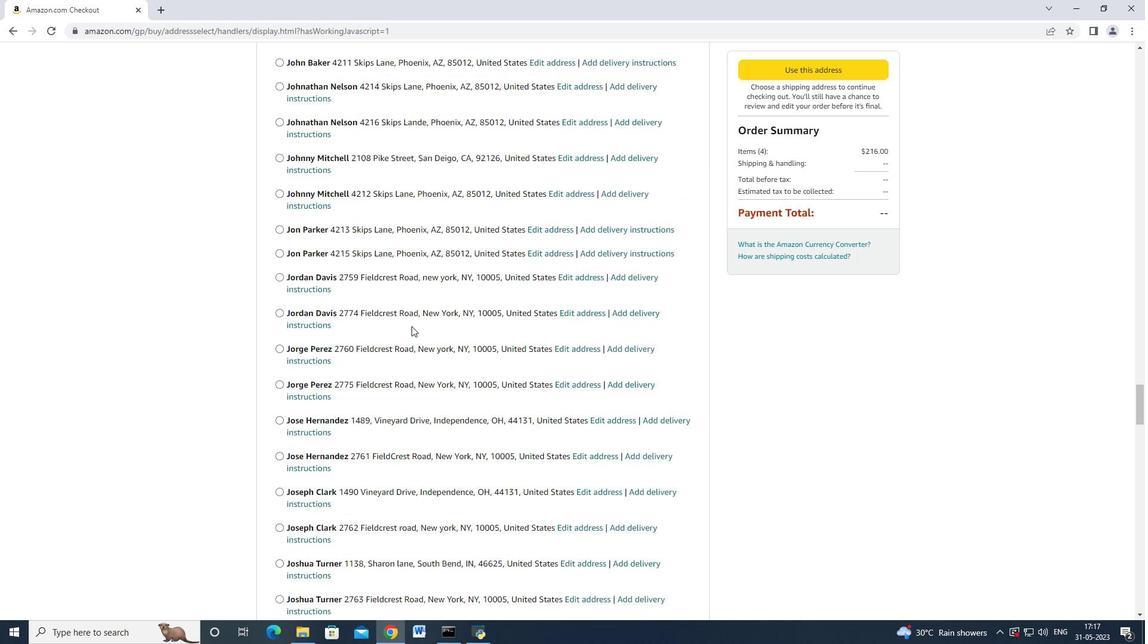 
Action: Mouse scrolled (411, 325) with delta (0, 0)
Screenshot: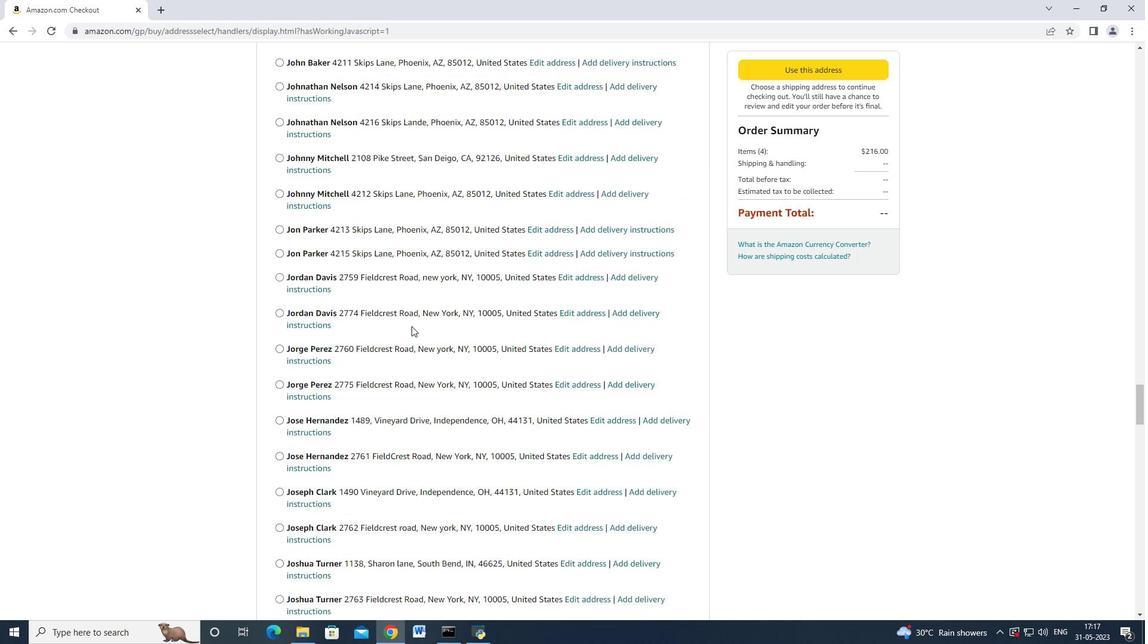 
Action: Mouse scrolled (411, 325) with delta (0, 0)
Screenshot: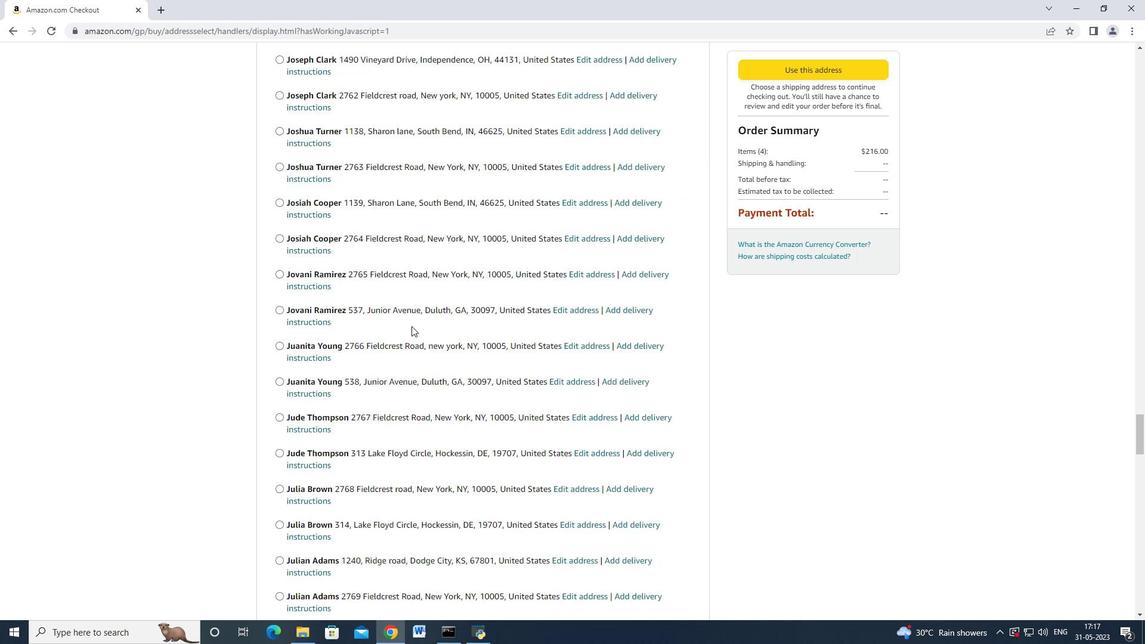 
Action: Mouse scrolled (411, 325) with delta (0, 0)
Screenshot: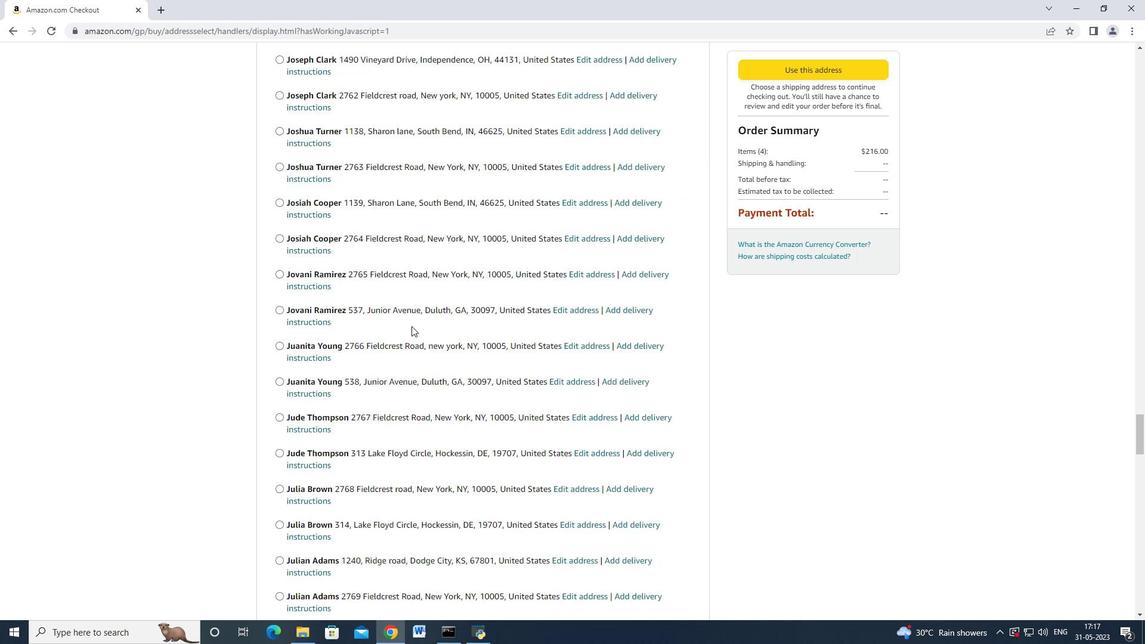 
Action: Mouse scrolled (411, 325) with delta (0, 0)
Screenshot: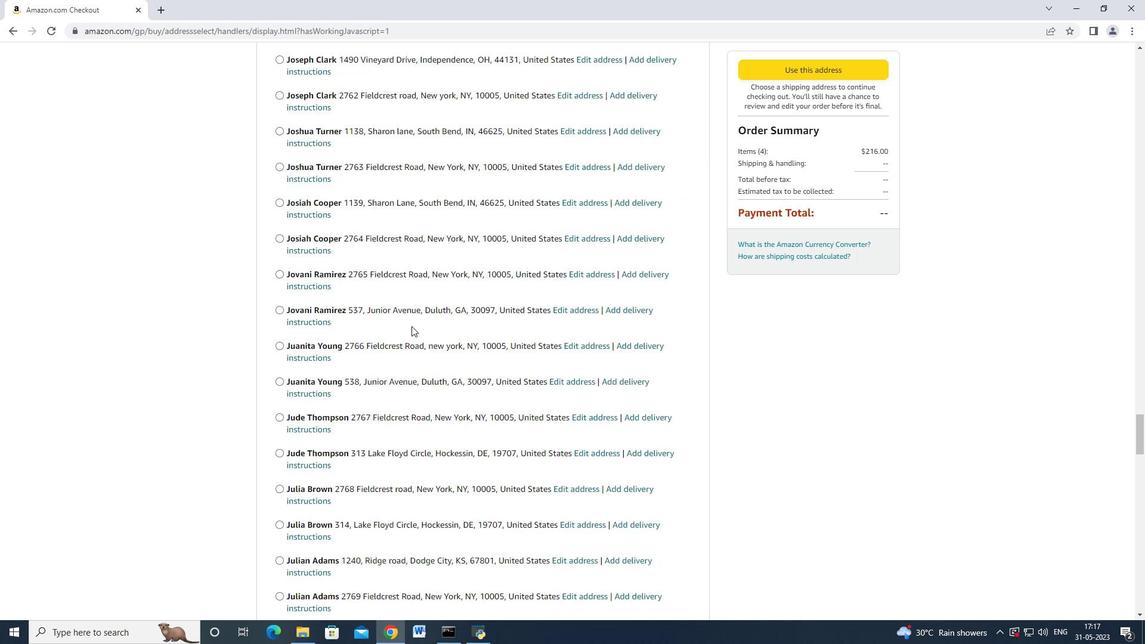 
Action: Mouse scrolled (411, 325) with delta (0, 0)
Screenshot: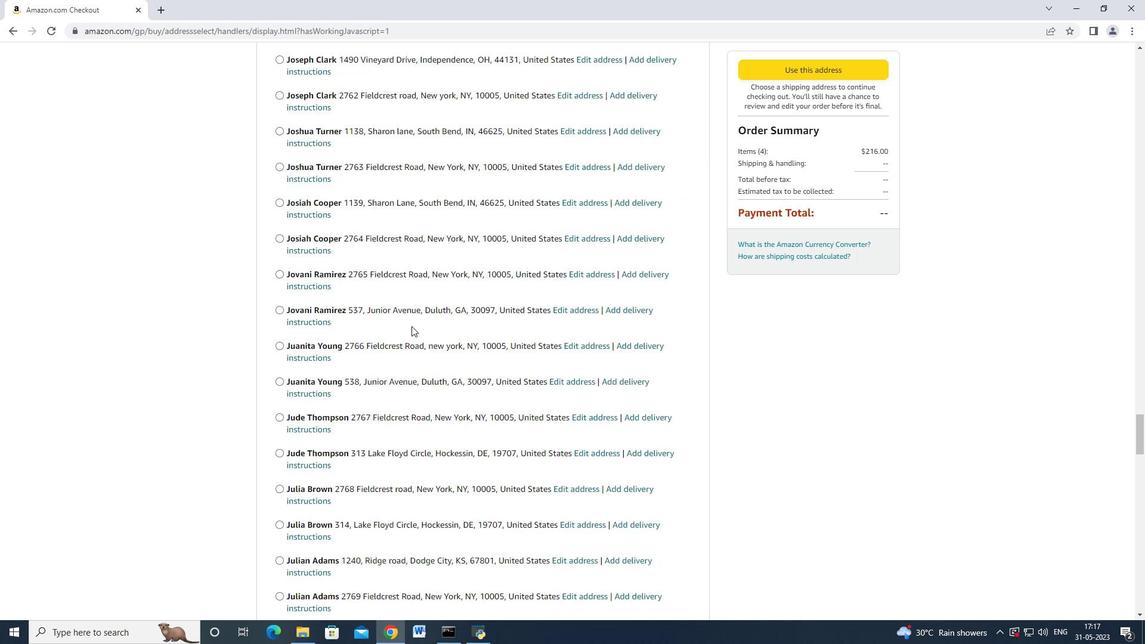 
Action: Mouse scrolled (411, 325) with delta (0, 0)
Screenshot: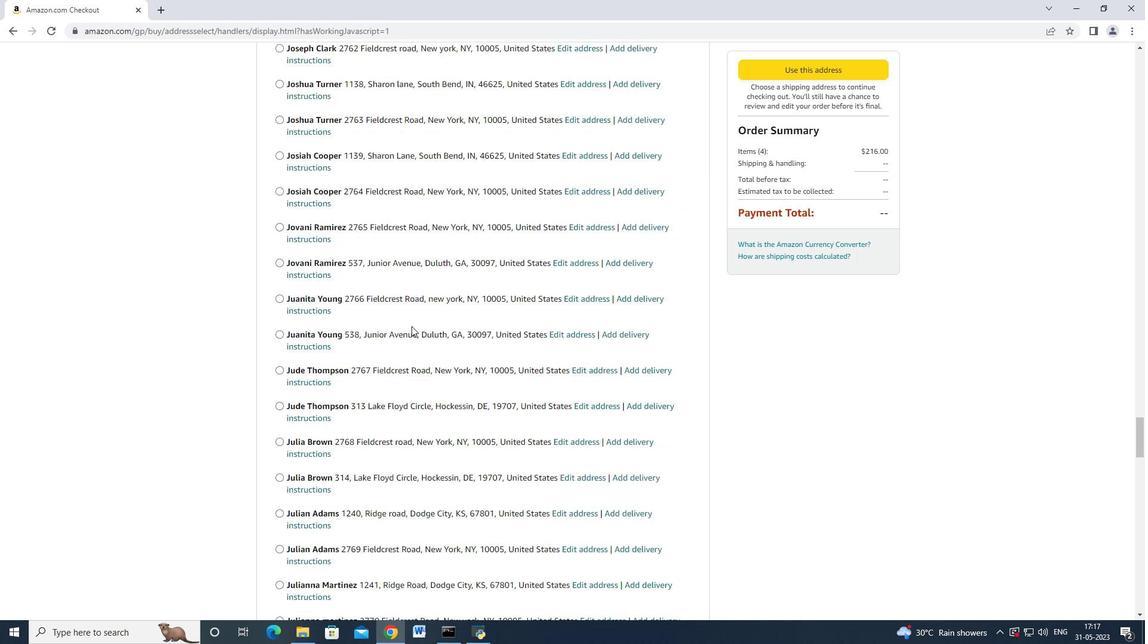 
Action: Mouse scrolled (411, 325) with delta (0, 0)
Screenshot: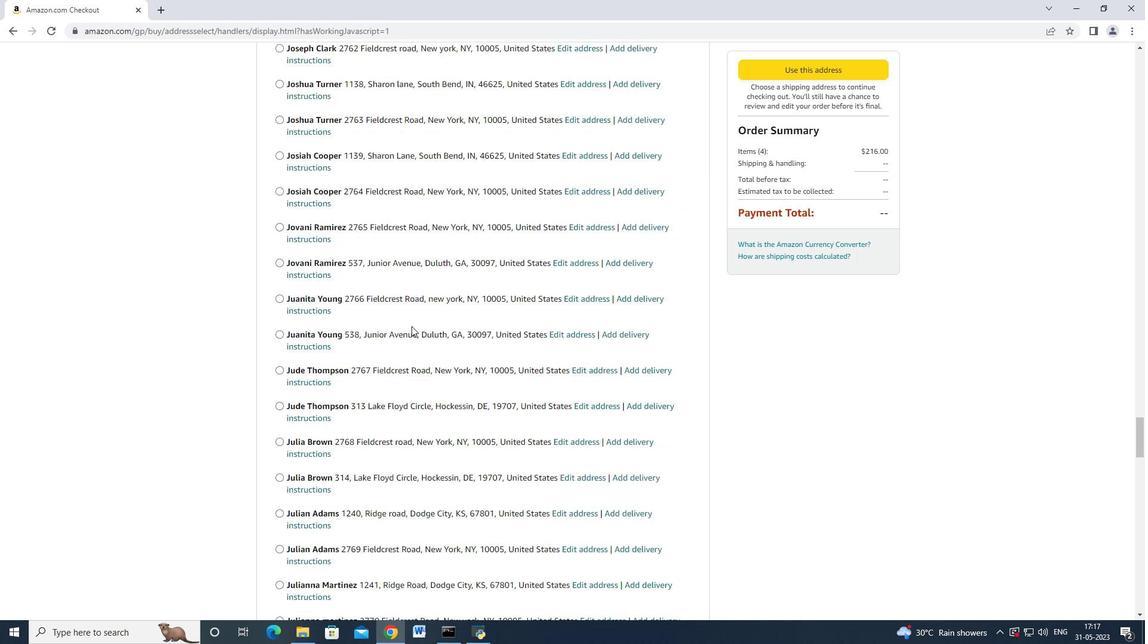 
Action: Mouse scrolled (411, 325) with delta (0, 0)
Screenshot: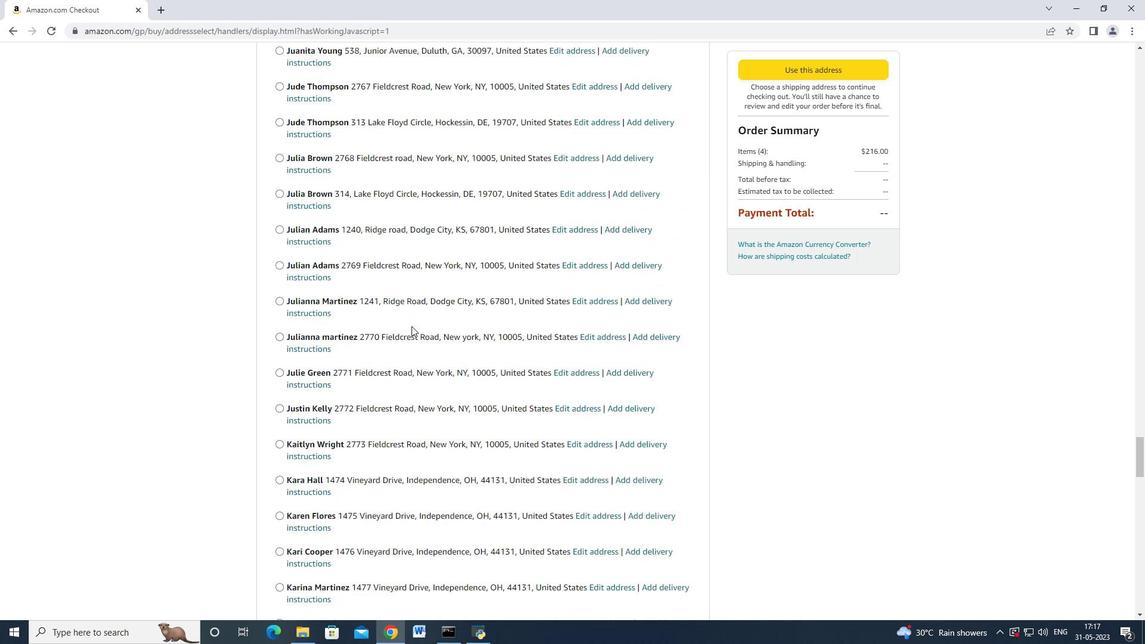 
Action: Mouse scrolled (411, 325) with delta (0, 0)
Screenshot: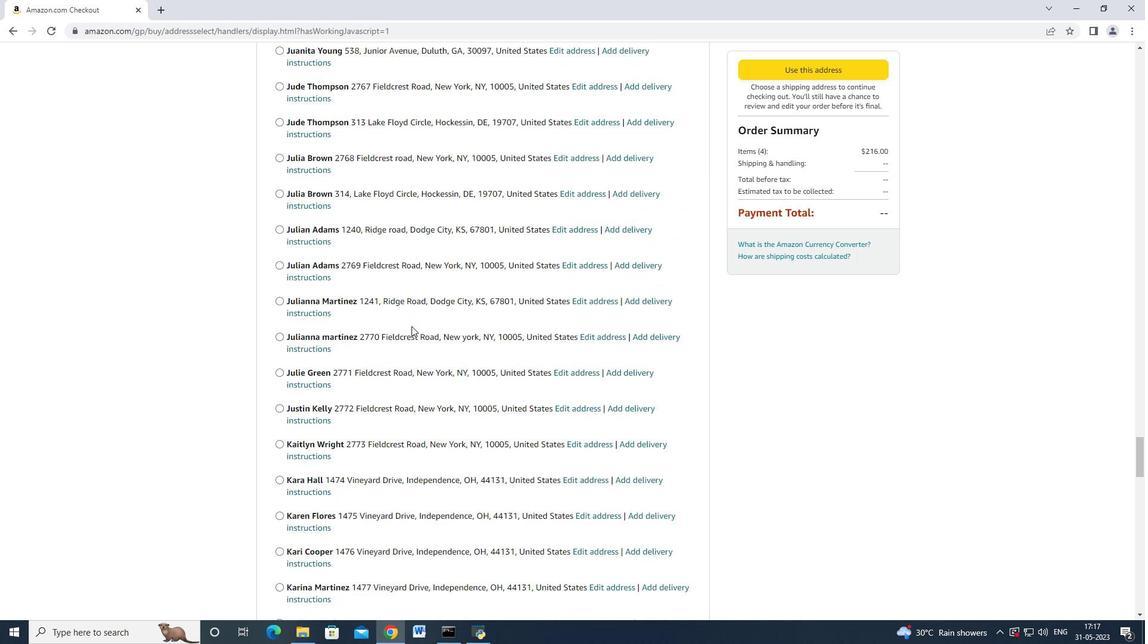 
Action: Mouse scrolled (411, 325) with delta (0, 0)
Screenshot: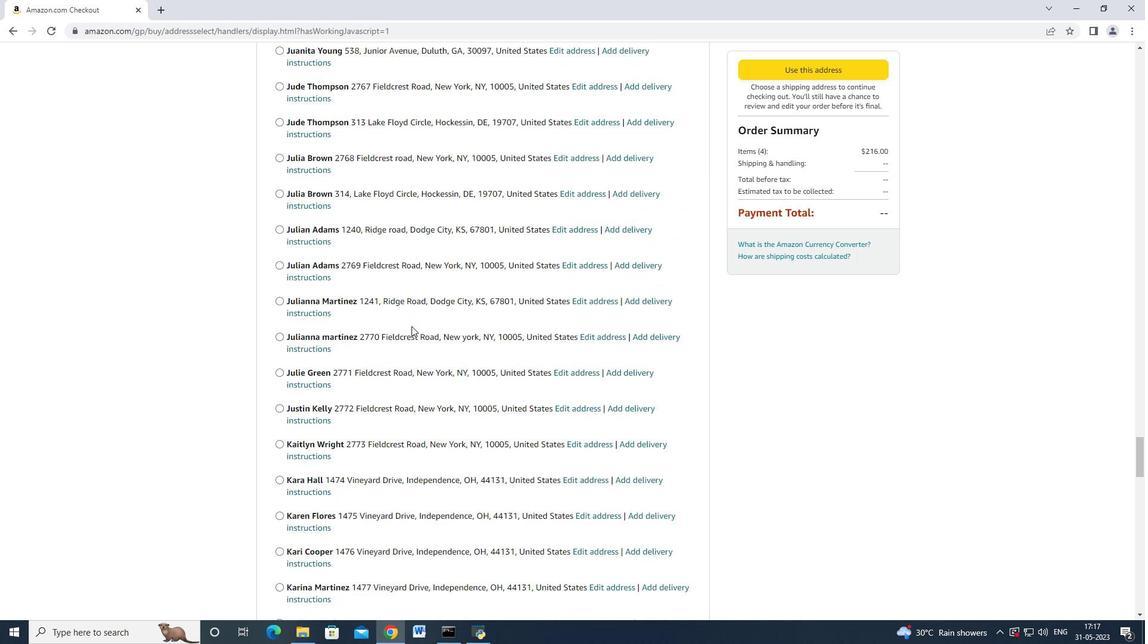 
Action: Mouse scrolled (411, 325) with delta (0, 0)
Screenshot: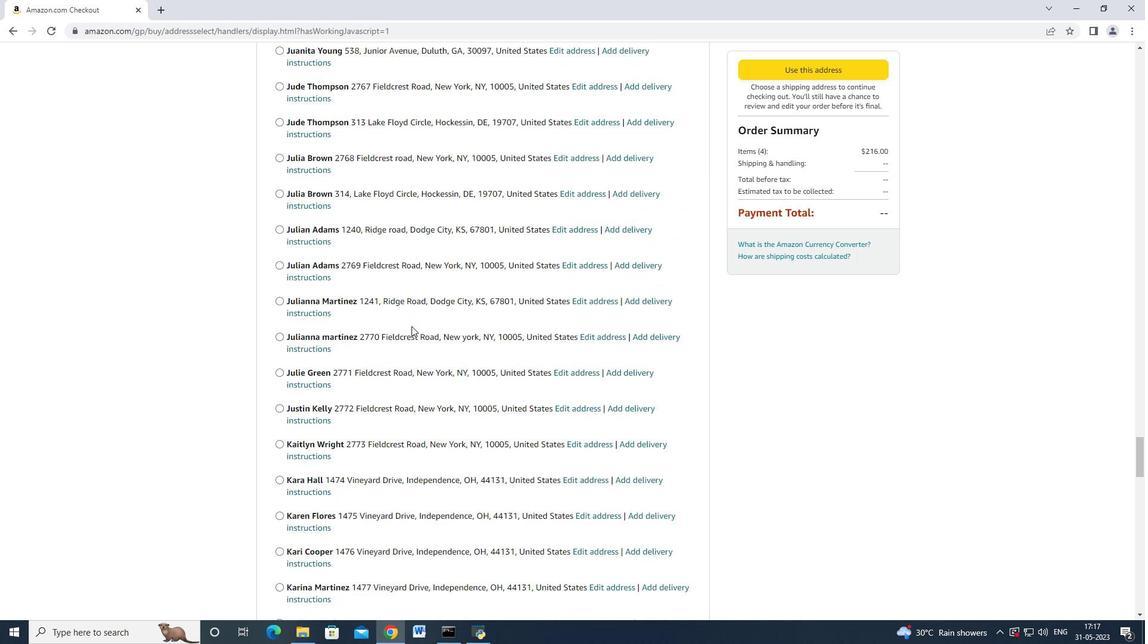 
Action: Mouse scrolled (411, 325) with delta (0, 0)
Screenshot: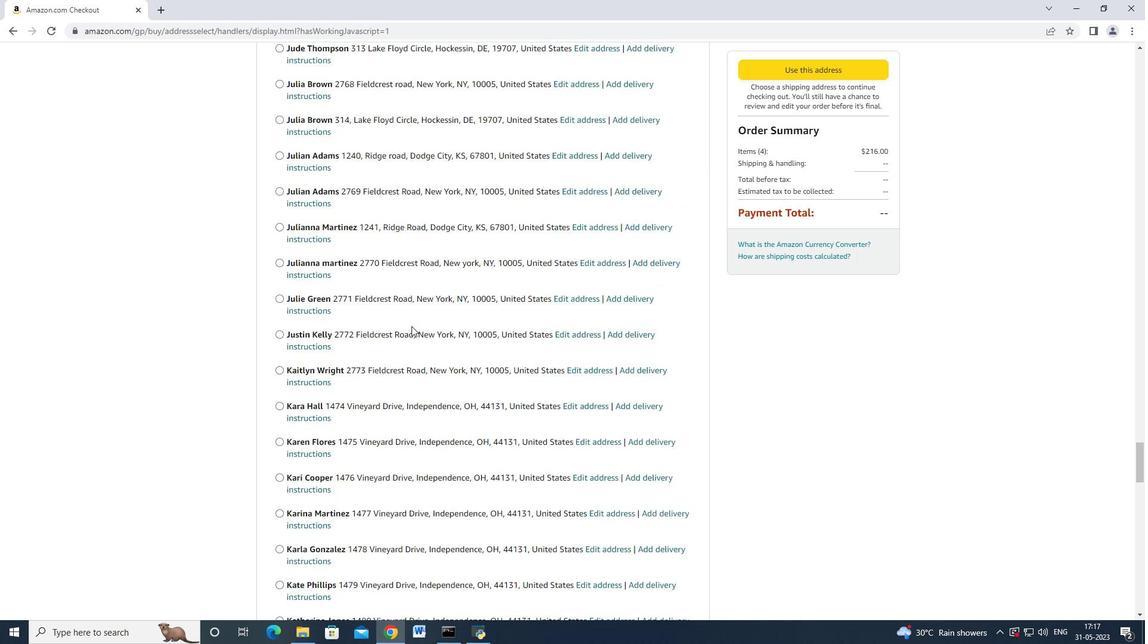 
Action: Mouse scrolled (411, 325) with delta (0, 0)
Screenshot: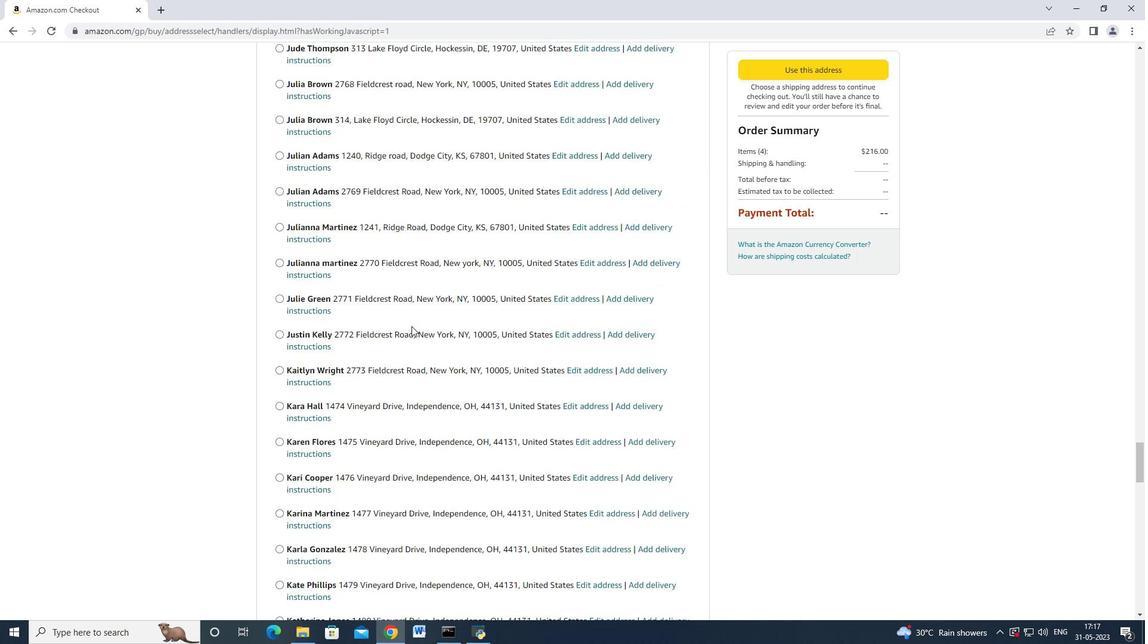 
Action: Mouse scrolled (411, 325) with delta (0, 0)
Screenshot: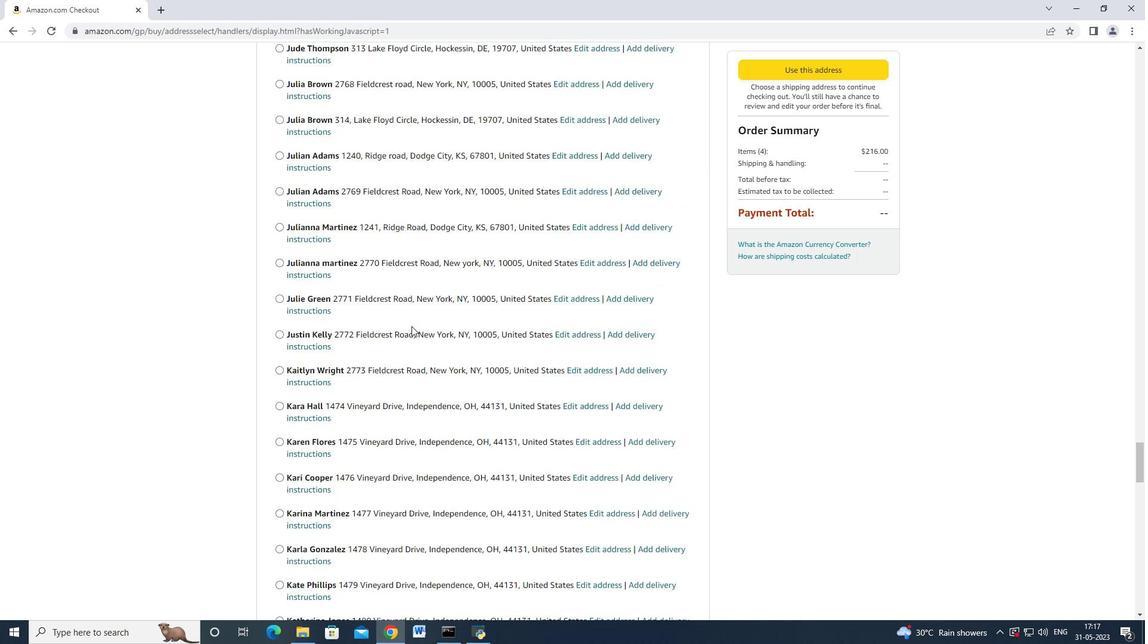 
Action: Mouse scrolled (411, 325) with delta (0, 0)
Screenshot: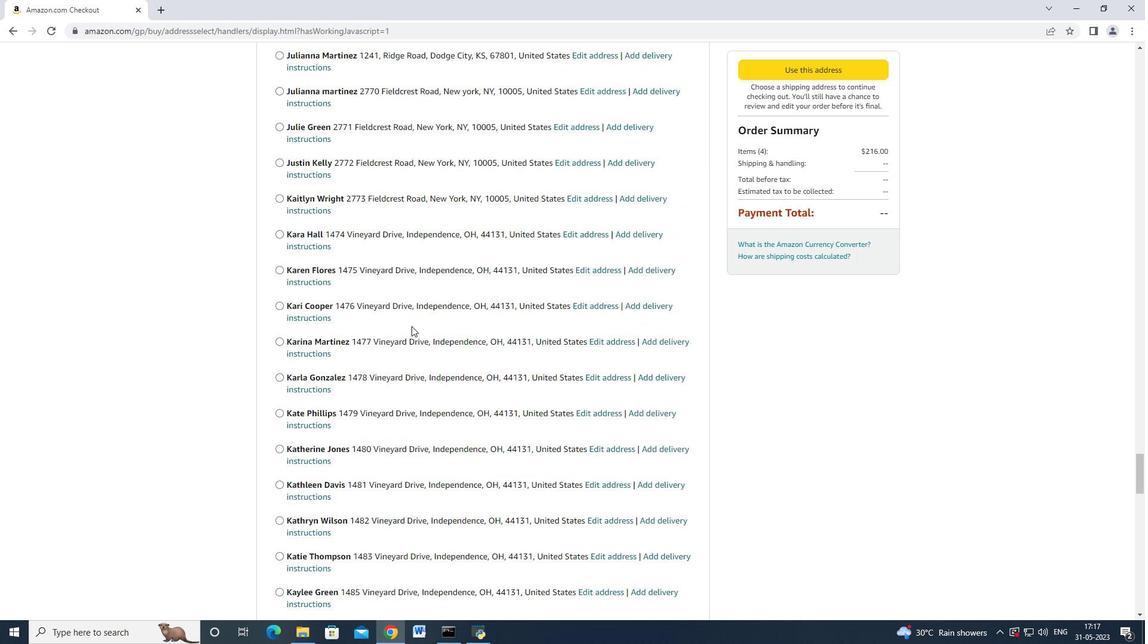 
Action: Mouse scrolled (411, 325) with delta (0, 0)
Screenshot: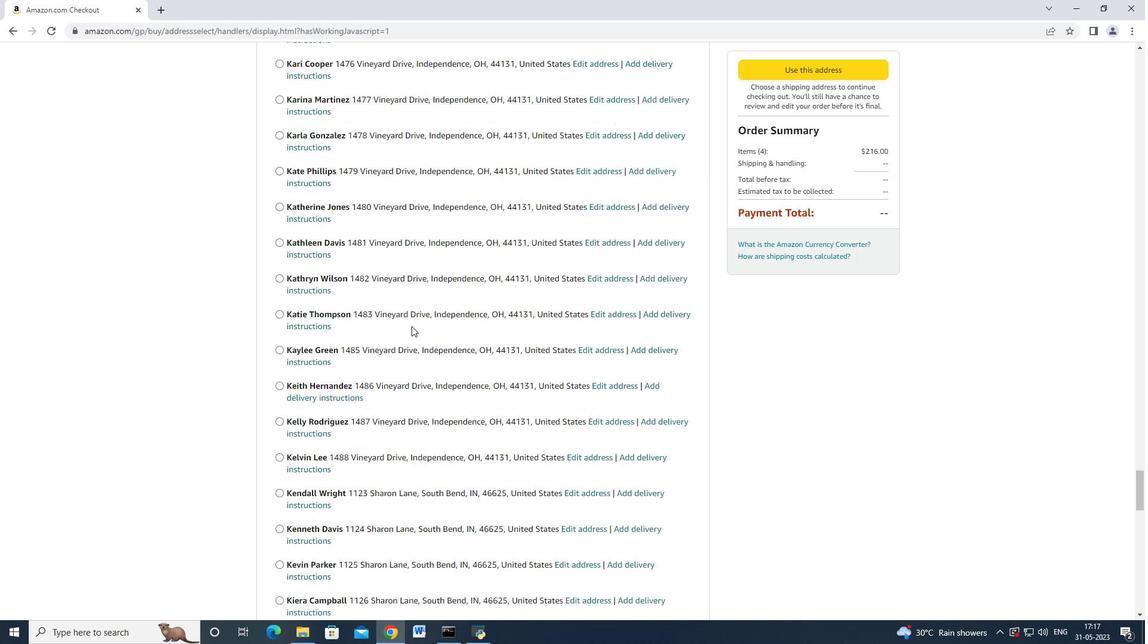 
Action: Mouse scrolled (411, 325) with delta (0, 0)
Screenshot: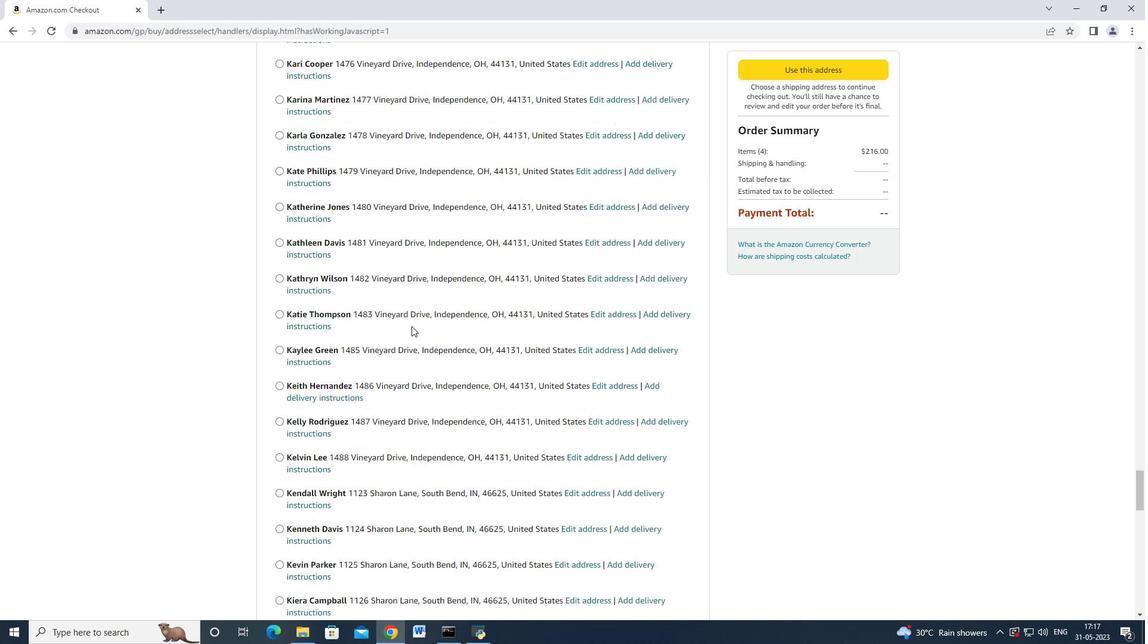 
Action: Mouse scrolled (411, 325) with delta (0, 0)
Screenshot: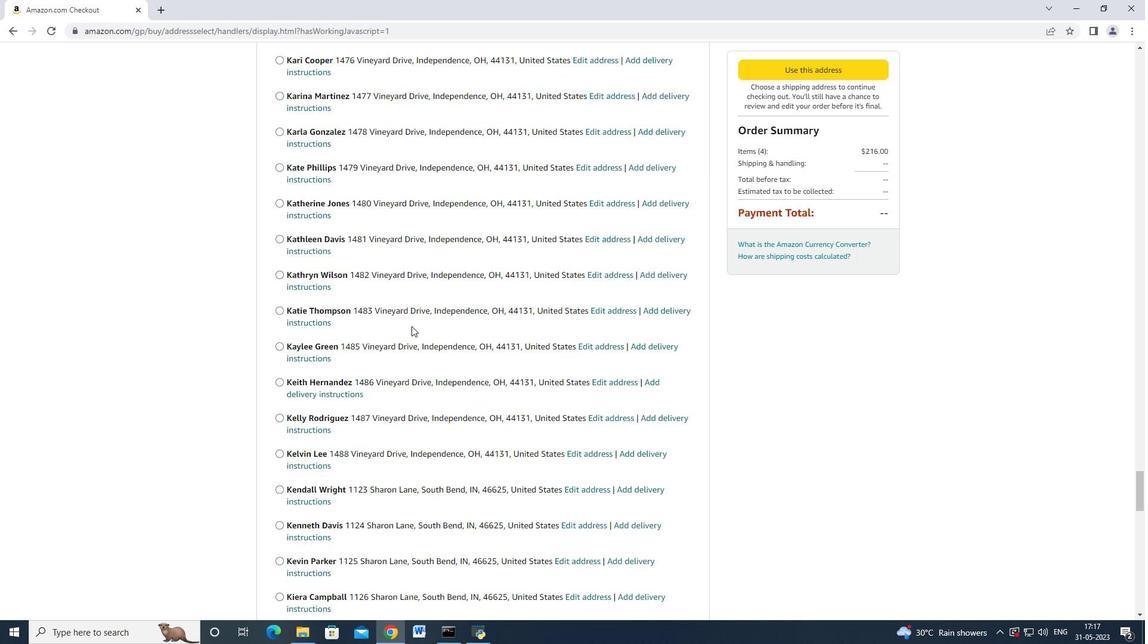 
Action: Mouse scrolled (411, 325) with delta (0, 0)
Screenshot: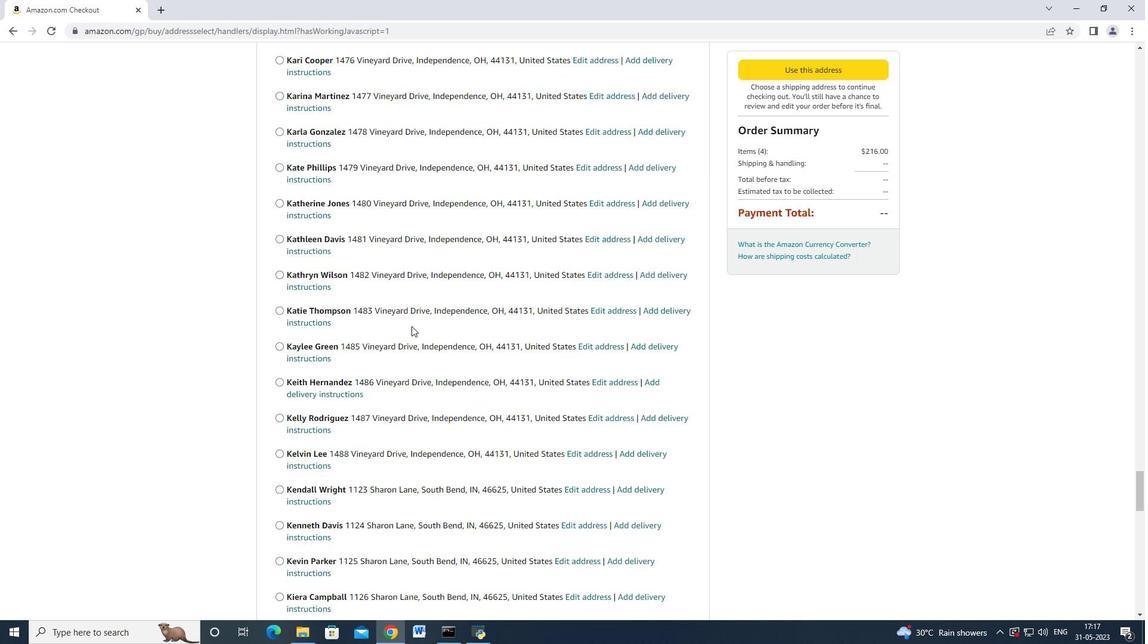 
Action: Mouse scrolled (411, 325) with delta (0, 0)
Screenshot: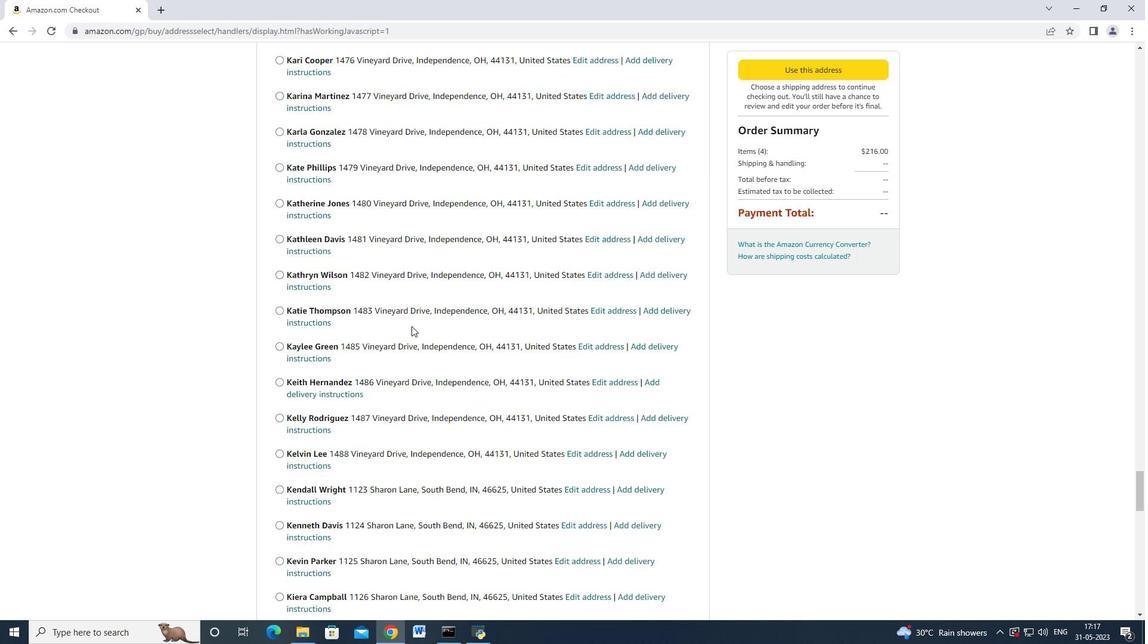 
Action: Mouse scrolled (411, 325) with delta (0, 0)
Screenshot: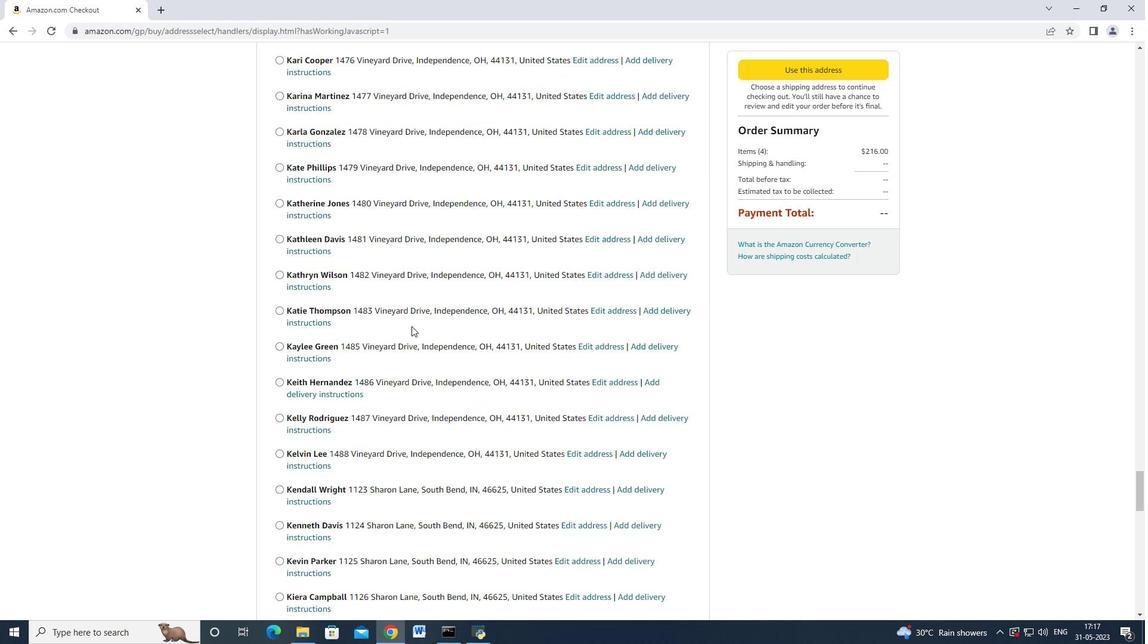 
Action: Mouse scrolled (411, 325) with delta (0, 0)
Screenshot: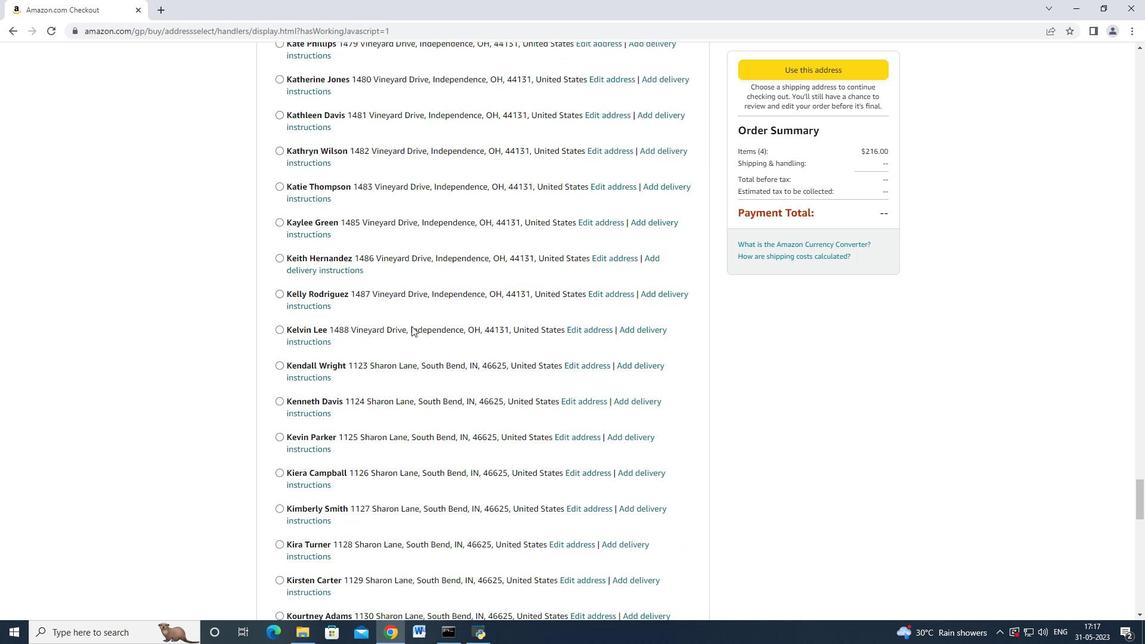 
Action: Mouse scrolled (411, 325) with delta (0, 0)
Screenshot: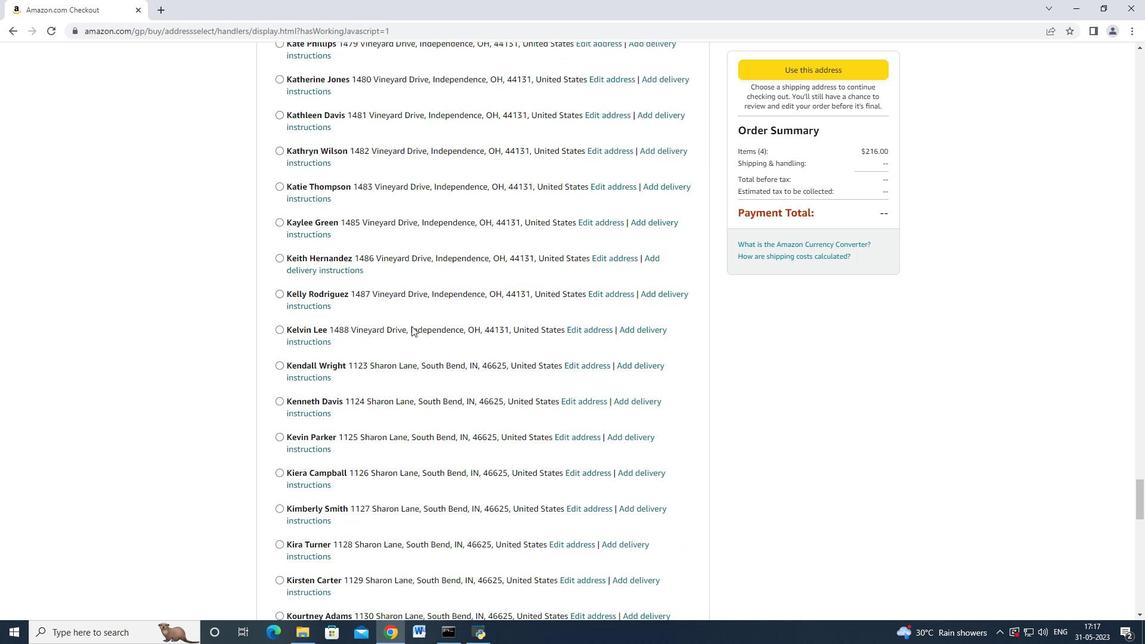 
Action: Mouse scrolled (411, 325) with delta (0, 0)
Screenshot: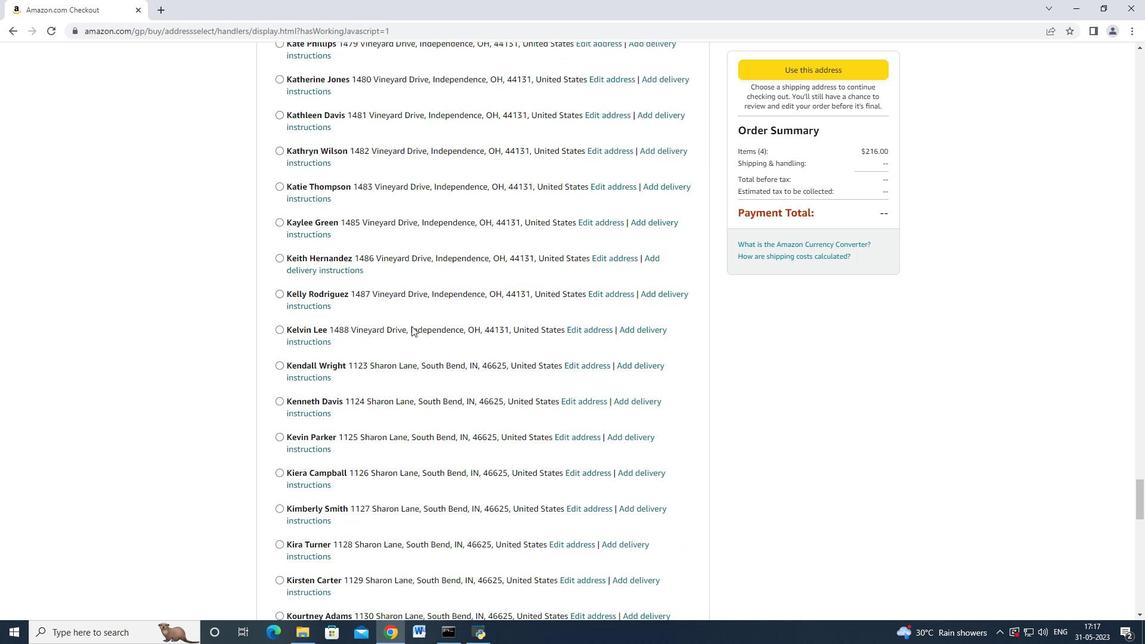 
Action: Mouse scrolled (411, 325) with delta (0, 0)
Screenshot: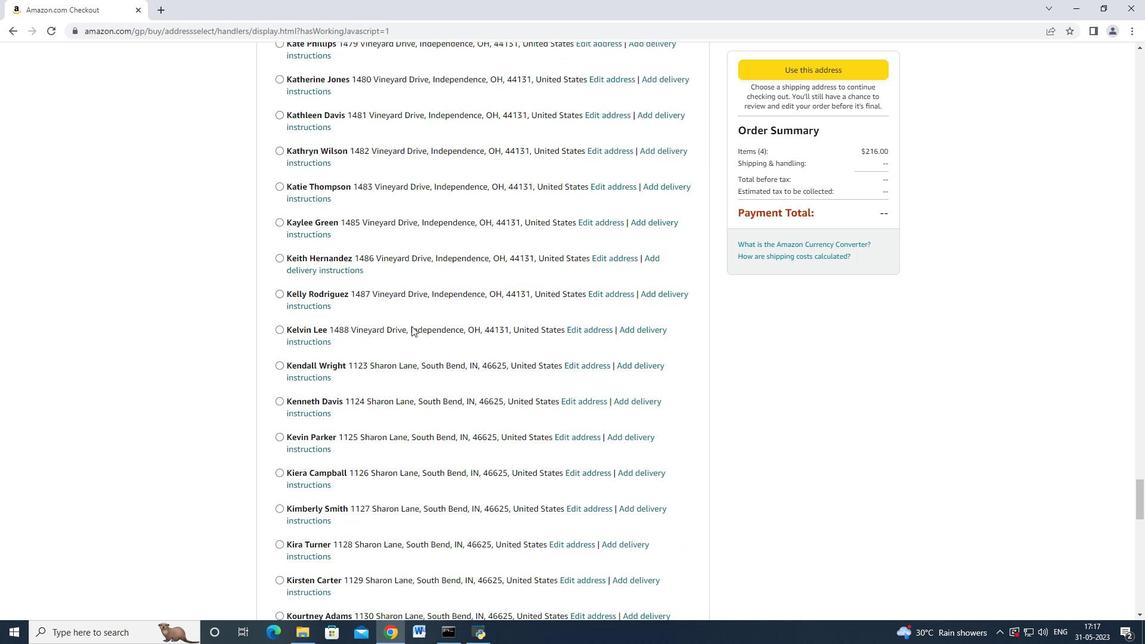 
Action: Mouse scrolled (411, 325) with delta (0, 0)
Screenshot: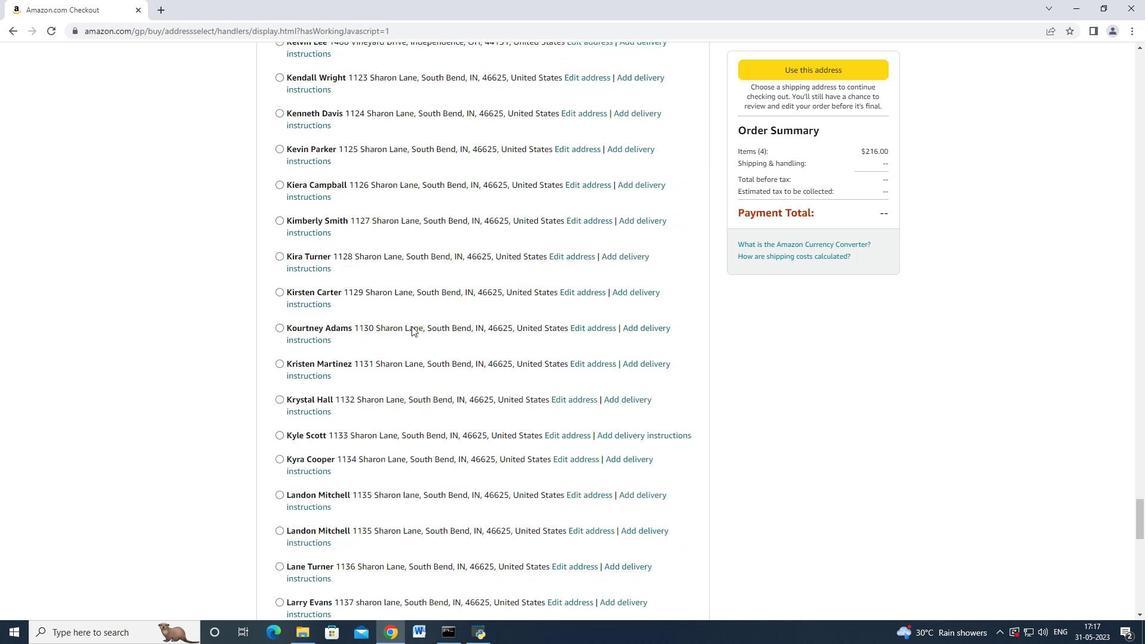
Action: Mouse scrolled (411, 325) with delta (0, 0)
Screenshot: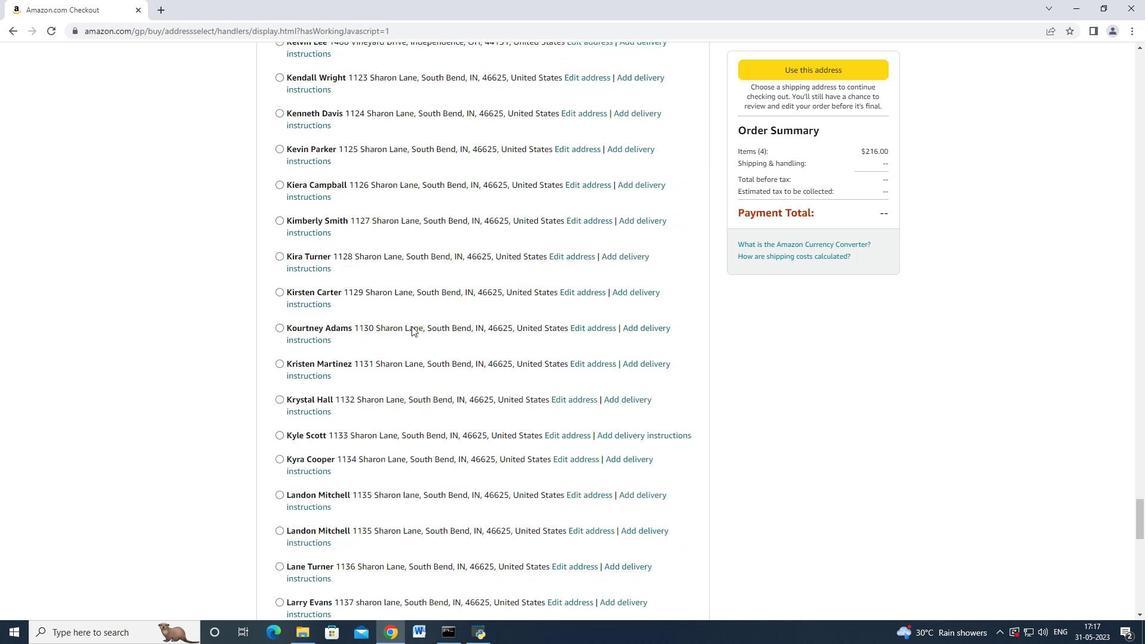 
Action: Mouse scrolled (411, 325) with delta (0, 0)
Screenshot: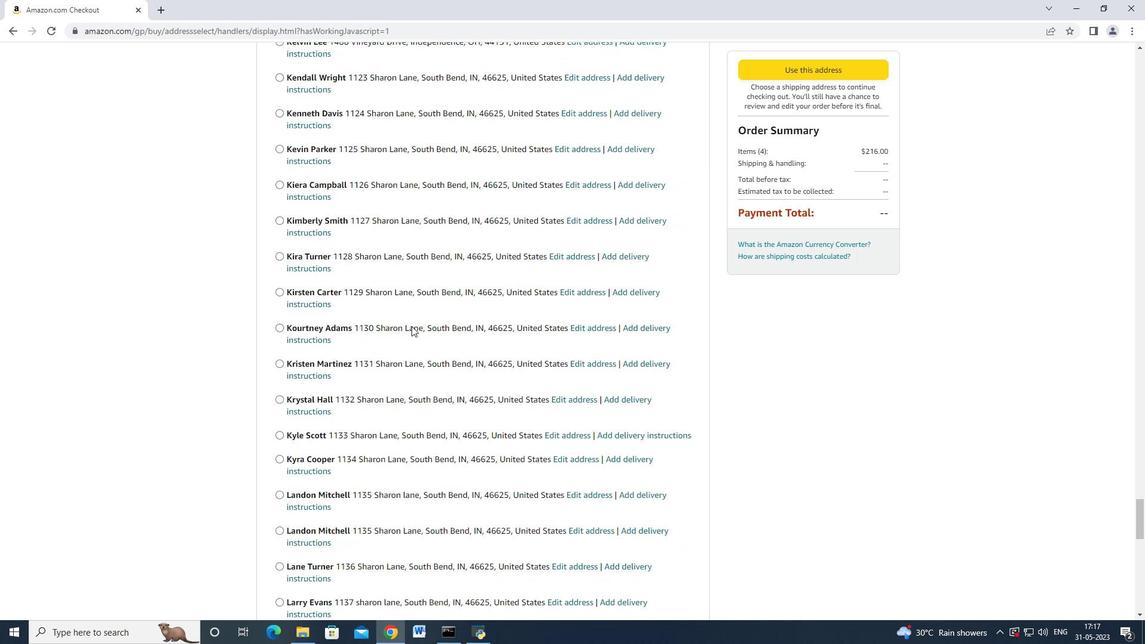 
Action: Mouse scrolled (411, 325) with delta (0, 0)
Screenshot: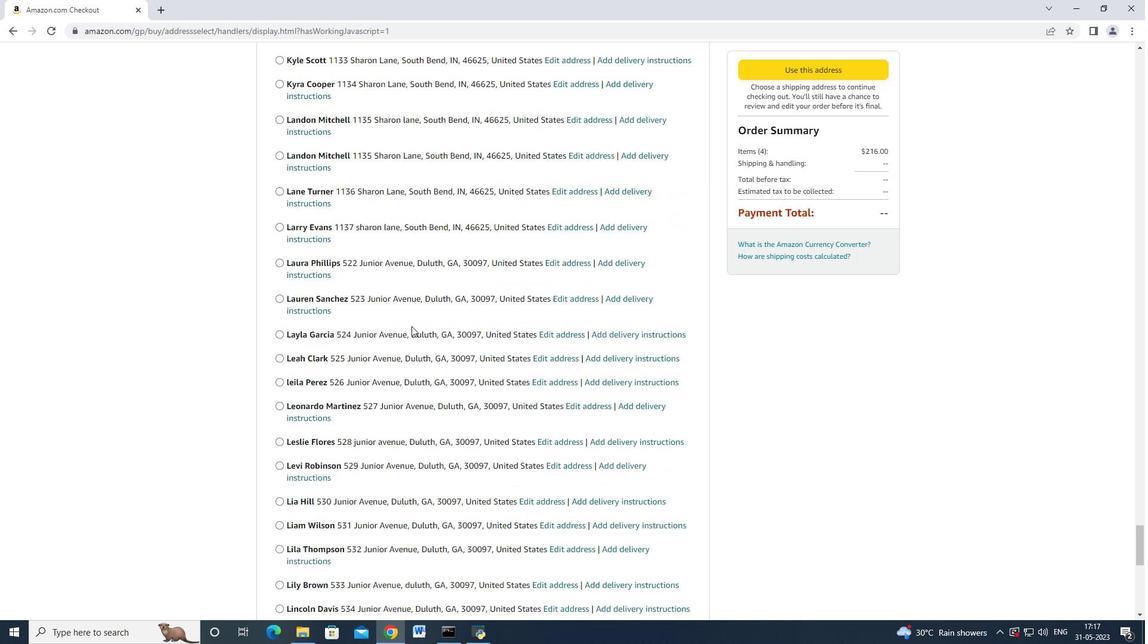 
Action: Mouse scrolled (411, 325) with delta (0, 0)
Screenshot: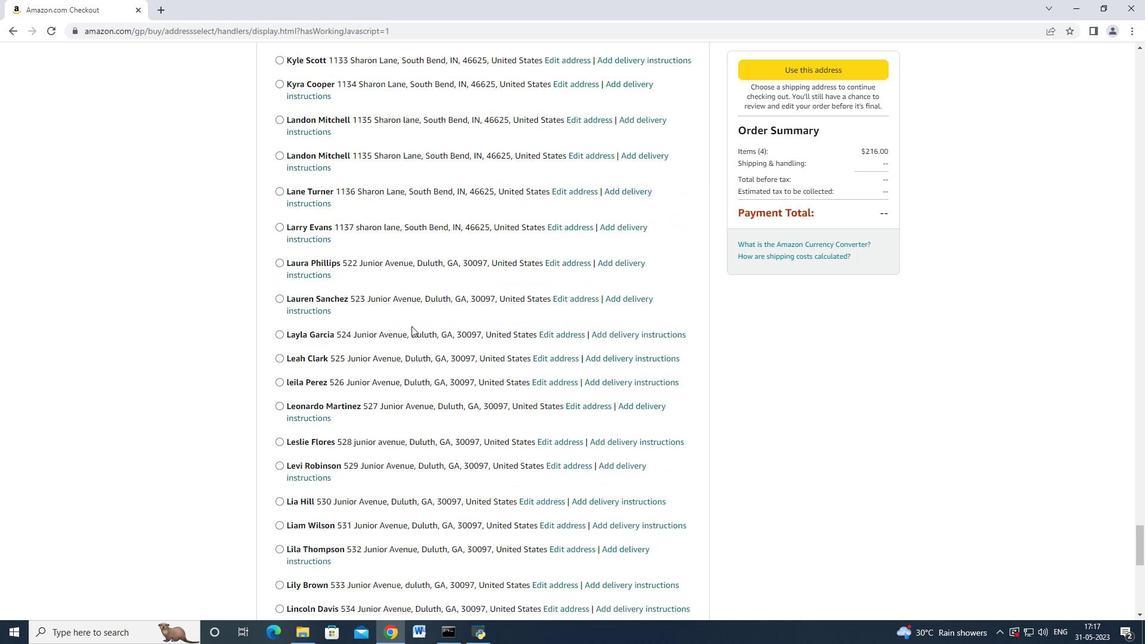 
Action: Mouse scrolled (411, 325) with delta (0, 0)
Screenshot: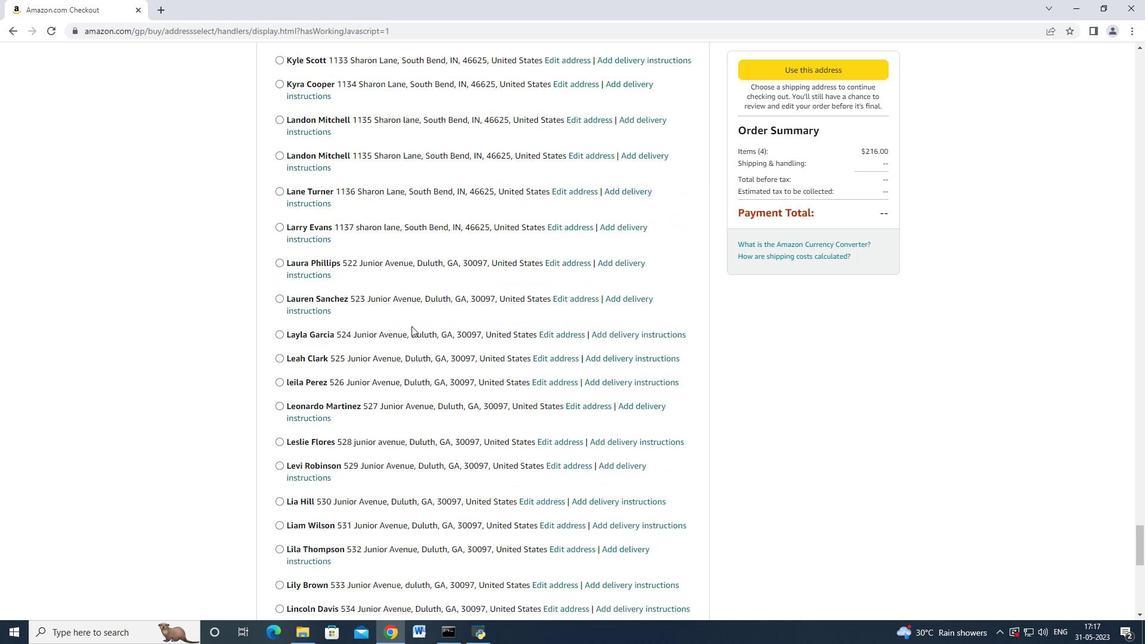 
Action: Mouse scrolled (411, 325) with delta (0, 0)
Screenshot: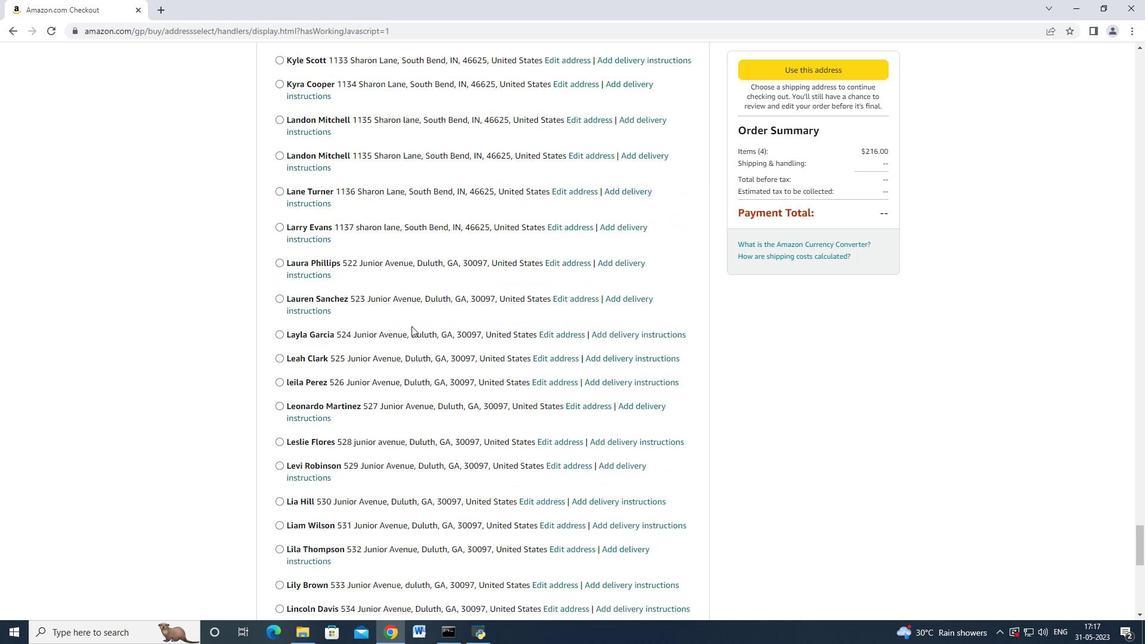 
Action: Mouse scrolled (411, 325) with delta (0, 0)
Screenshot: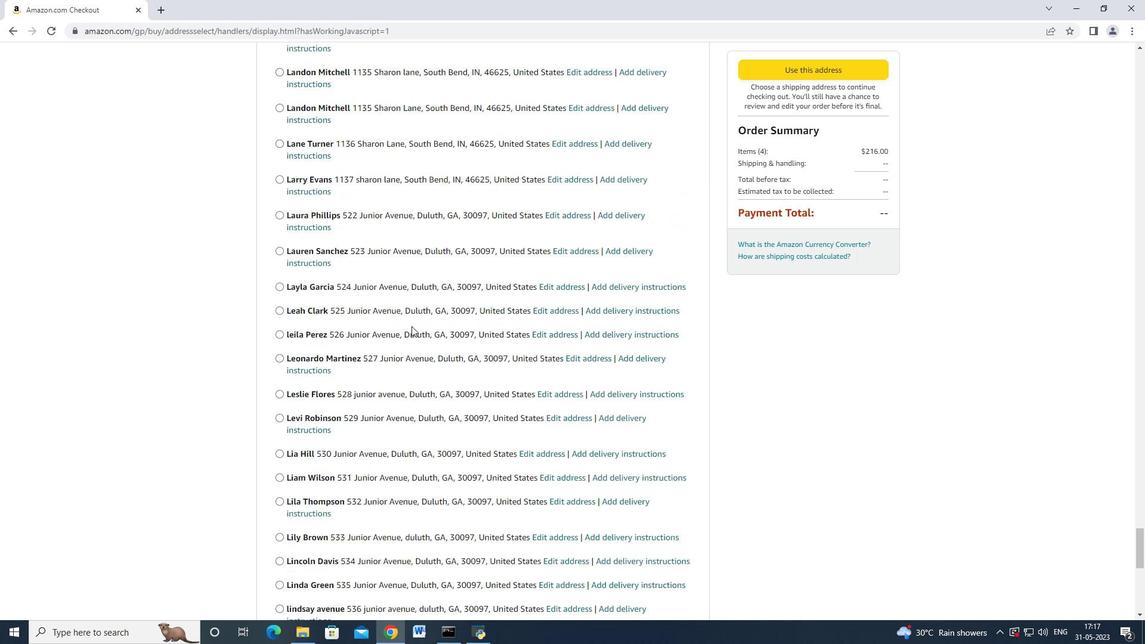 
Action: Mouse scrolled (411, 325) with delta (0, 0)
Screenshot: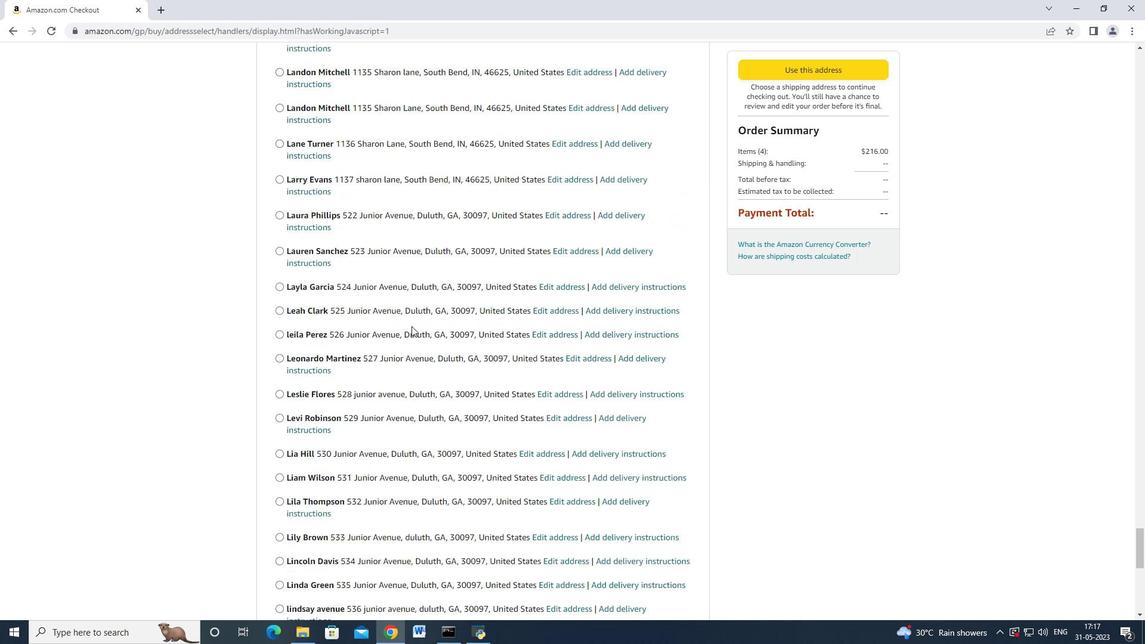 
Action: Mouse scrolled (411, 325) with delta (0, 0)
Screenshot: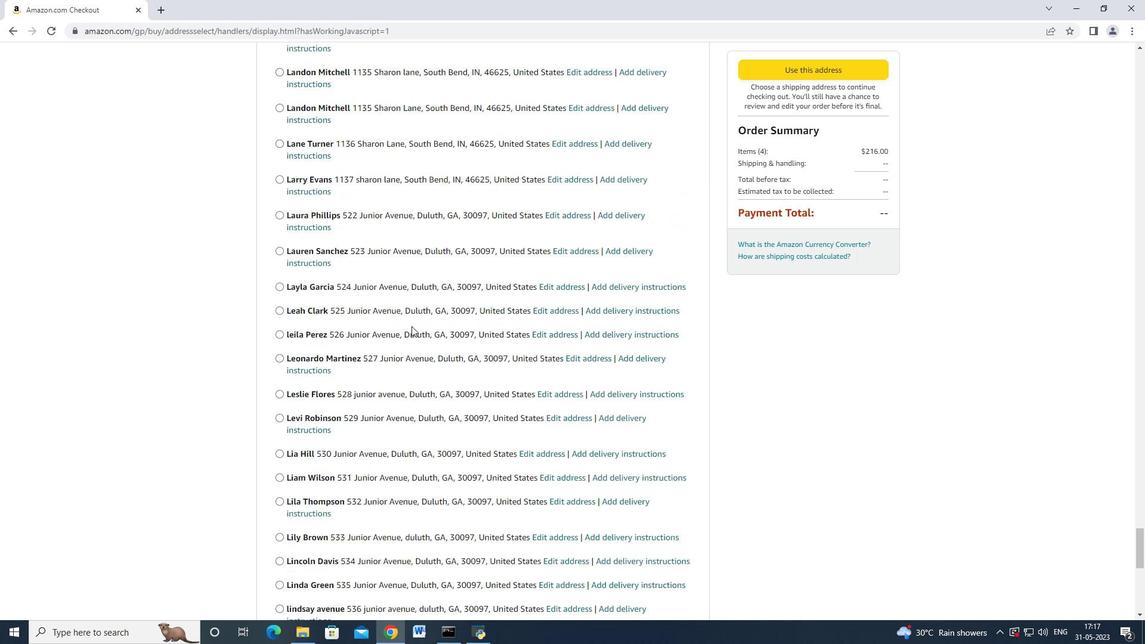 
Action: Mouse scrolled (411, 325) with delta (0, 0)
Screenshot: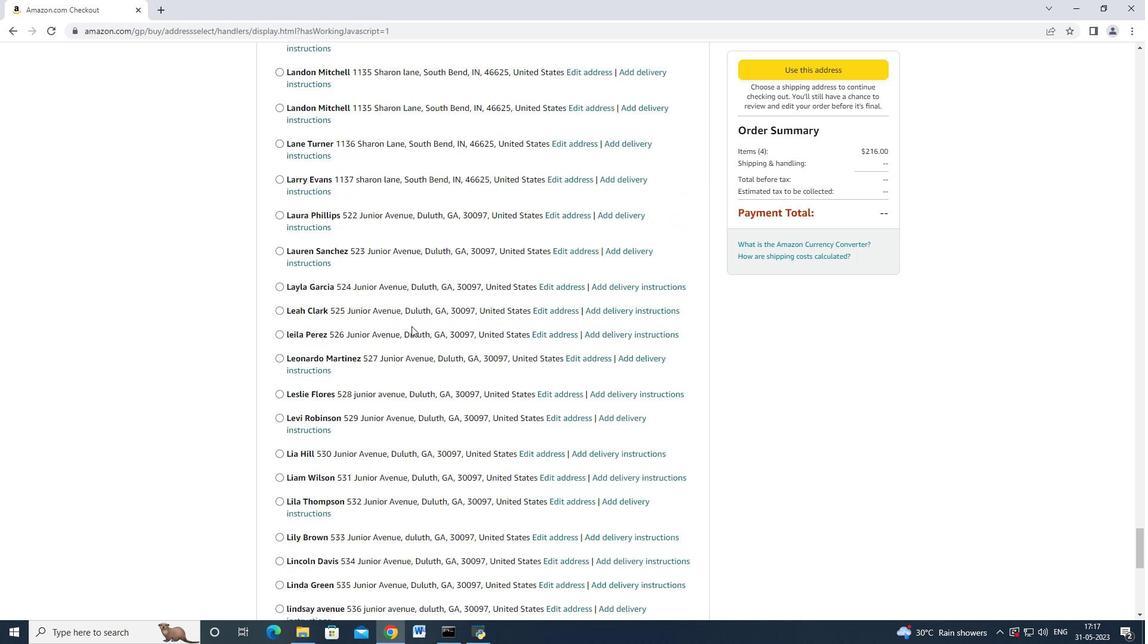
Action: Mouse scrolled (411, 325) with delta (0, 0)
Screenshot: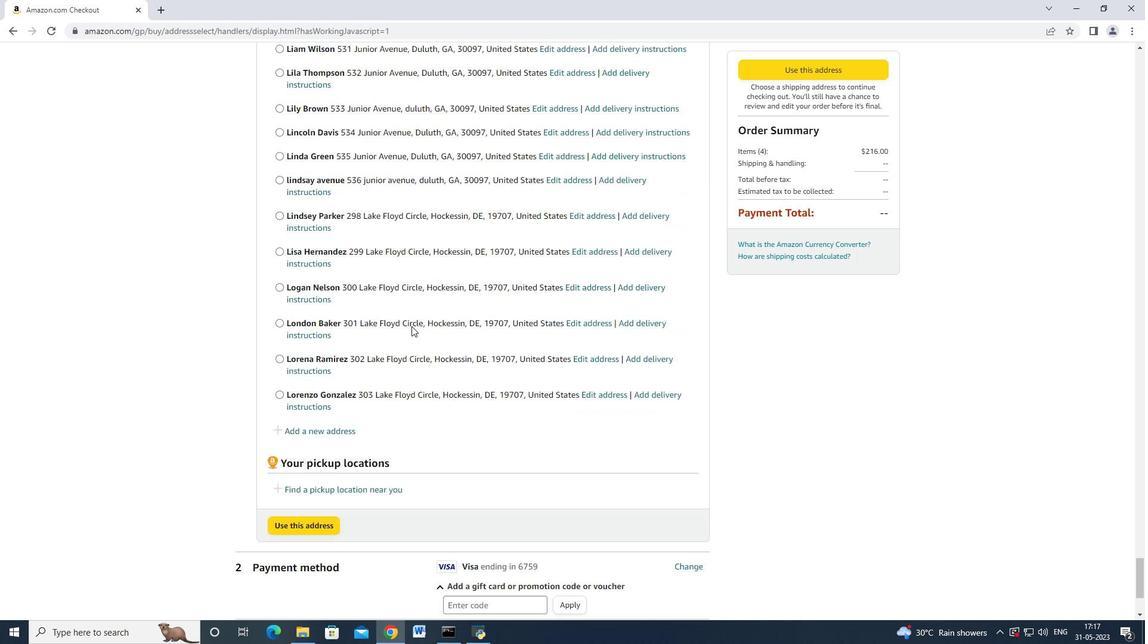 
Action: Mouse scrolled (411, 325) with delta (0, 0)
Screenshot: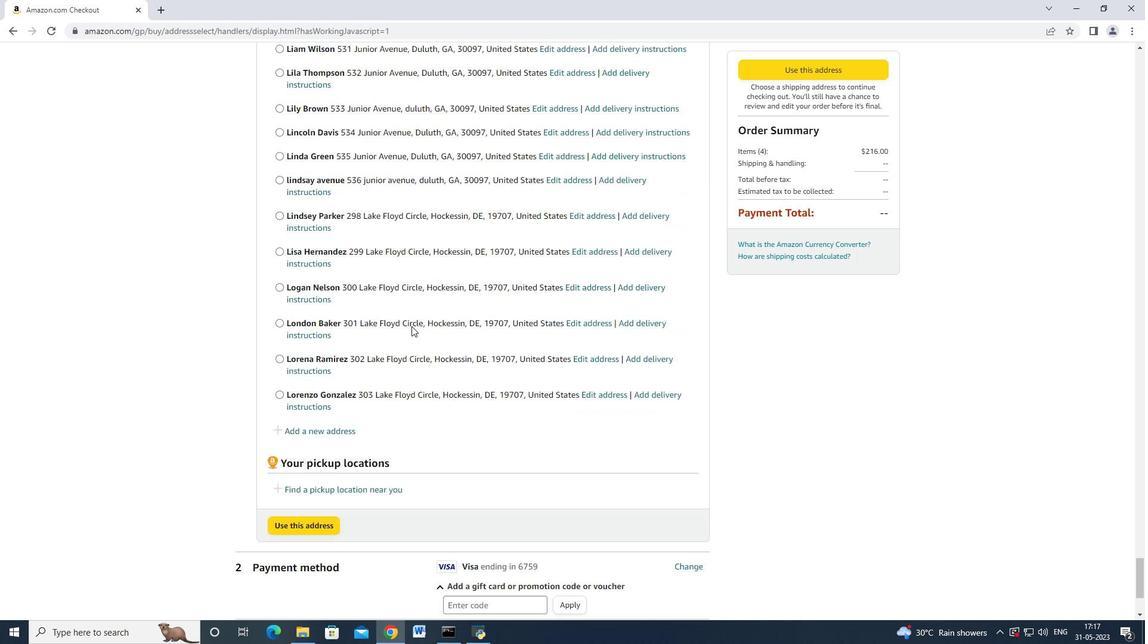 
Action: Mouse moved to (411, 326)
Screenshot: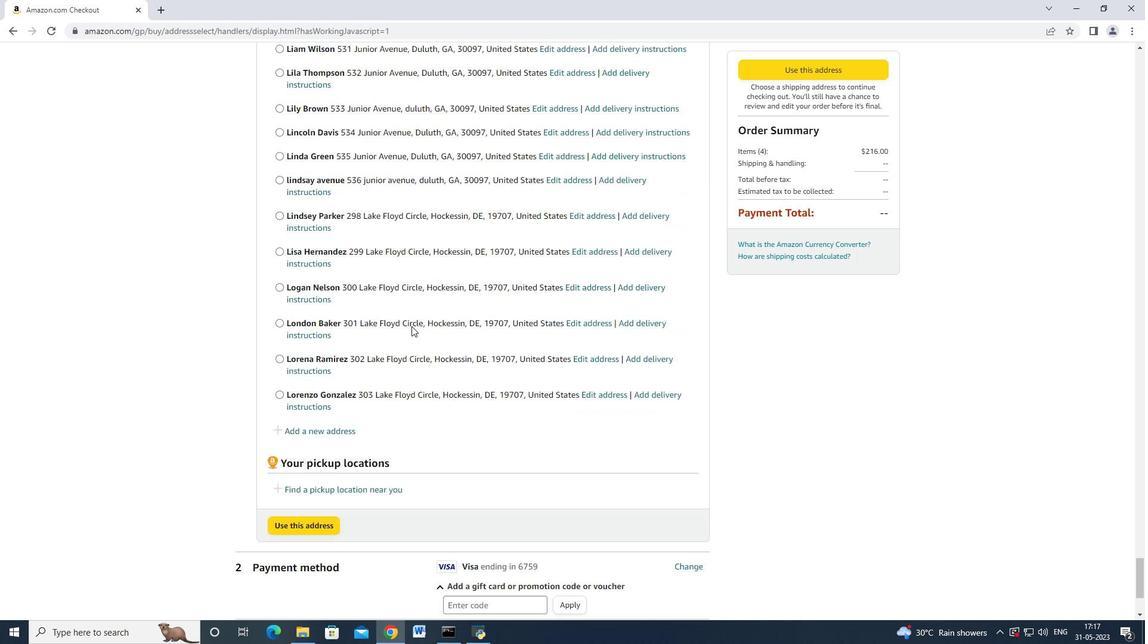 
Action: Mouse scrolled (411, 325) with delta (0, 0)
Screenshot: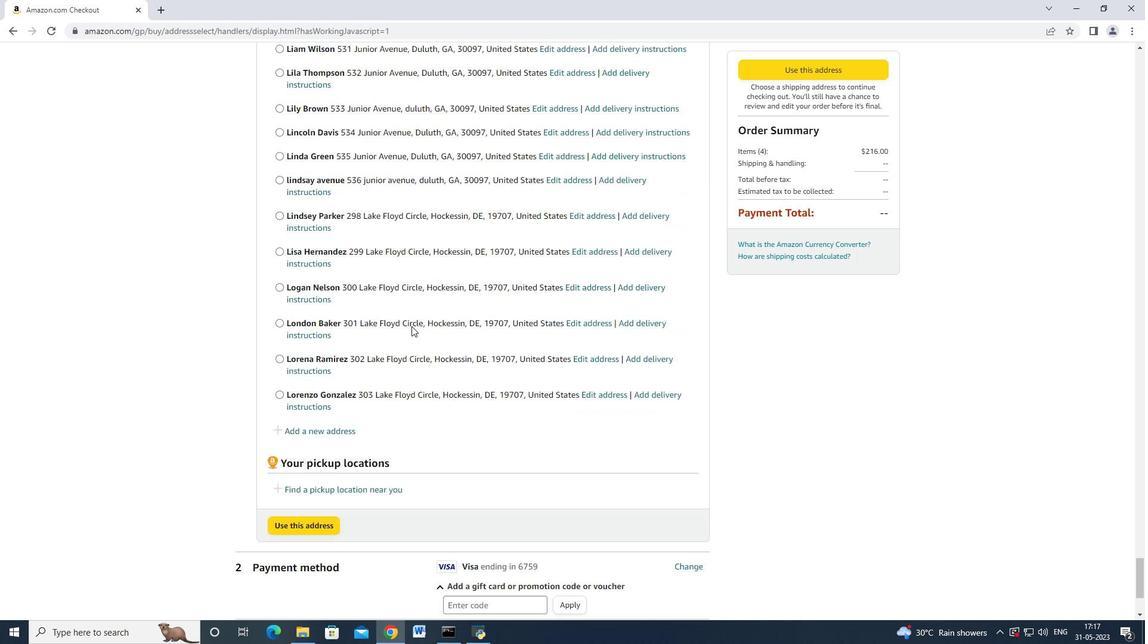 
Action: Mouse moved to (411, 327)
Screenshot: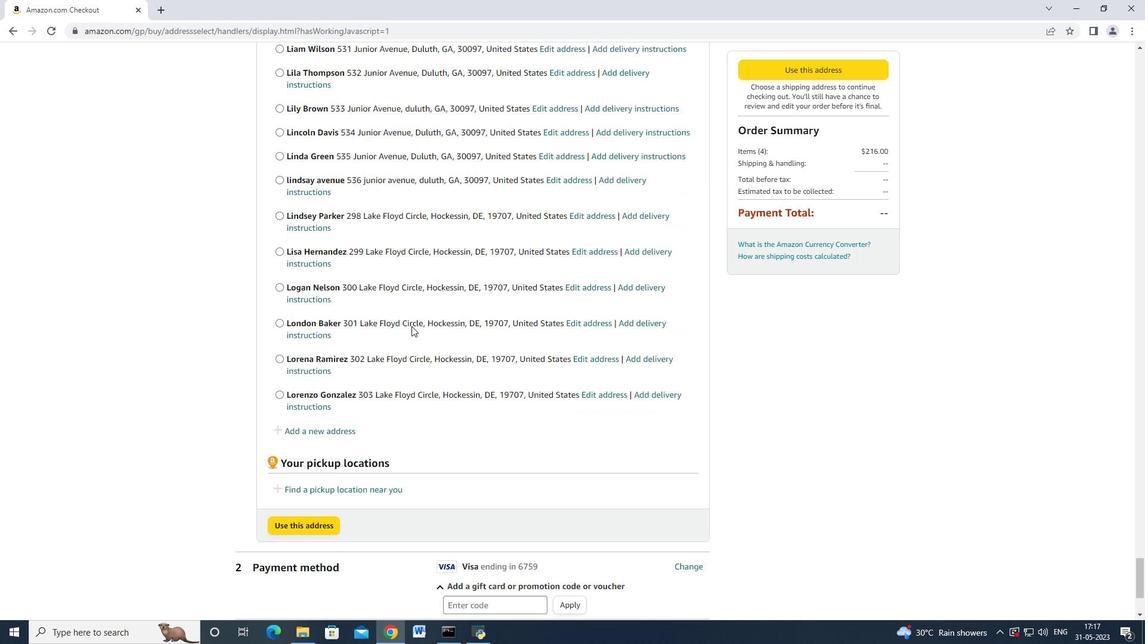 
Action: Mouse scrolled (411, 326) with delta (0, 0)
Screenshot: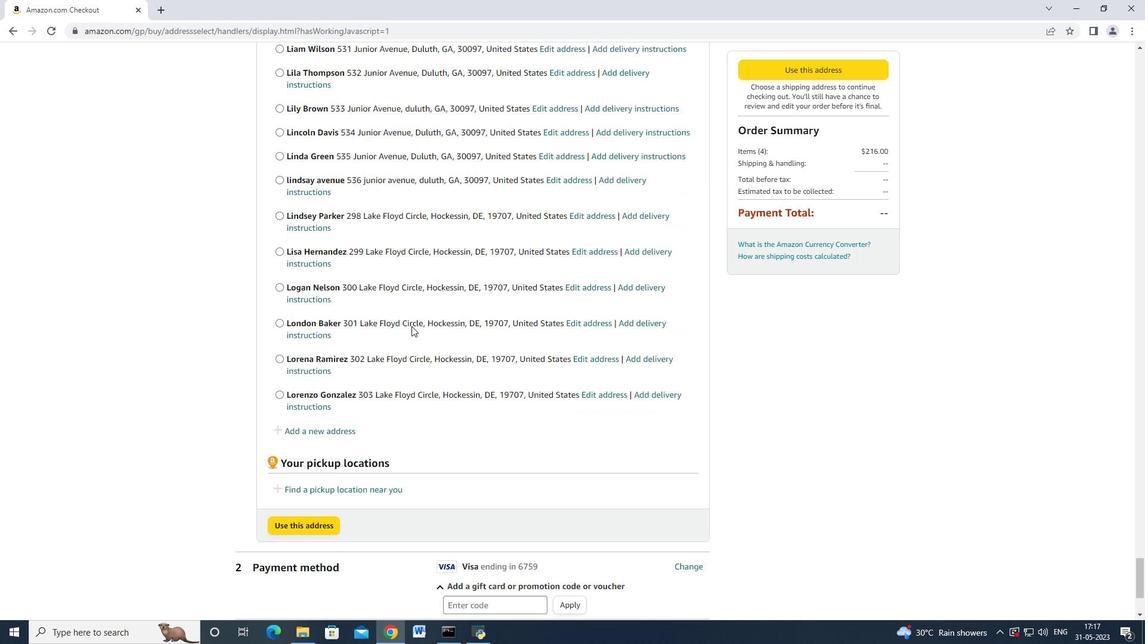 
Action: Mouse scrolled (411, 326) with delta (0, 0)
Screenshot: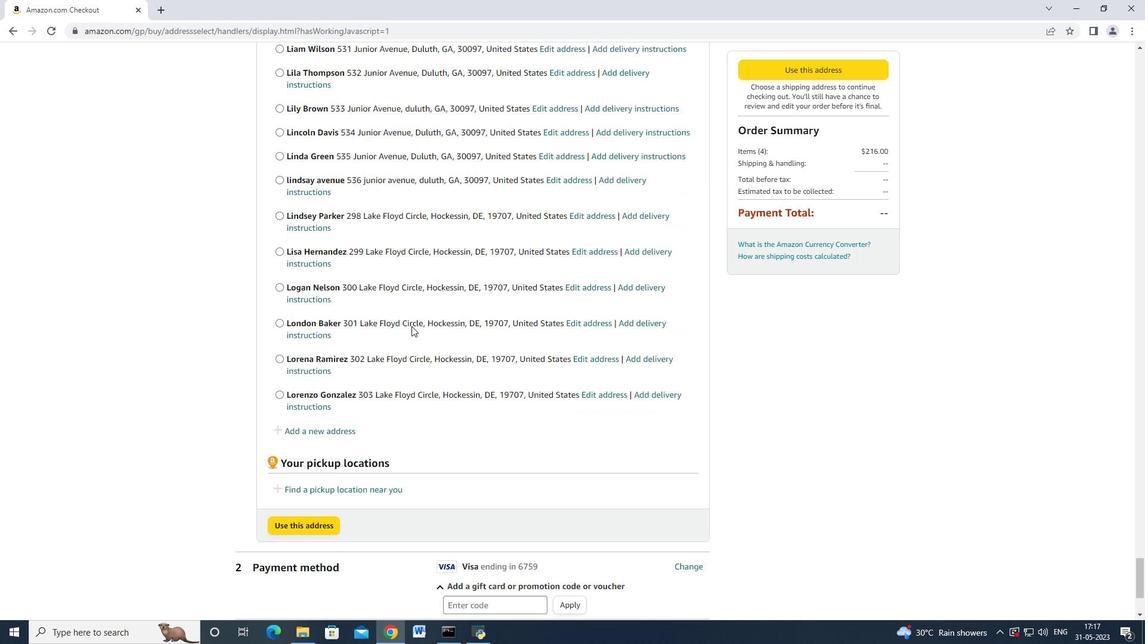 
Action: Mouse scrolled (411, 326) with delta (0, 0)
Screenshot: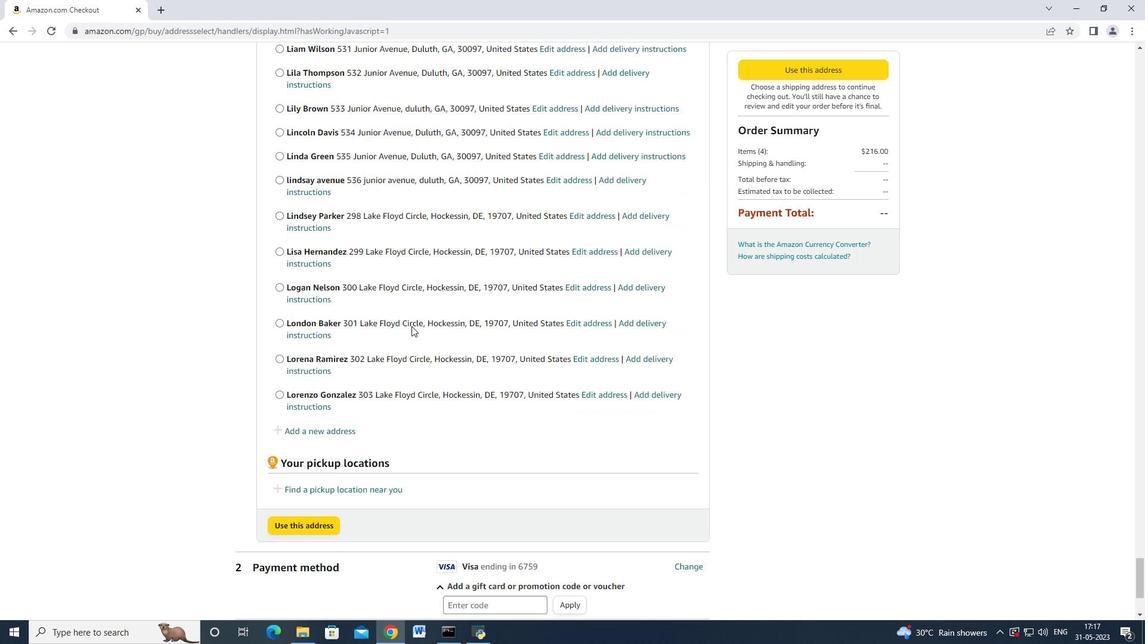 
Action: Mouse scrolled (411, 326) with delta (0, 0)
Screenshot: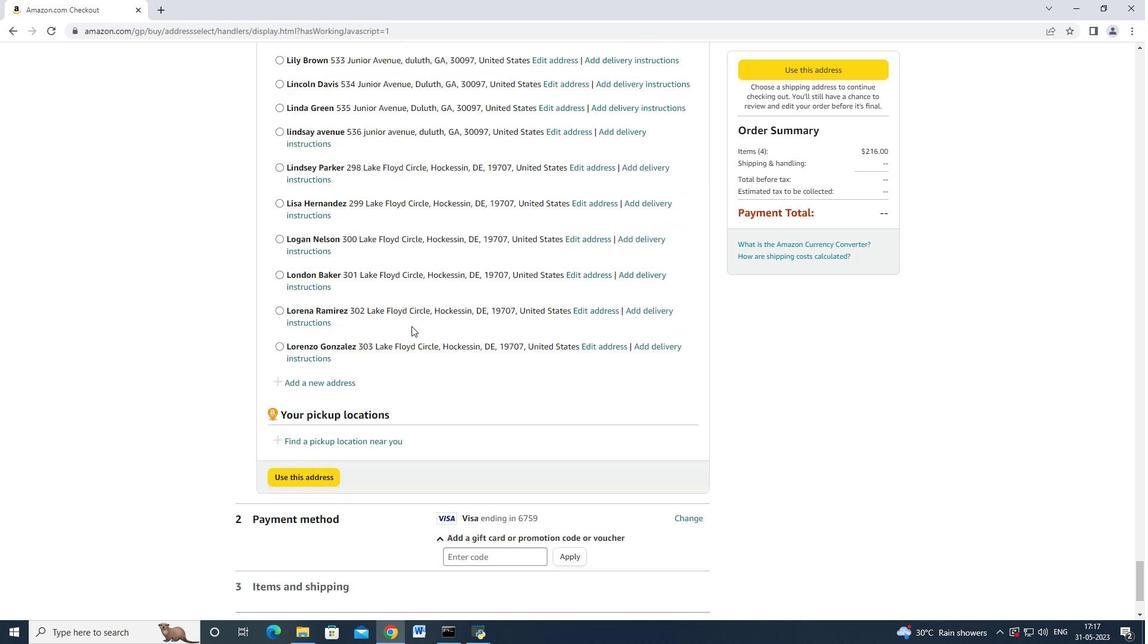 
Action: Mouse moved to (321, 258)
Screenshot: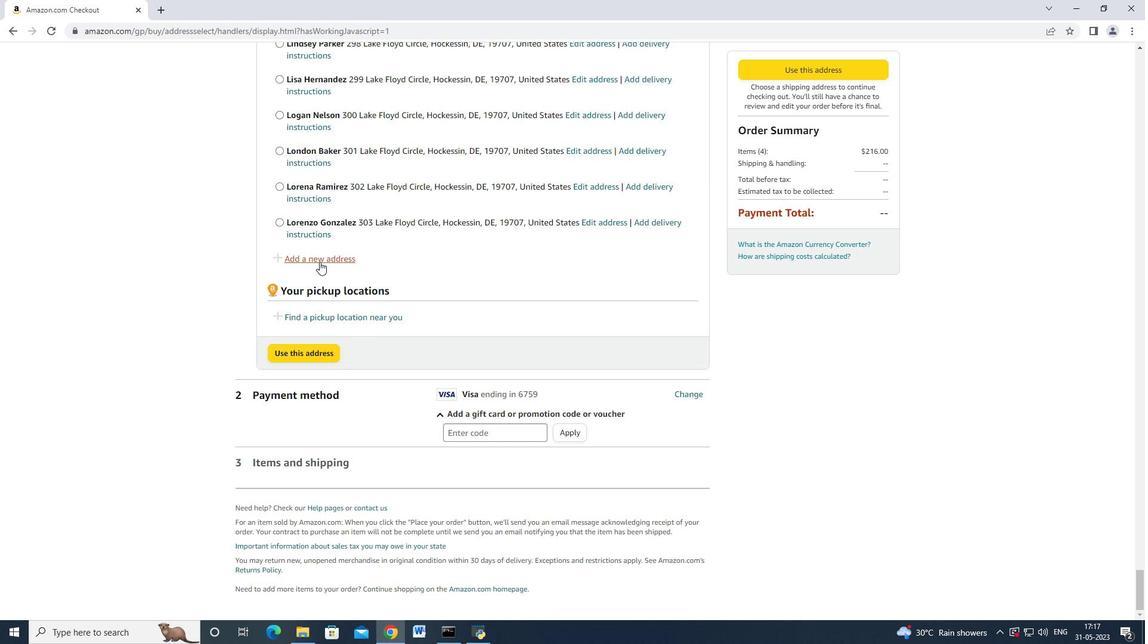 
Action: Mouse pressed left at (321, 258)
Screenshot: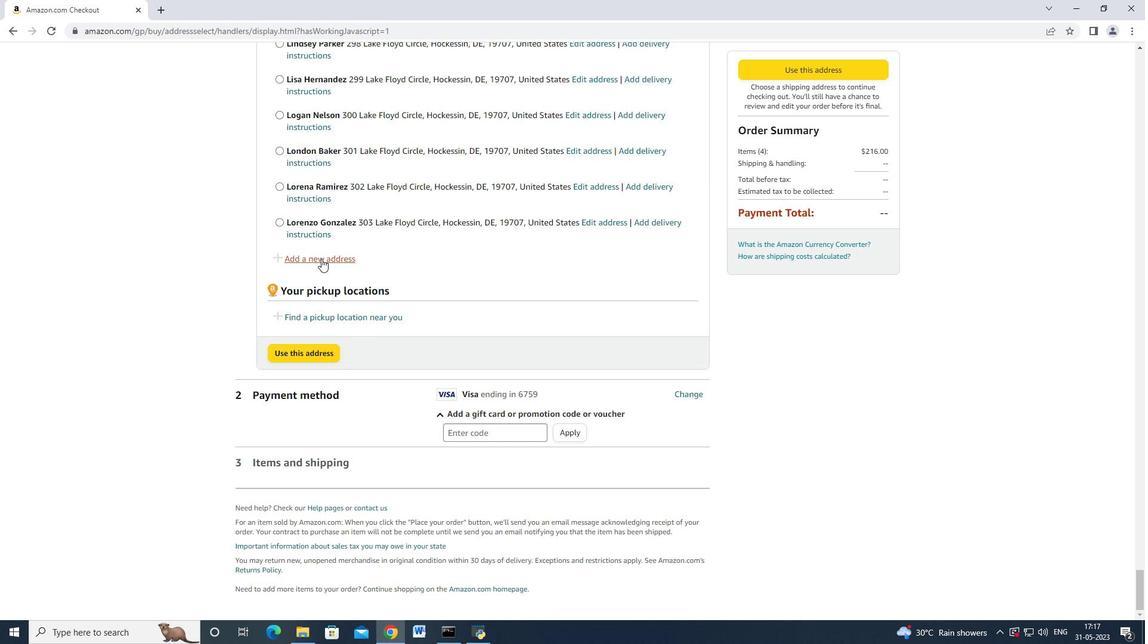 
Action: Mouse moved to (400, 290)
Screenshot: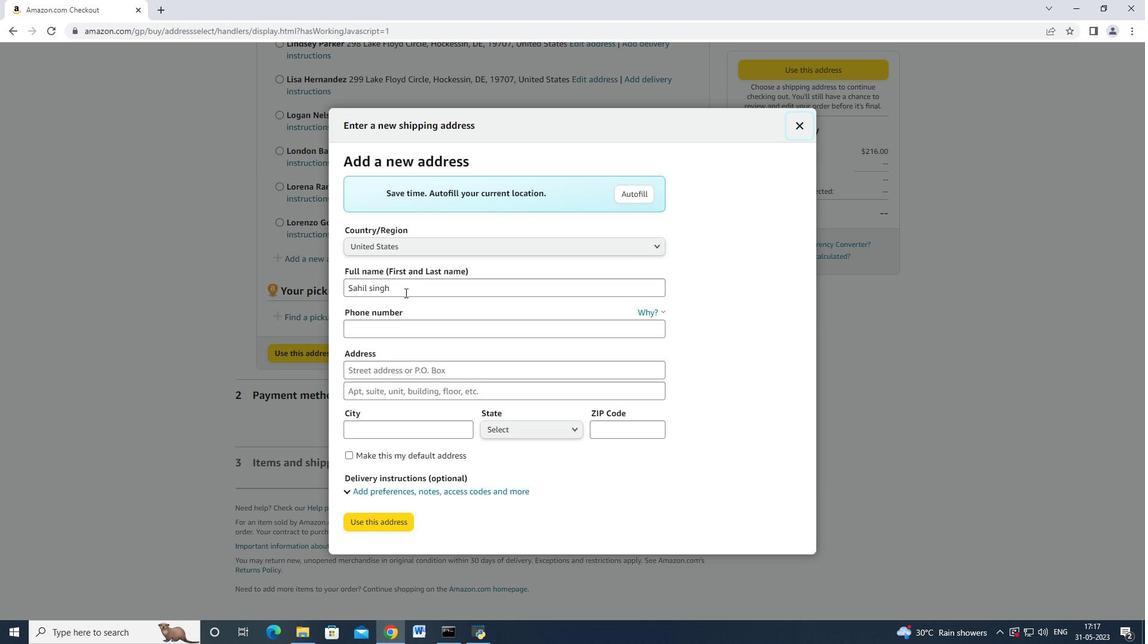 
Action: Mouse pressed left at (400, 290)
Screenshot: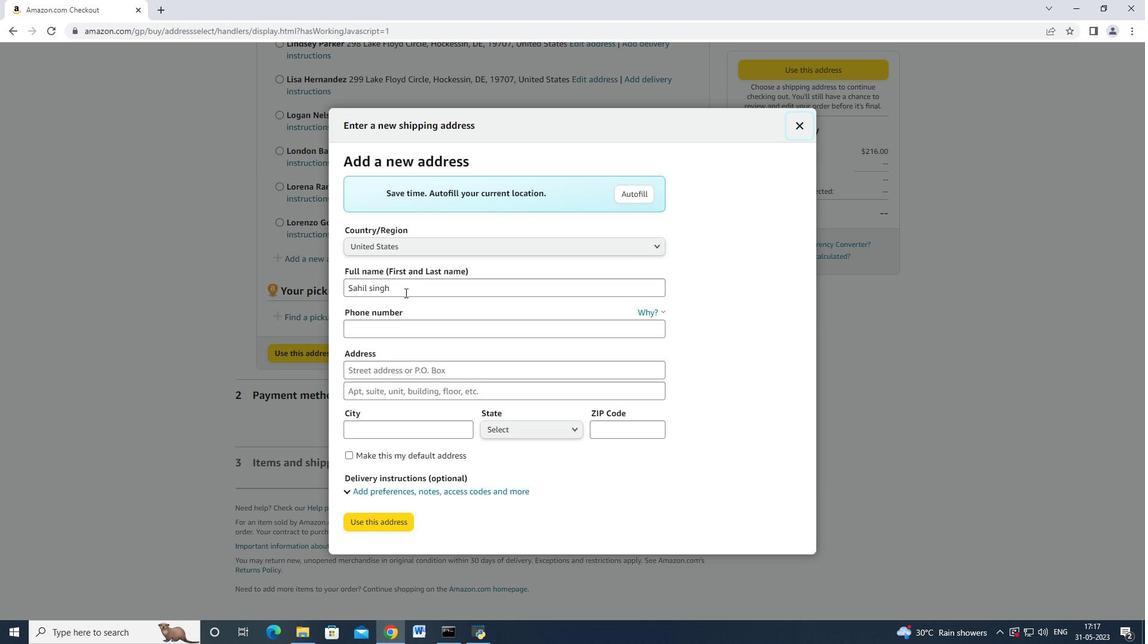 
Action: Mouse moved to (353, 284)
Screenshot: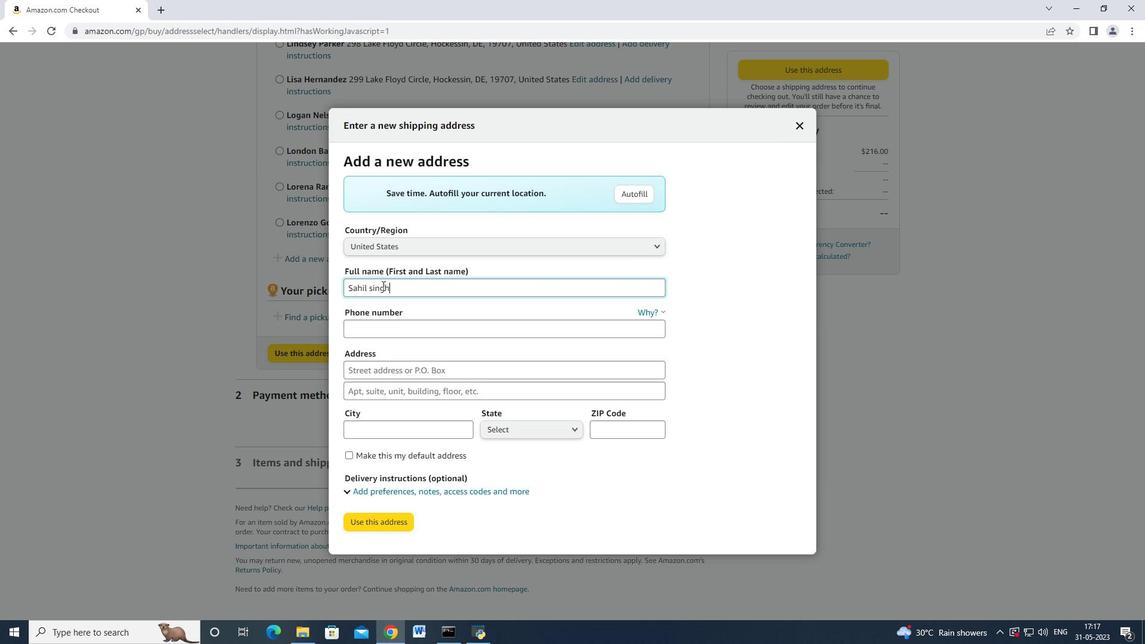 
Action: Key pressed <Key.backspace><Key.backspace><Key.shift>Loretta<Key.space><Key.shift>Young<Key.space><Key.tab><Key.tab>3022398079<Key.tab>304<Key.space><Key.shift>Lake<Key.space><Key.shift><Key.shift><Key.shift><Key.shift>Floyd<Key.space><Key.shift>Circle<Key.space><Key.tab><Key.tab><Key.shift>Hockessin
Screenshot: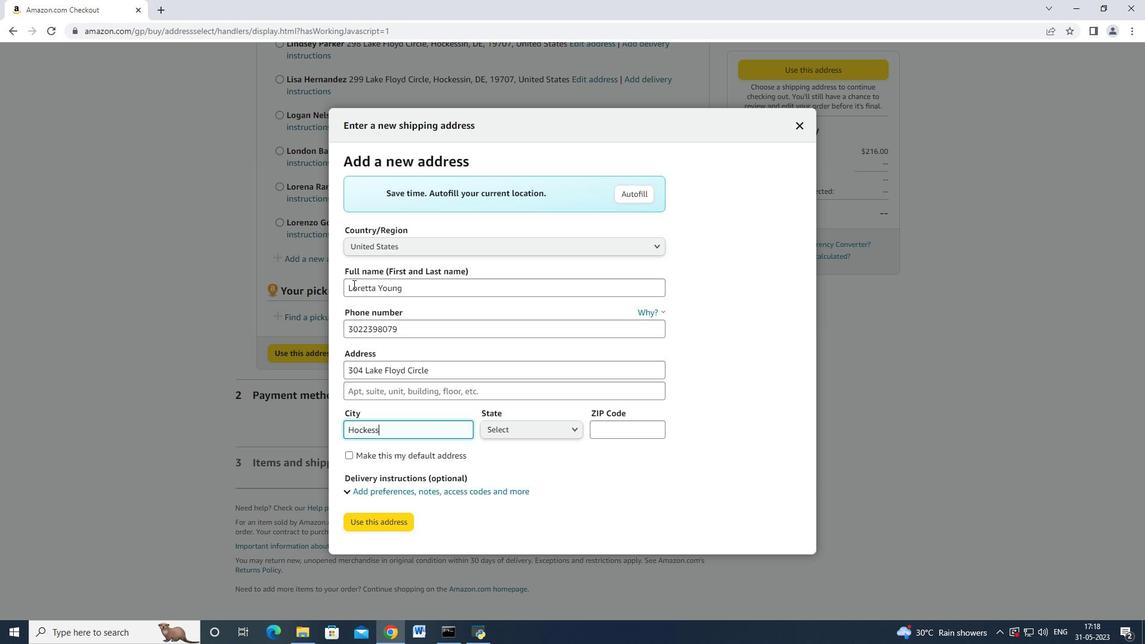 
Action: Mouse moved to (558, 423)
Screenshot: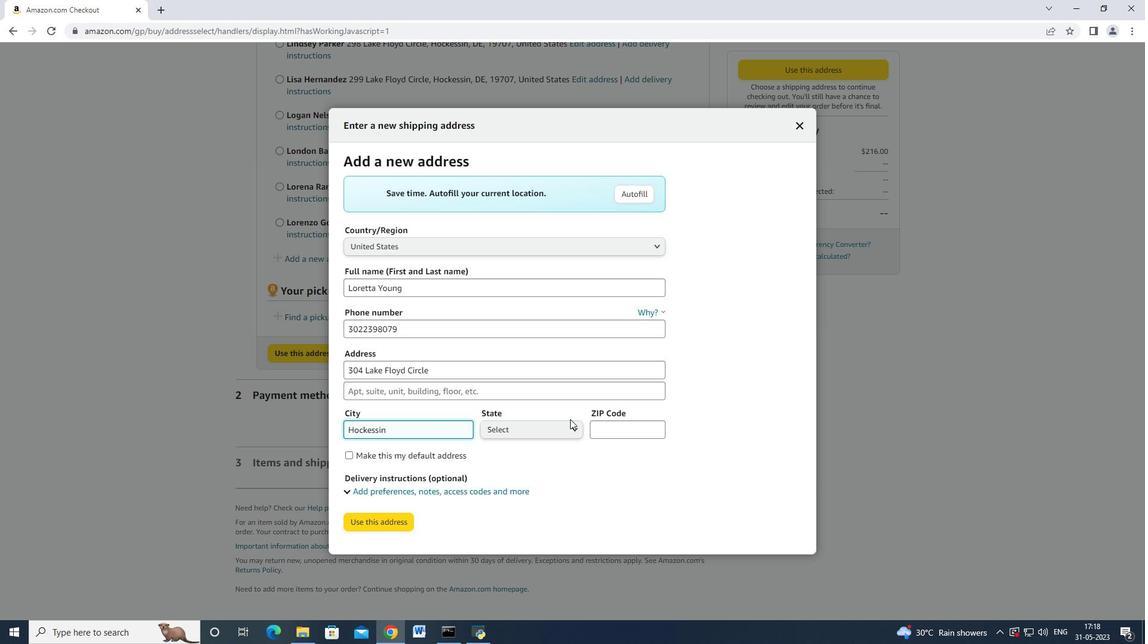 
Action: Mouse pressed left at (558, 423)
Screenshot: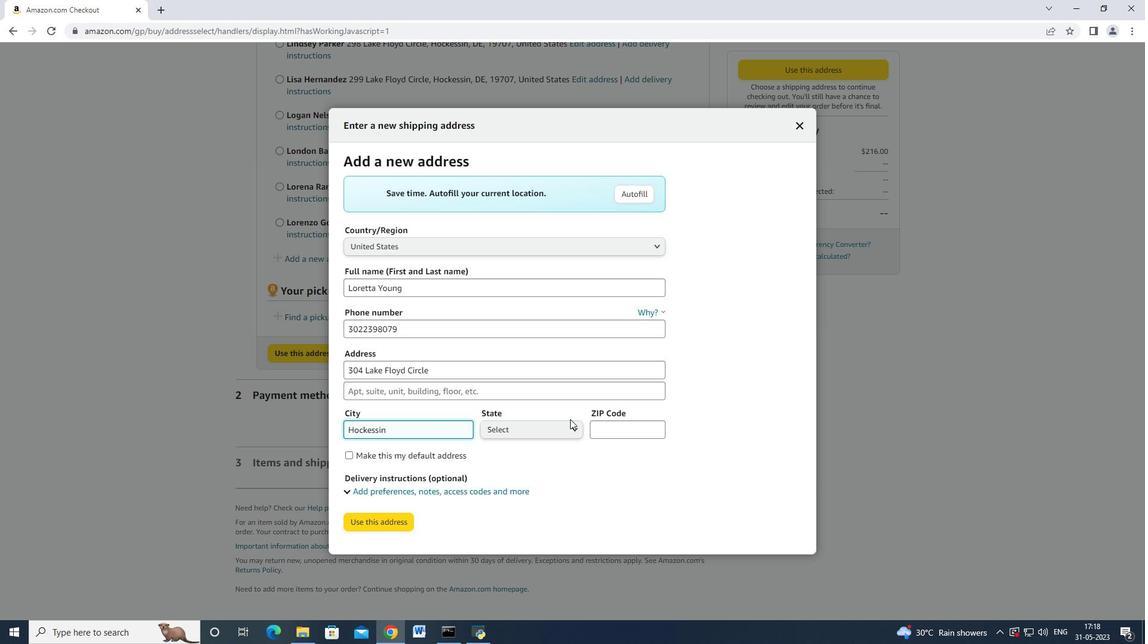 
Action: Mouse moved to (518, 195)
Screenshot: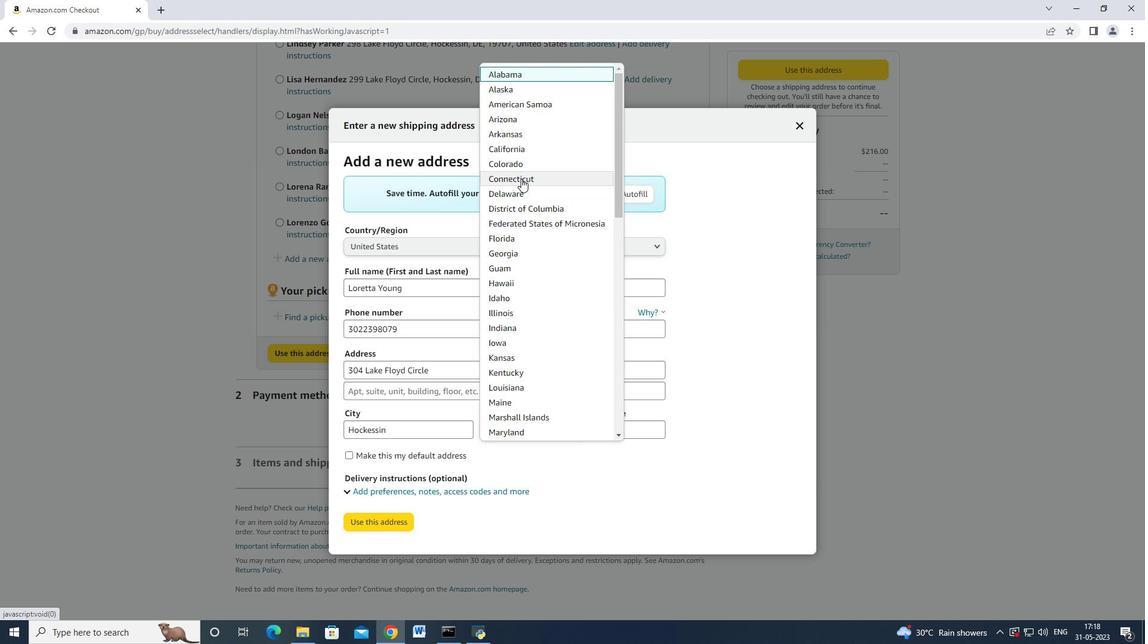 
Action: Mouse pressed left at (518, 195)
Screenshot: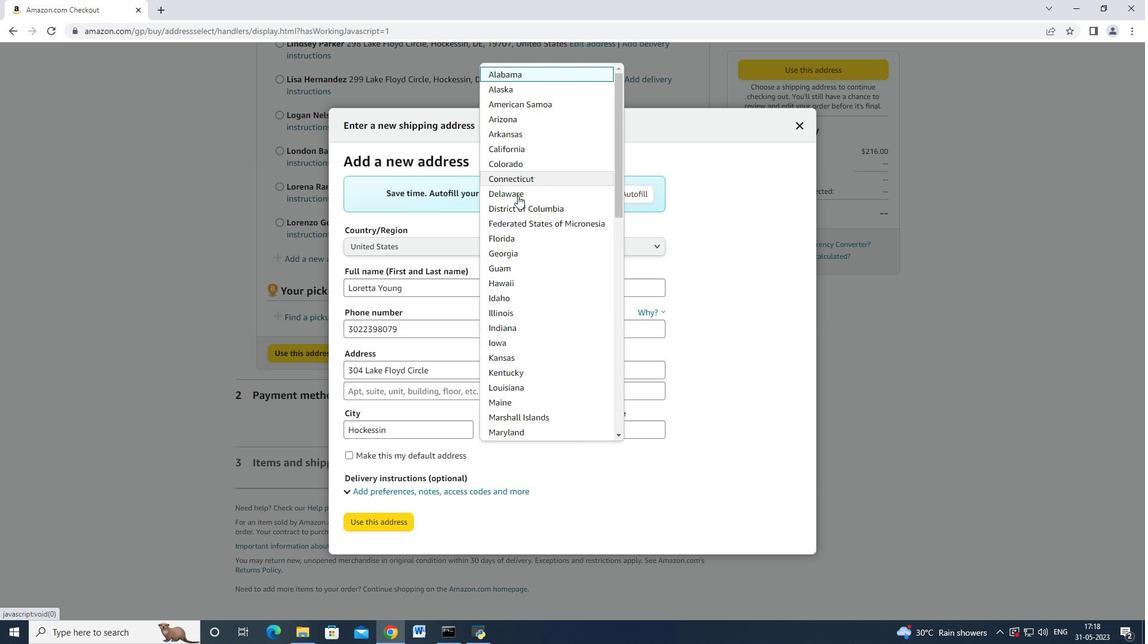 
Action: Mouse moved to (613, 426)
Screenshot: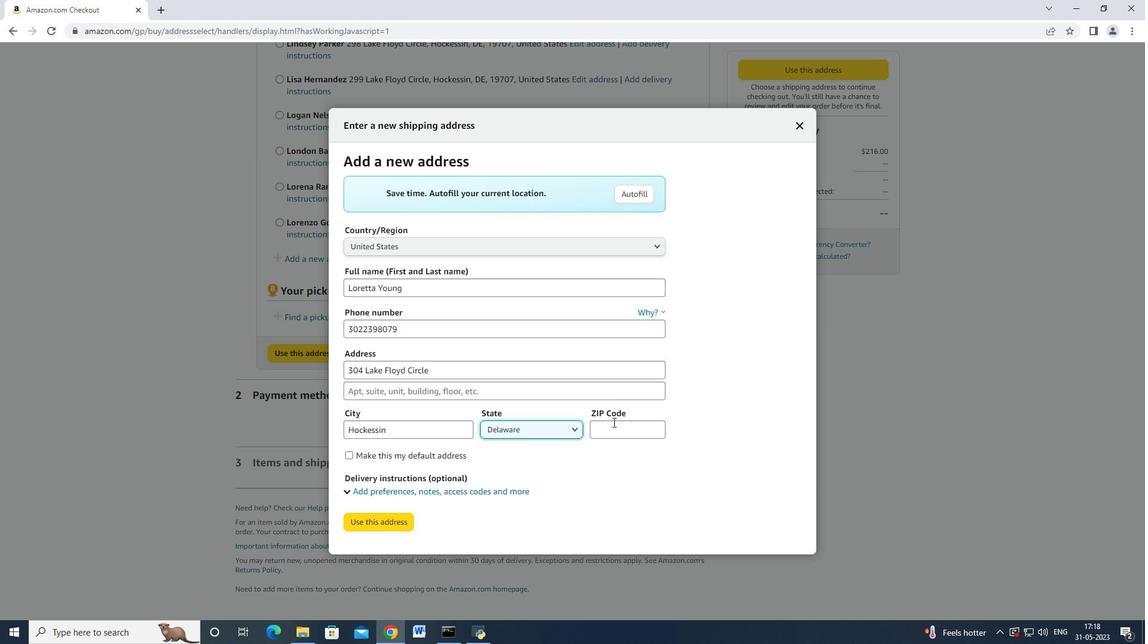 
Action: Mouse pressed left at (613, 426)
